 Task: Select Give A Gift Card from Gift Cards. Add to cart AmazonBasics Craft Supplies Gift Card-3. Place order for Daisy Wilson, _x000D_
304 Lower Adkinstown Rd_x000D_
Mc Kee, Kentucky(KY), 40447, Cell Number (606) 287-3572
Action: Mouse moved to (32, 100)
Screenshot: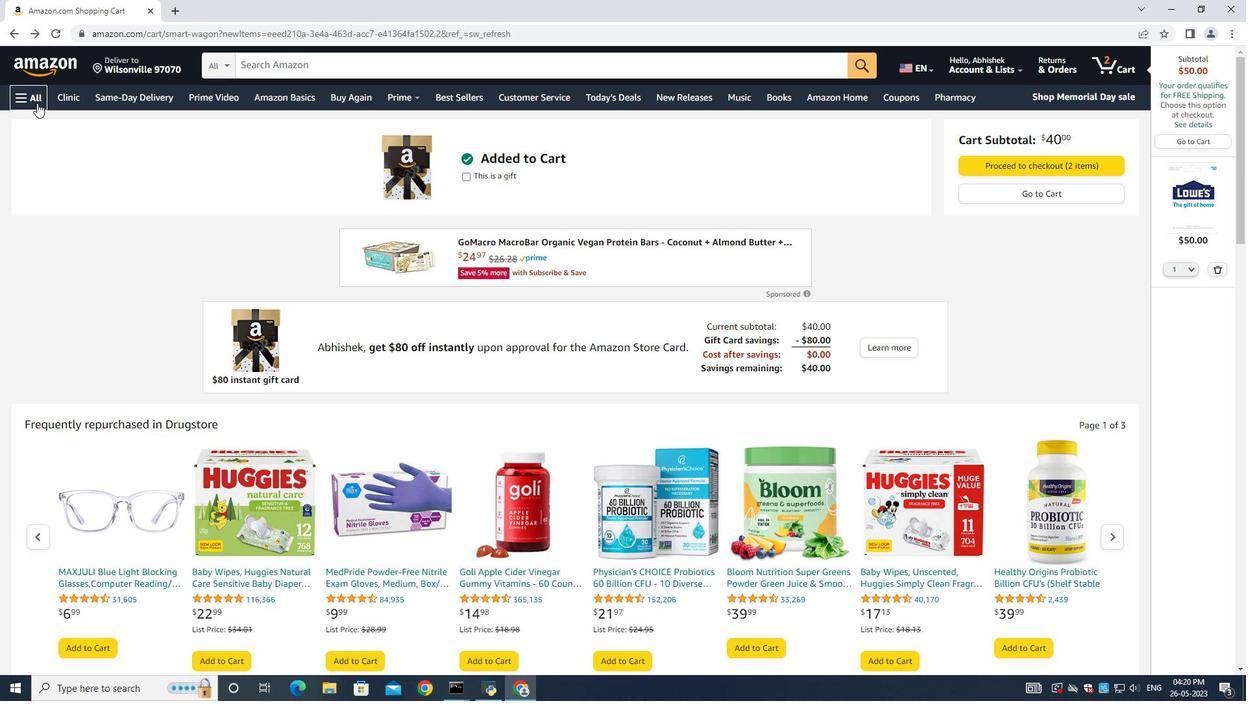 
Action: Mouse pressed left at (32, 100)
Screenshot: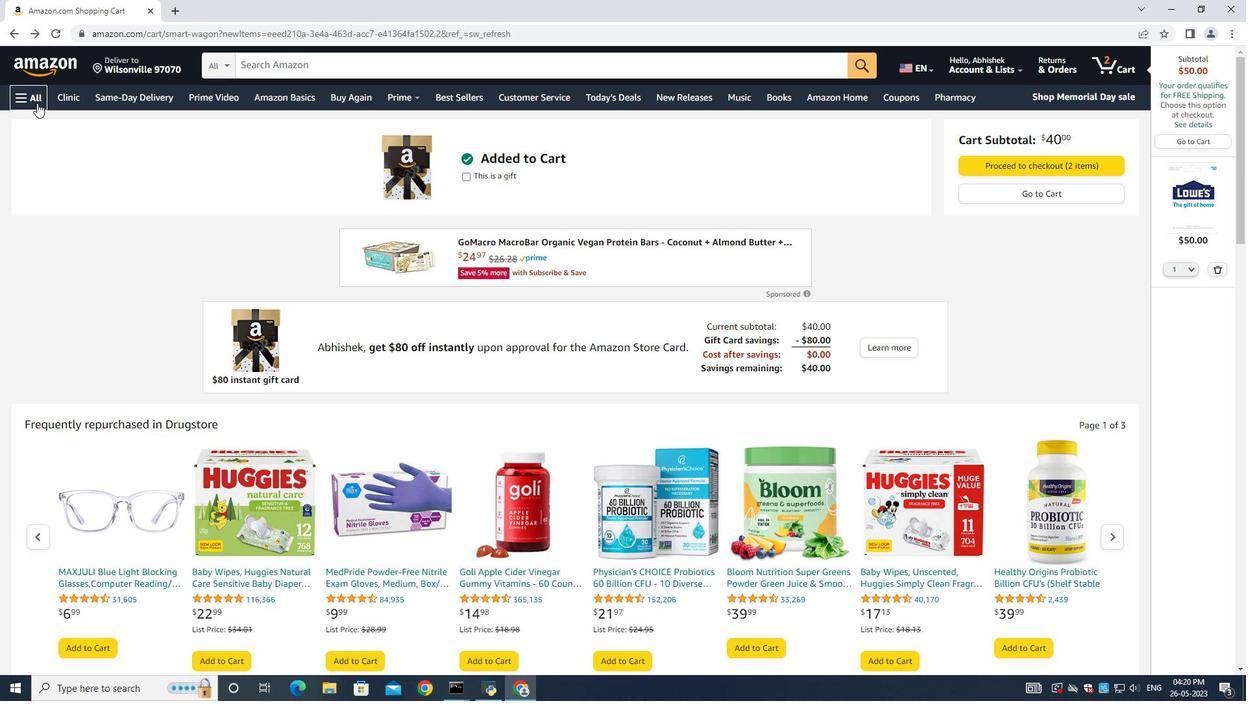 
Action: Mouse moved to (105, 266)
Screenshot: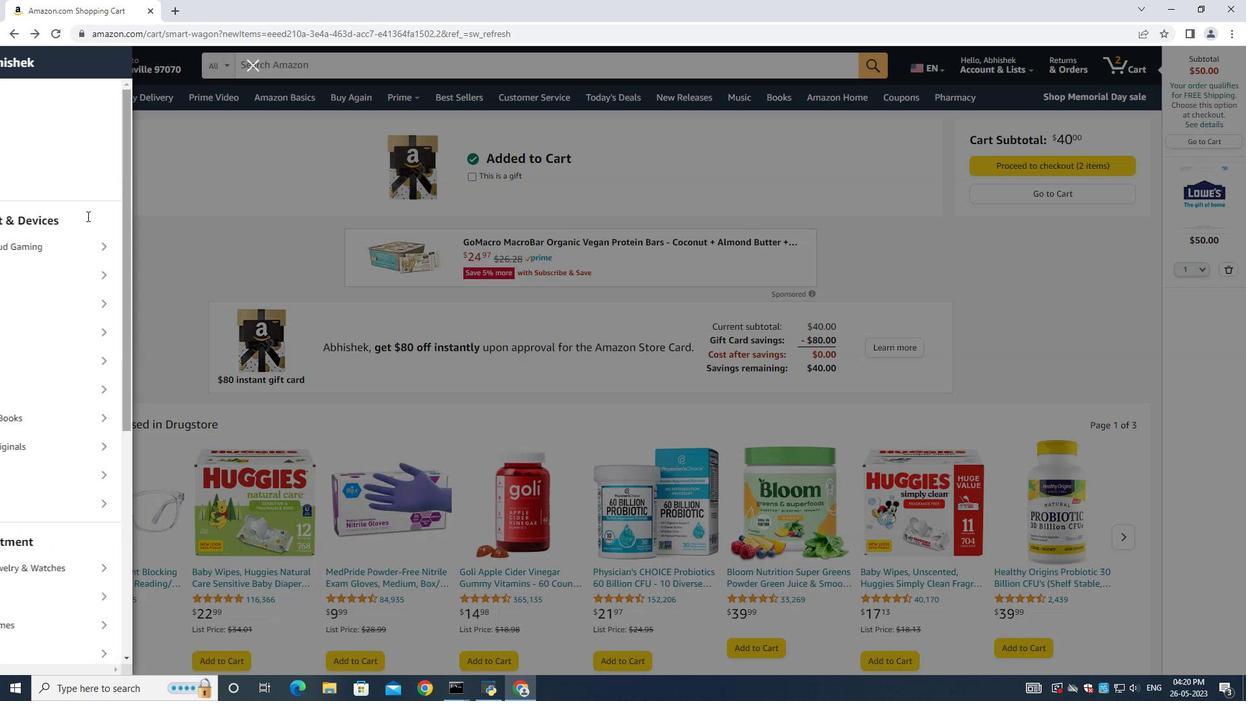 
Action: Mouse scrolled (105, 266) with delta (0, 0)
Screenshot: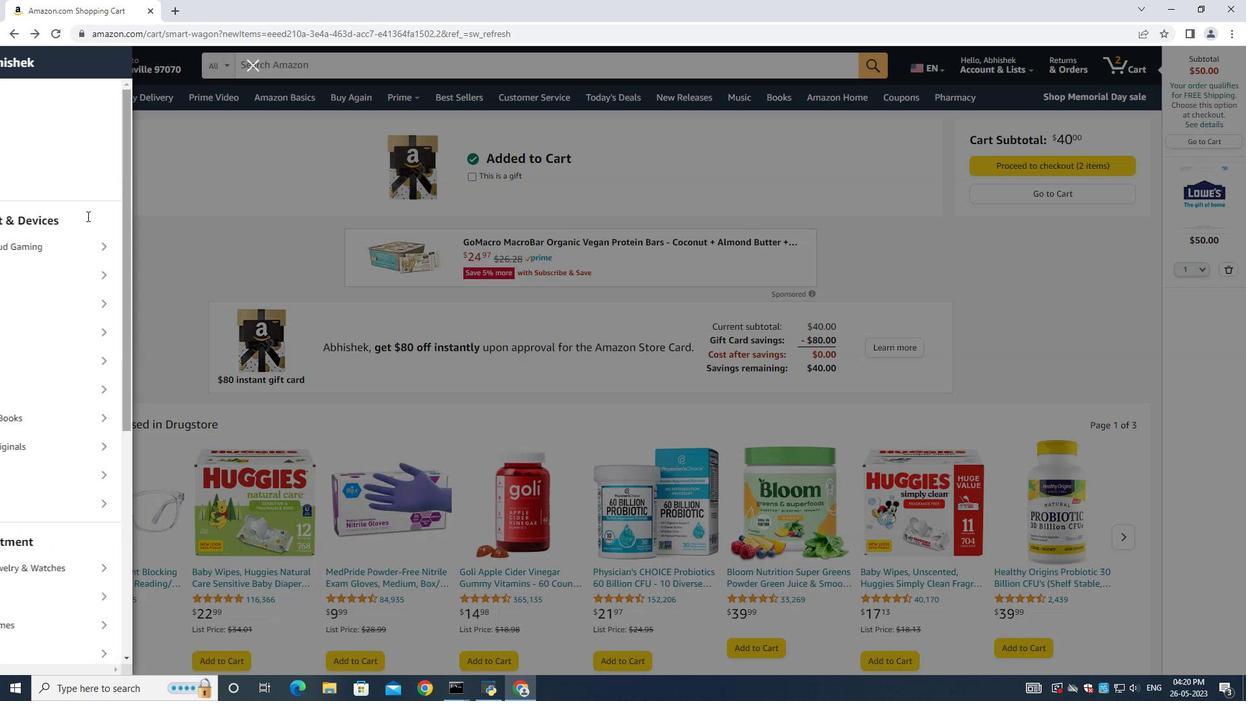 
Action: Mouse moved to (105, 266)
Screenshot: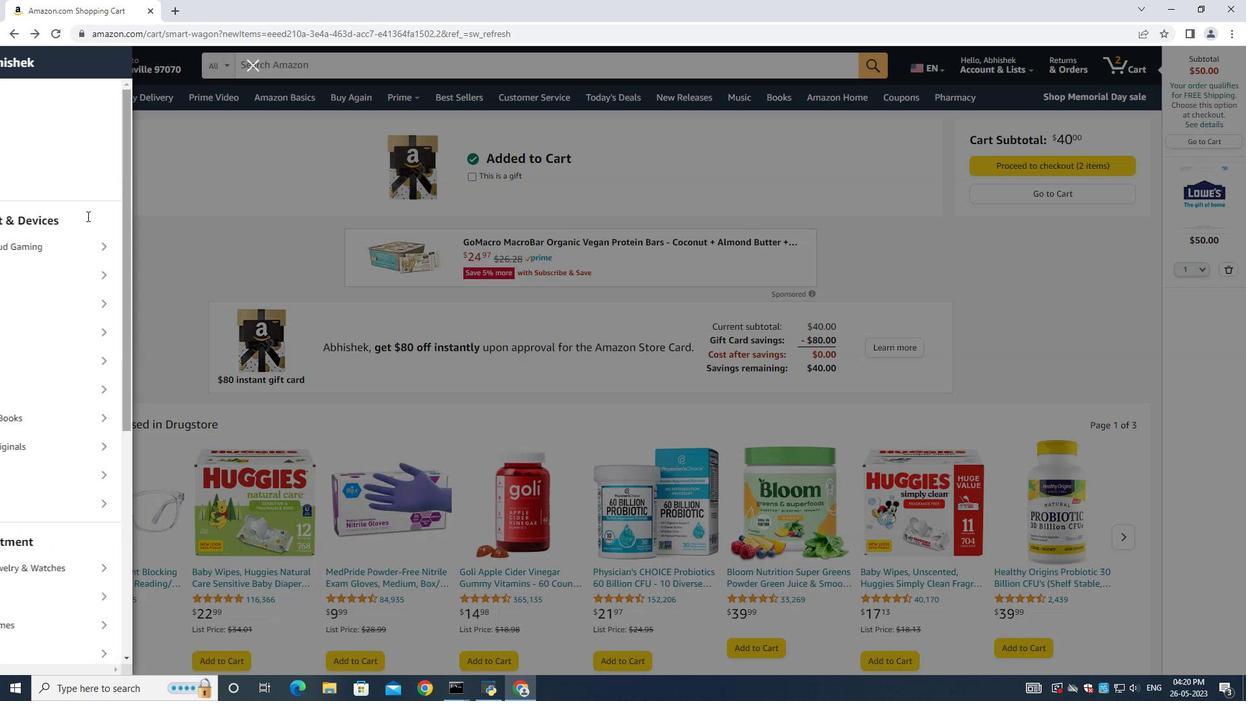 
Action: Mouse scrolled (105, 266) with delta (0, 0)
Screenshot: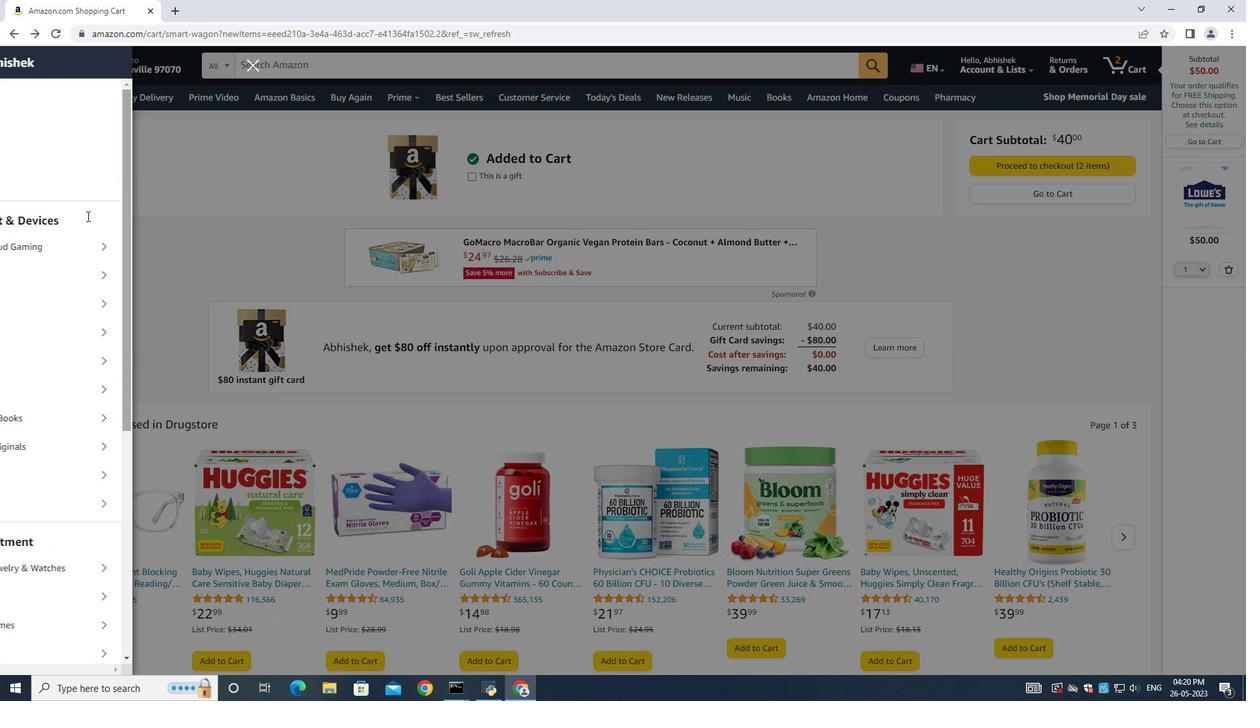 
Action: Mouse scrolled (105, 266) with delta (0, 0)
Screenshot: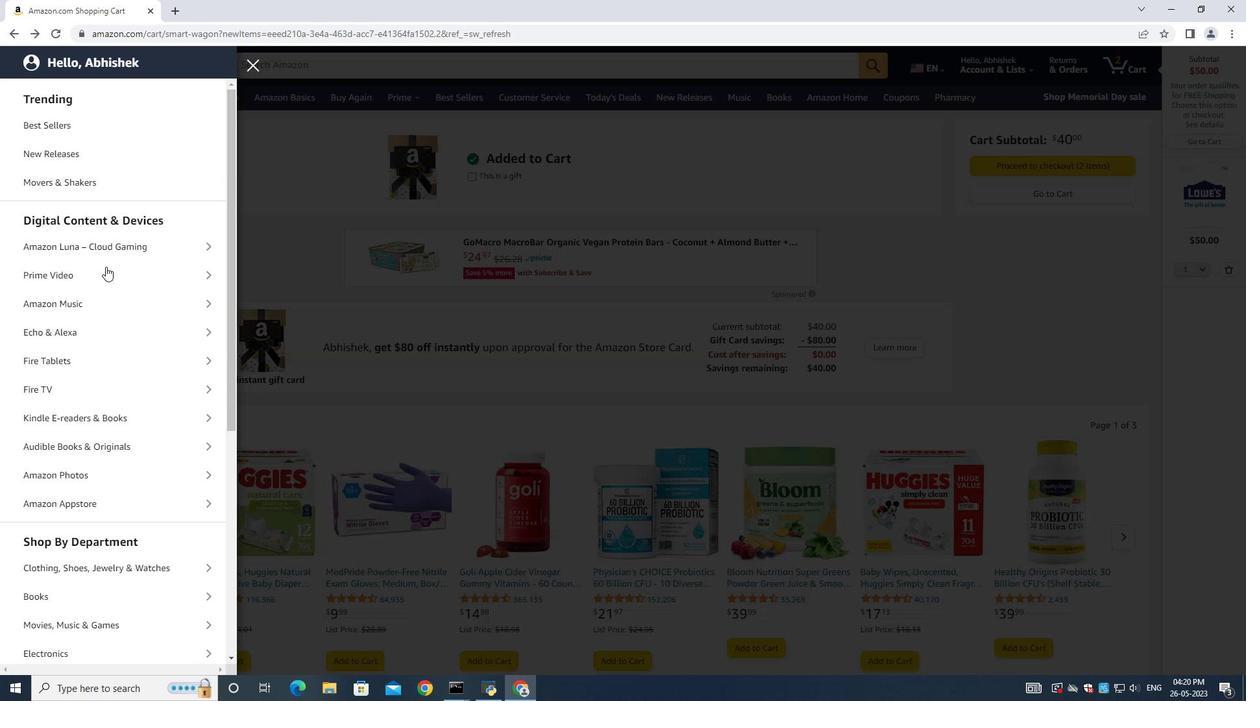 
Action: Mouse scrolled (105, 266) with delta (0, 0)
Screenshot: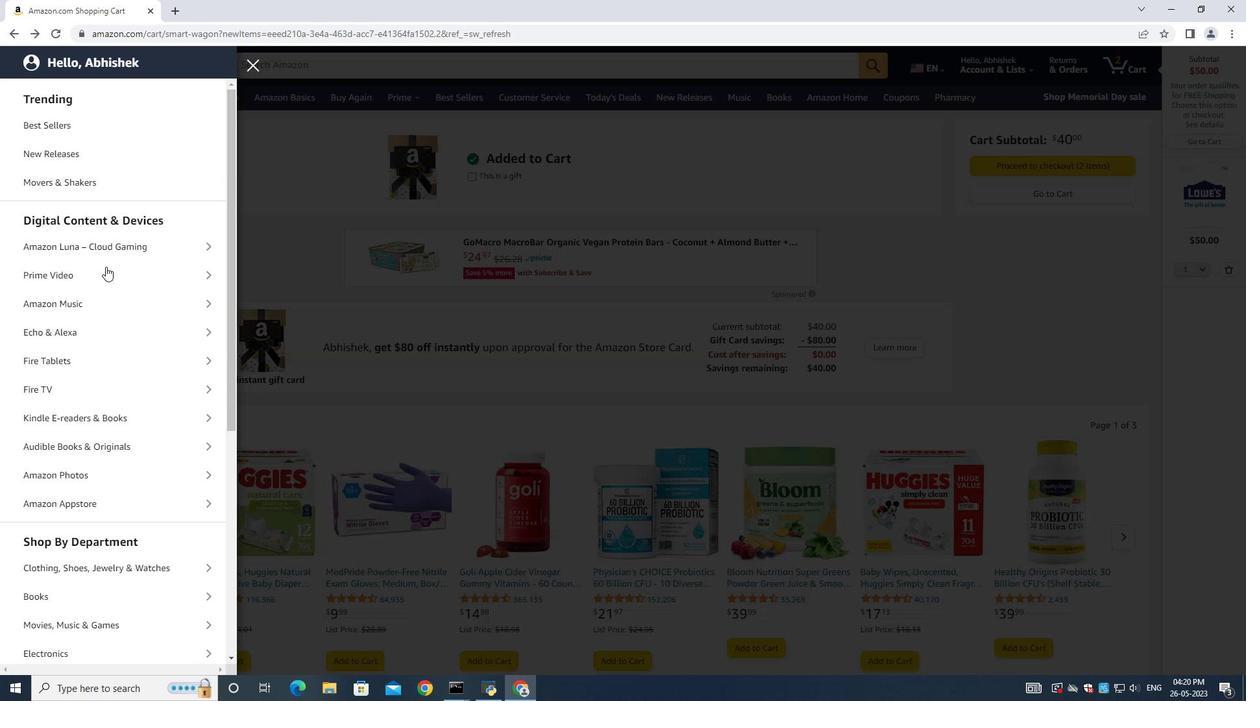 
Action: Mouse moved to (120, 394)
Screenshot: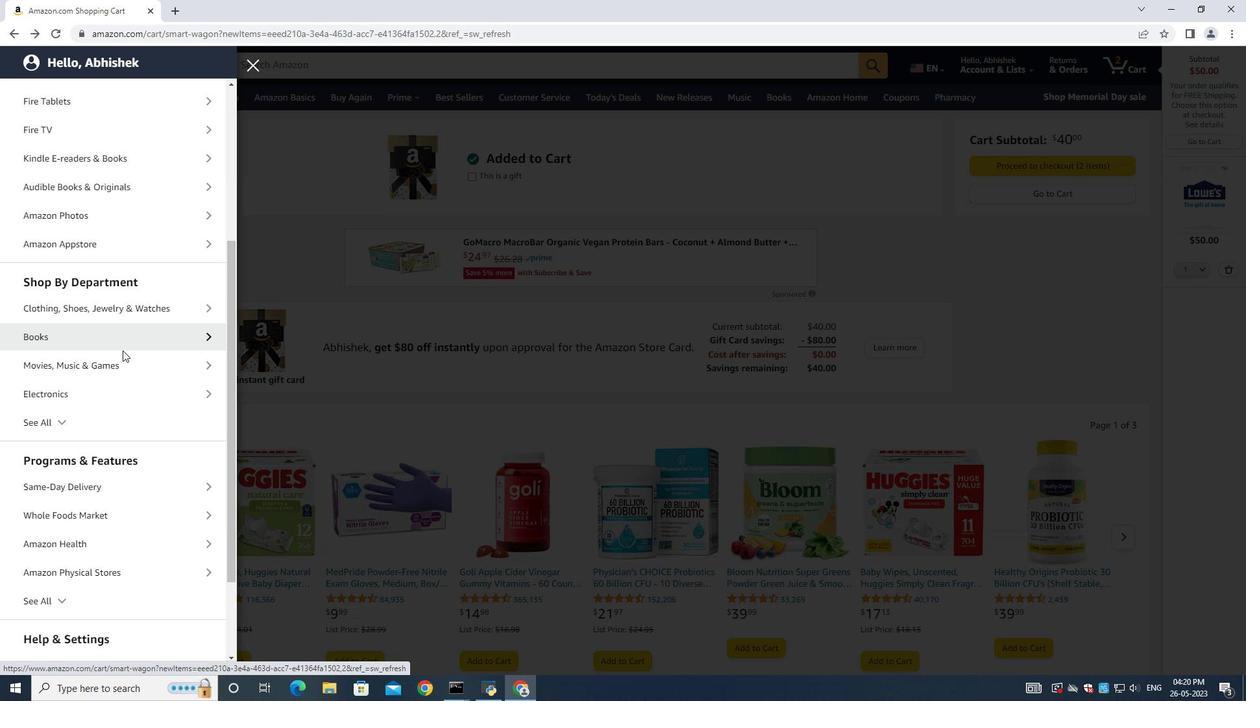 
Action: Mouse scrolled (120, 393) with delta (0, 0)
Screenshot: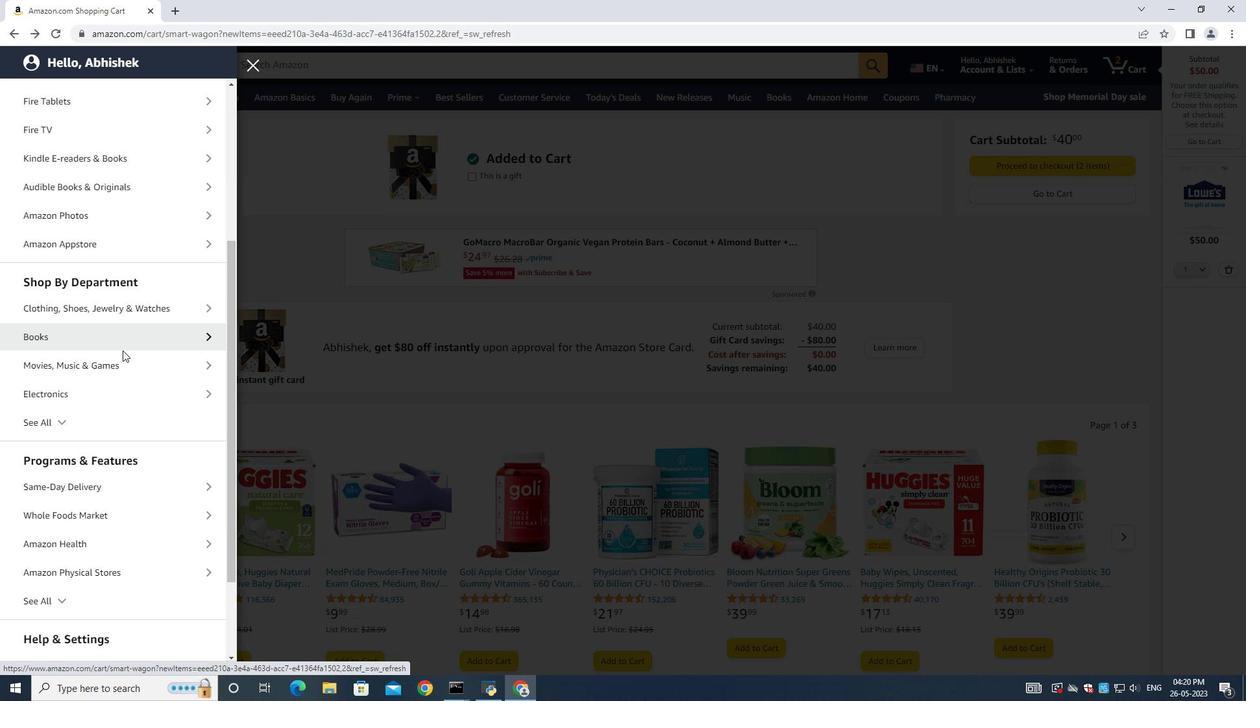 
Action: Mouse moved to (116, 399)
Screenshot: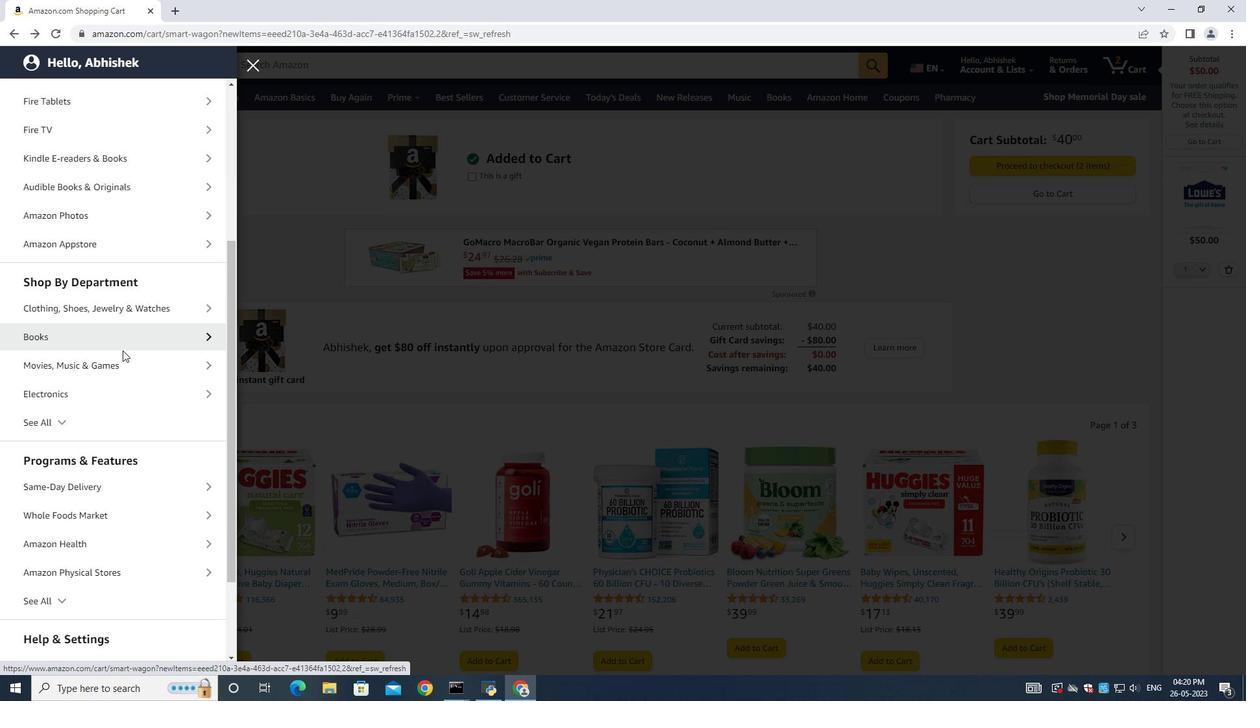 
Action: Mouse scrolled (116, 399) with delta (0, 0)
Screenshot: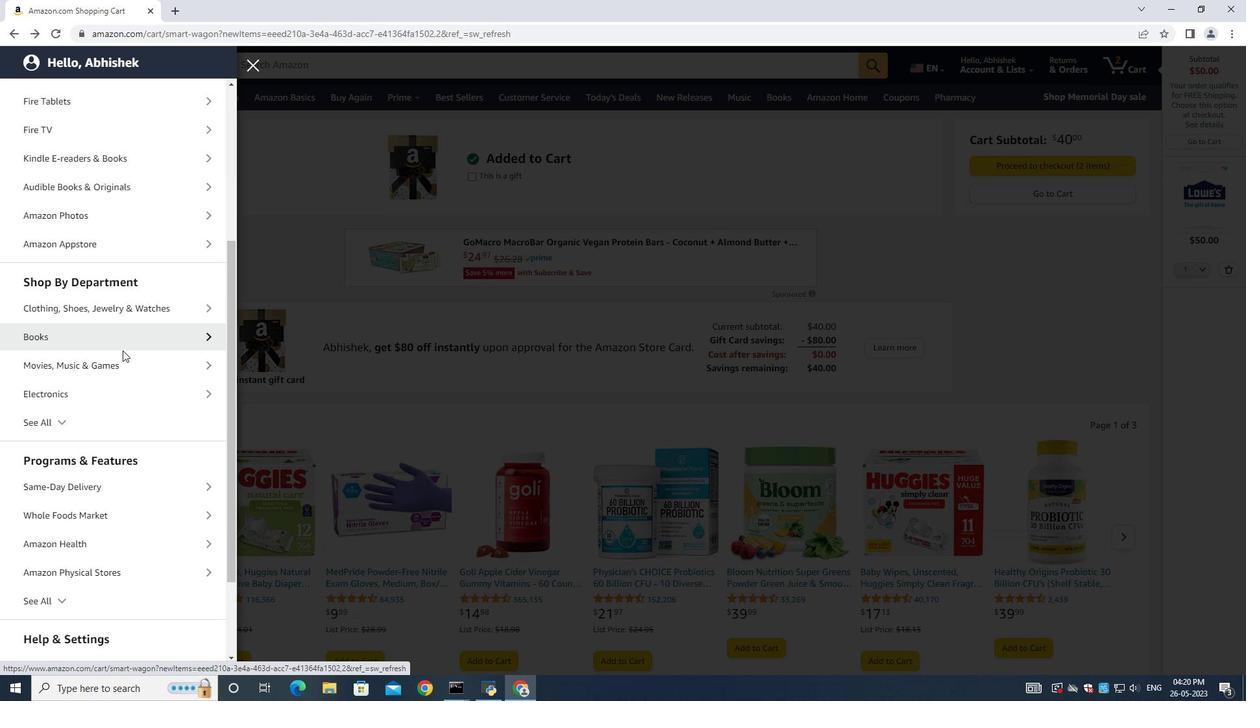 
Action: Mouse moved to (116, 399)
Screenshot: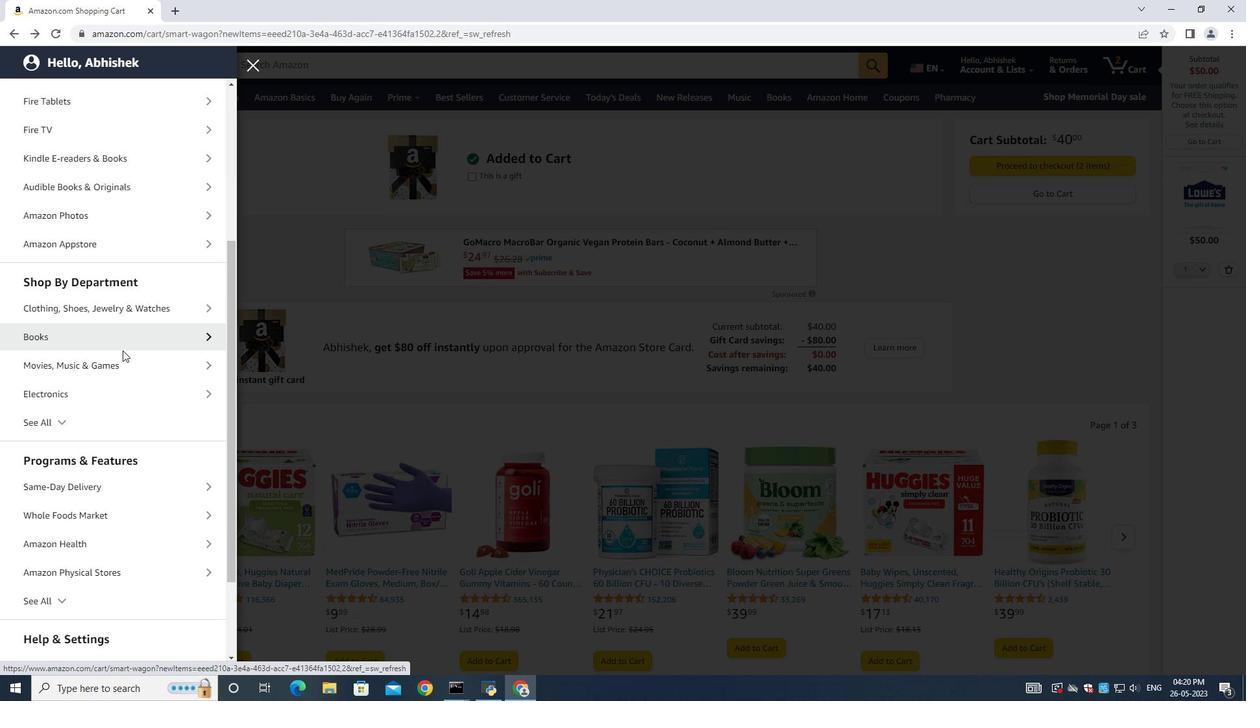
Action: Mouse scrolled (116, 399) with delta (0, 0)
Screenshot: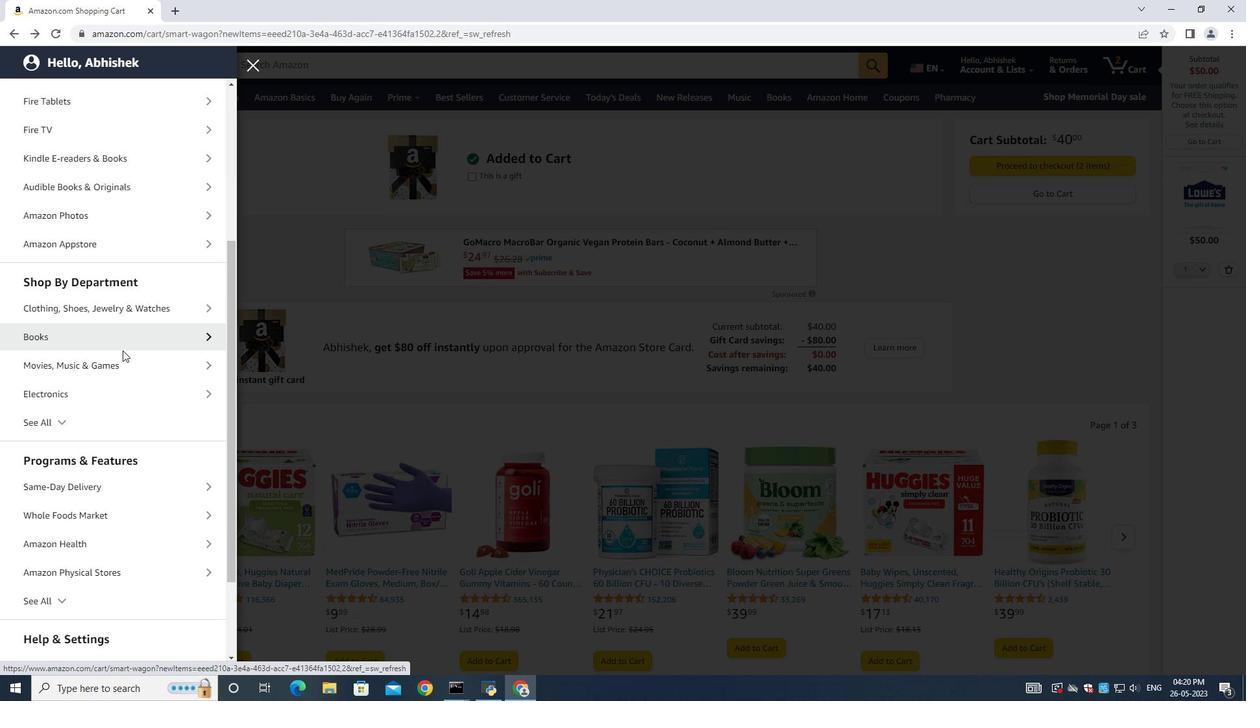 
Action: Mouse moved to (59, 473)
Screenshot: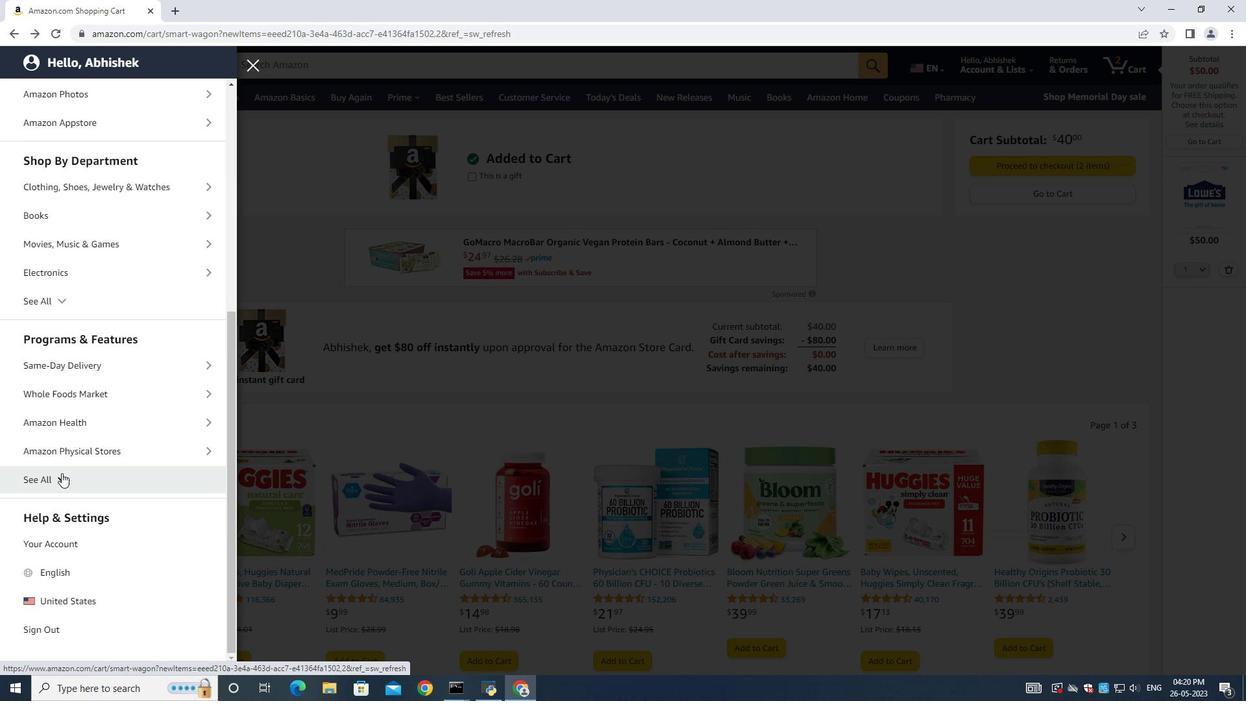 
Action: Mouse pressed left at (59, 473)
Screenshot: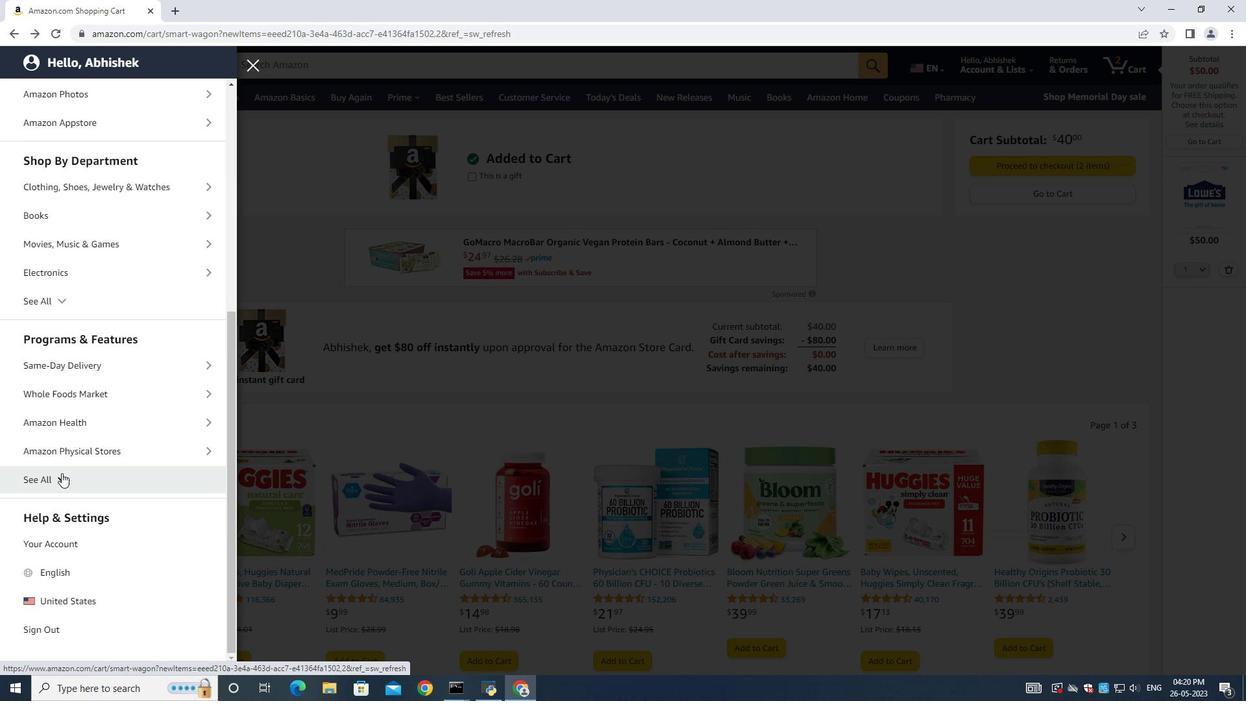 
Action: Mouse moved to (94, 440)
Screenshot: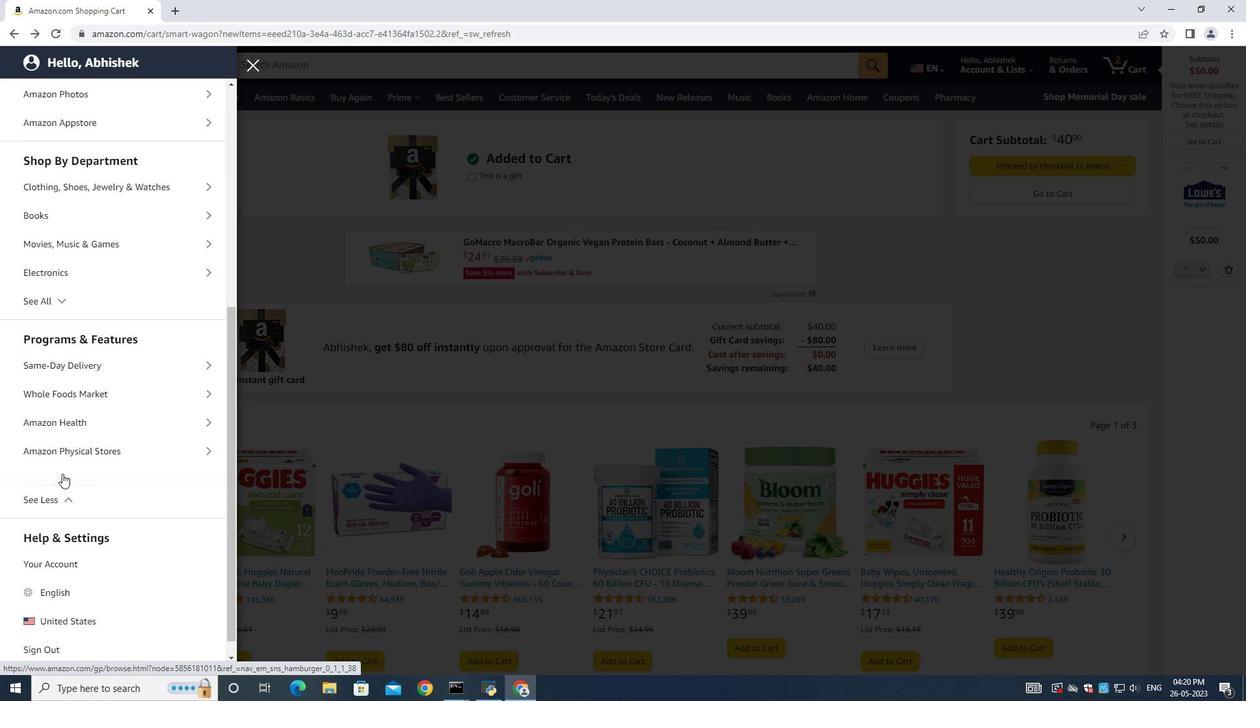
Action: Mouse scrolled (94, 440) with delta (0, 0)
Screenshot: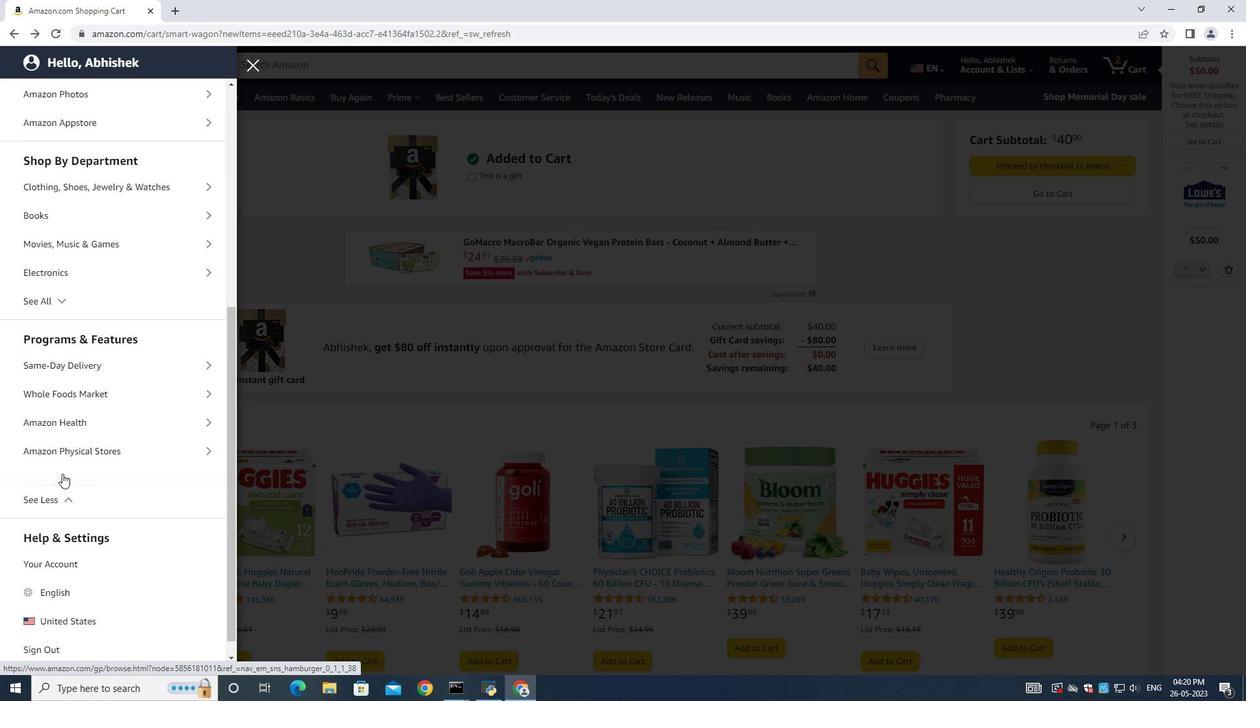 
Action: Mouse moved to (94, 440)
Screenshot: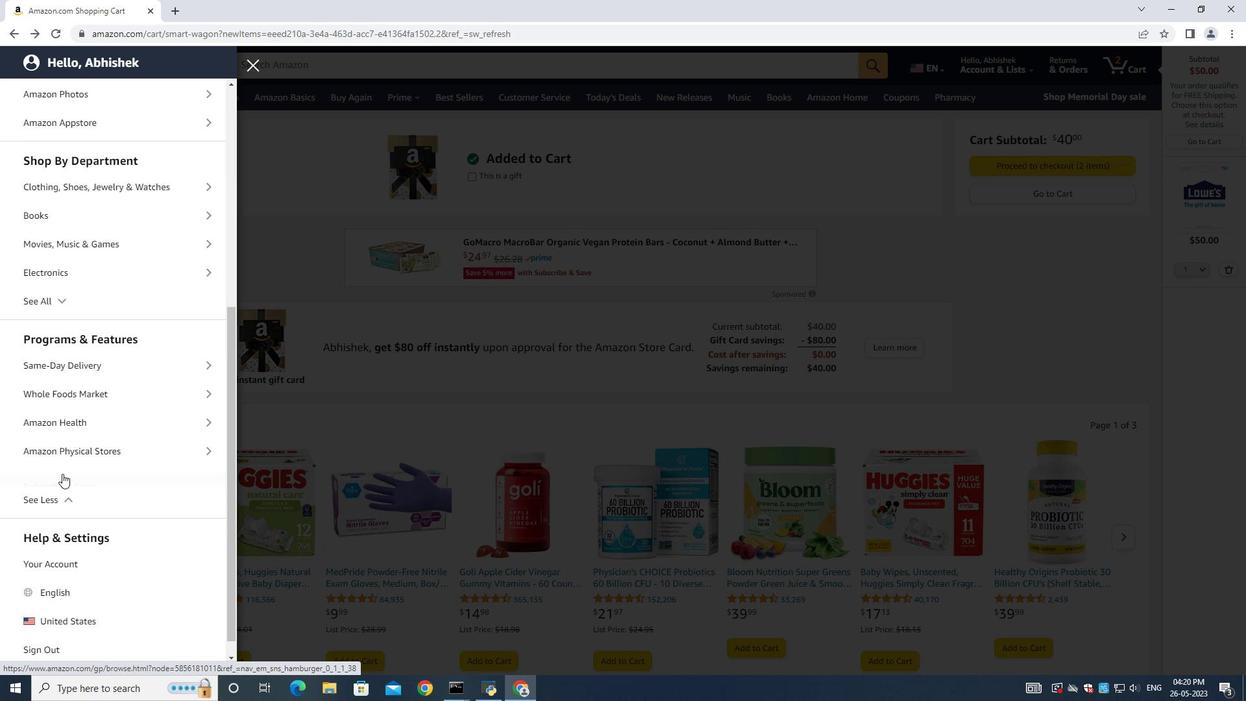 
Action: Mouse scrolled (94, 440) with delta (0, 0)
Screenshot: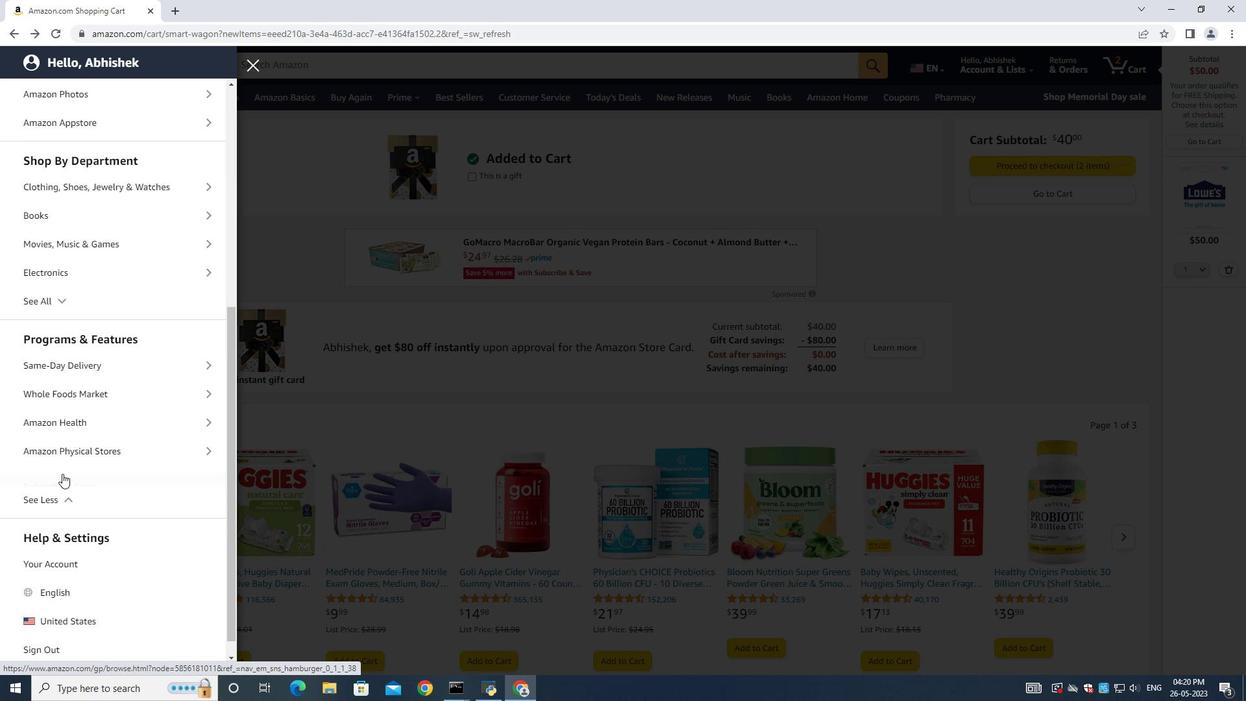 
Action: Mouse scrolled (94, 440) with delta (0, 0)
Screenshot: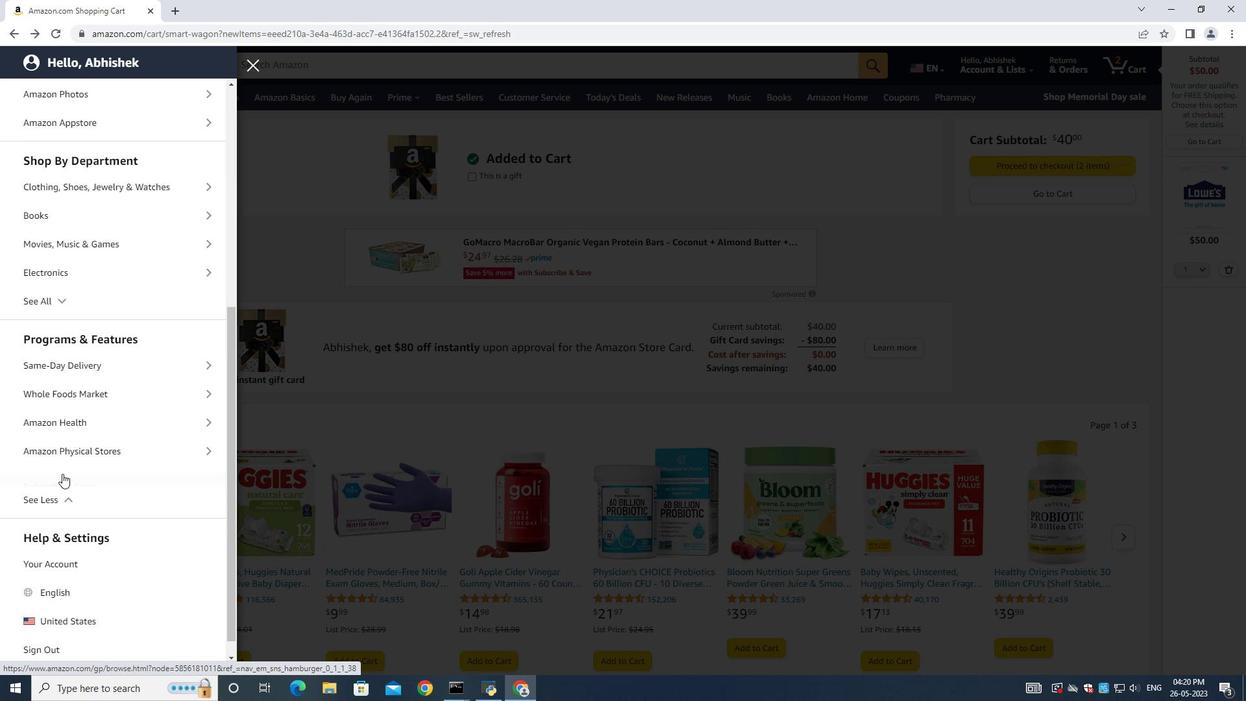 
Action: Mouse scrolled (94, 440) with delta (0, 0)
Screenshot: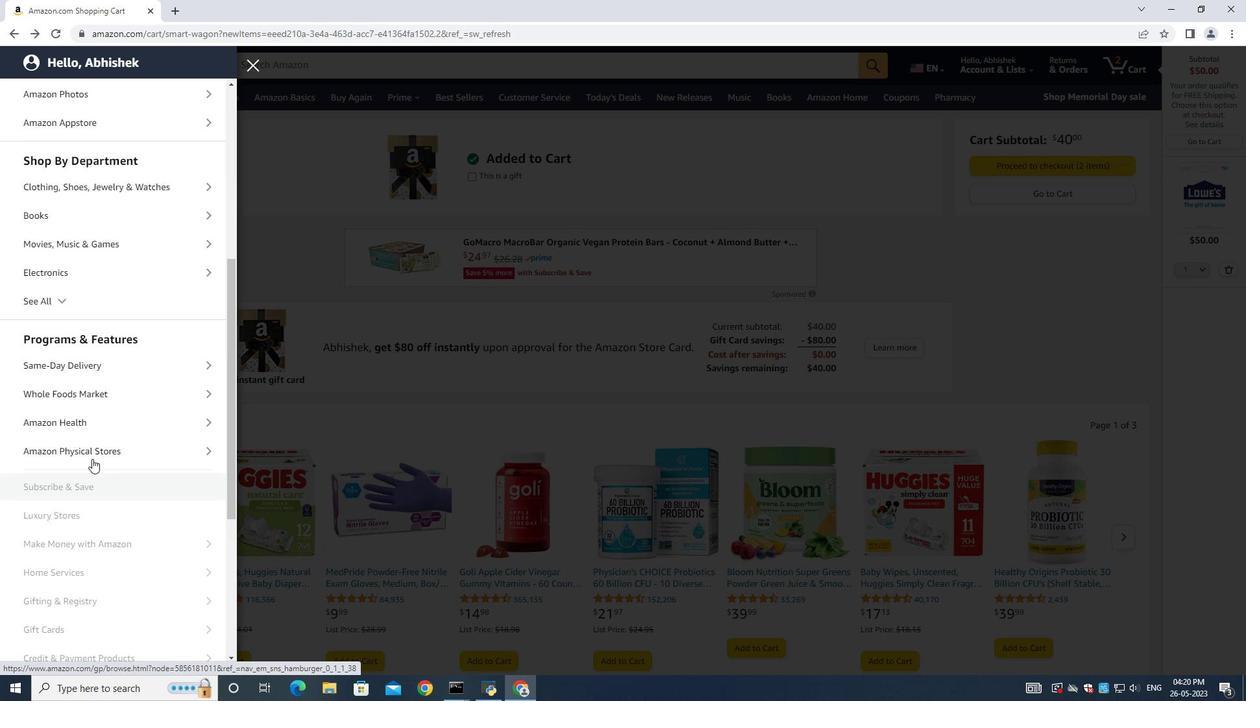 
Action: Mouse moved to (94, 440)
Screenshot: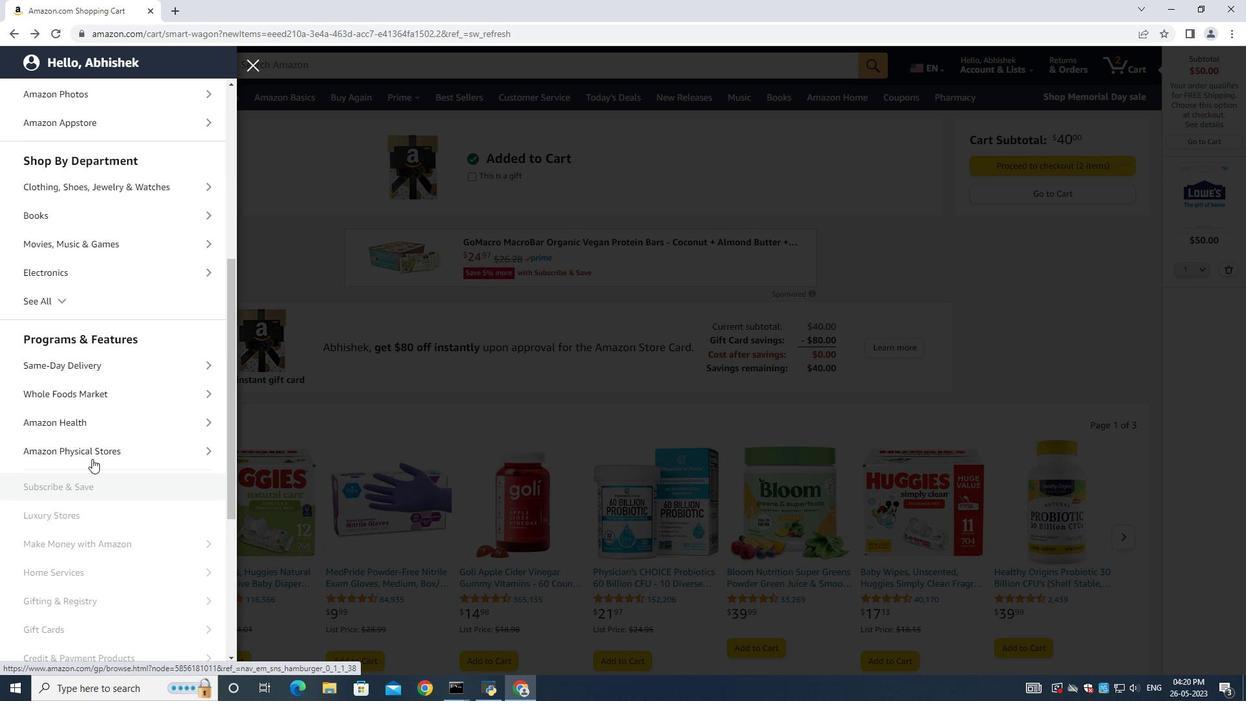 
Action: Mouse scrolled (94, 440) with delta (0, 0)
Screenshot: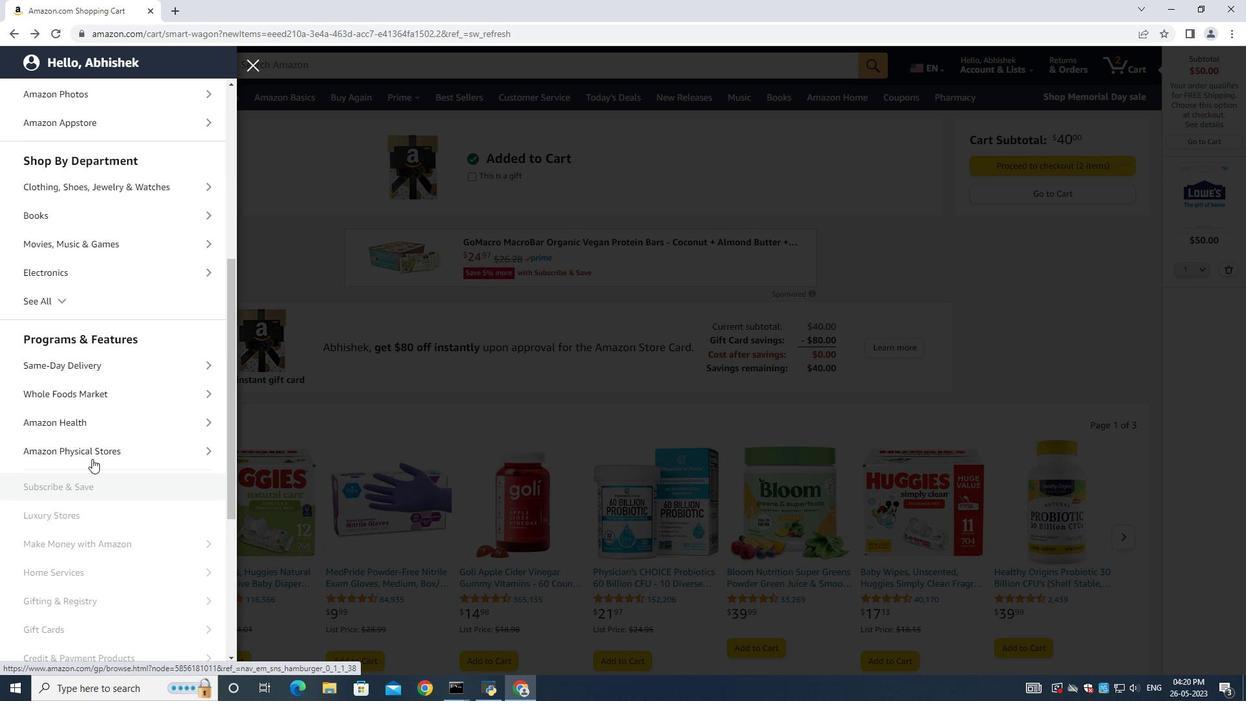 
Action: Mouse moved to (59, 301)
Screenshot: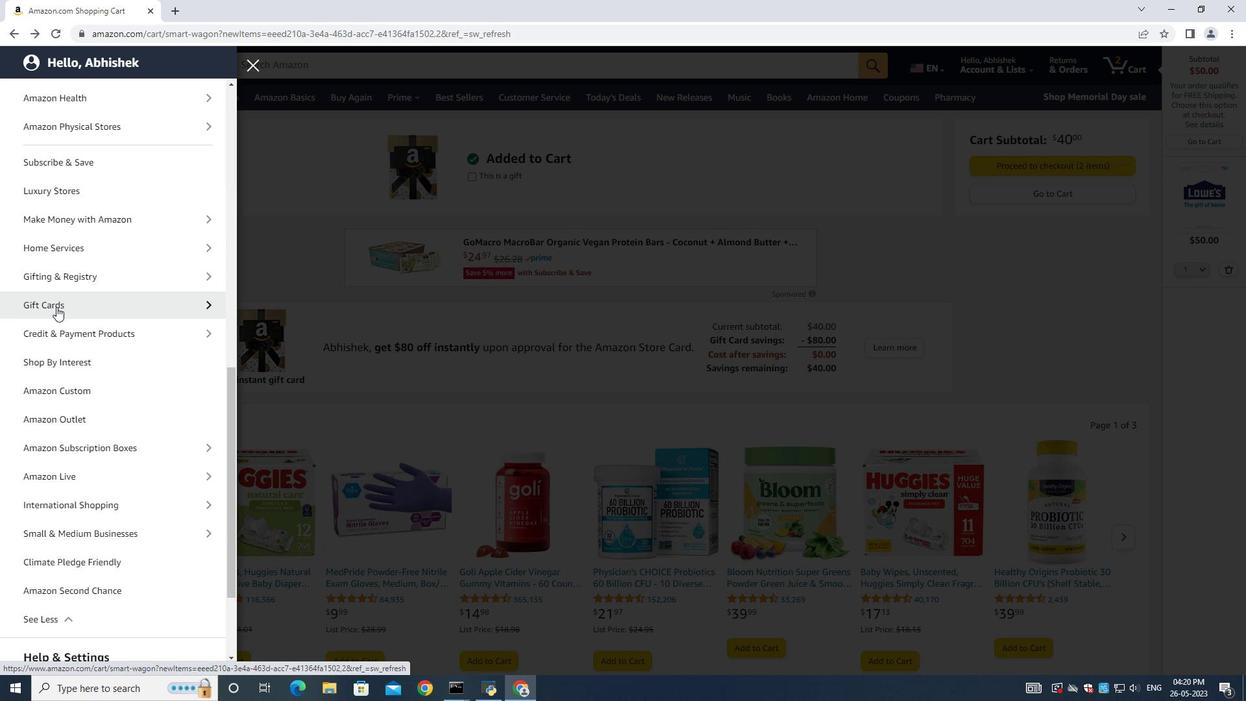 
Action: Mouse pressed left at (59, 301)
Screenshot: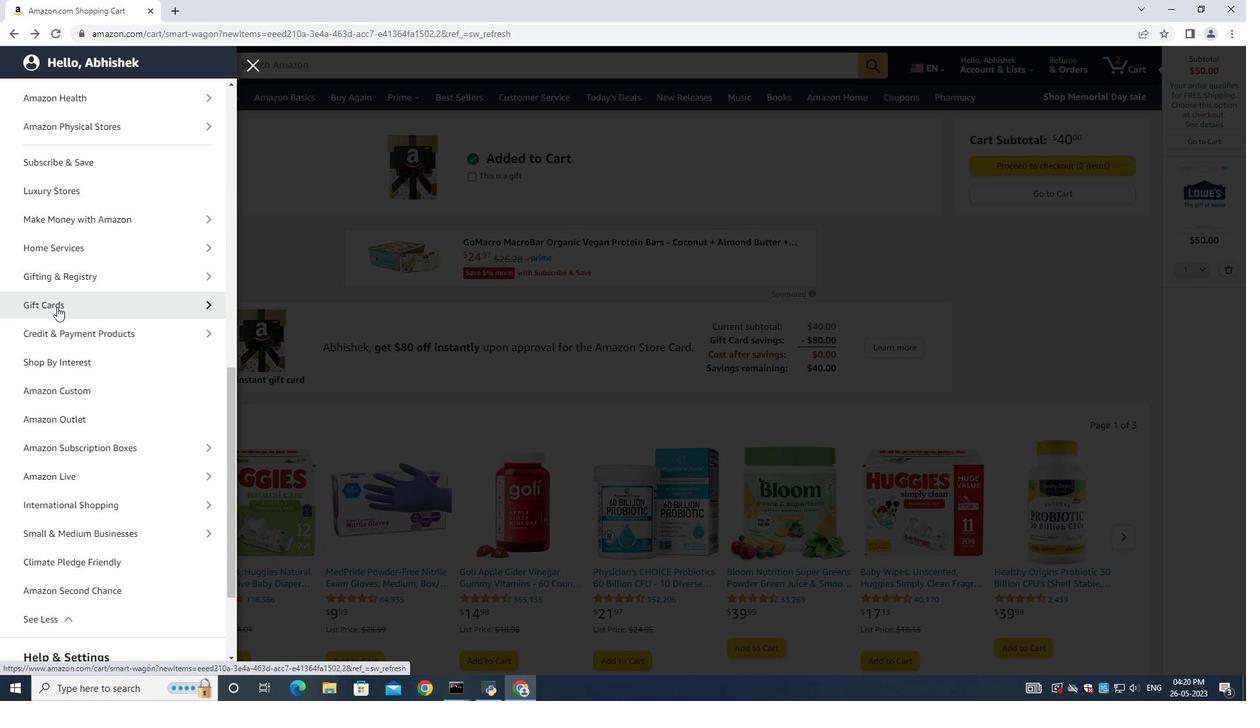
Action: Mouse moved to (74, 157)
Screenshot: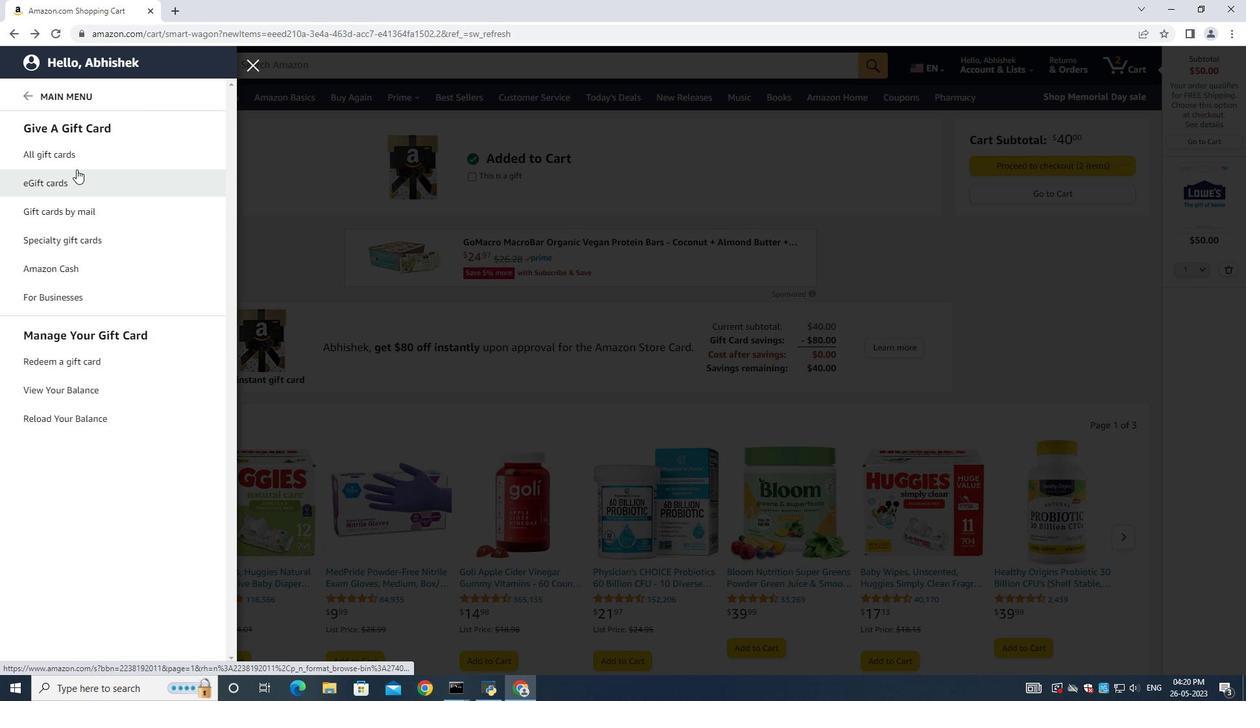 
Action: Mouse pressed left at (74, 157)
Screenshot: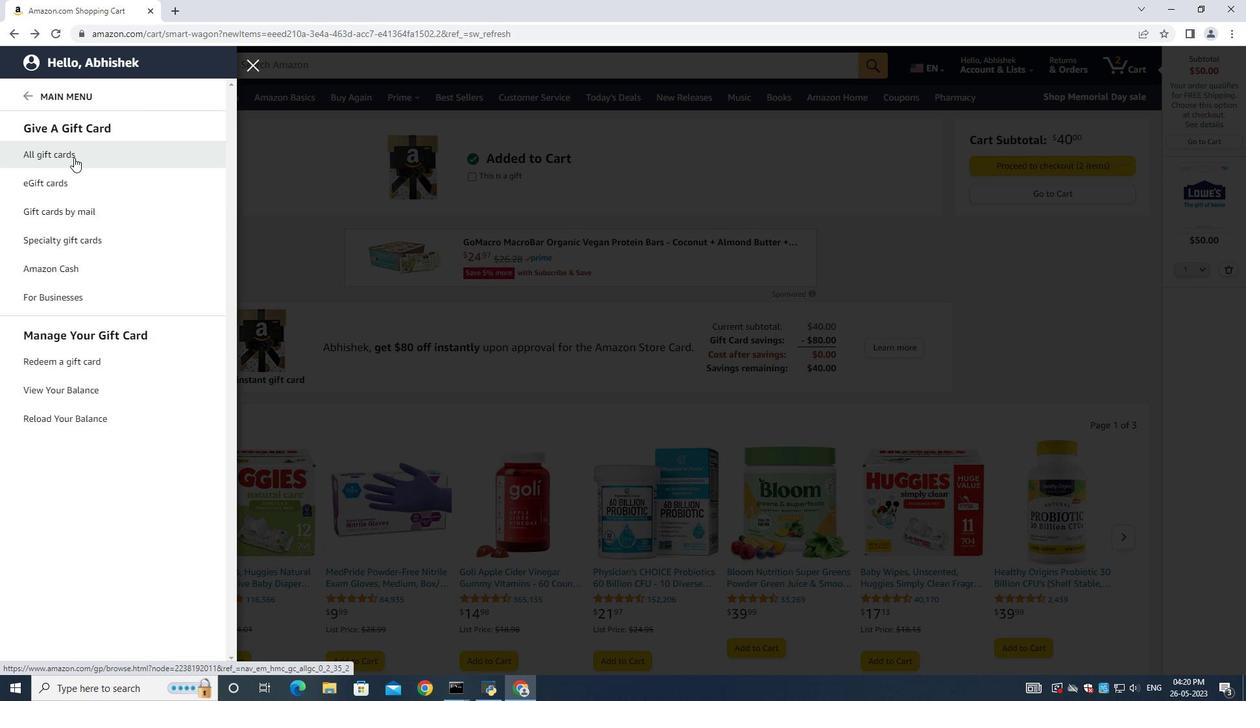 
Action: Mouse moved to (315, 64)
Screenshot: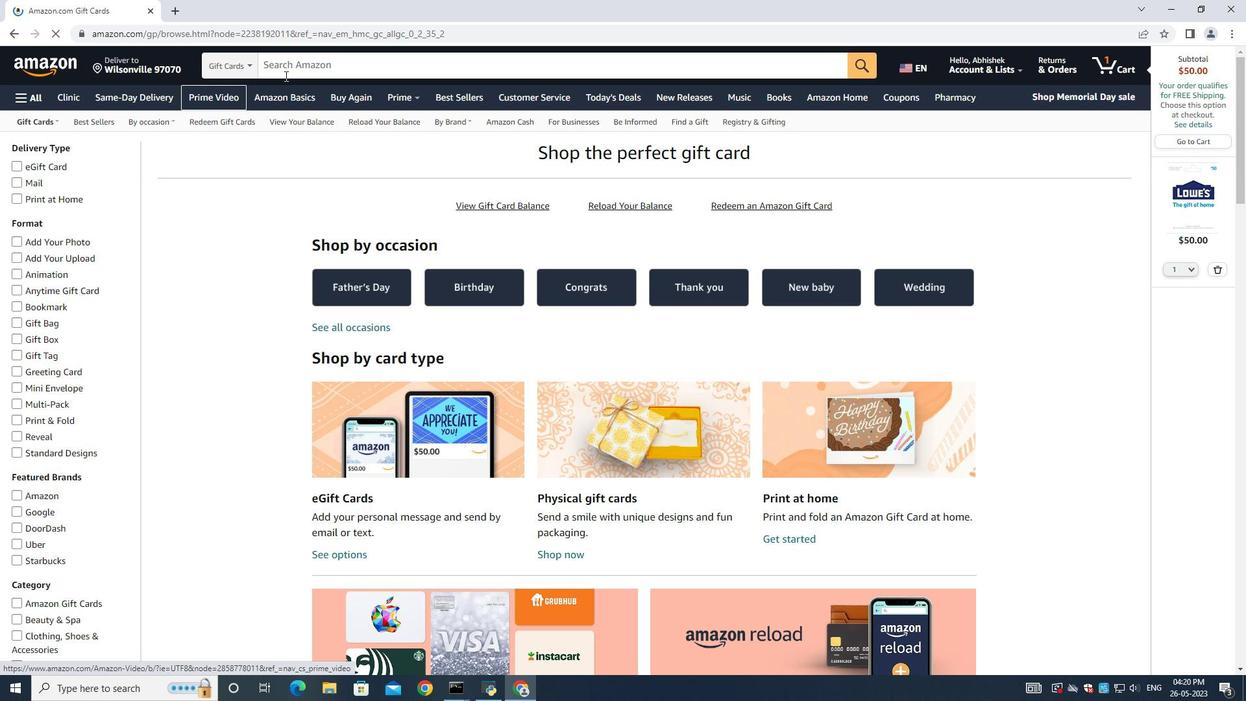 
Action: Mouse pressed left at (315, 64)
Screenshot: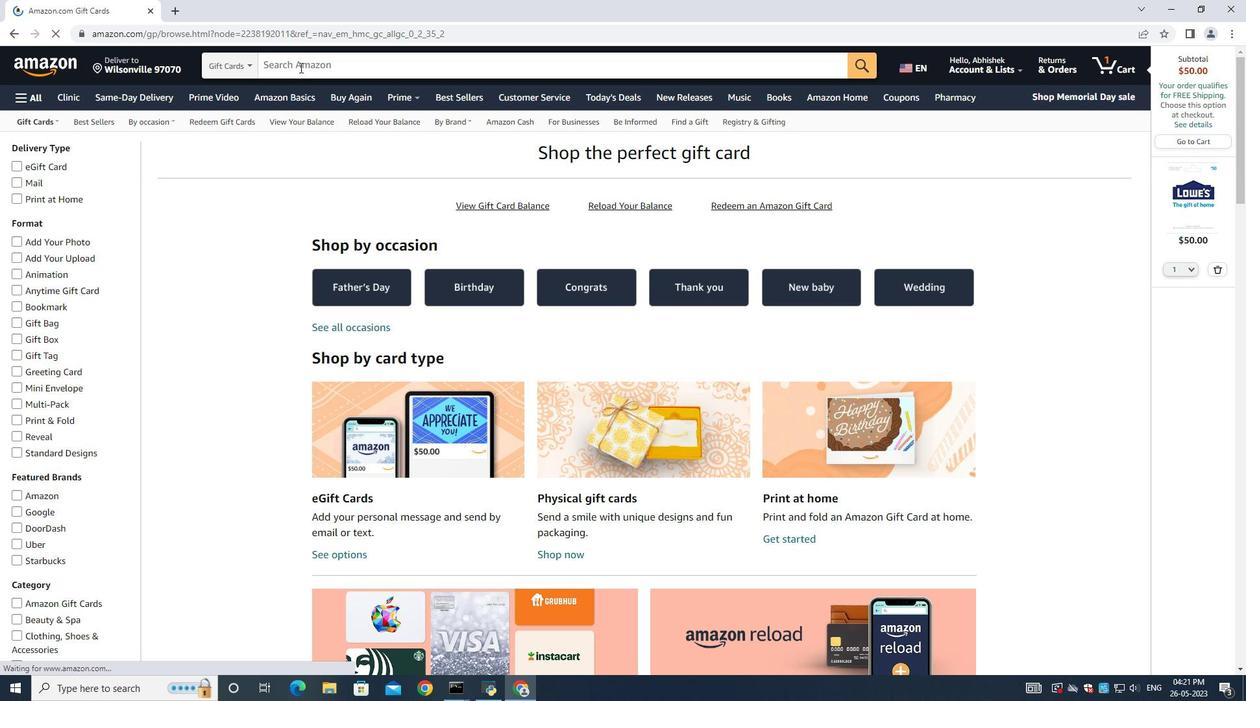 
Action: Mouse moved to (312, 64)
Screenshot: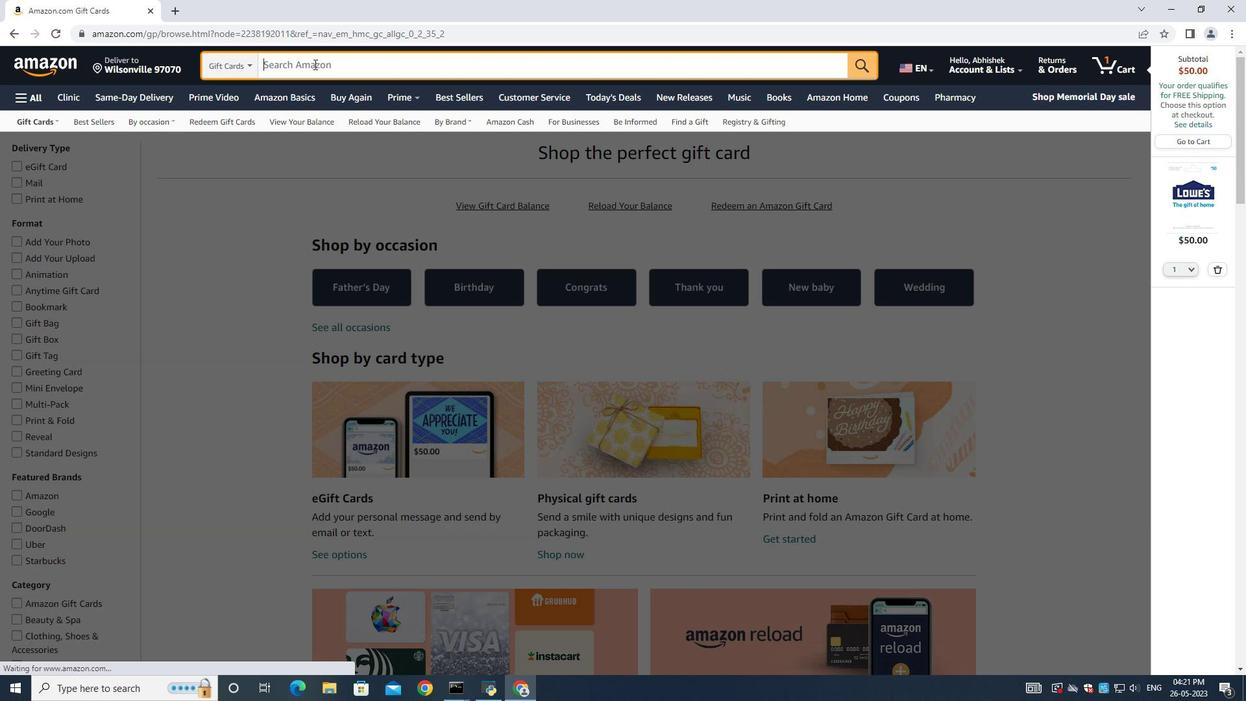
Action: Key pressed <Key.shift>Basics<Key.space><Key.shift>Craft<Key.space><Key.shift>Supplies<Key.space>gift<Key.space>card<Key.enter>
Screenshot: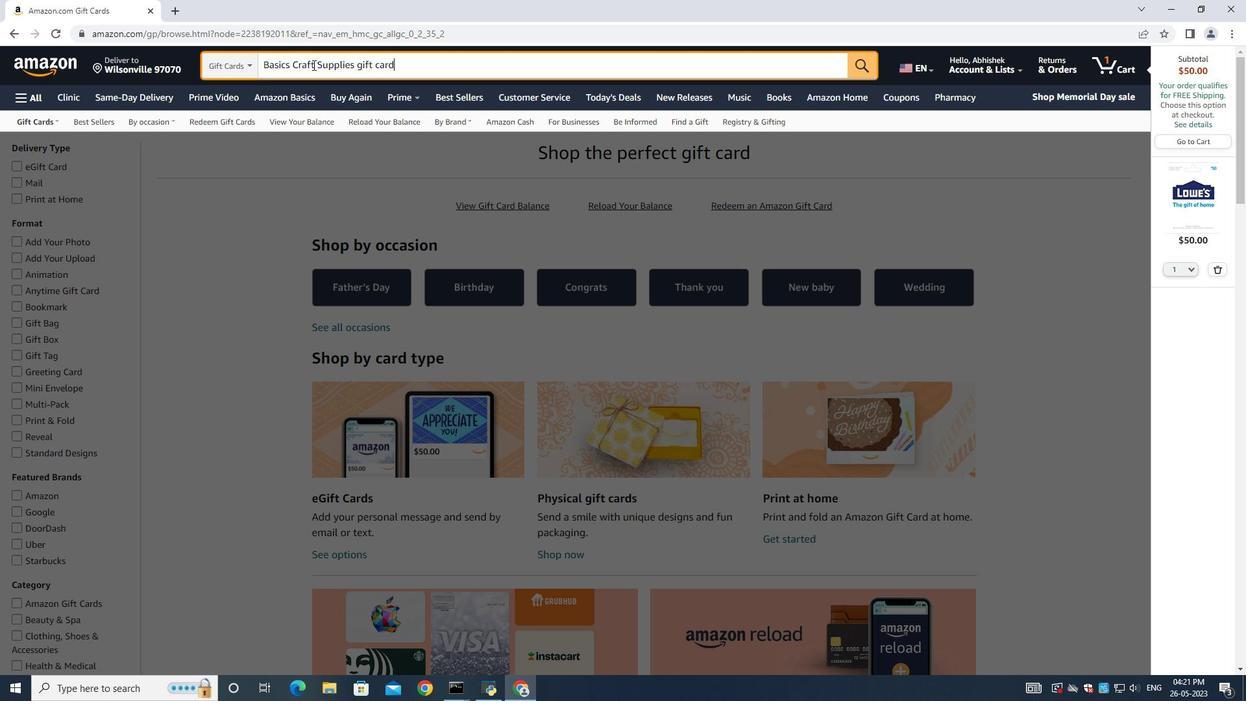 
Action: Mouse moved to (986, 440)
Screenshot: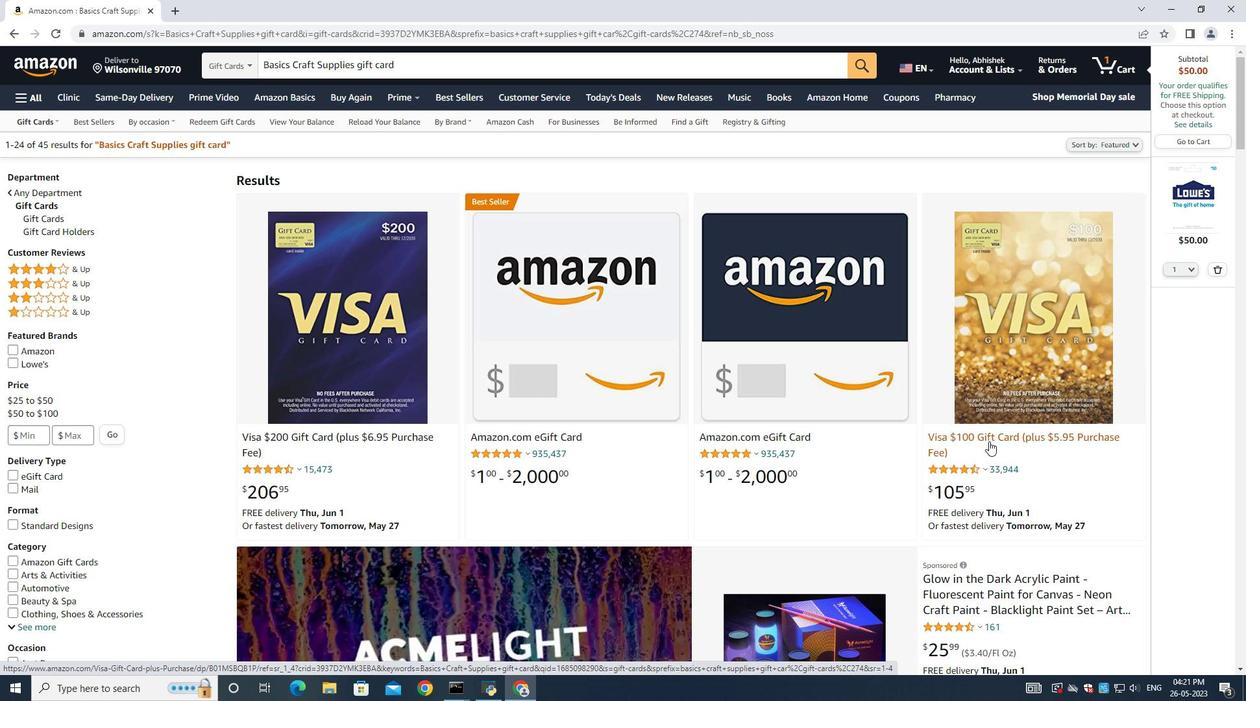 
Action: Mouse scrolled (986, 439) with delta (0, 0)
Screenshot: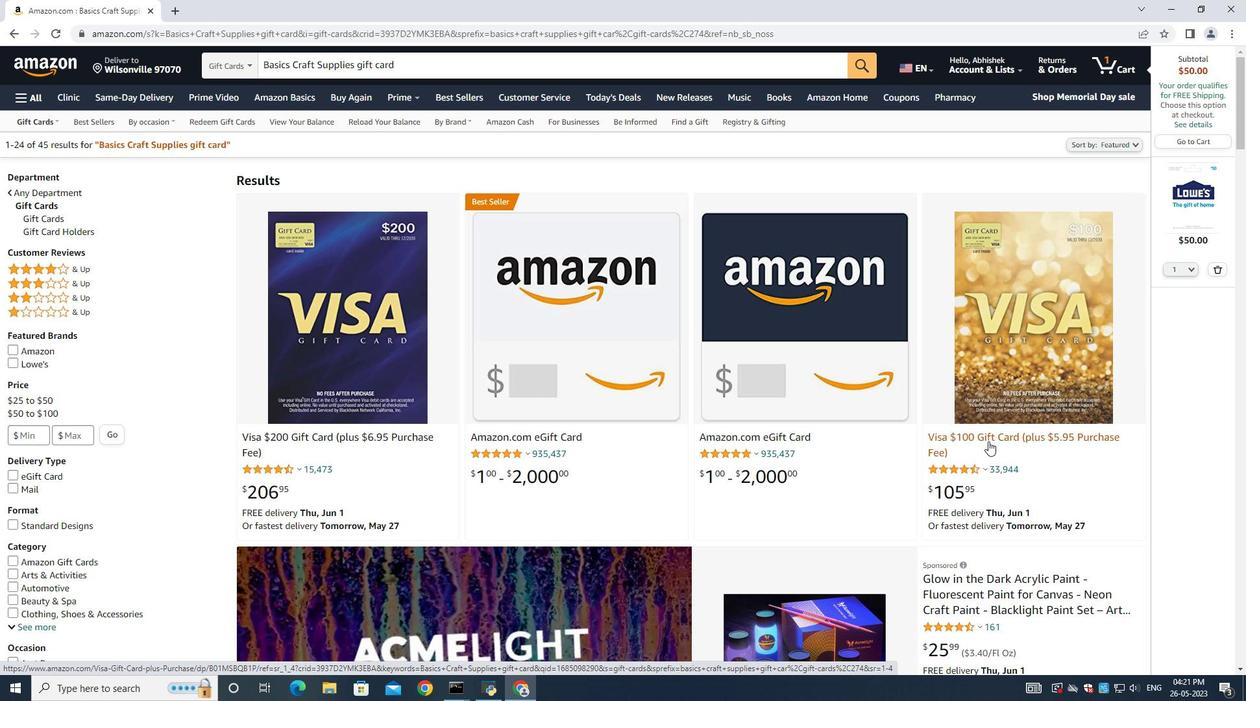 
Action: Mouse moved to (979, 432)
Screenshot: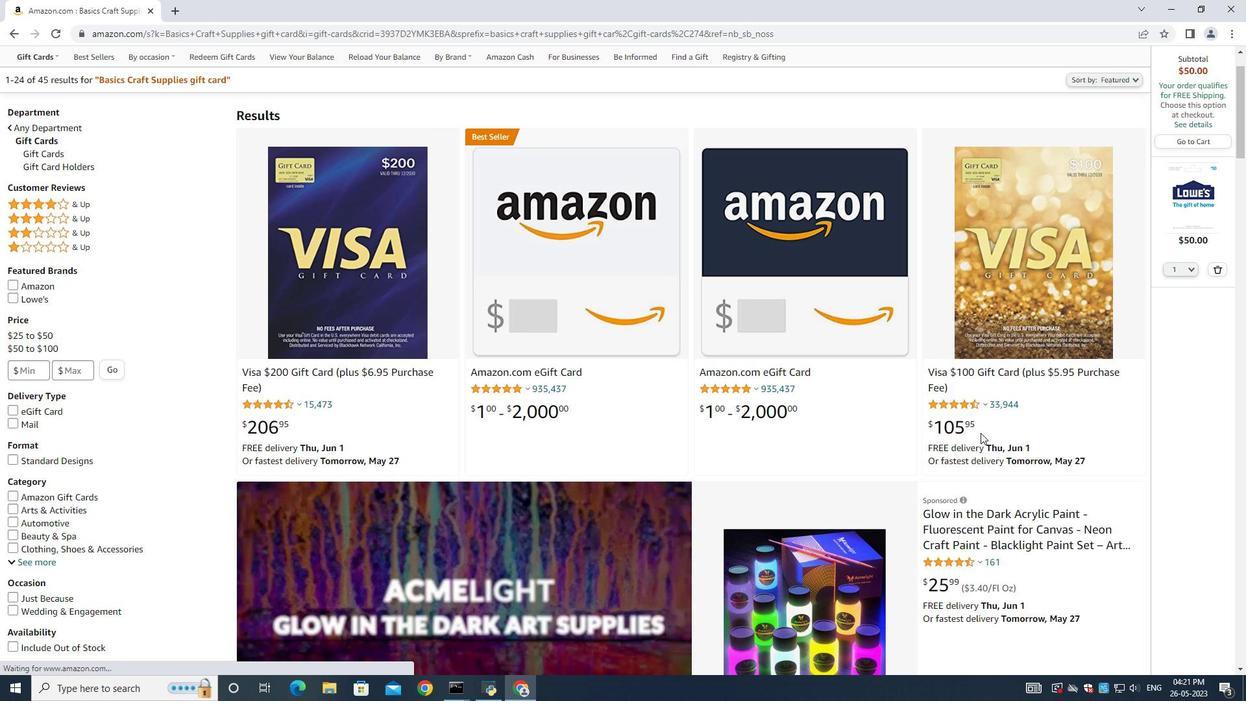 
Action: Mouse scrolled (979, 431) with delta (0, 0)
Screenshot: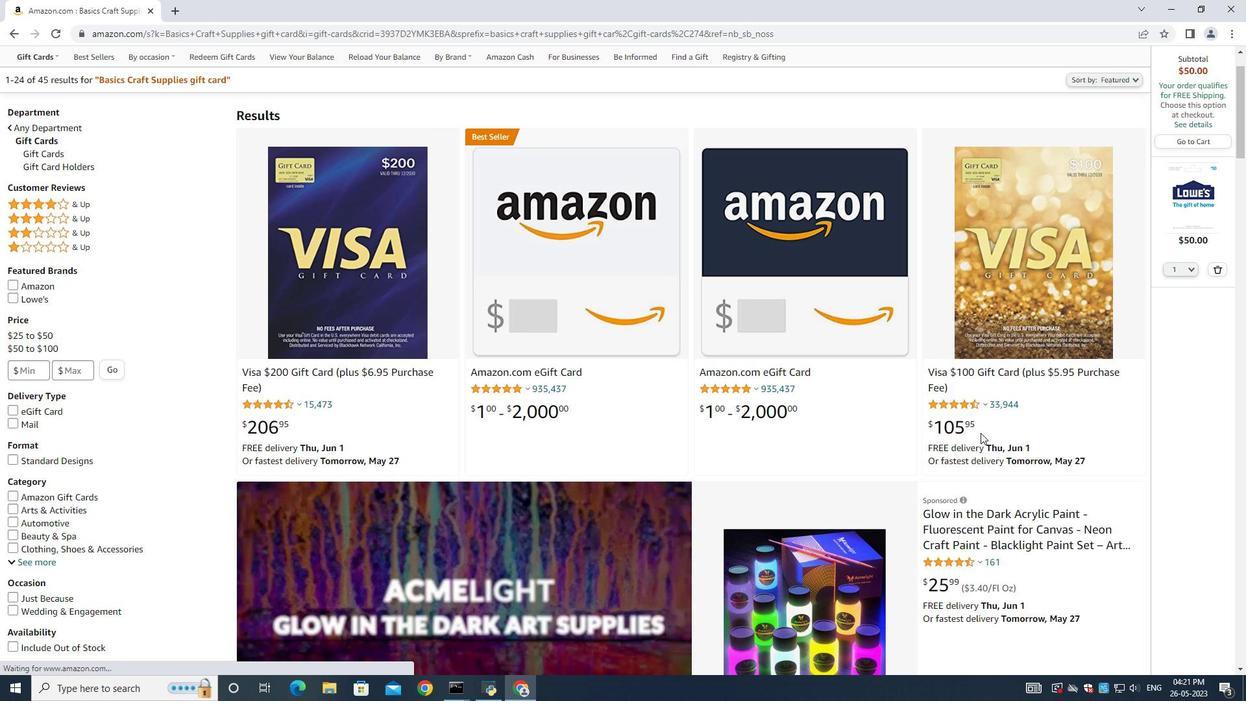 
Action: Mouse scrolled (979, 431) with delta (0, 0)
Screenshot: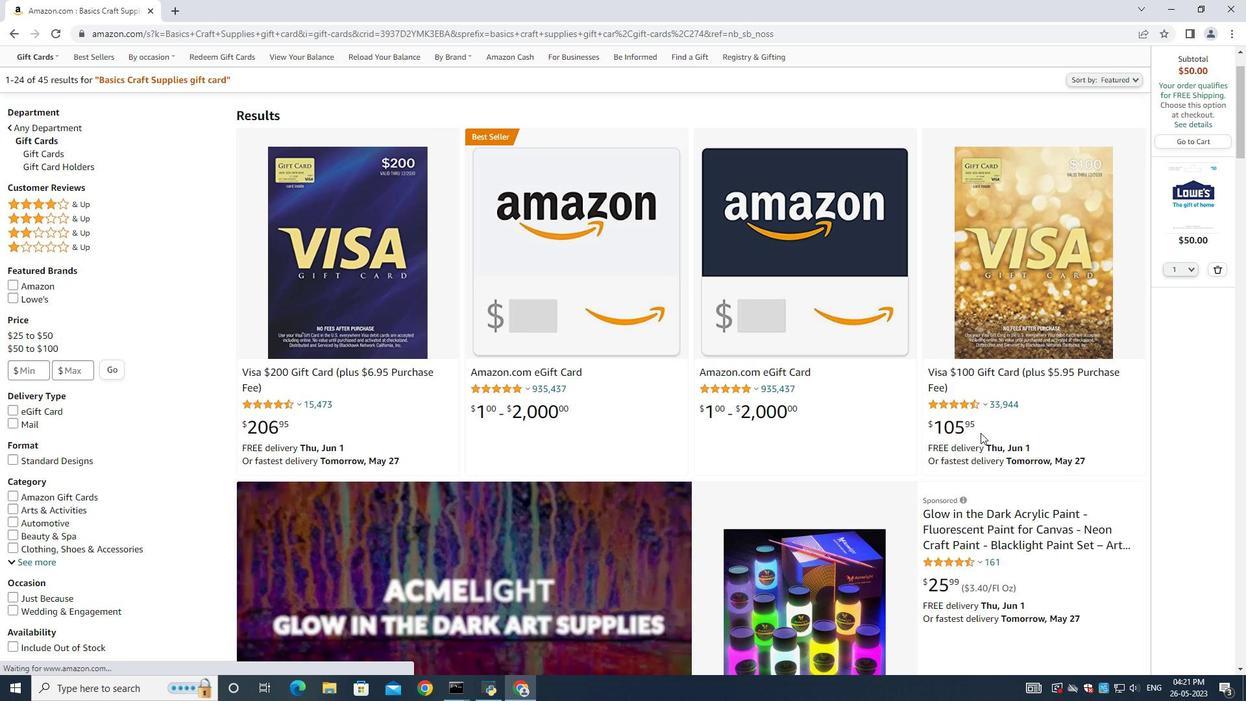 
Action: Mouse moved to (700, 403)
Screenshot: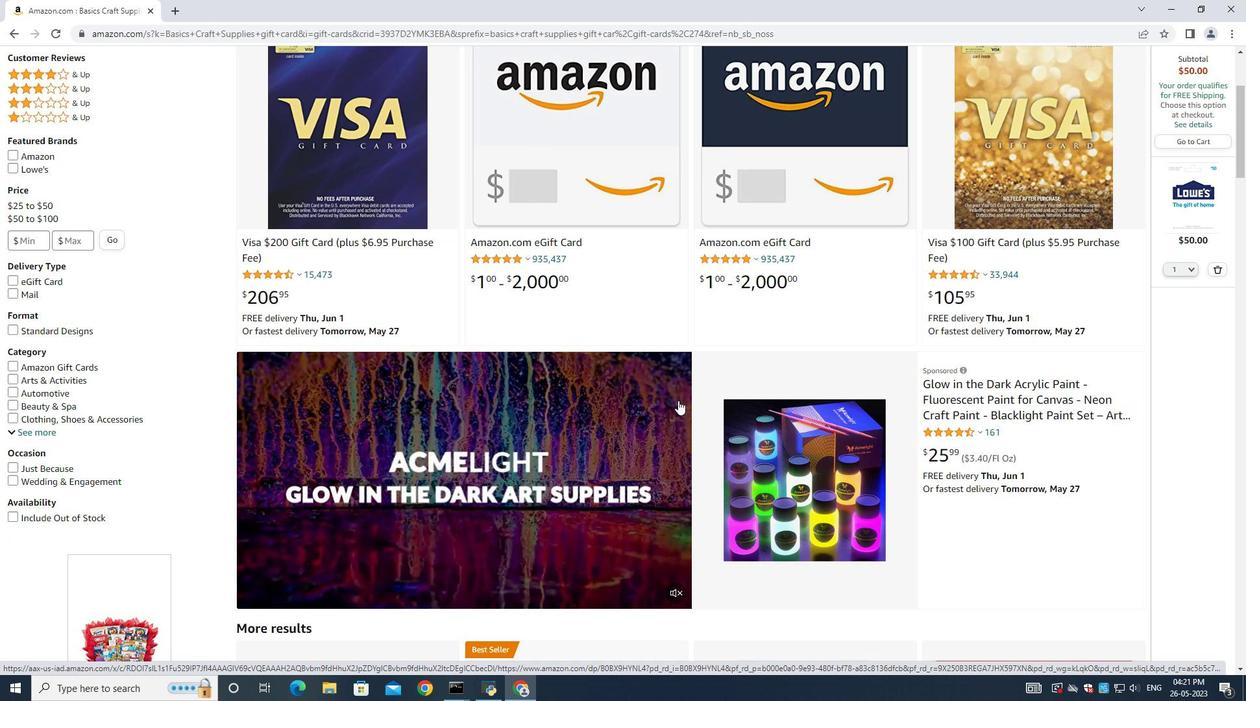 
Action: Mouse scrolled (700, 402) with delta (0, 0)
Screenshot: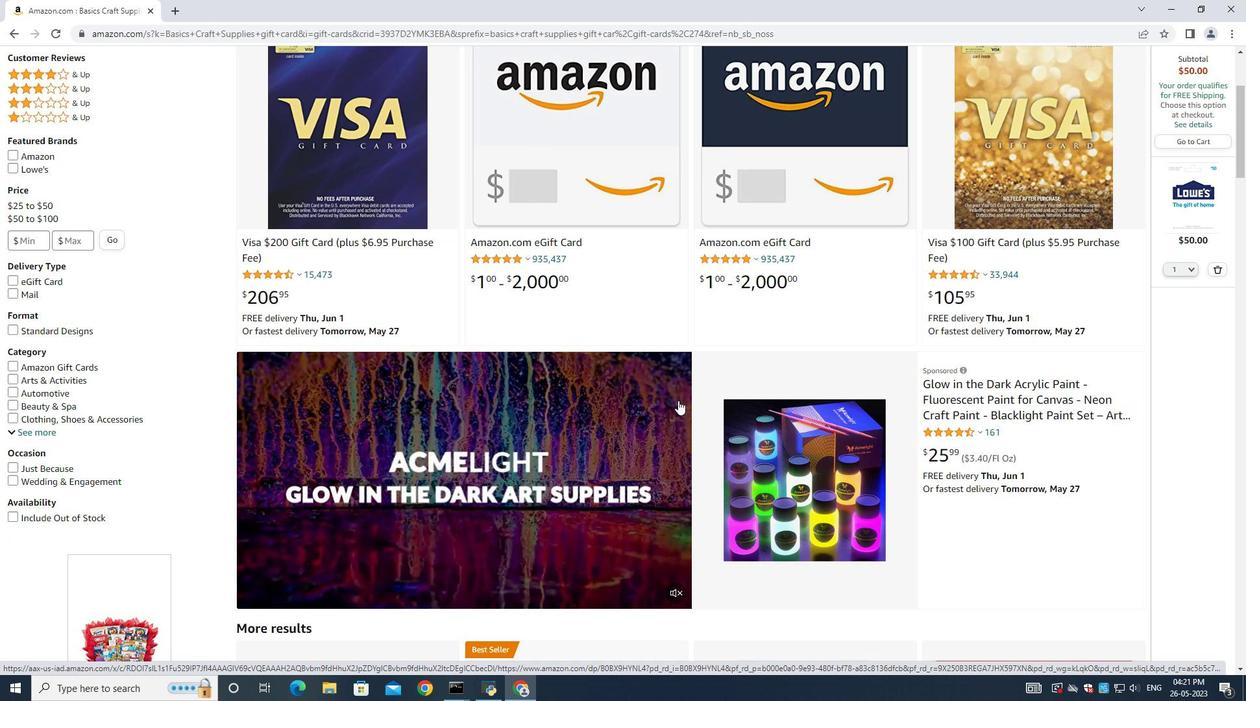 
Action: Mouse moved to (741, 405)
Screenshot: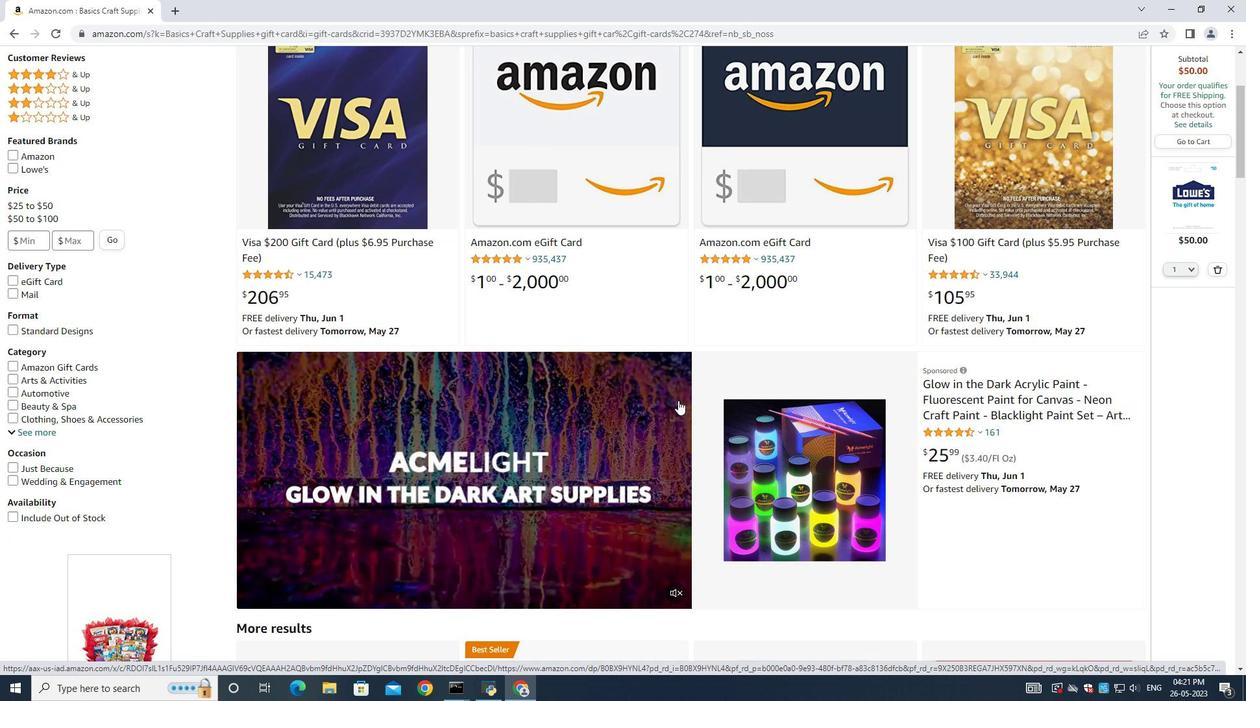
Action: Mouse scrolled (741, 405) with delta (0, 0)
Screenshot: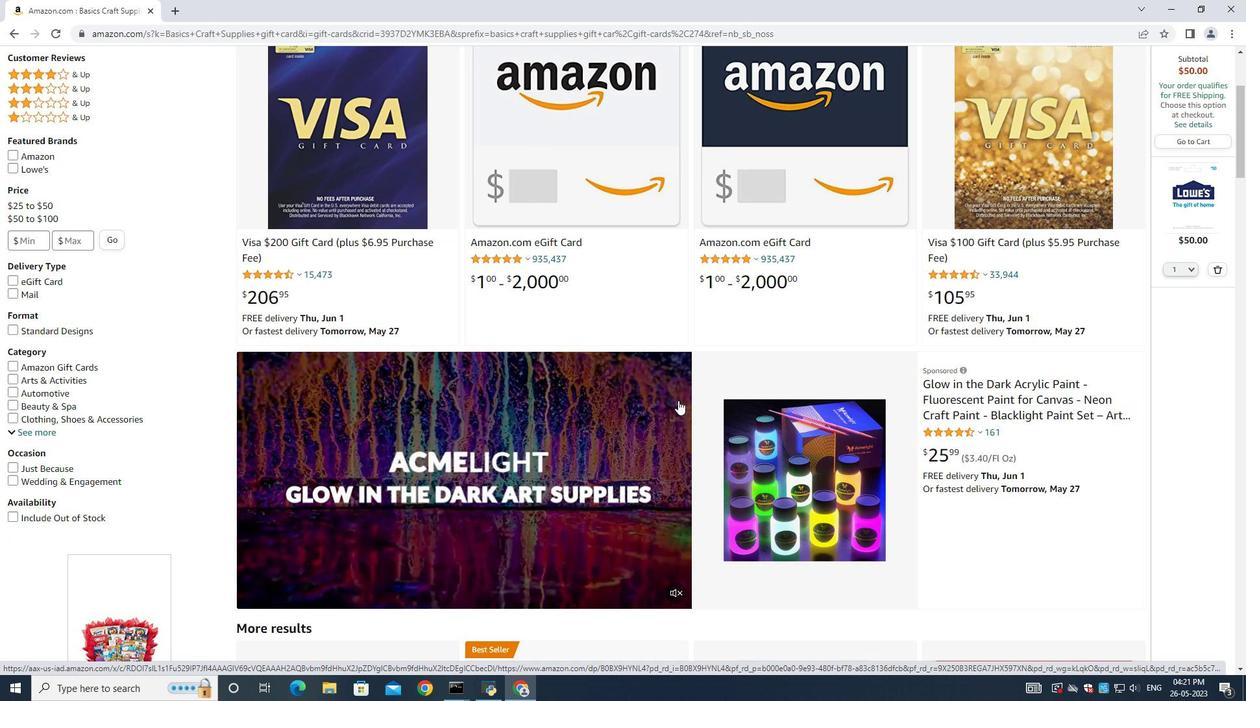 
Action: Mouse moved to (962, 309)
Screenshot: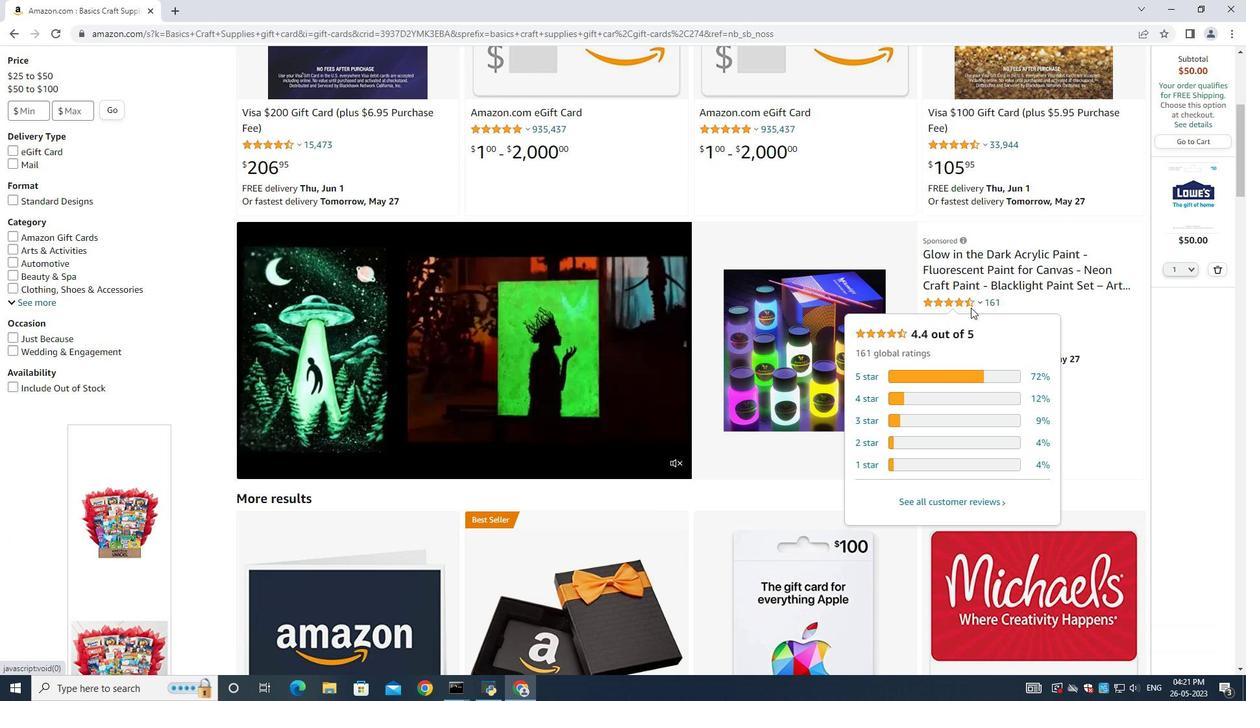 
Action: Mouse scrolled (965, 308) with delta (0, 0)
Screenshot: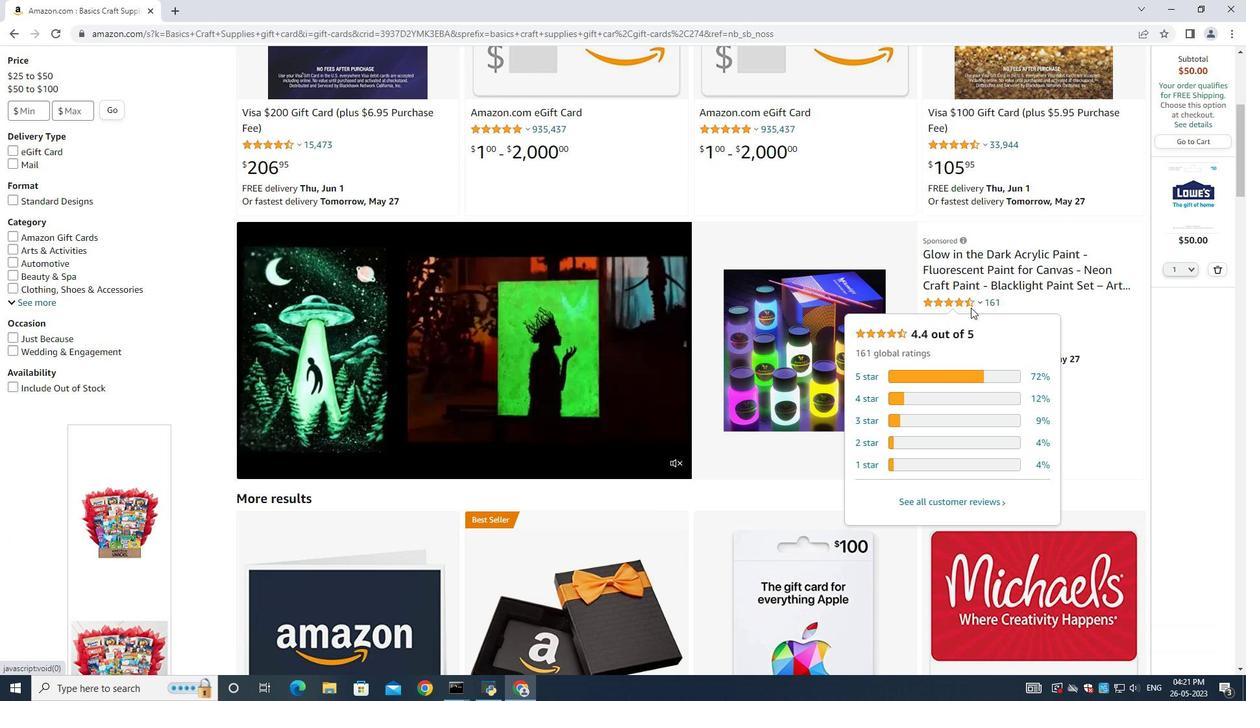 
Action: Mouse moved to (962, 309)
Screenshot: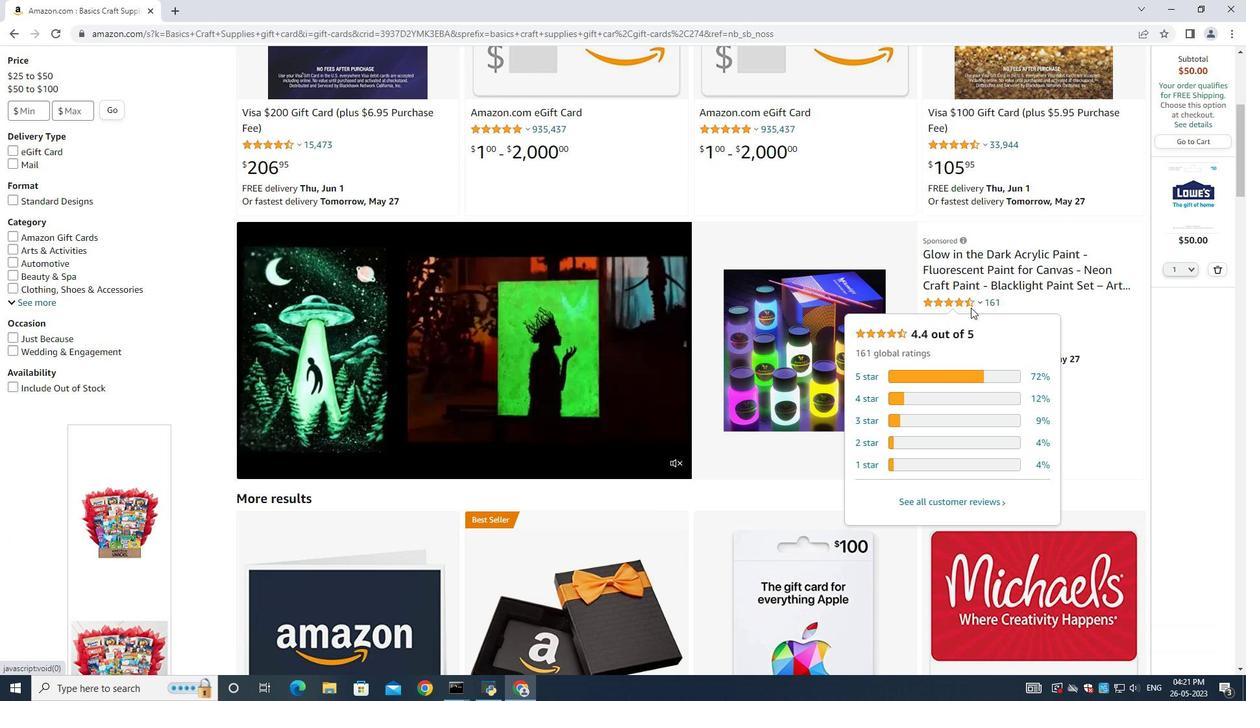 
Action: Mouse scrolled (963, 308) with delta (0, 0)
Screenshot: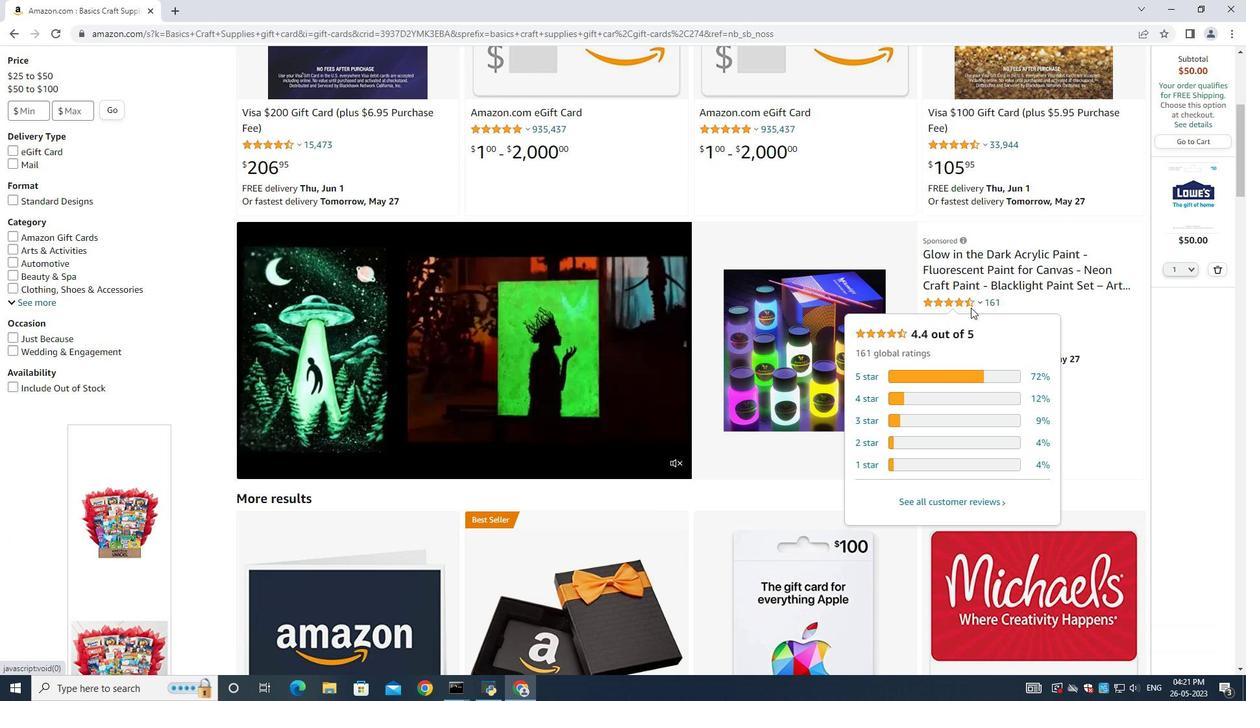 
Action: Mouse moved to (970, 275)
Screenshot: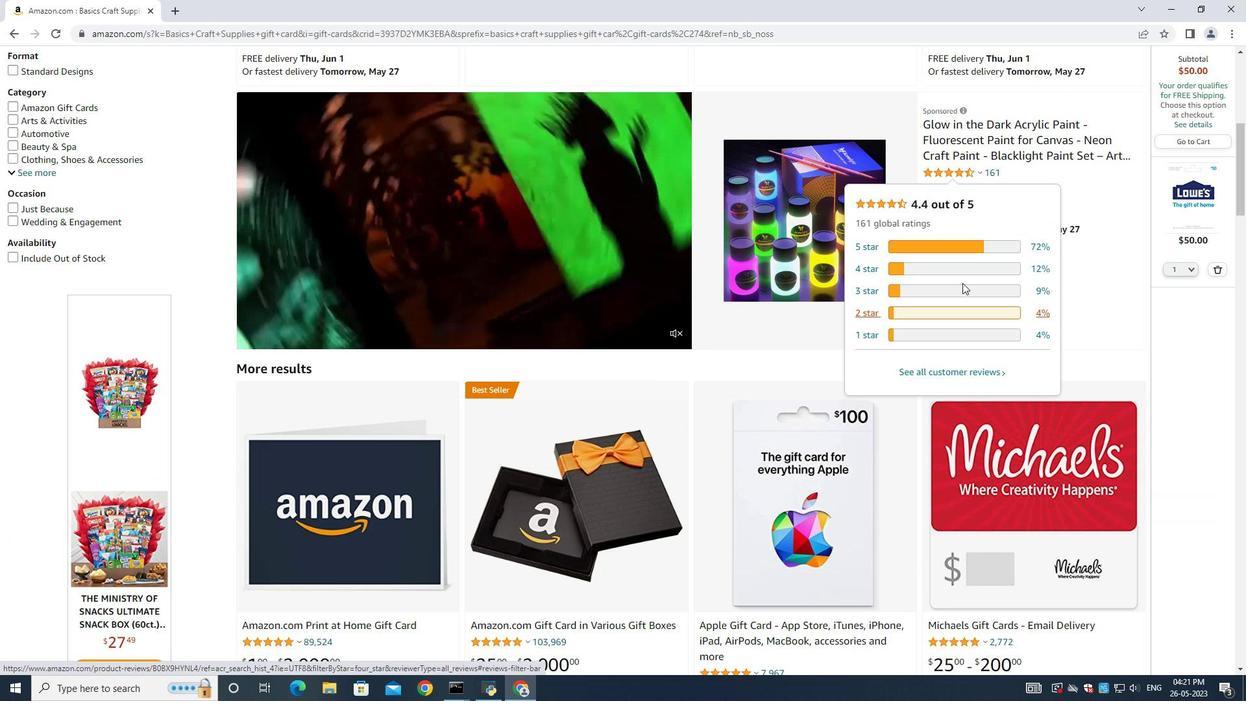
Action: Mouse scrolled (970, 274) with delta (0, 0)
Screenshot: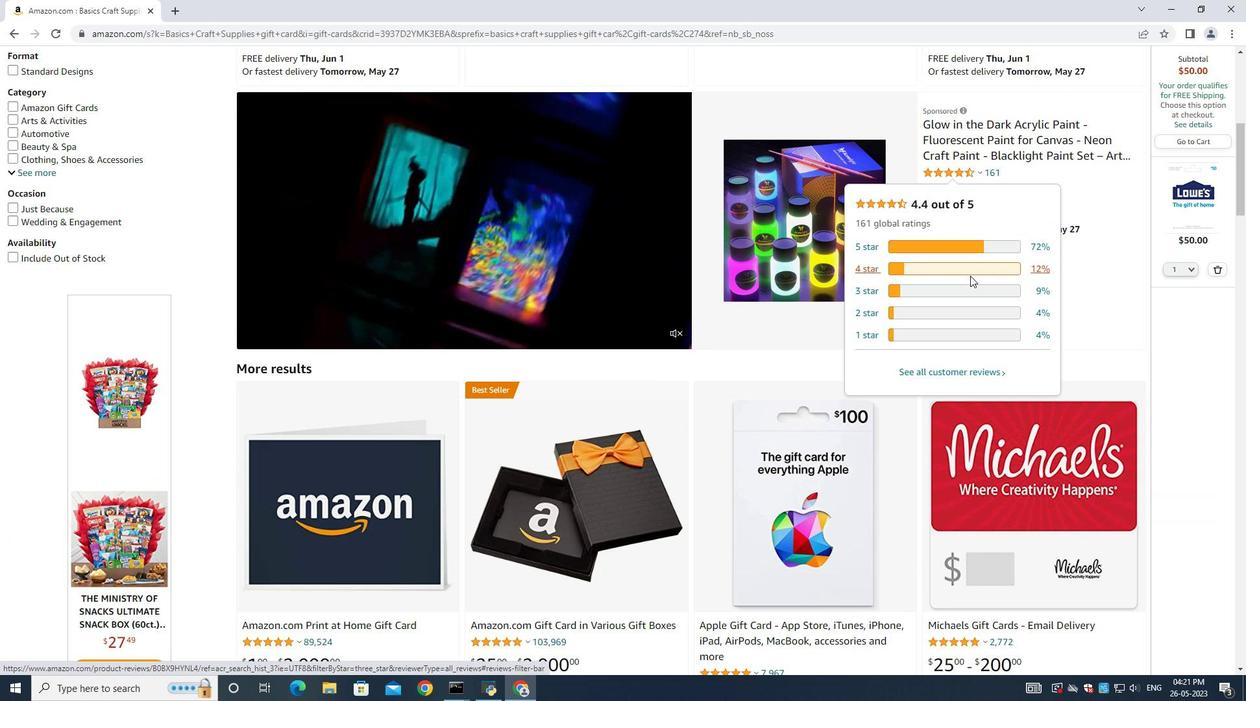 
Action: Mouse scrolled (970, 274) with delta (0, 0)
Screenshot: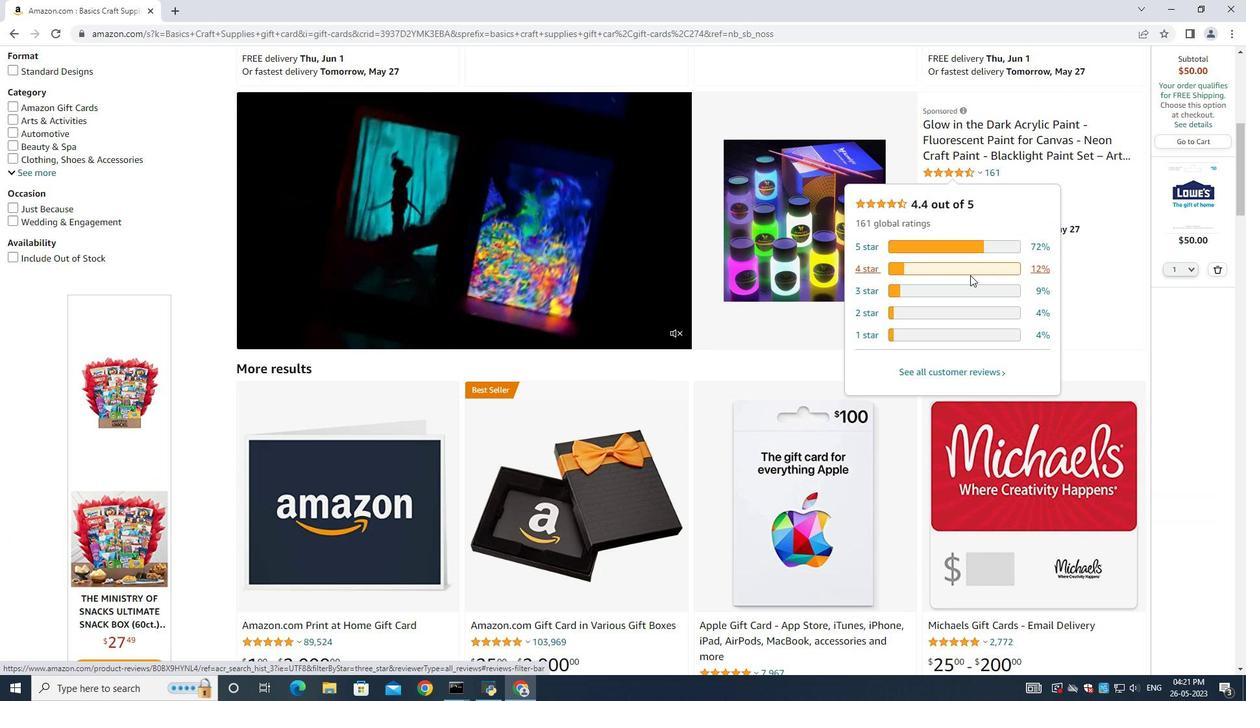 
Action: Mouse moved to (970, 275)
Screenshot: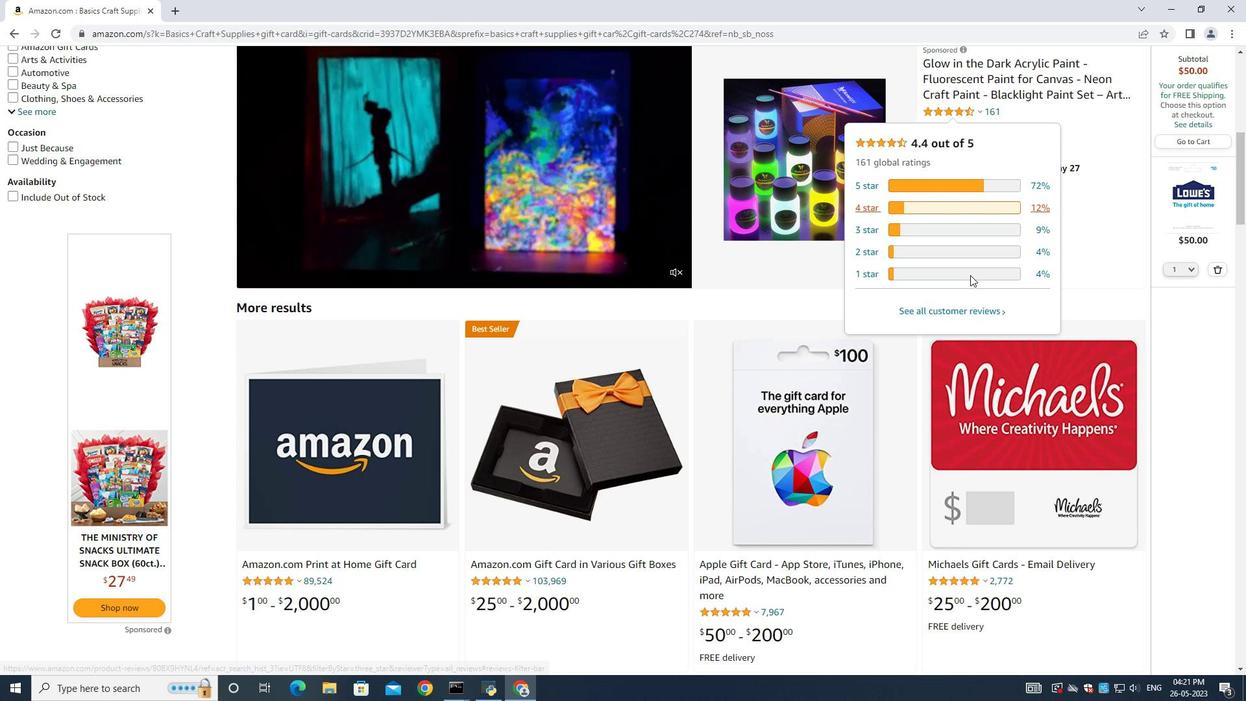
Action: Mouse scrolled (970, 274) with delta (0, 0)
Screenshot: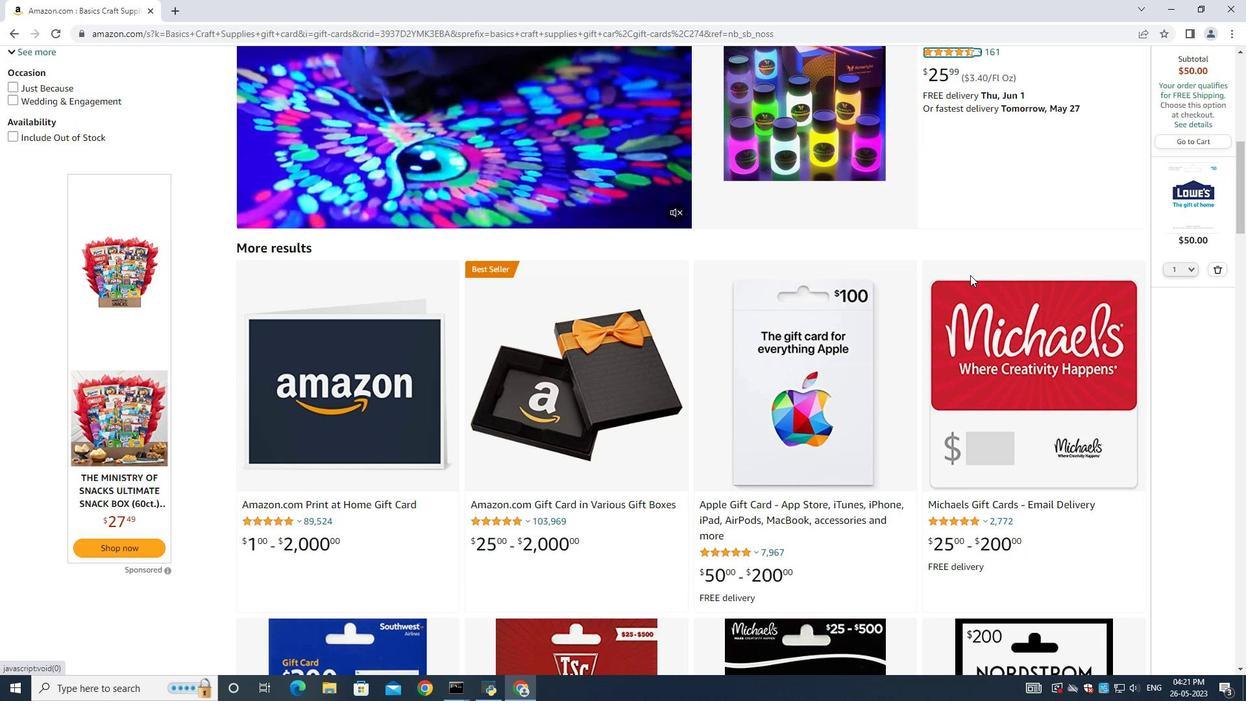 
Action: Mouse scrolled (970, 274) with delta (0, 0)
Screenshot: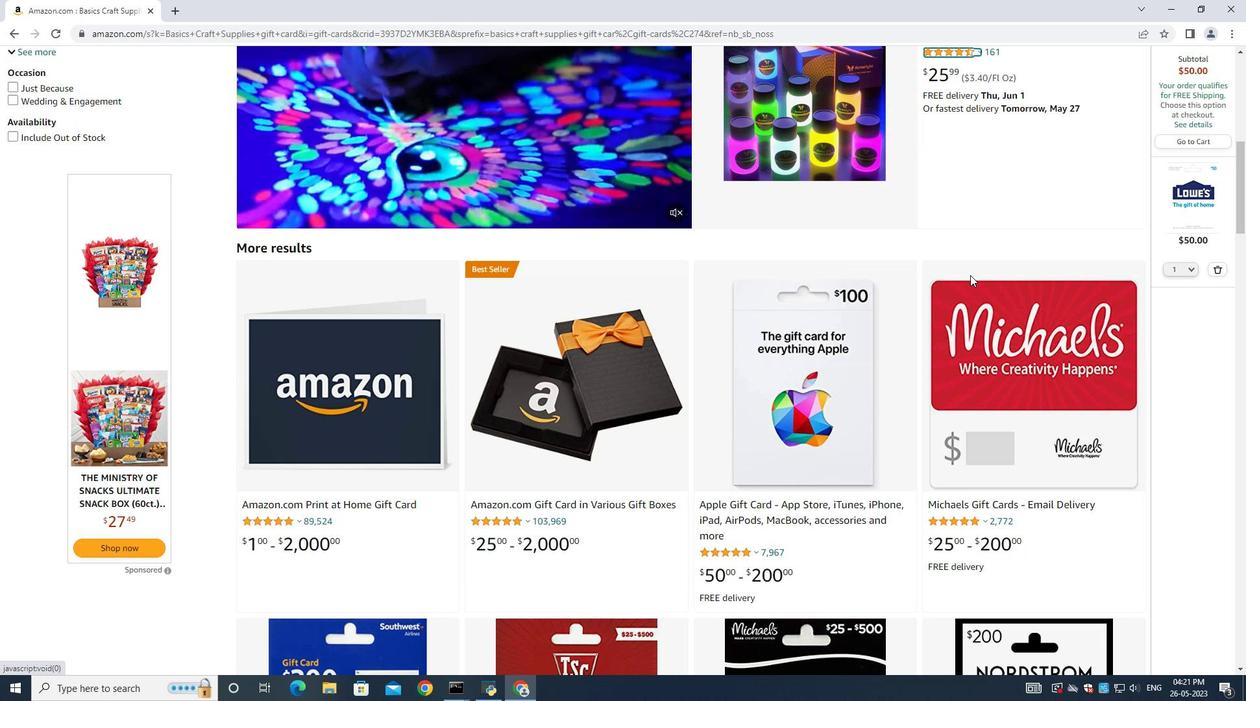 
Action: Mouse moved to (970, 275)
Screenshot: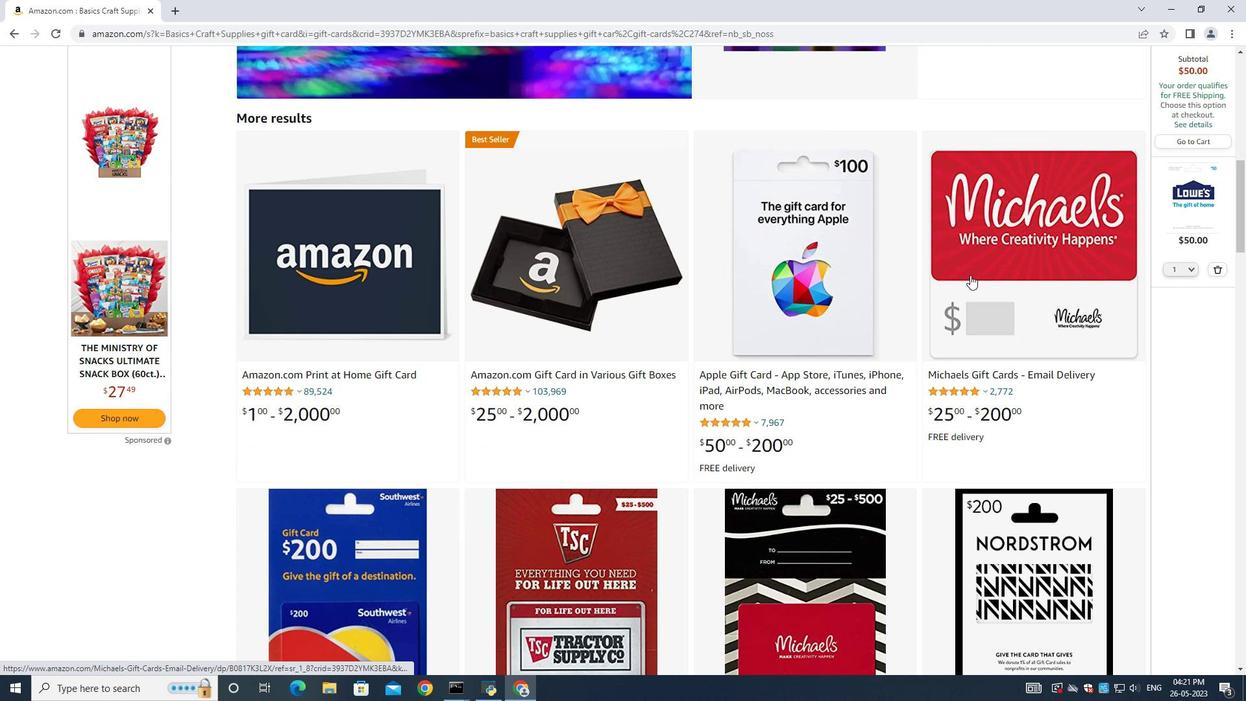 
Action: Mouse scrolled (970, 274) with delta (0, 0)
Screenshot: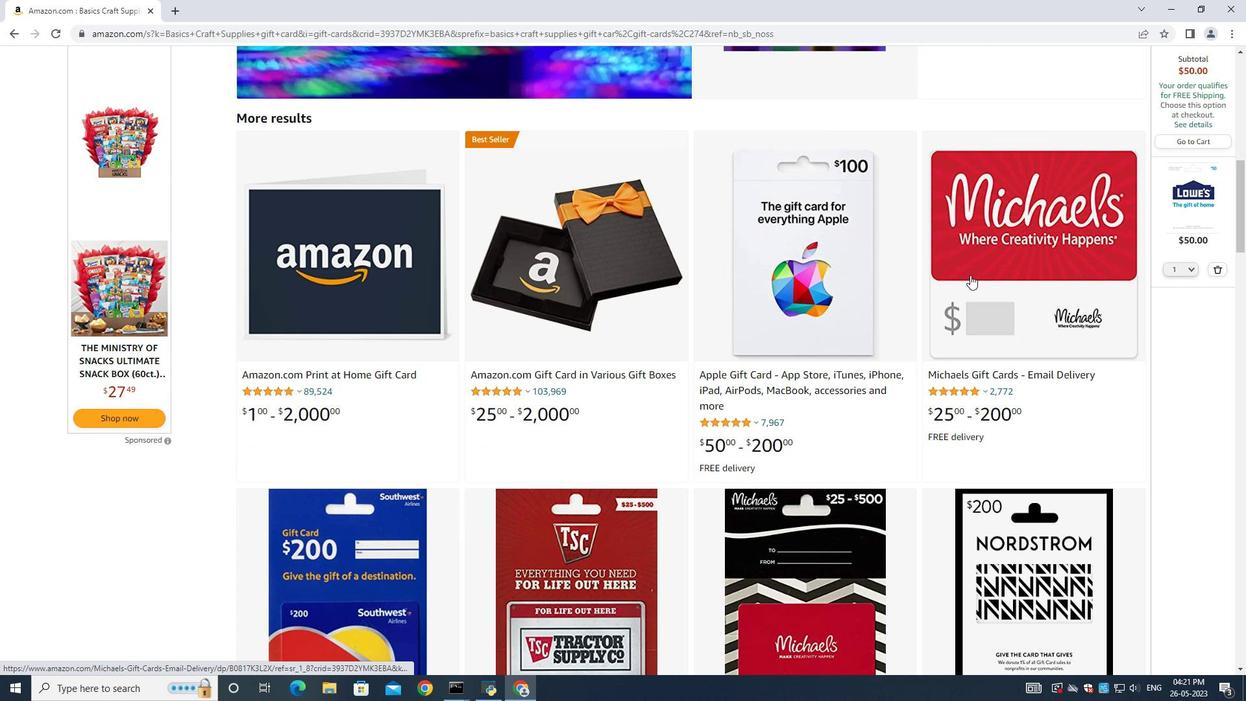 
Action: Mouse moved to (969, 272)
Screenshot: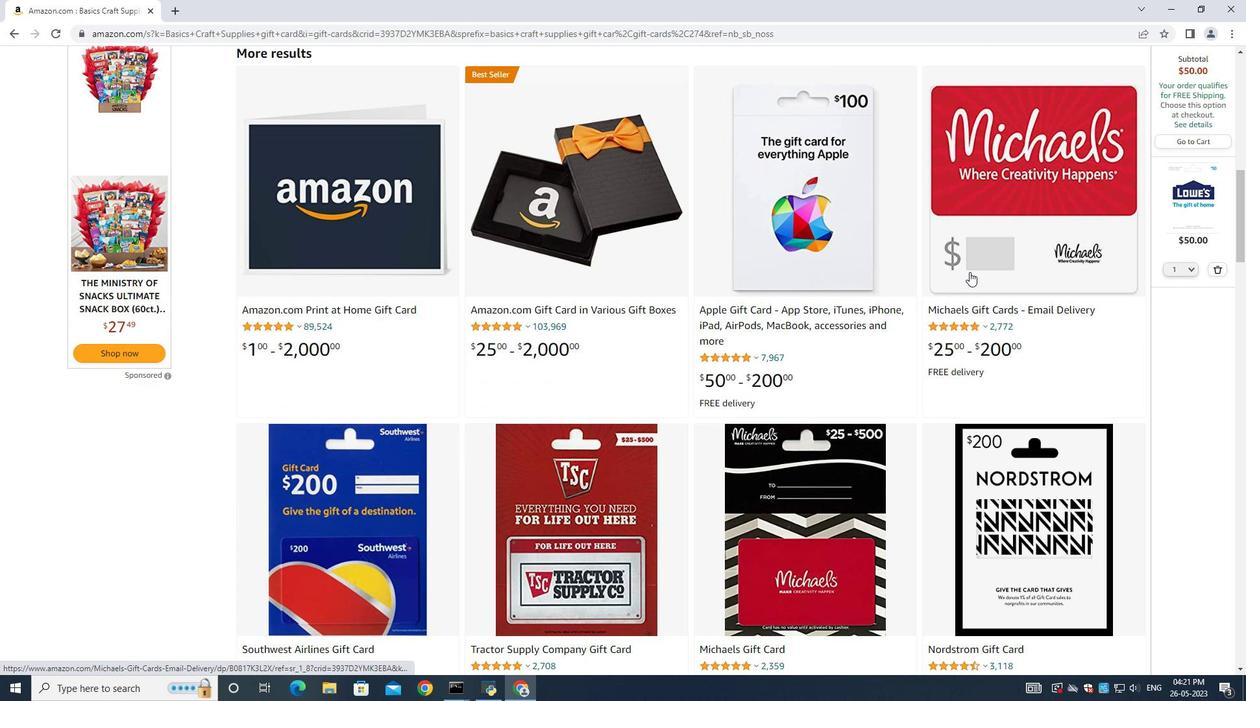 
Action: Mouse scrolled (969, 272) with delta (0, 0)
Screenshot: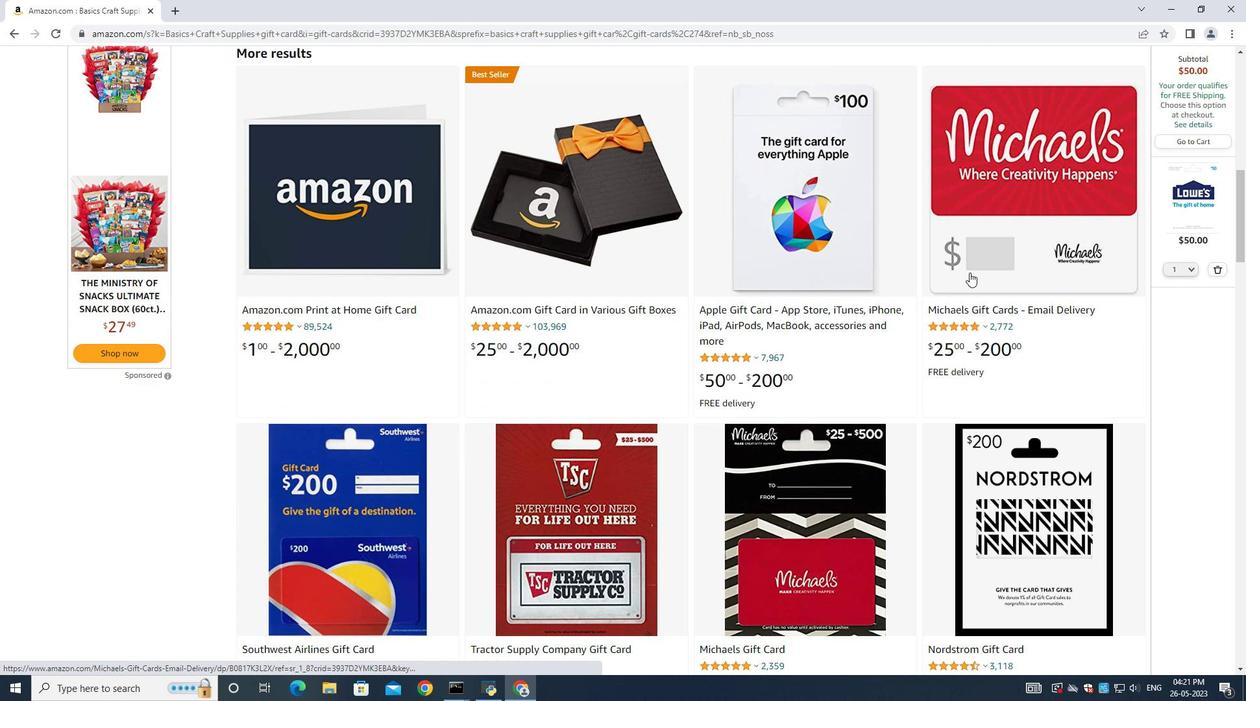 
Action: Mouse scrolled (969, 272) with delta (0, 0)
Screenshot: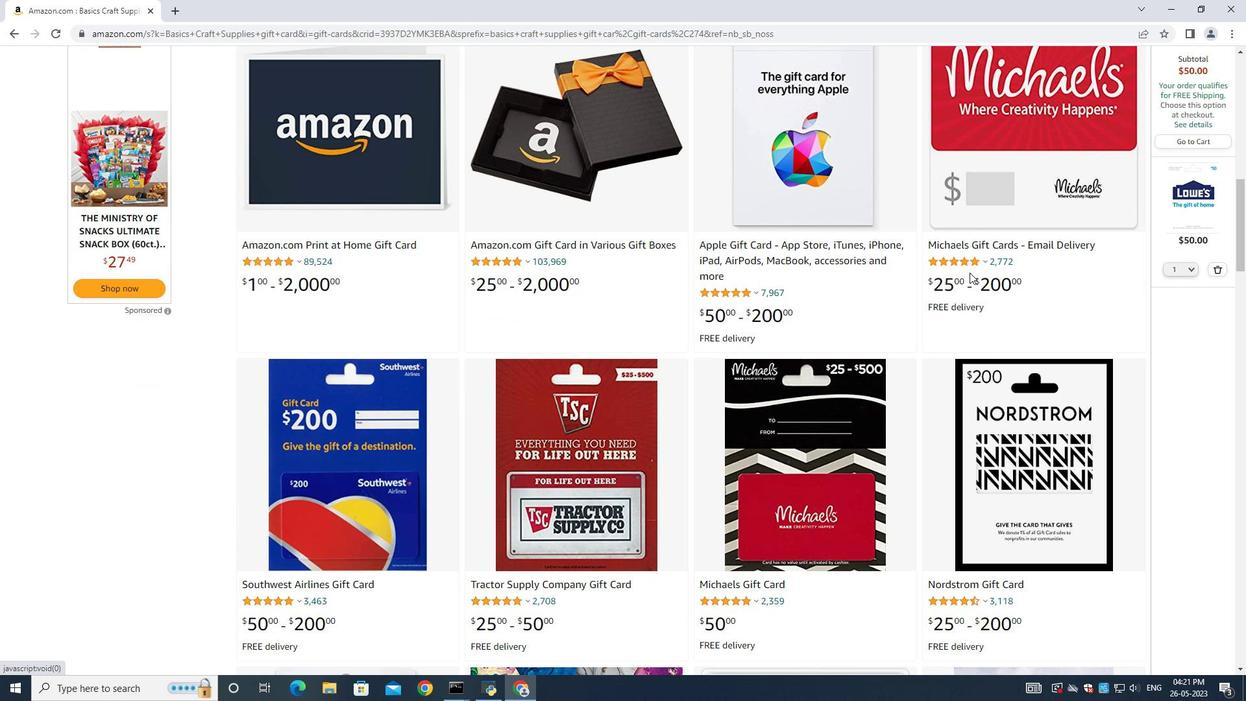 
Action: Mouse moved to (969, 273)
Screenshot: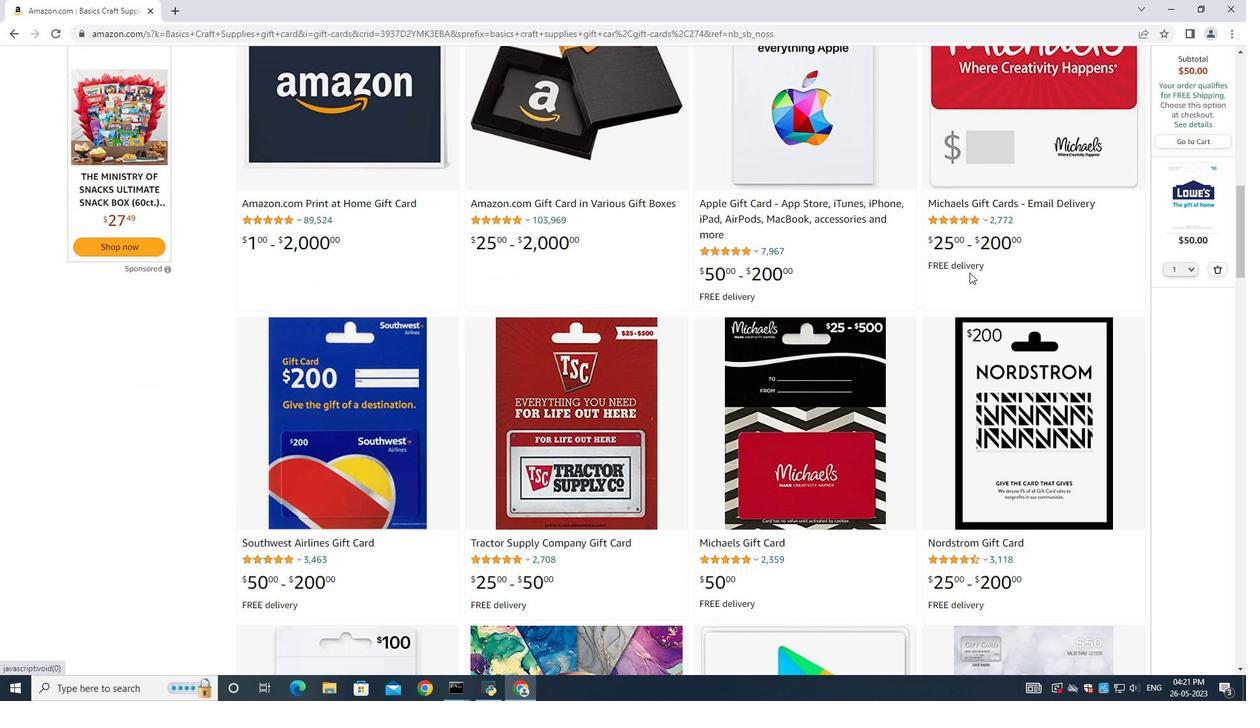 
Action: Mouse scrolled (969, 272) with delta (0, 0)
Screenshot: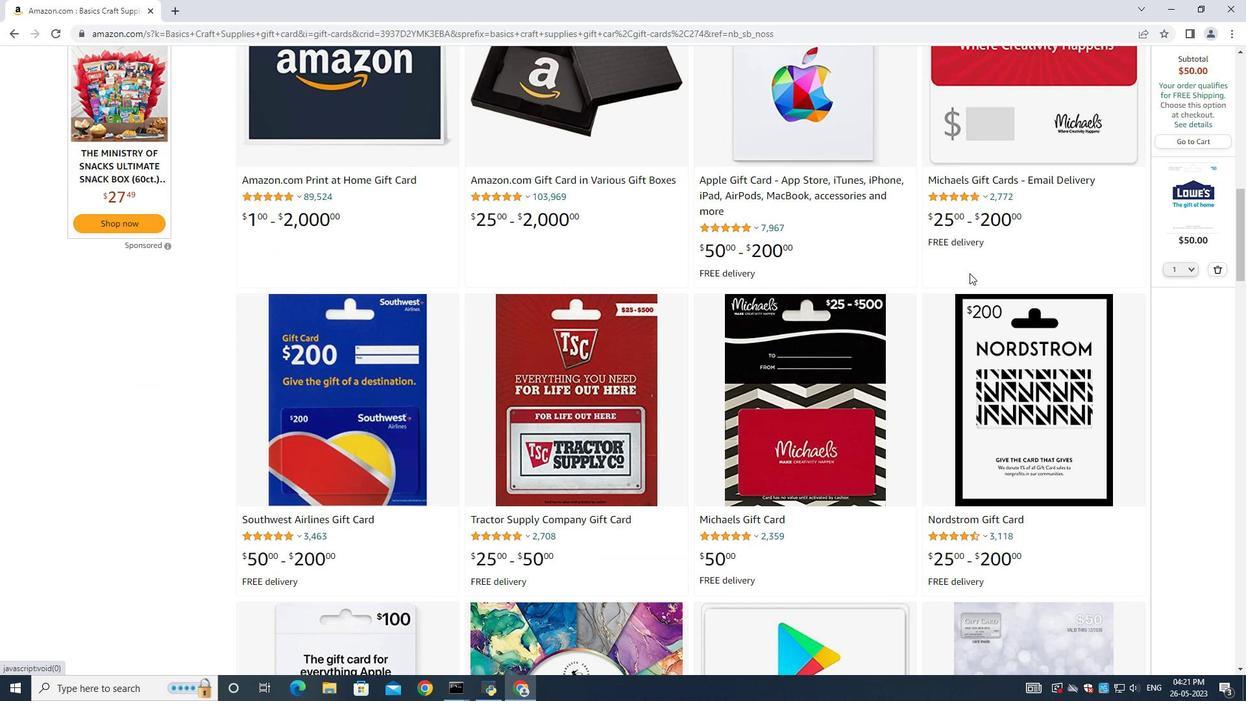 
Action: Mouse moved to (969, 273)
Screenshot: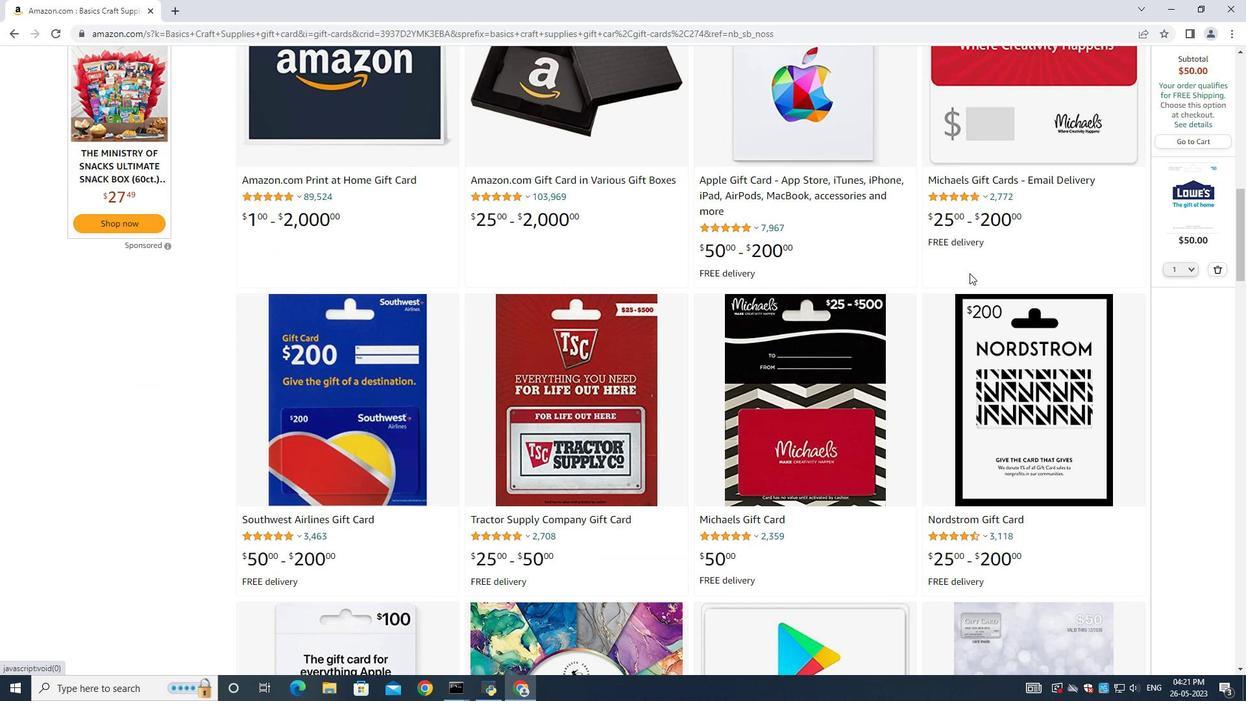 
Action: Mouse scrolled (969, 273) with delta (0, 0)
Screenshot: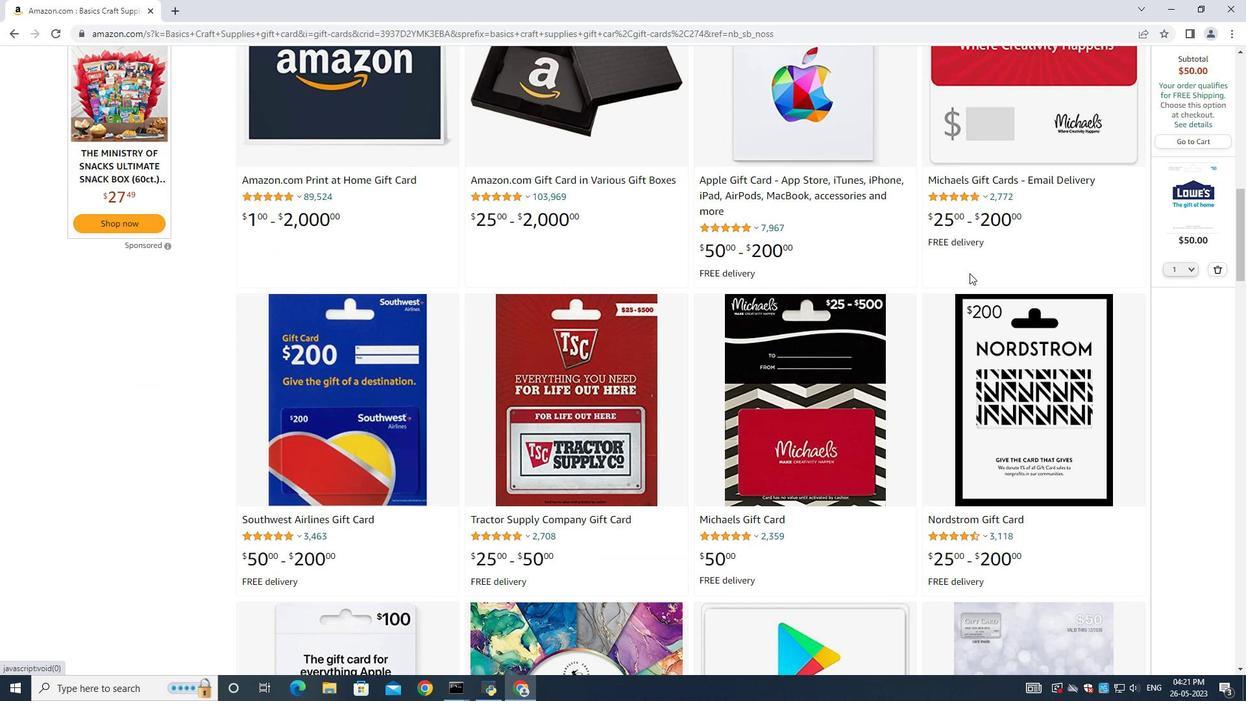 
Action: Mouse moved to (705, 284)
Screenshot: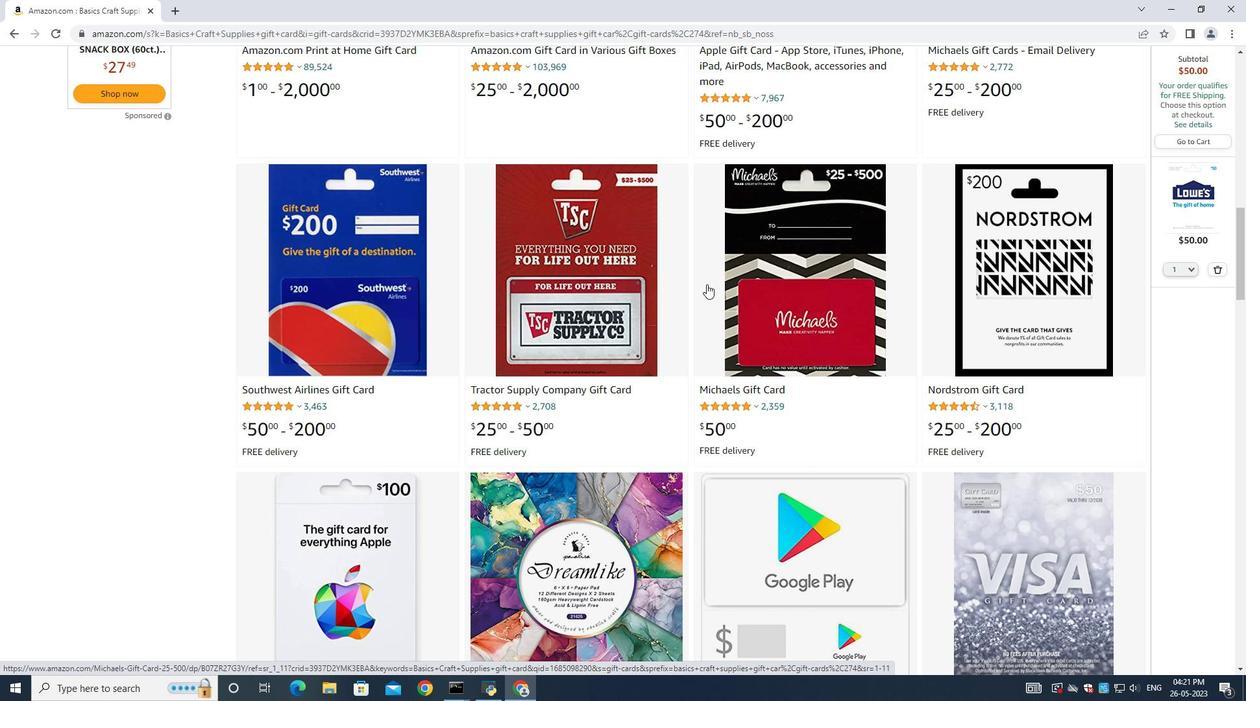 
Action: Mouse scrolled (705, 283) with delta (0, 0)
Screenshot: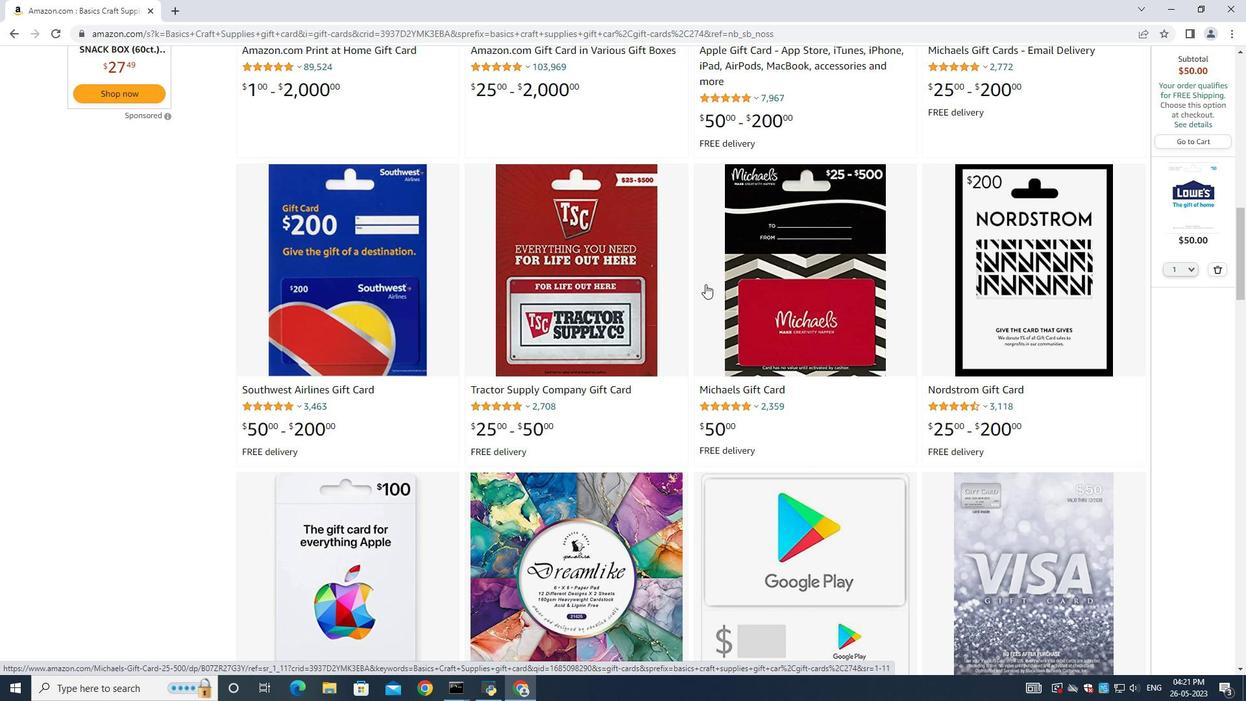 
Action: Mouse scrolled (705, 283) with delta (0, 0)
Screenshot: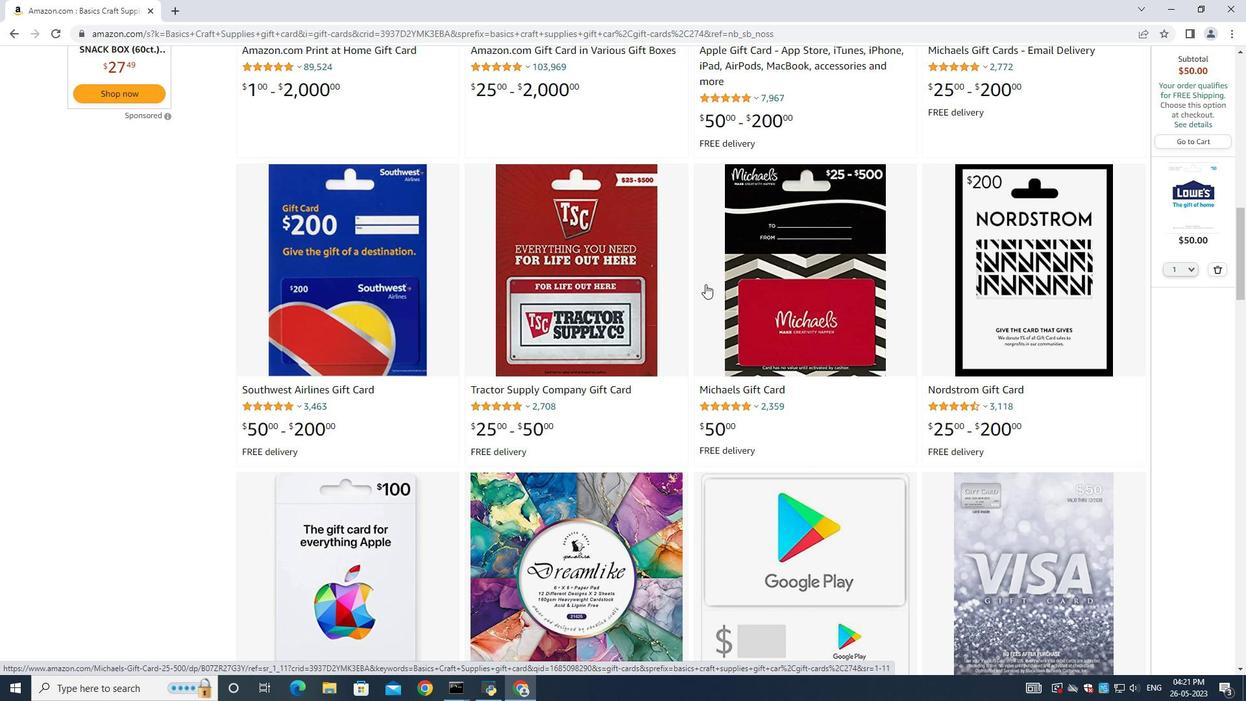 
Action: Mouse moved to (710, 289)
Screenshot: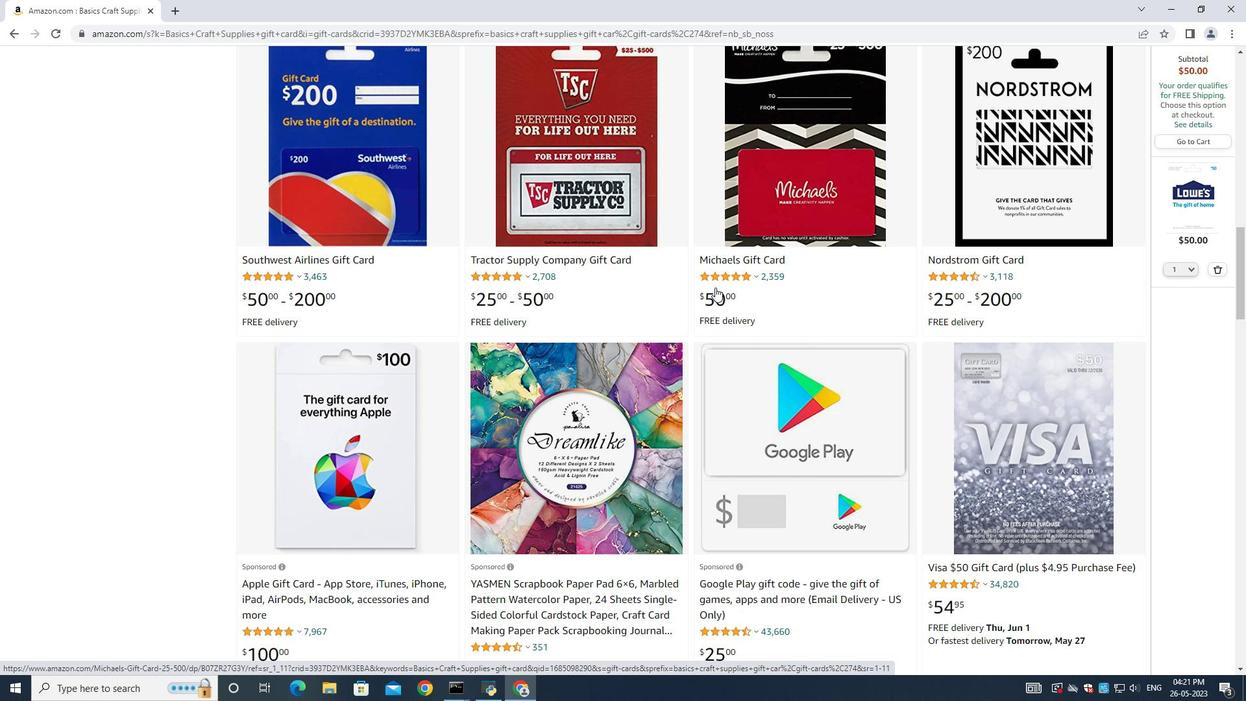 
Action: Mouse scrolled (710, 288) with delta (0, 0)
Screenshot: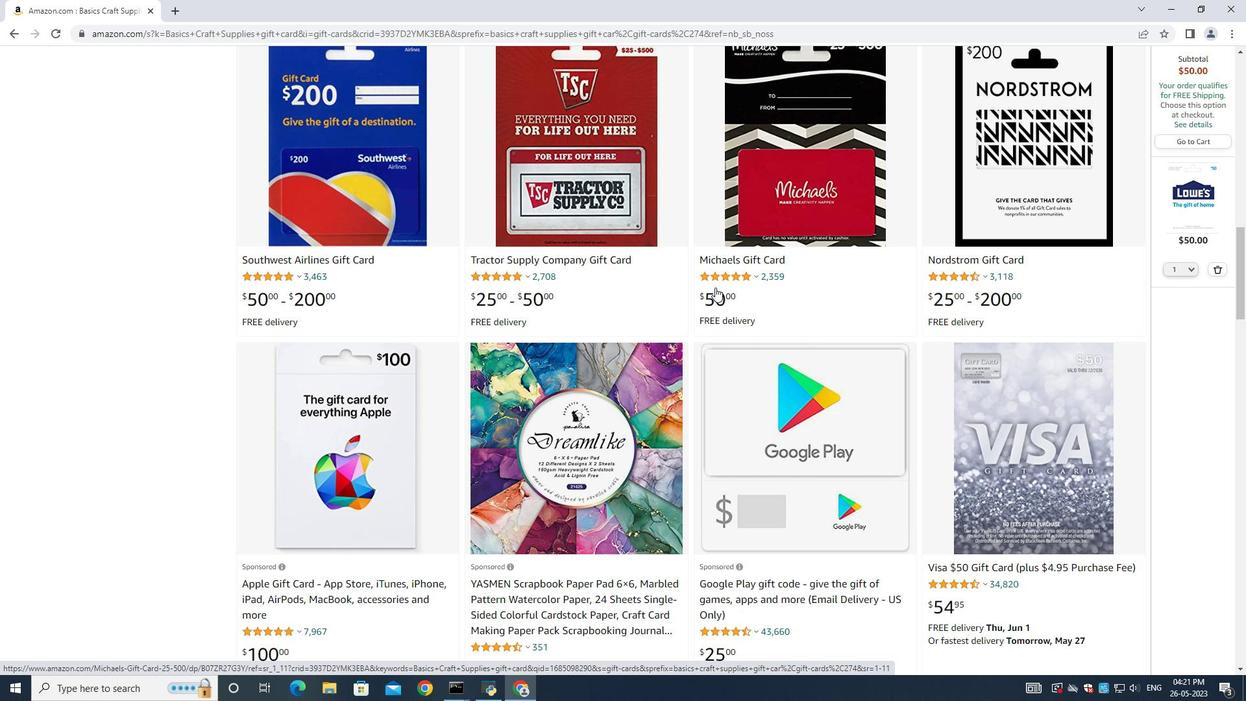 
Action: Mouse moved to (710, 290)
Screenshot: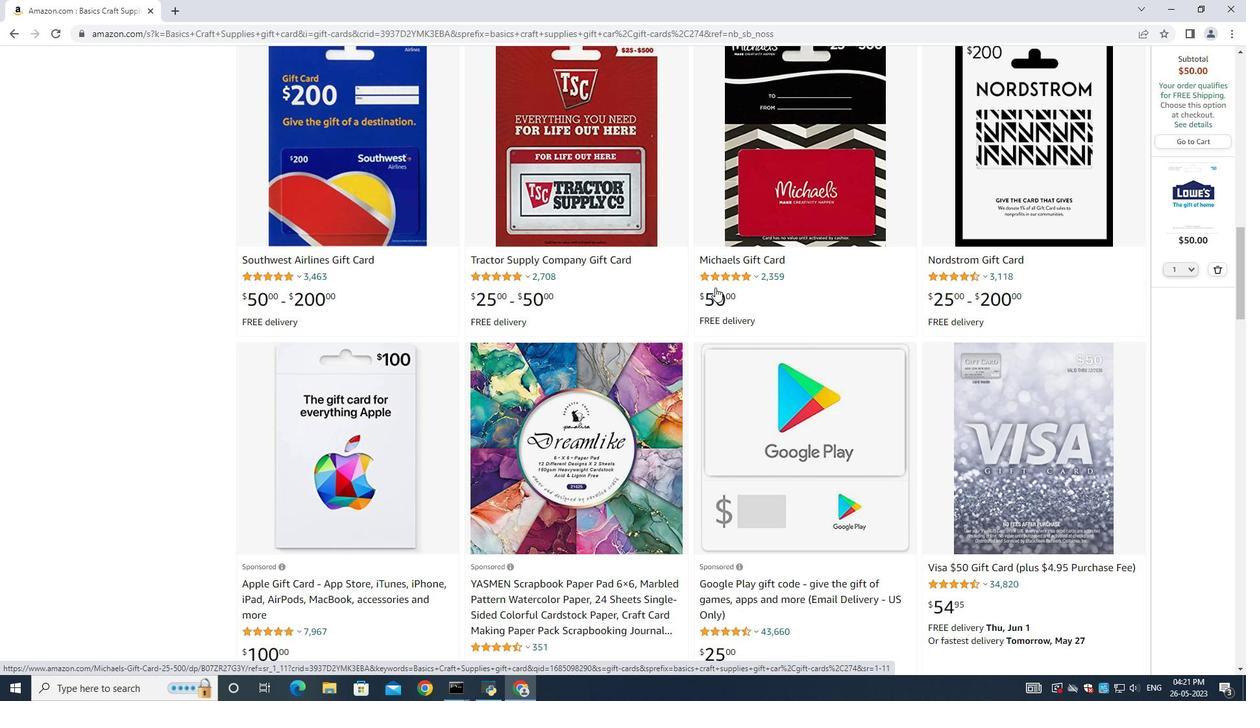 
Action: Mouse scrolled (710, 289) with delta (0, 0)
Screenshot: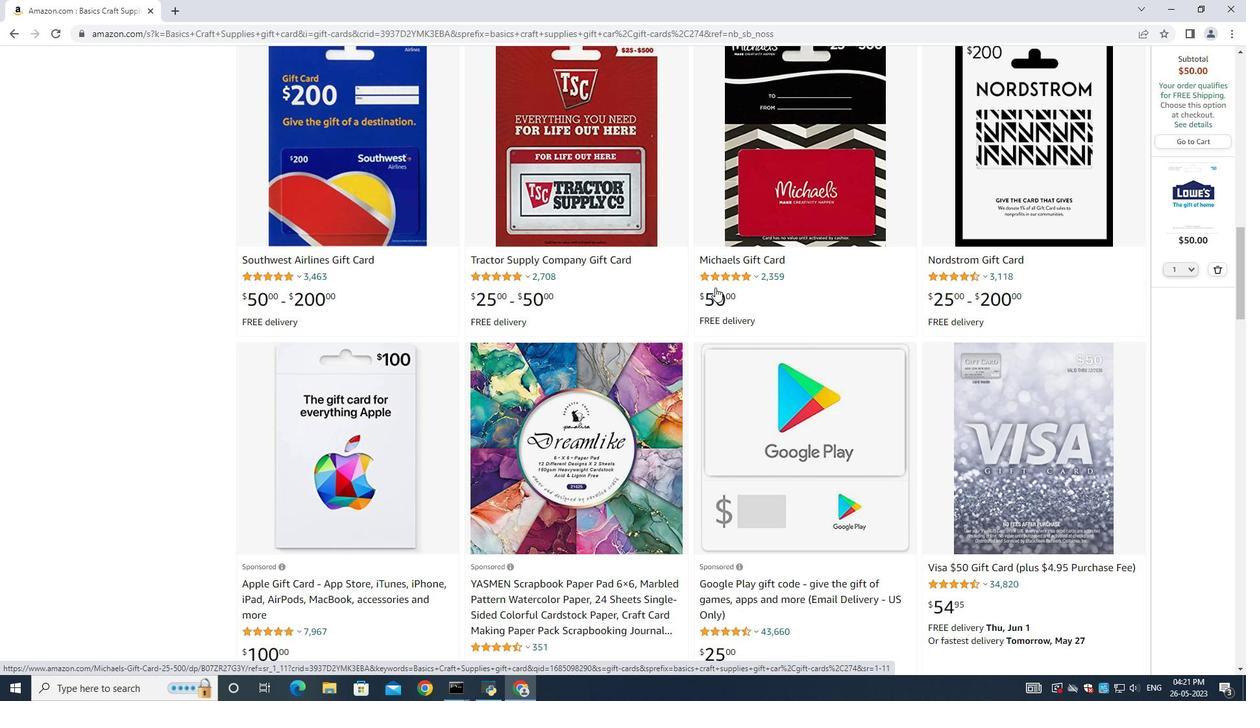 
Action: Mouse moved to (710, 290)
Screenshot: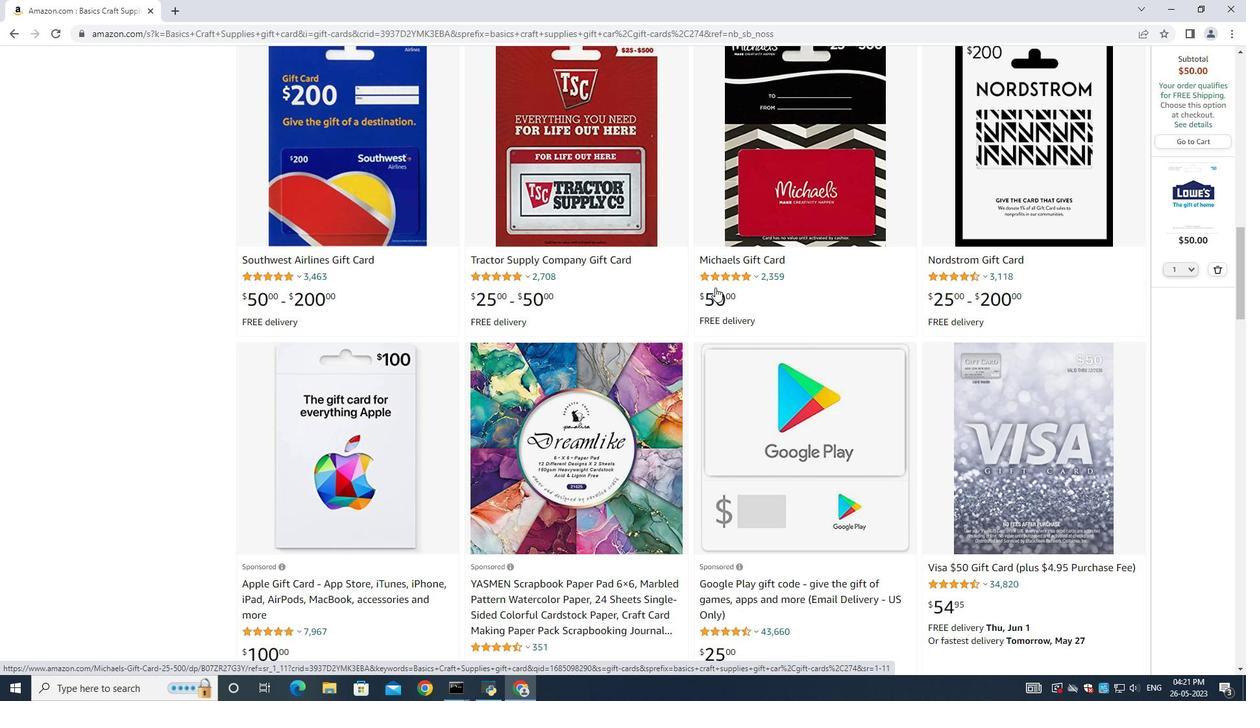 
Action: Mouse scrolled (710, 289) with delta (0, 0)
Screenshot: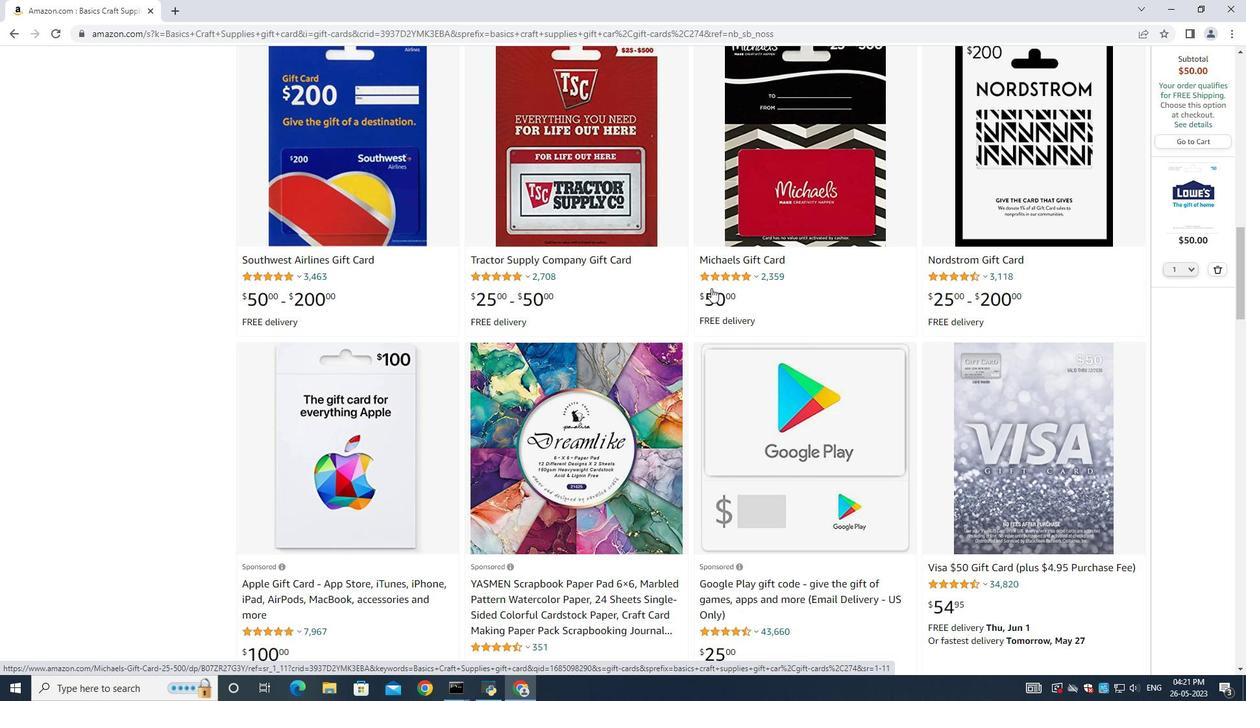 
Action: Mouse moved to (710, 291)
Screenshot: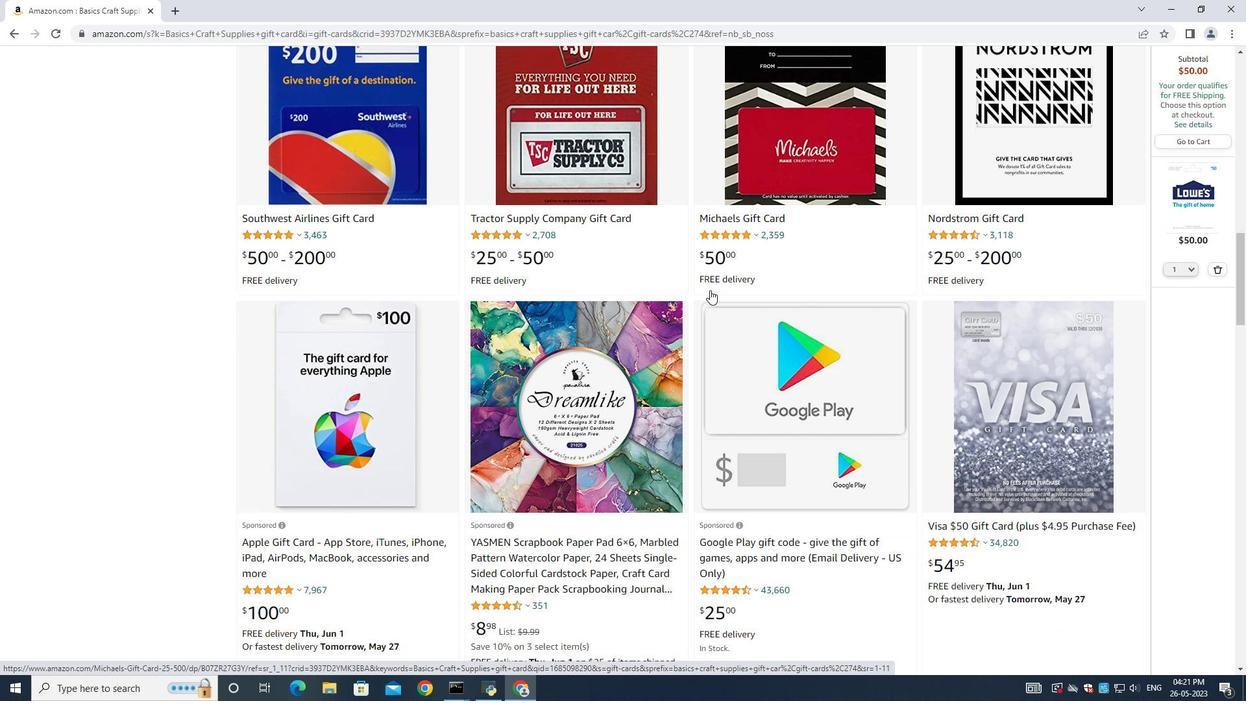
Action: Mouse scrolled (710, 290) with delta (0, 0)
Screenshot: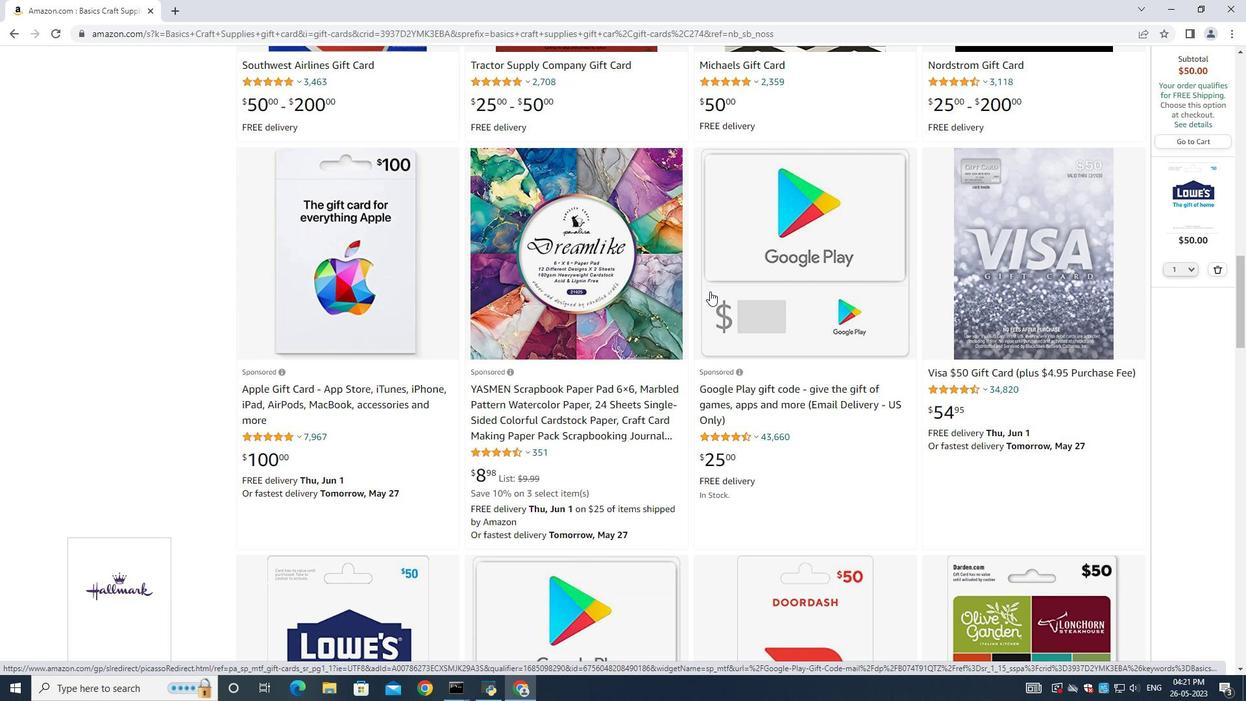 
Action: Mouse scrolled (710, 290) with delta (0, 0)
Screenshot: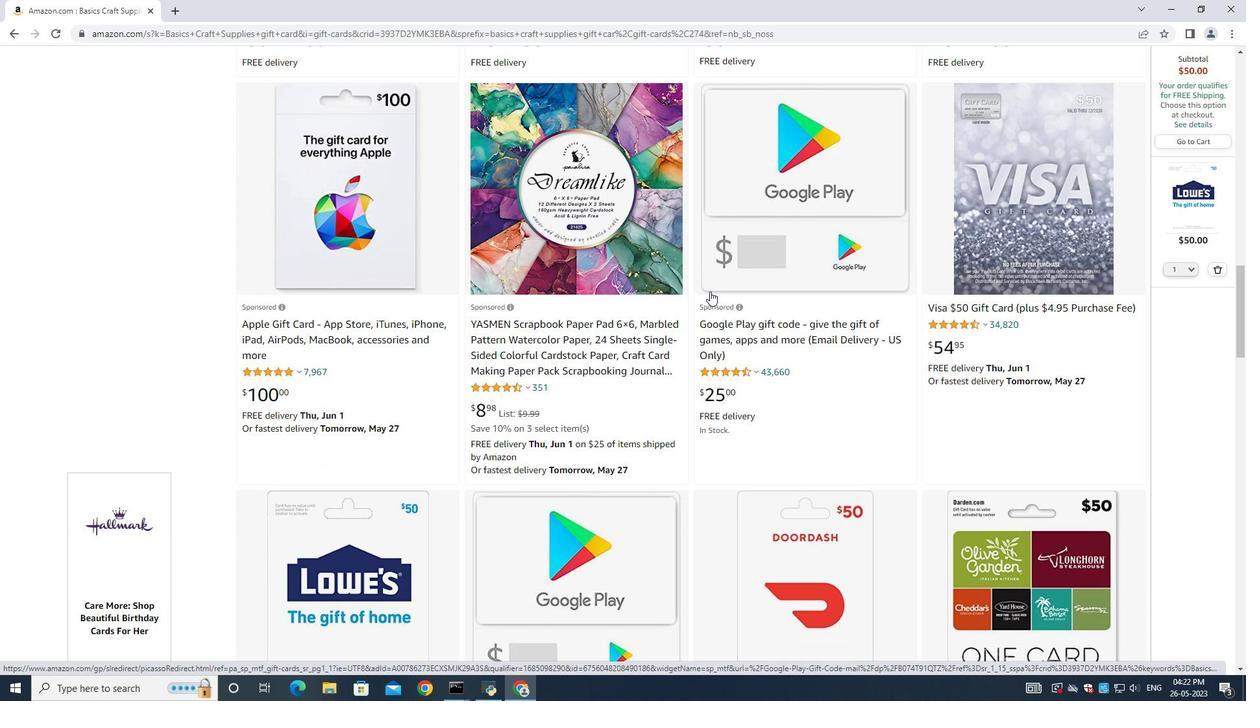 
Action: Mouse scrolled (710, 290) with delta (0, 0)
Screenshot: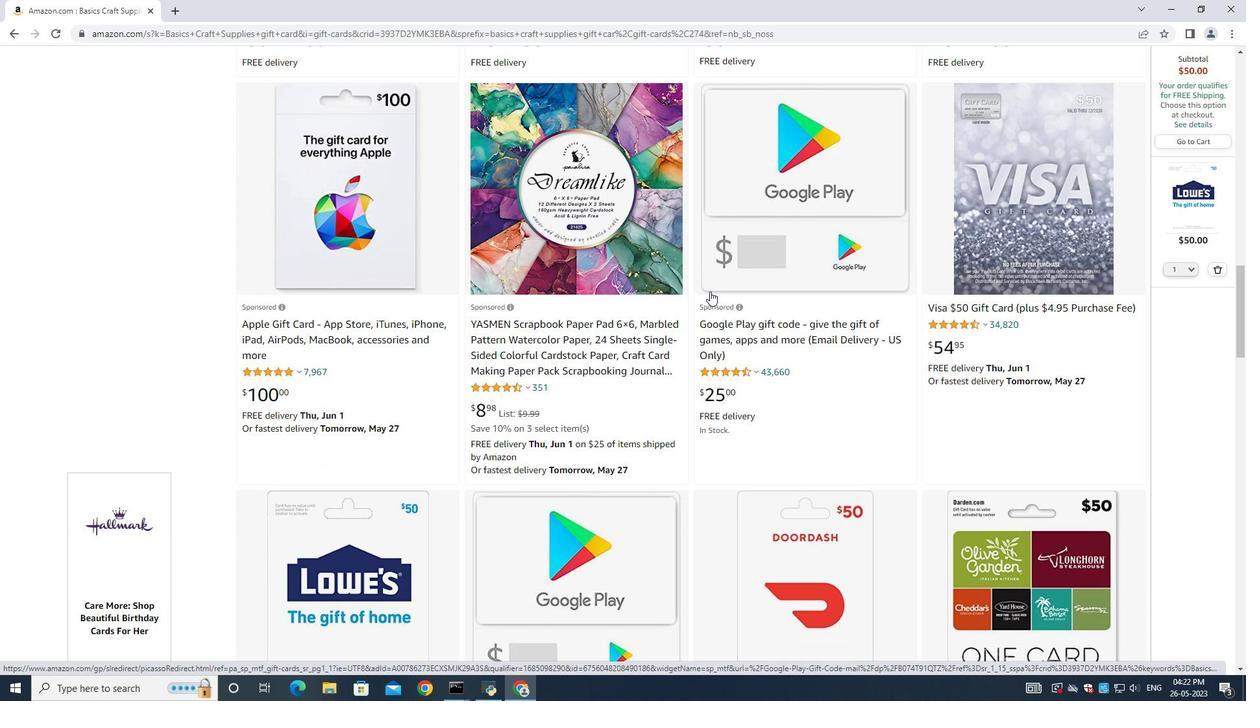 
Action: Mouse scrolled (710, 290) with delta (0, 0)
Screenshot: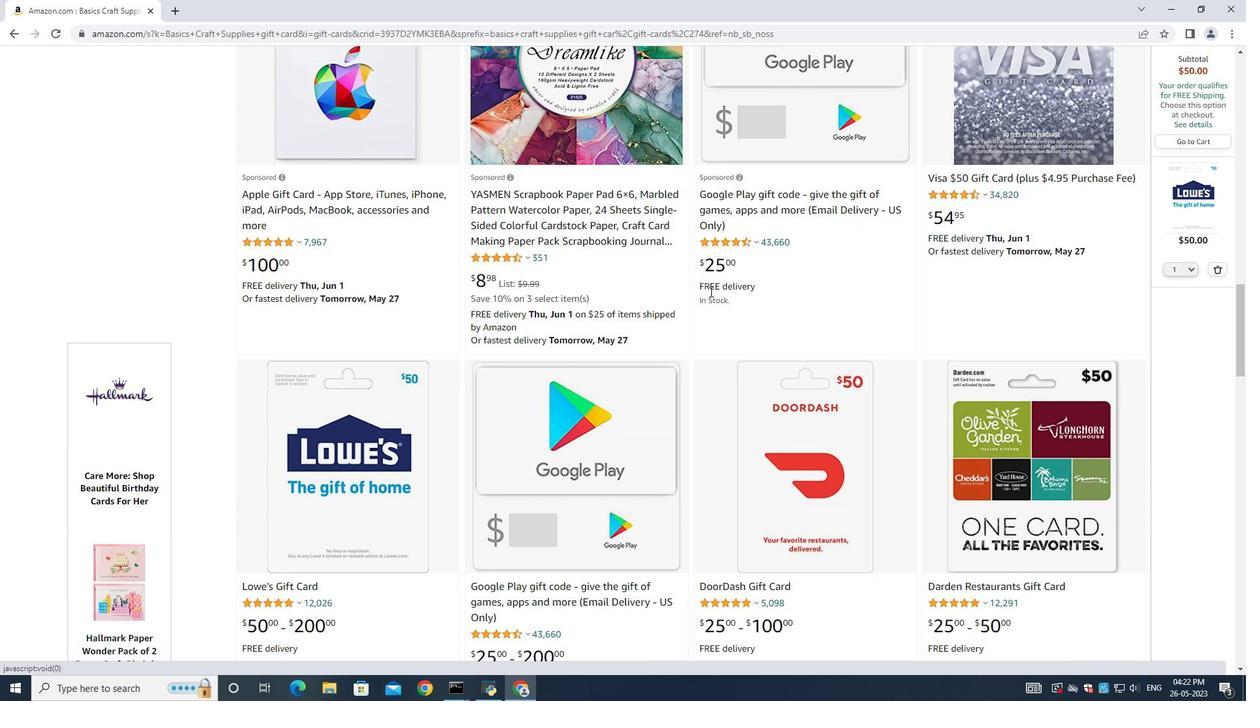 
Action: Mouse scrolled (710, 290) with delta (0, 0)
Screenshot: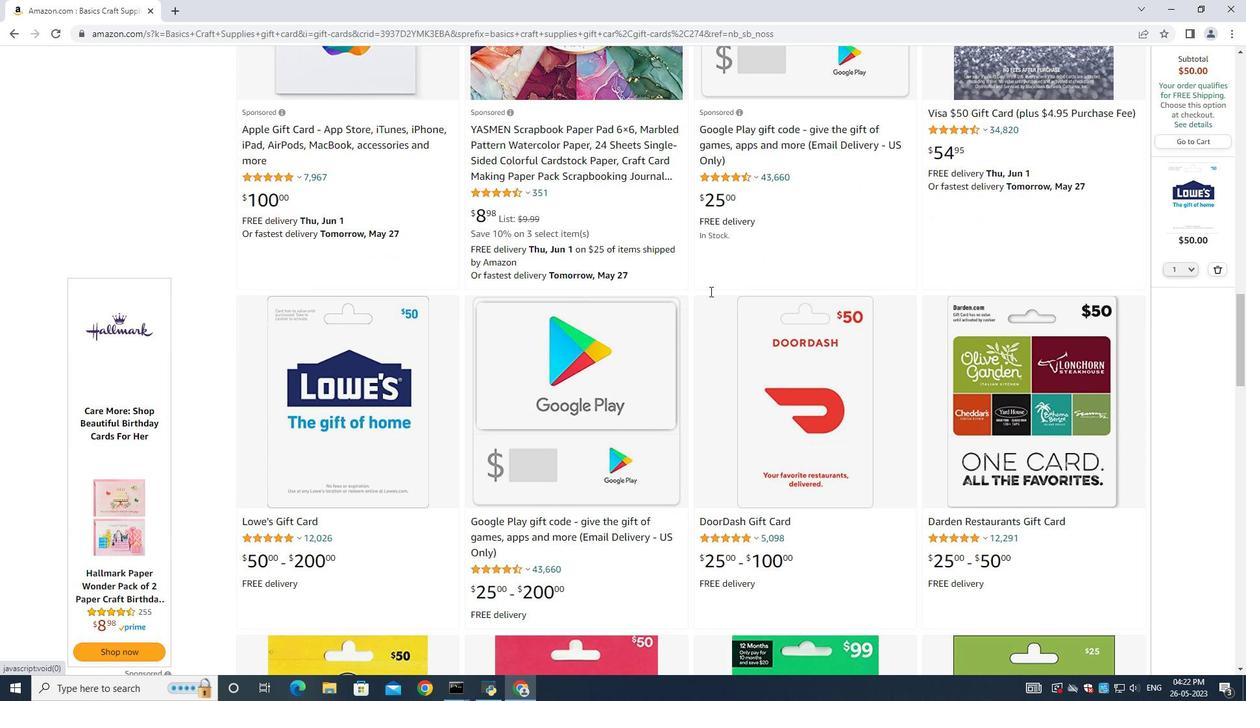 
Action: Mouse scrolled (710, 290) with delta (0, 0)
Screenshot: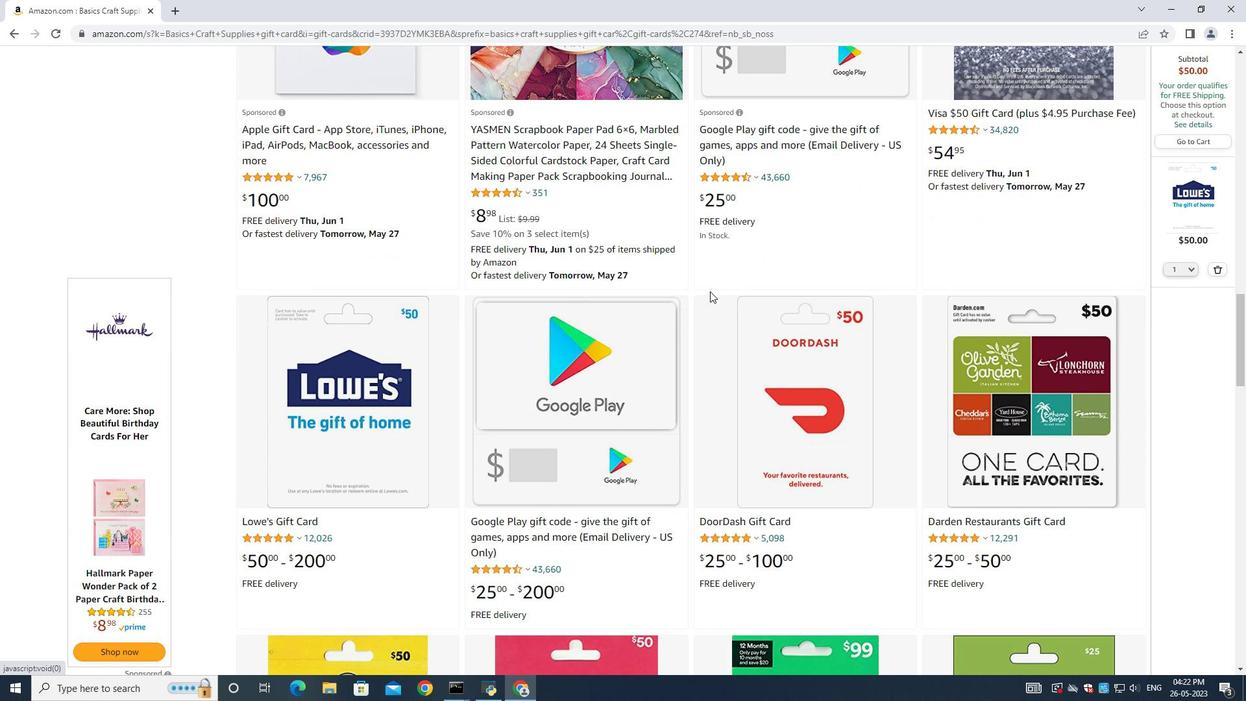 
Action: Mouse scrolled (710, 290) with delta (0, 0)
Screenshot: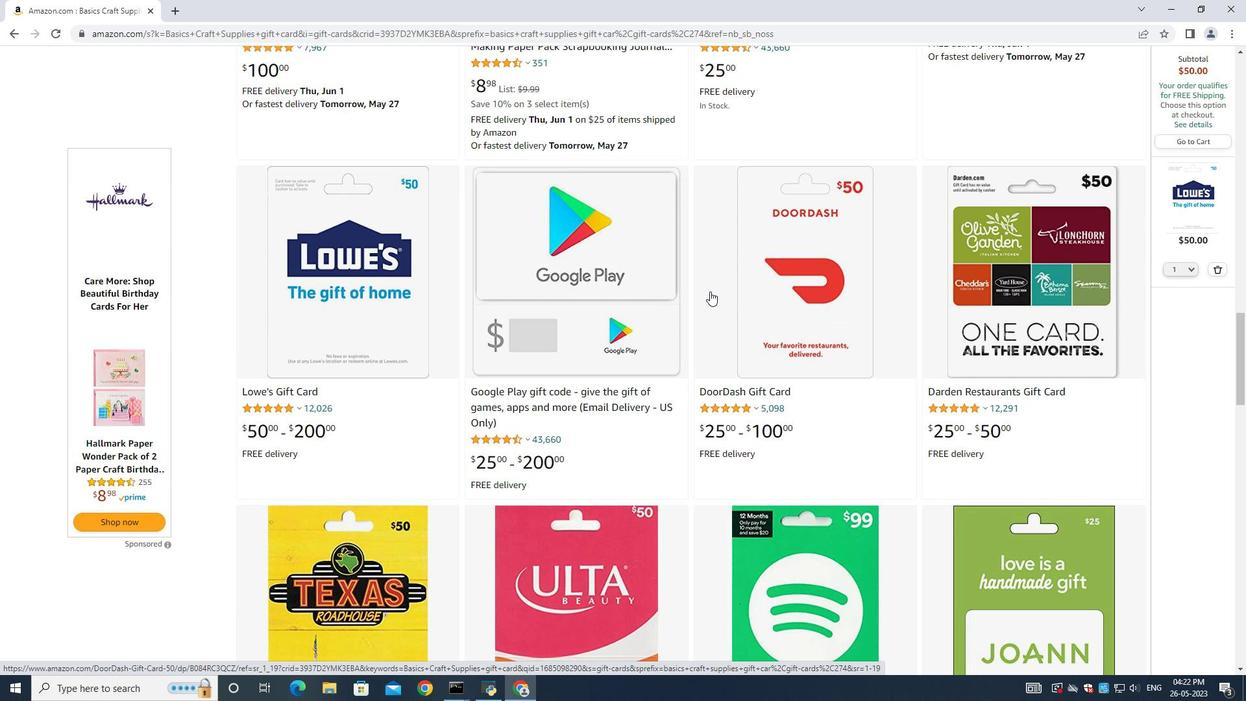 
Action: Mouse scrolled (710, 290) with delta (0, 0)
Screenshot: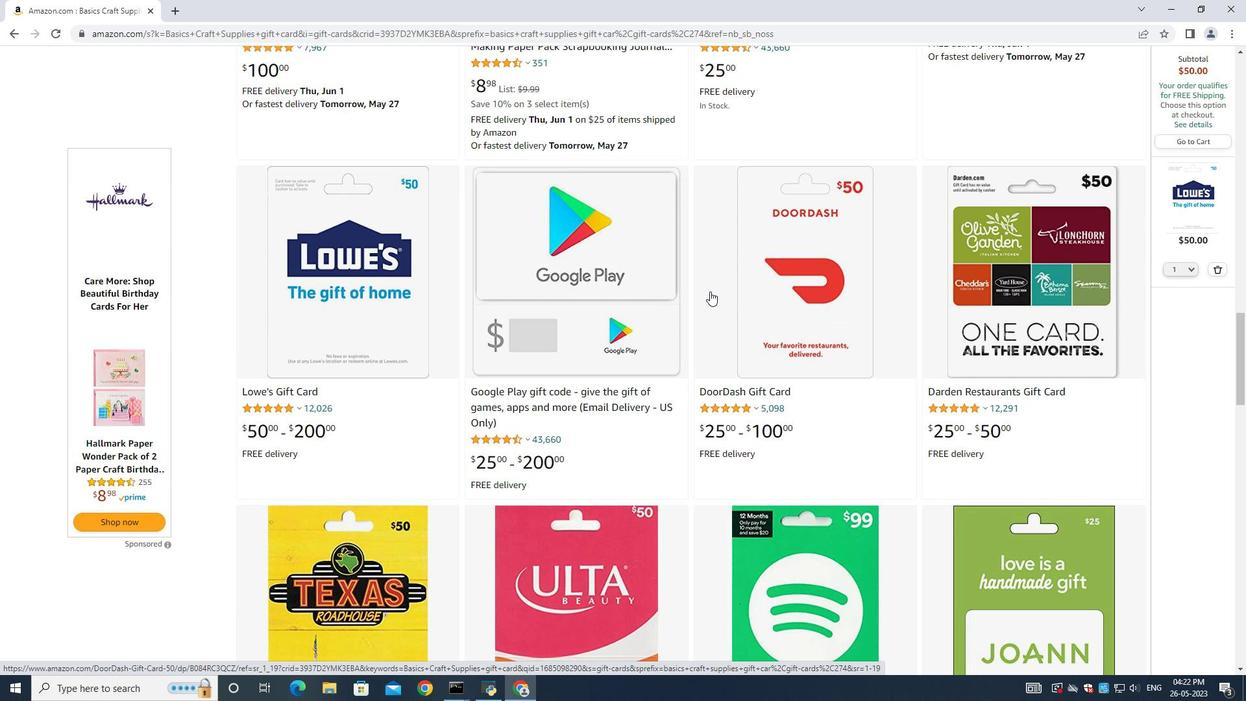 
Action: Mouse moved to (710, 291)
Screenshot: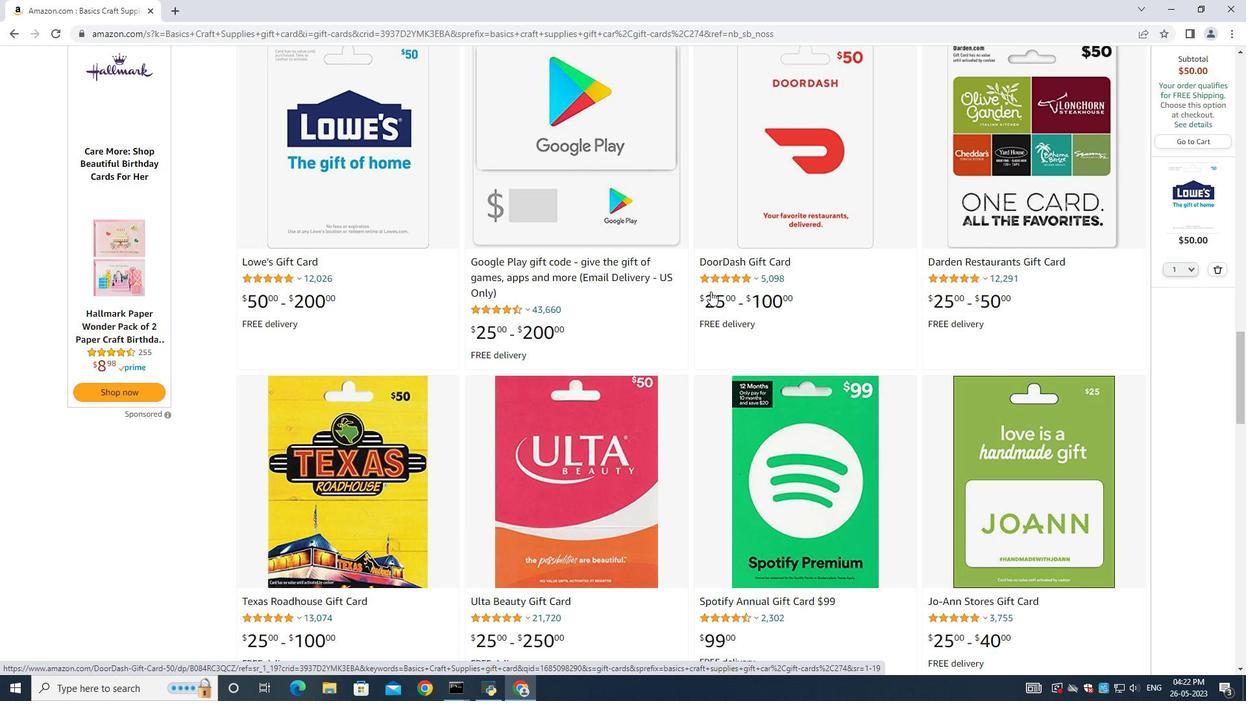 
Action: Mouse scrolled (710, 292) with delta (0, 0)
Screenshot: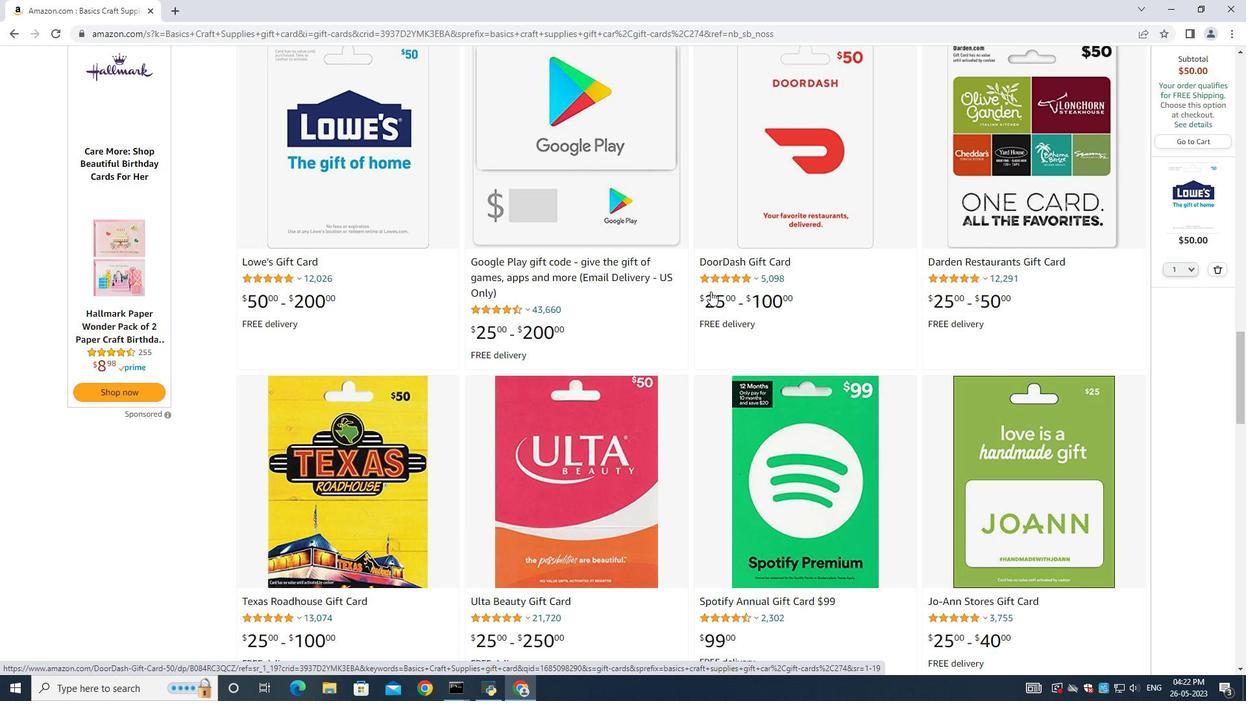 
Action: Mouse scrolled (710, 292) with delta (0, 0)
Screenshot: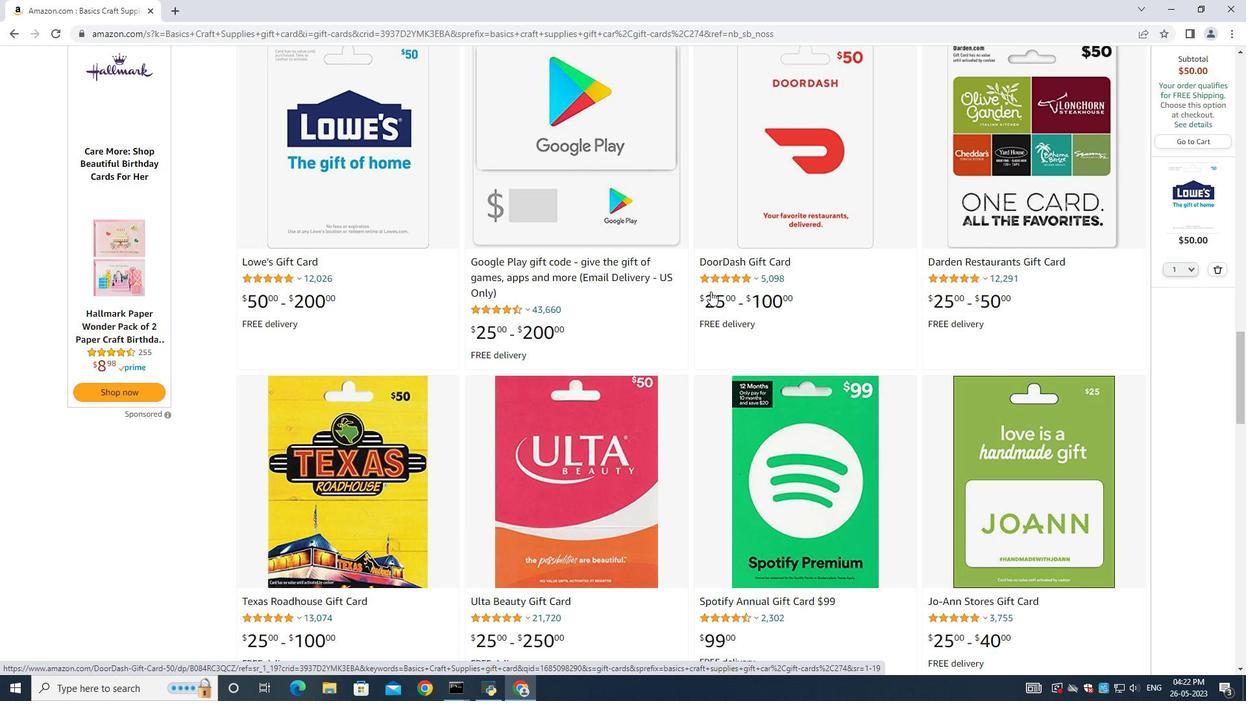 
Action: Mouse scrolled (710, 292) with delta (0, 0)
Screenshot: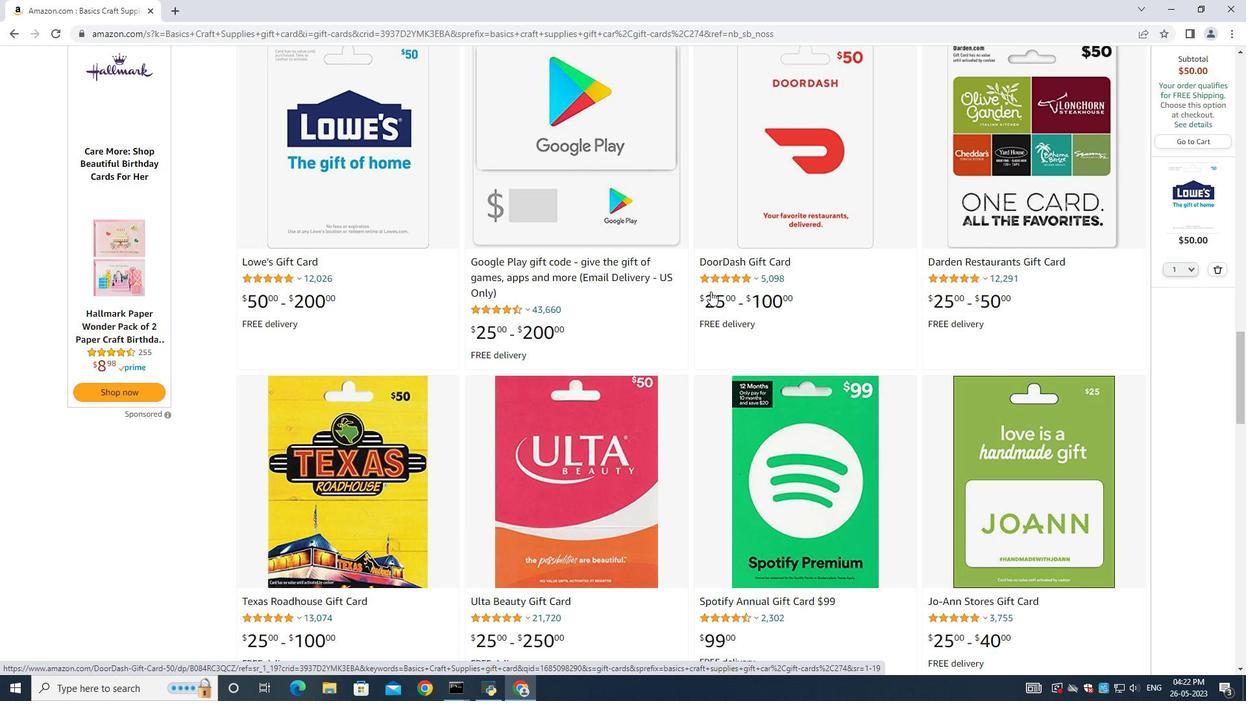 
Action: Mouse scrolled (710, 292) with delta (0, 0)
Screenshot: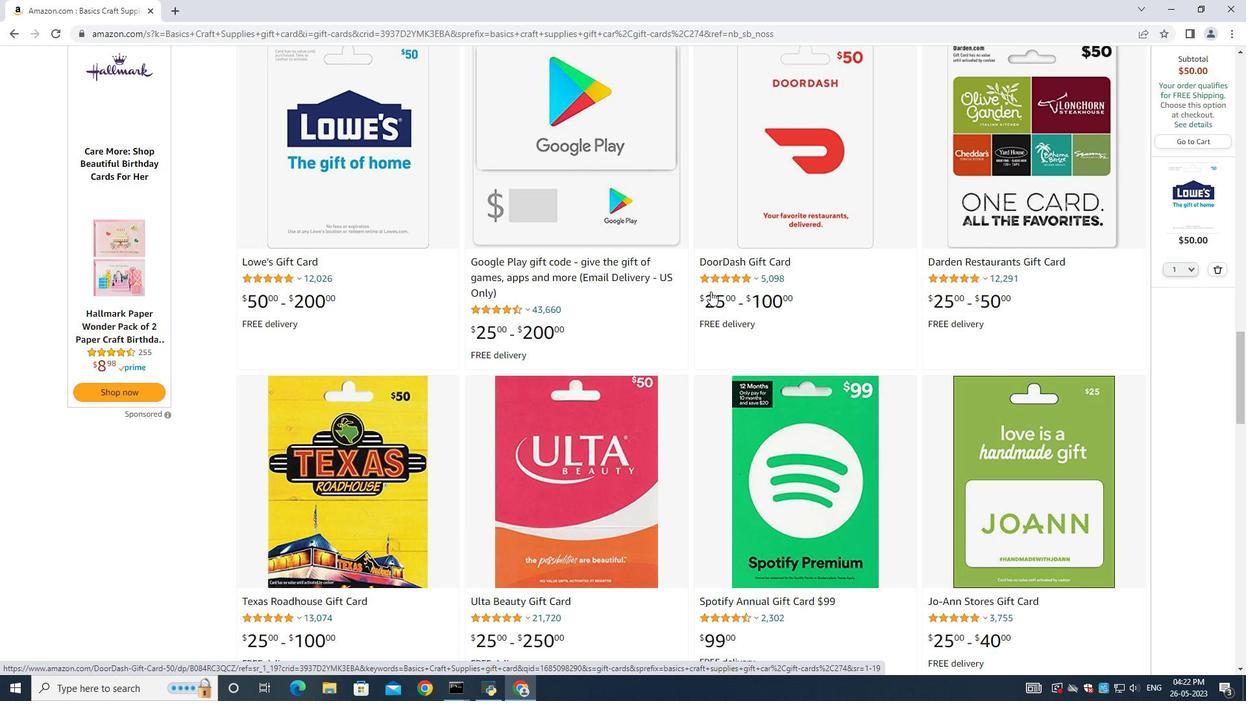 
Action: Mouse scrolled (710, 292) with delta (0, 0)
Screenshot: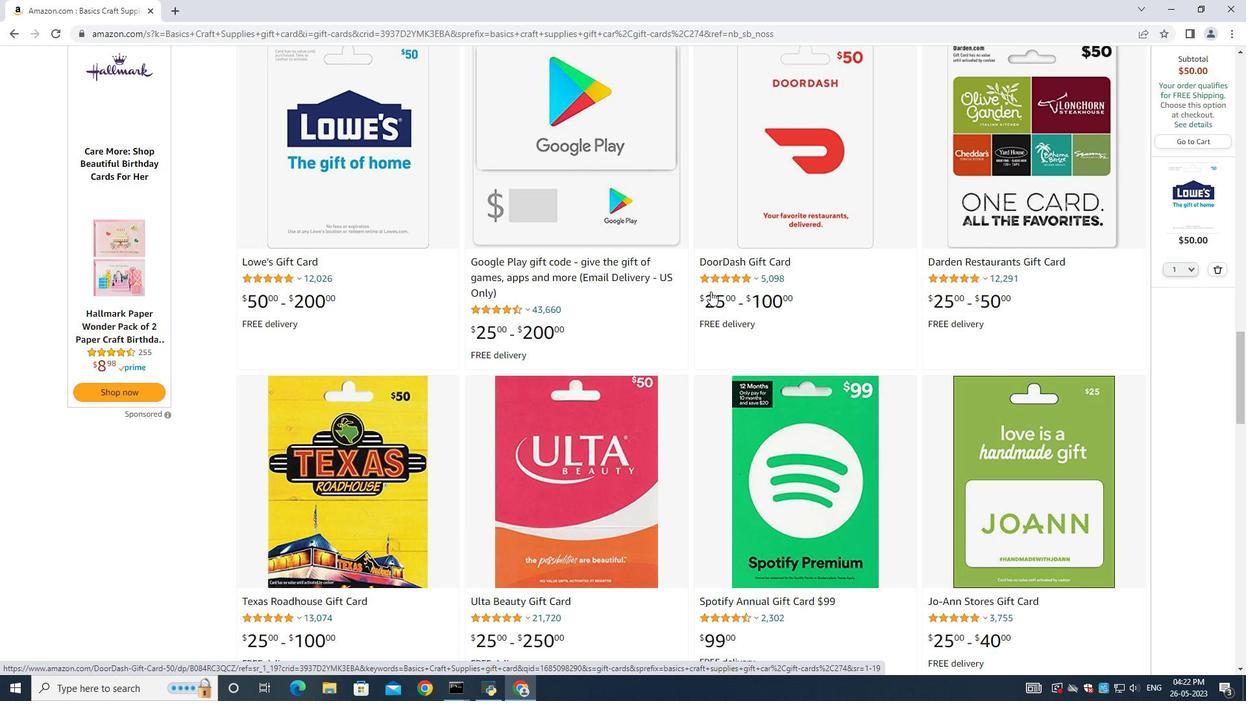 
Action: Mouse scrolled (710, 292) with delta (0, 0)
Screenshot: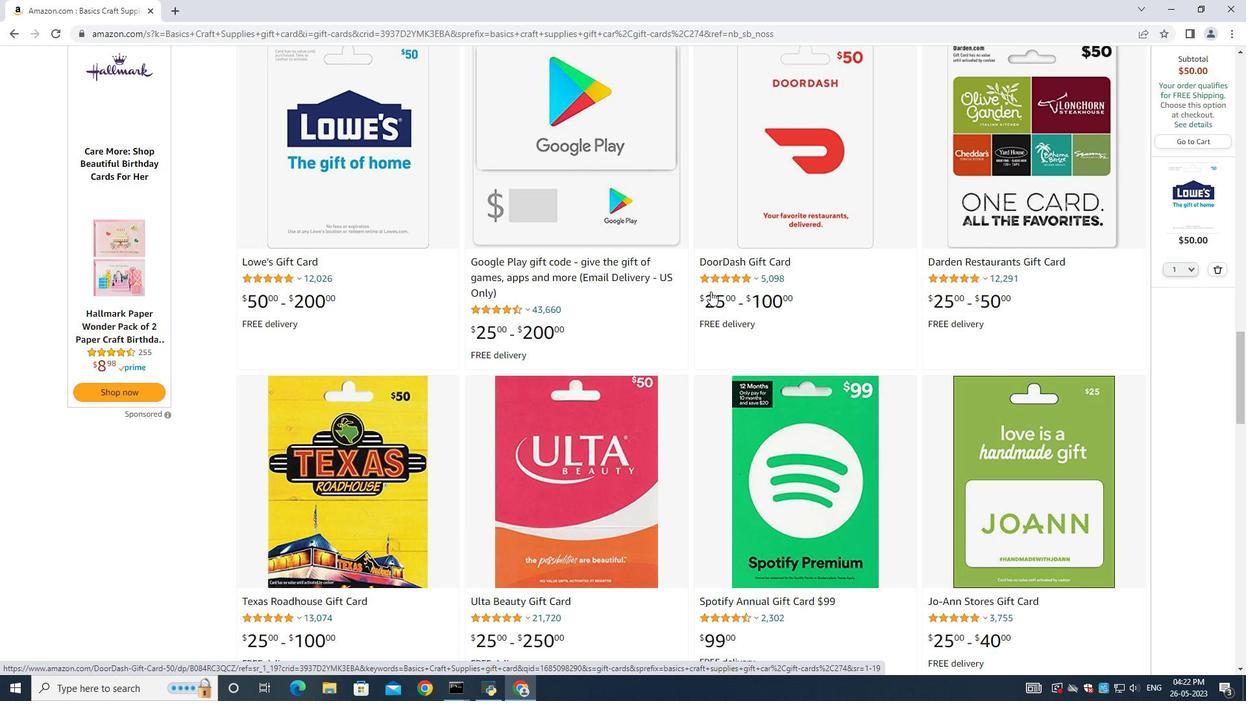 
Action: Mouse scrolled (710, 292) with delta (0, 0)
Screenshot: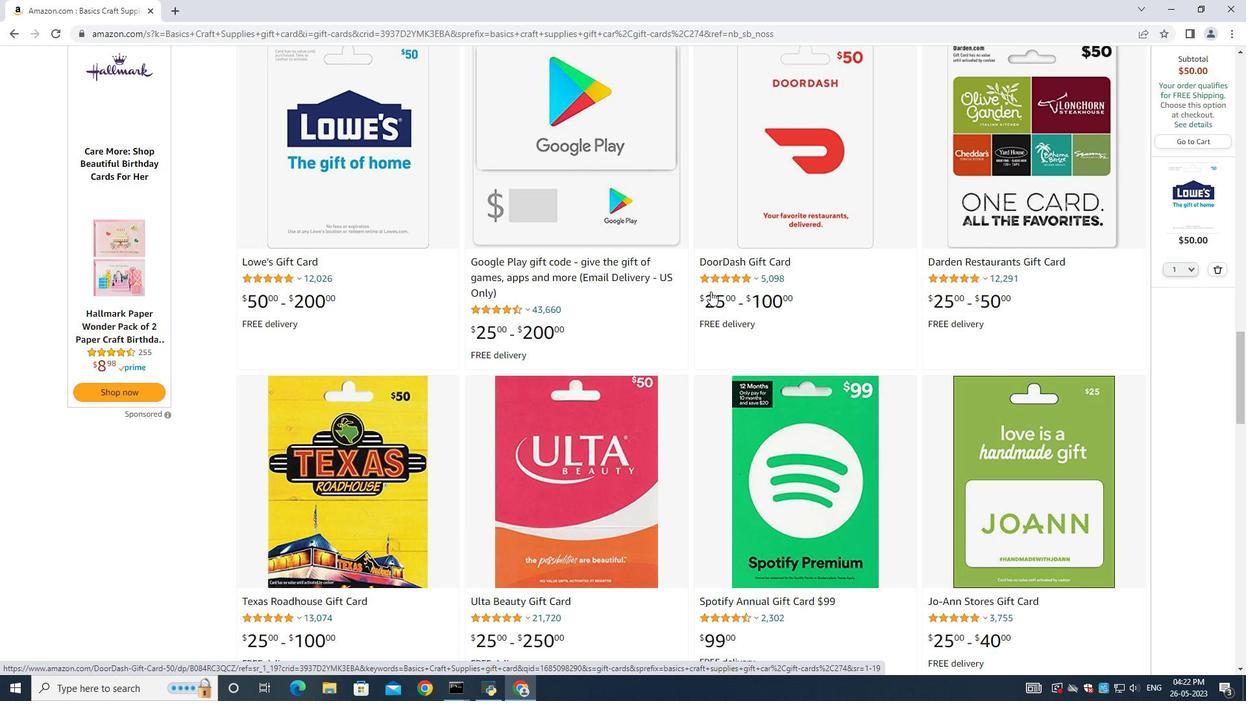 
Action: Mouse moved to (711, 291)
Screenshot: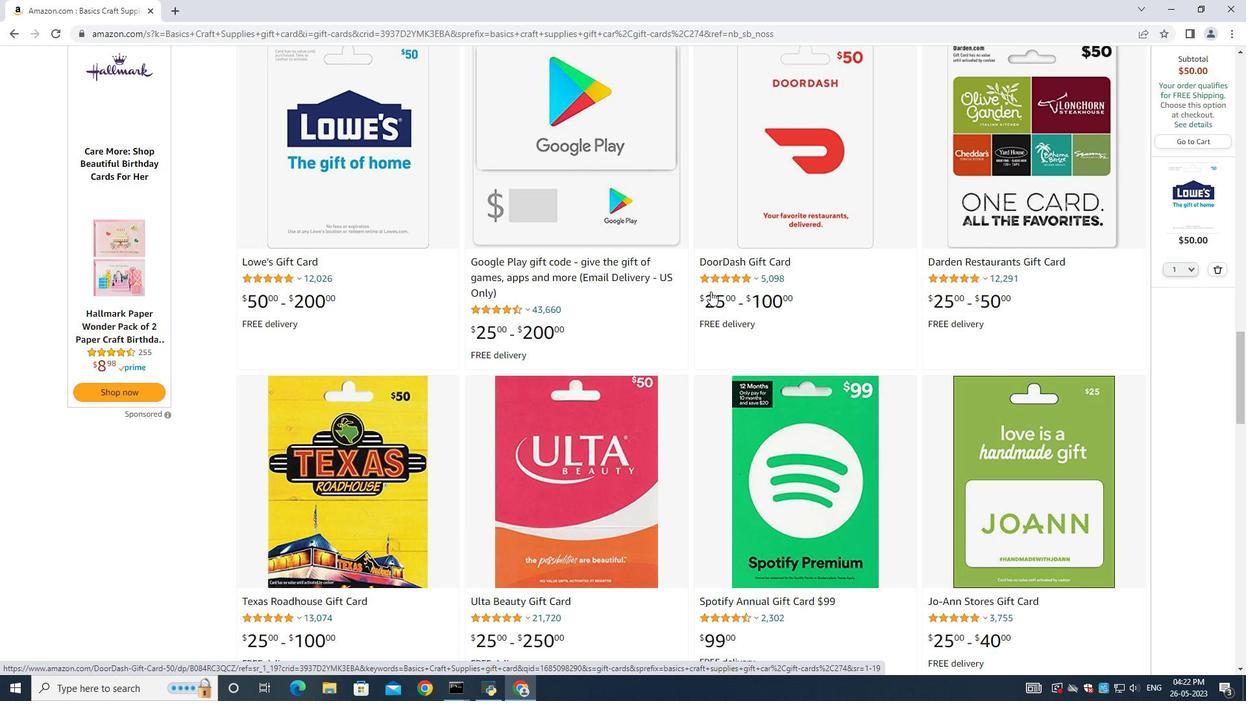 
Action: Mouse scrolled (711, 292) with delta (0, 0)
Screenshot: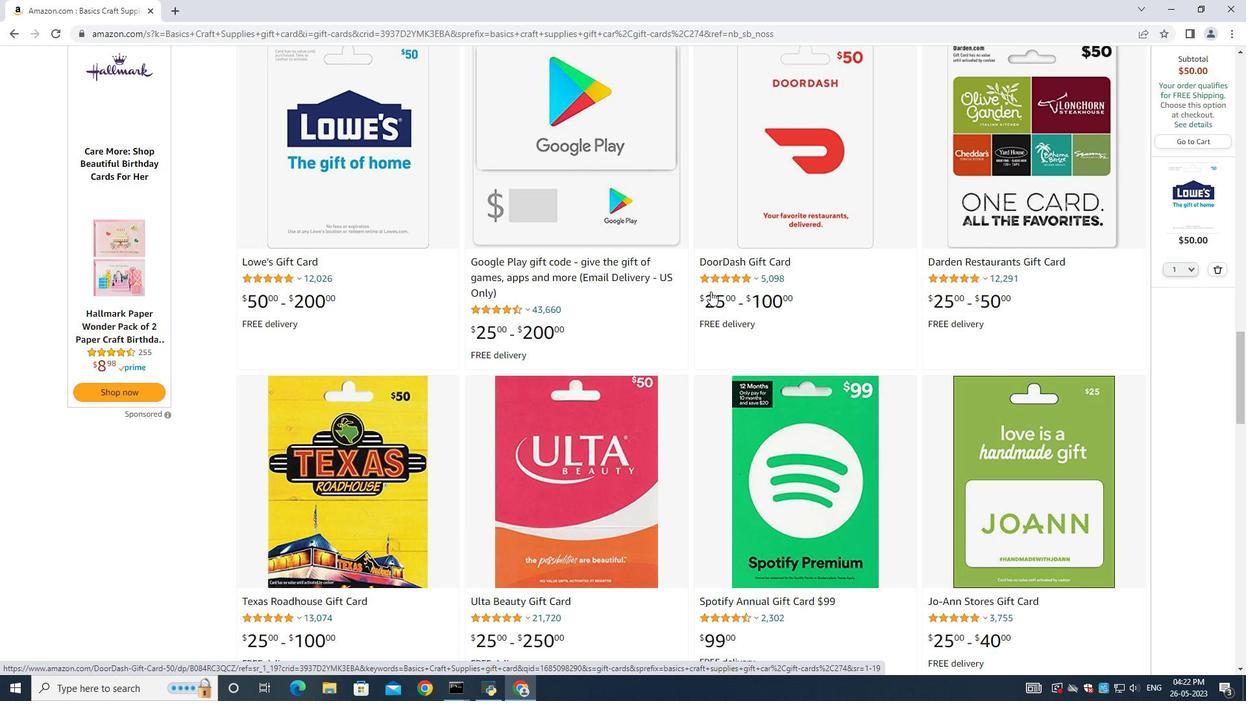 
Action: Mouse moved to (714, 291)
Screenshot: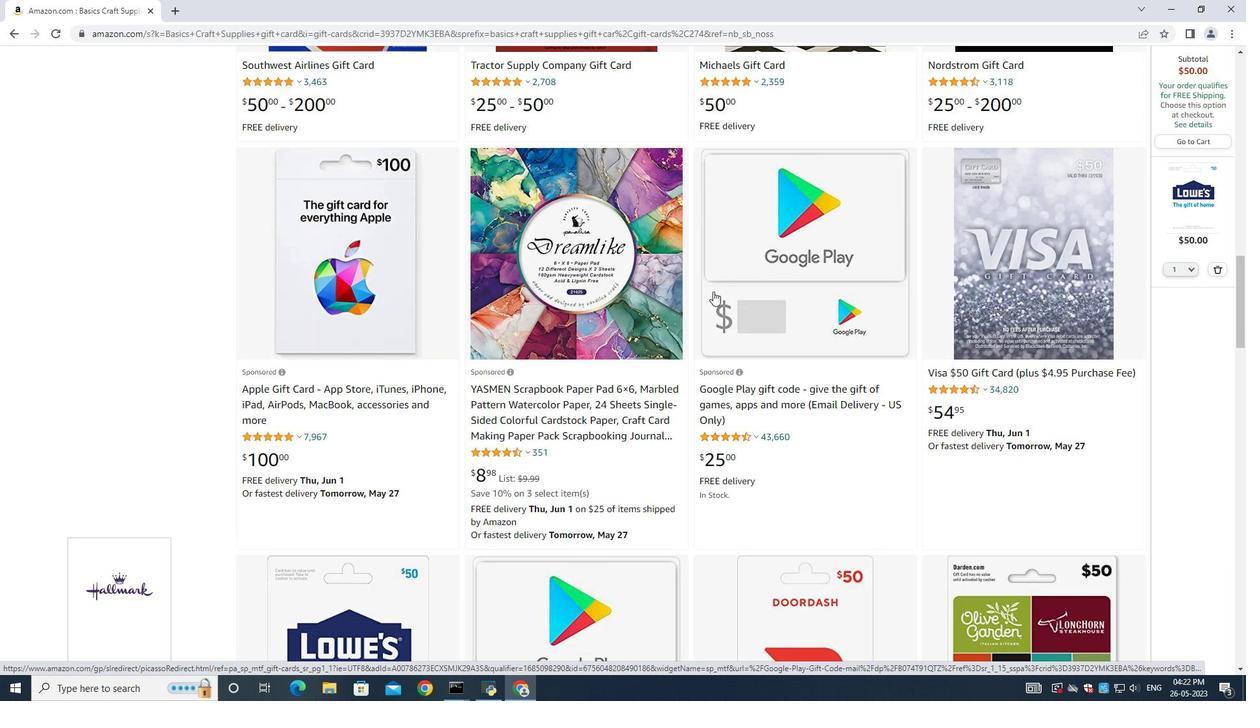 
Action: Mouse scrolled (714, 292) with delta (0, 0)
Screenshot: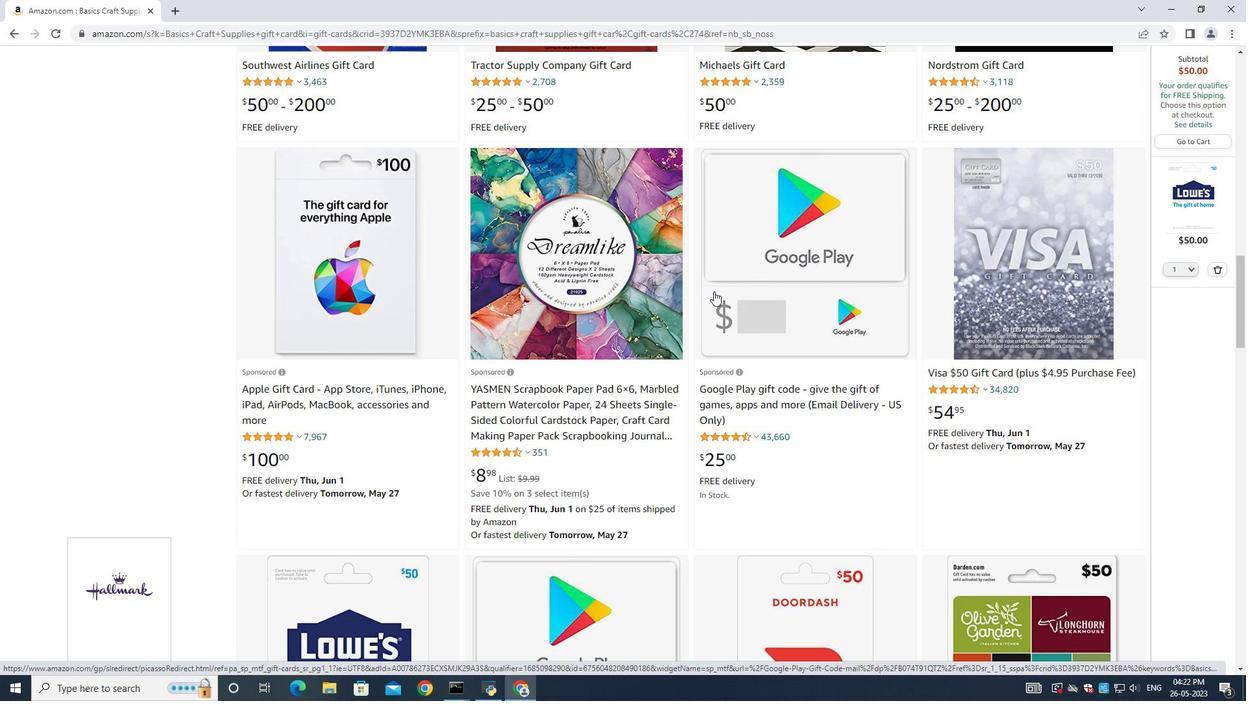 
Action: Mouse scrolled (714, 292) with delta (0, 0)
Screenshot: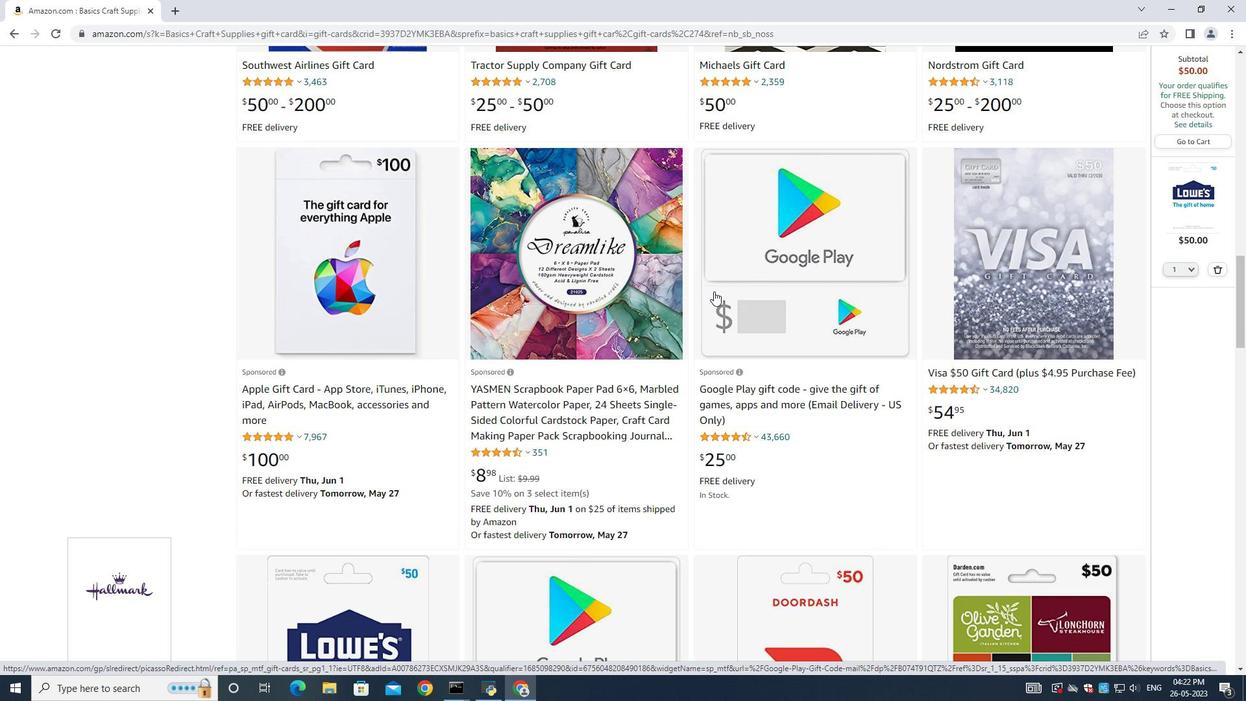 
Action: Mouse scrolled (714, 292) with delta (0, 0)
Screenshot: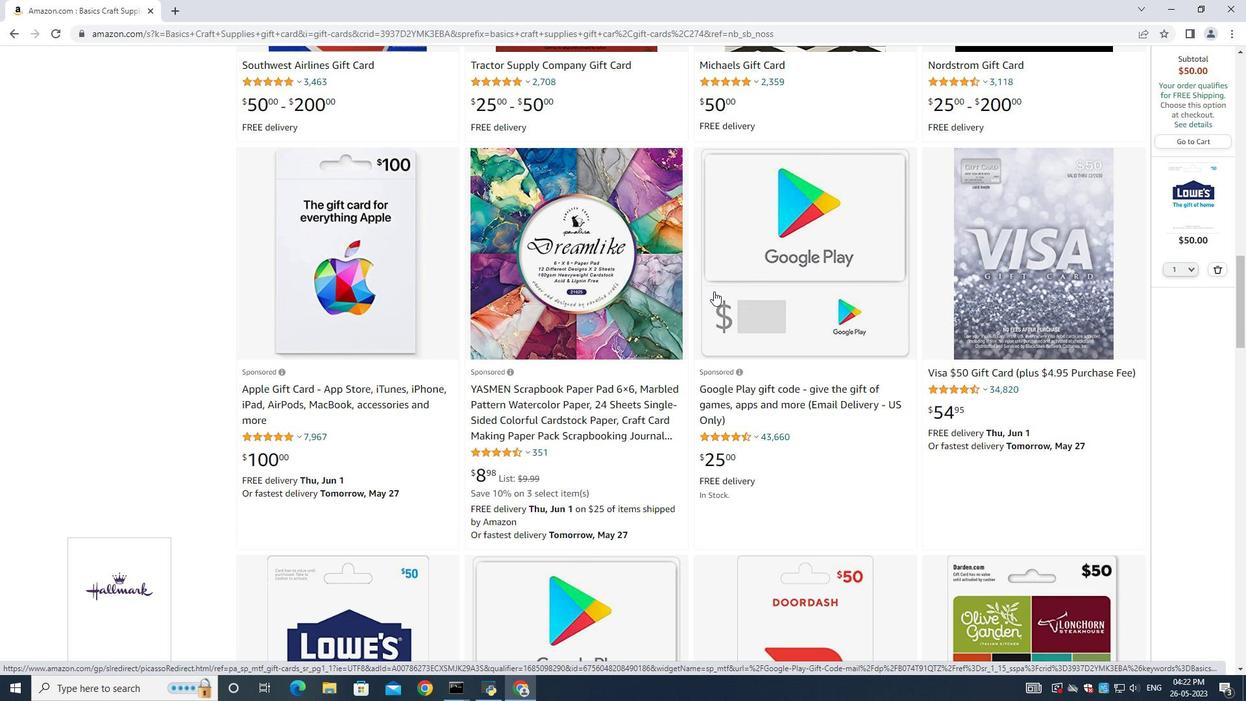 
Action: Mouse scrolled (714, 292) with delta (0, 0)
Screenshot: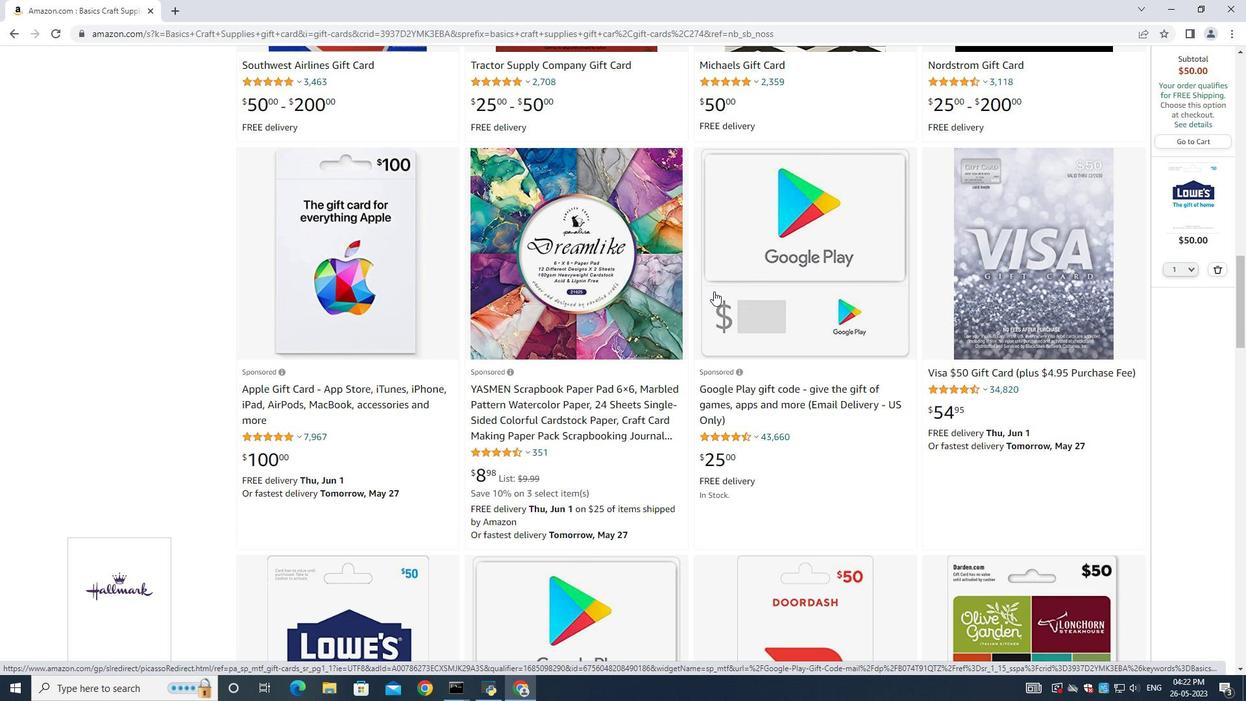 
Action: Mouse scrolled (714, 292) with delta (0, 0)
Screenshot: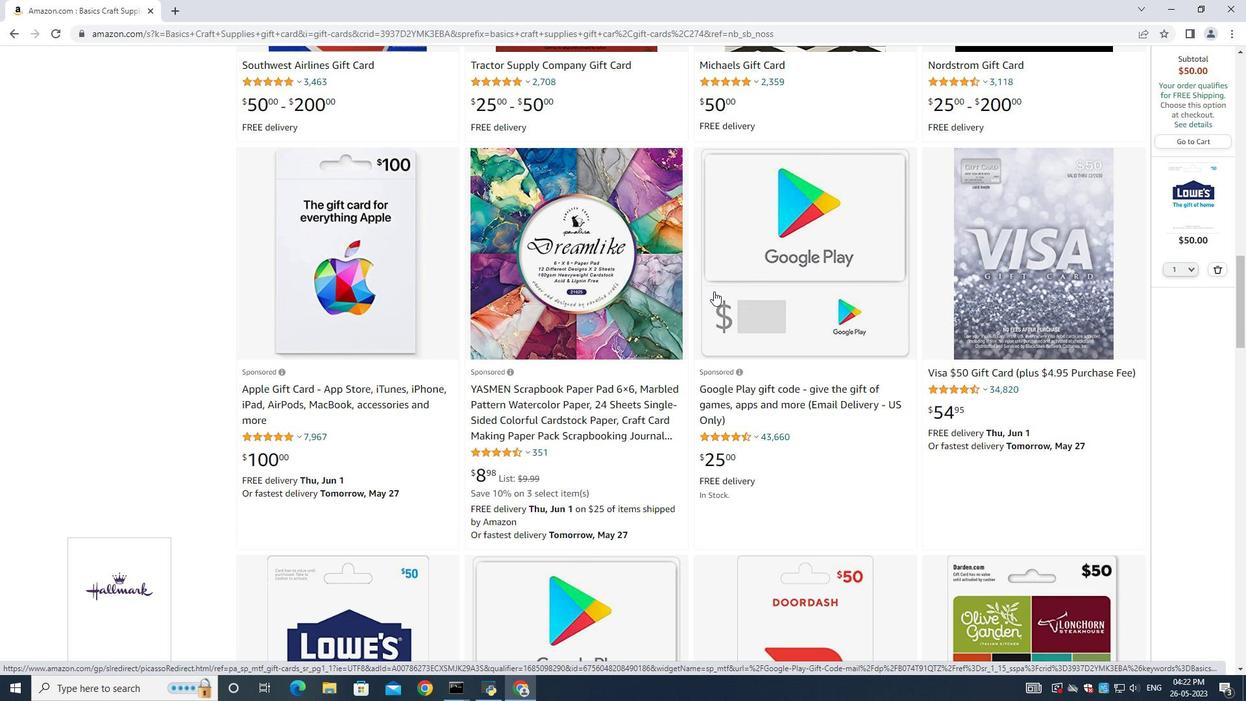 
Action: Mouse scrolled (714, 292) with delta (0, 0)
Screenshot: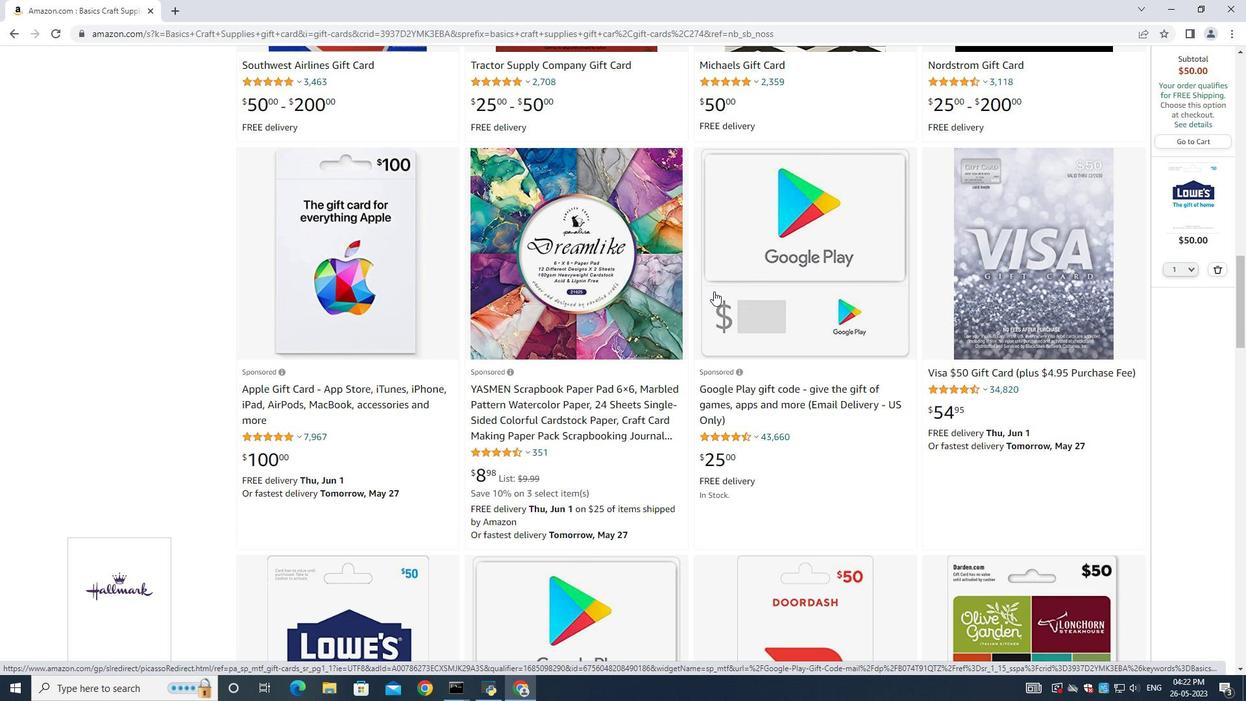 
Action: Mouse scrolled (714, 292) with delta (0, 0)
Screenshot: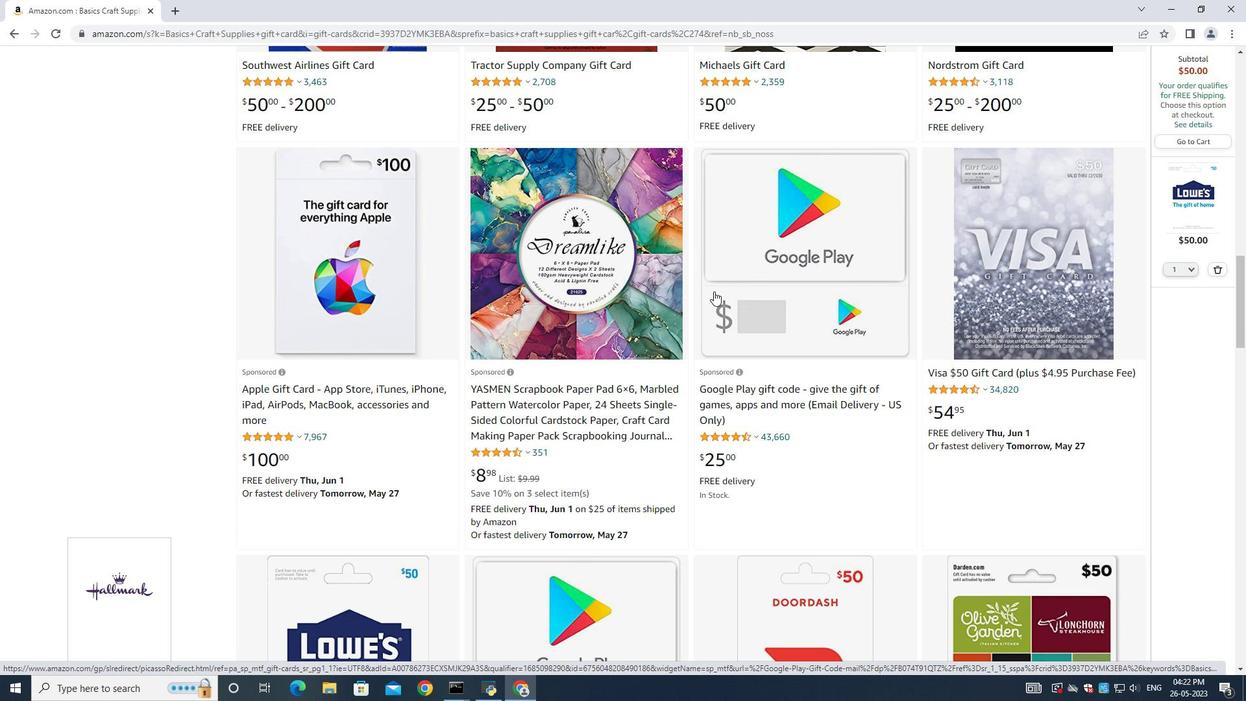 
Action: Mouse scrolled (714, 290) with delta (0, 0)
Screenshot: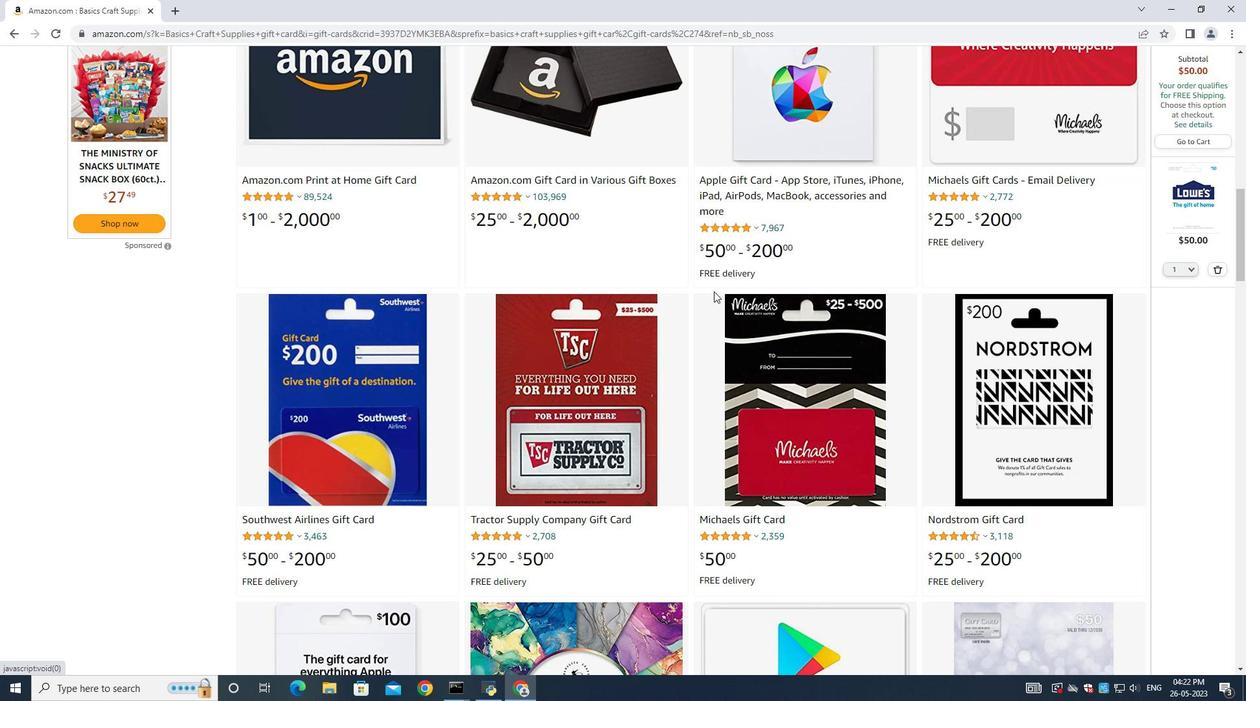 
Action: Mouse scrolled (714, 290) with delta (0, 0)
Screenshot: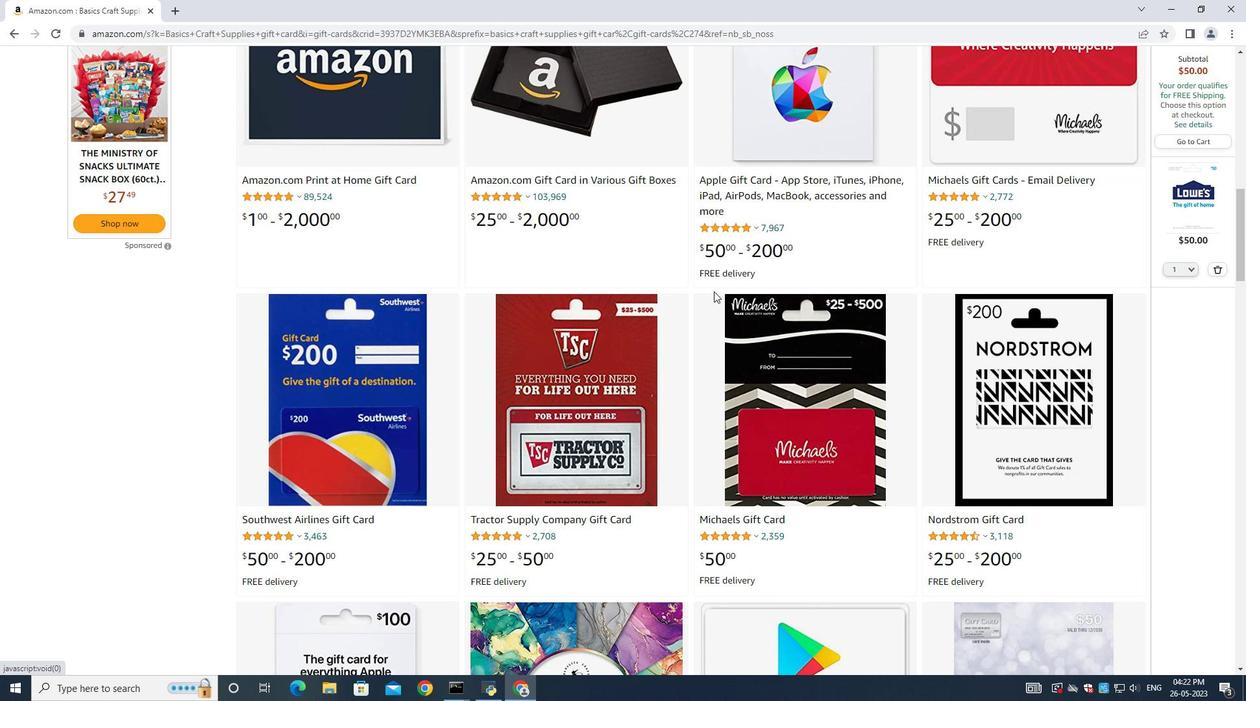 
Action: Mouse scrolled (714, 290) with delta (0, 0)
Screenshot: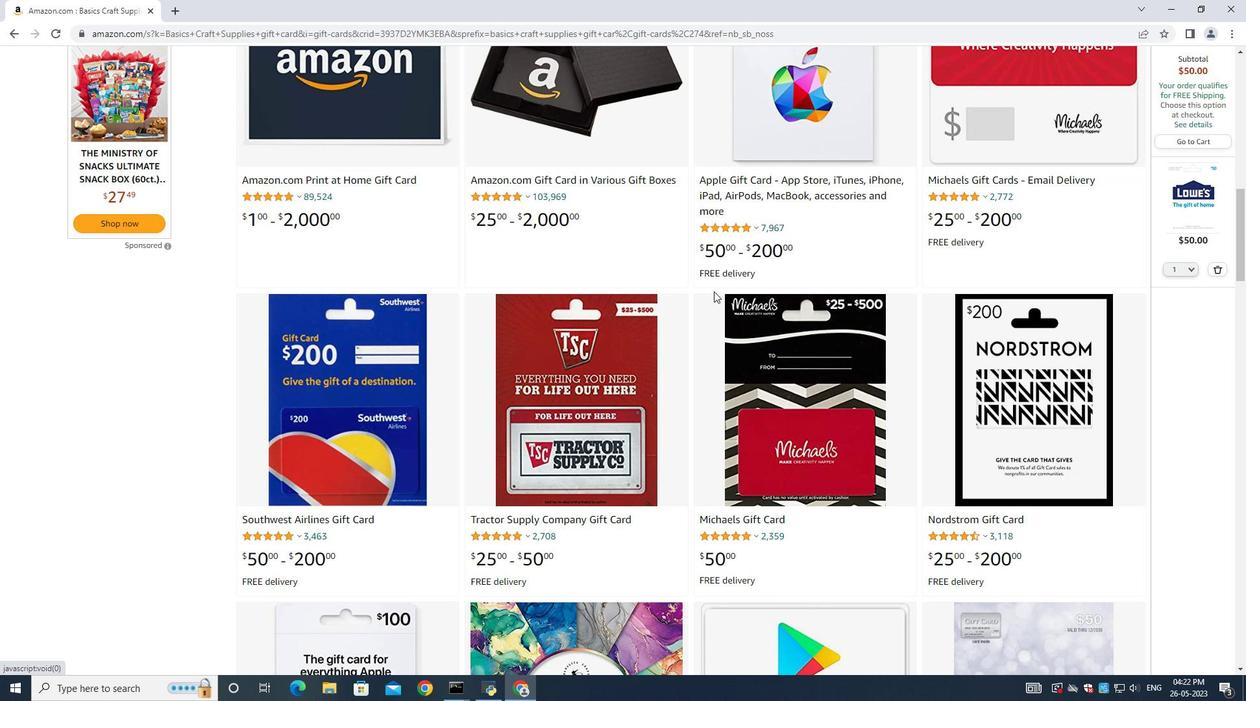 
Action: Mouse scrolled (714, 290) with delta (0, 0)
Screenshot: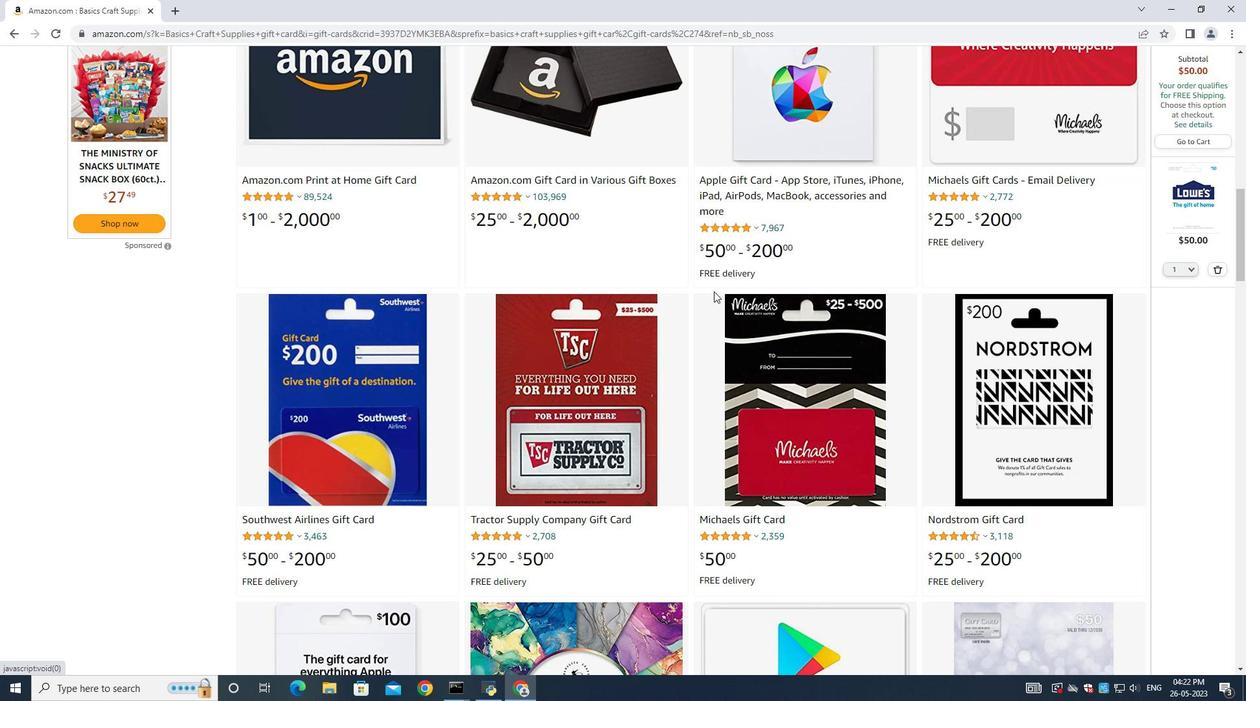 
Action: Mouse scrolled (714, 290) with delta (0, 0)
Screenshot: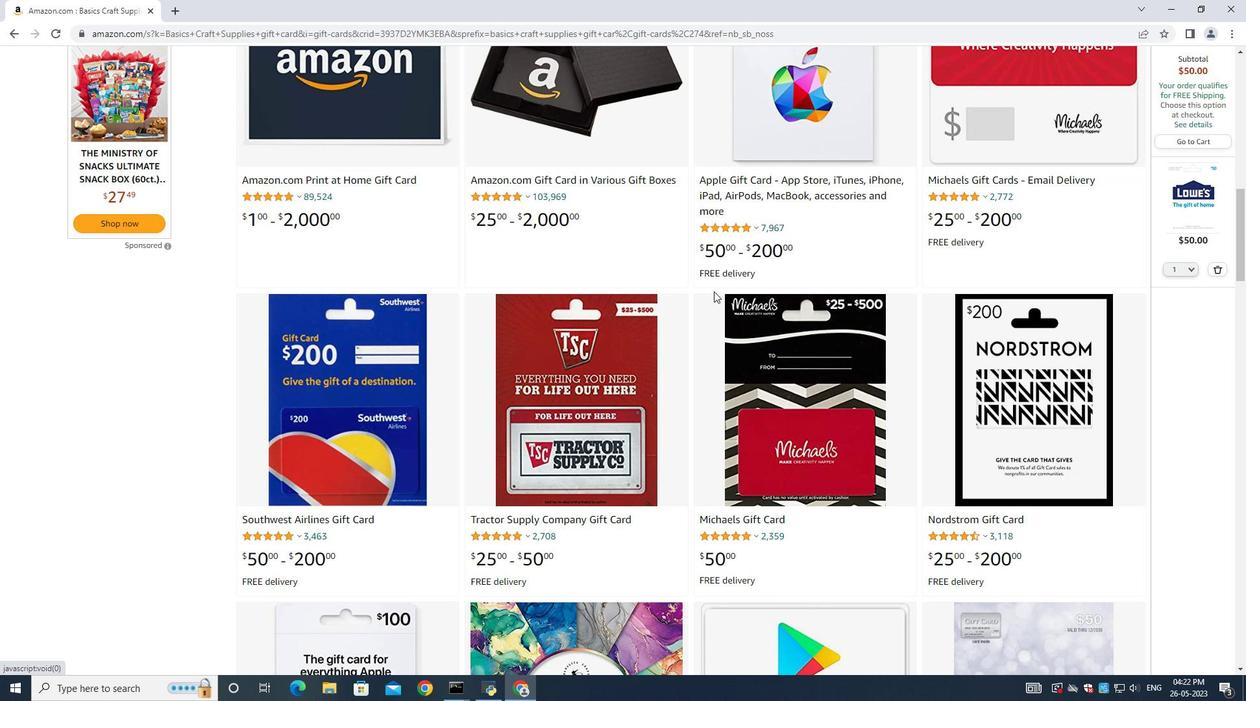 
Action: Mouse scrolled (714, 290) with delta (0, 0)
Screenshot: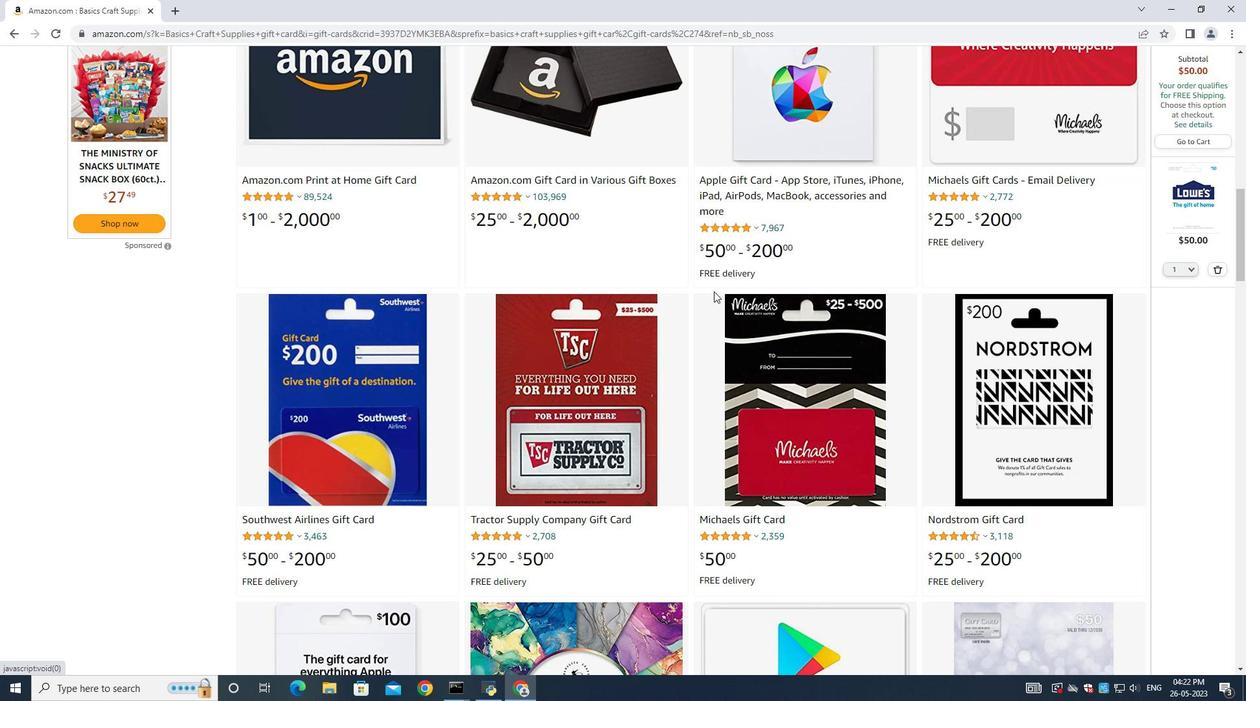
Action: Mouse scrolled (714, 290) with delta (0, 0)
Screenshot: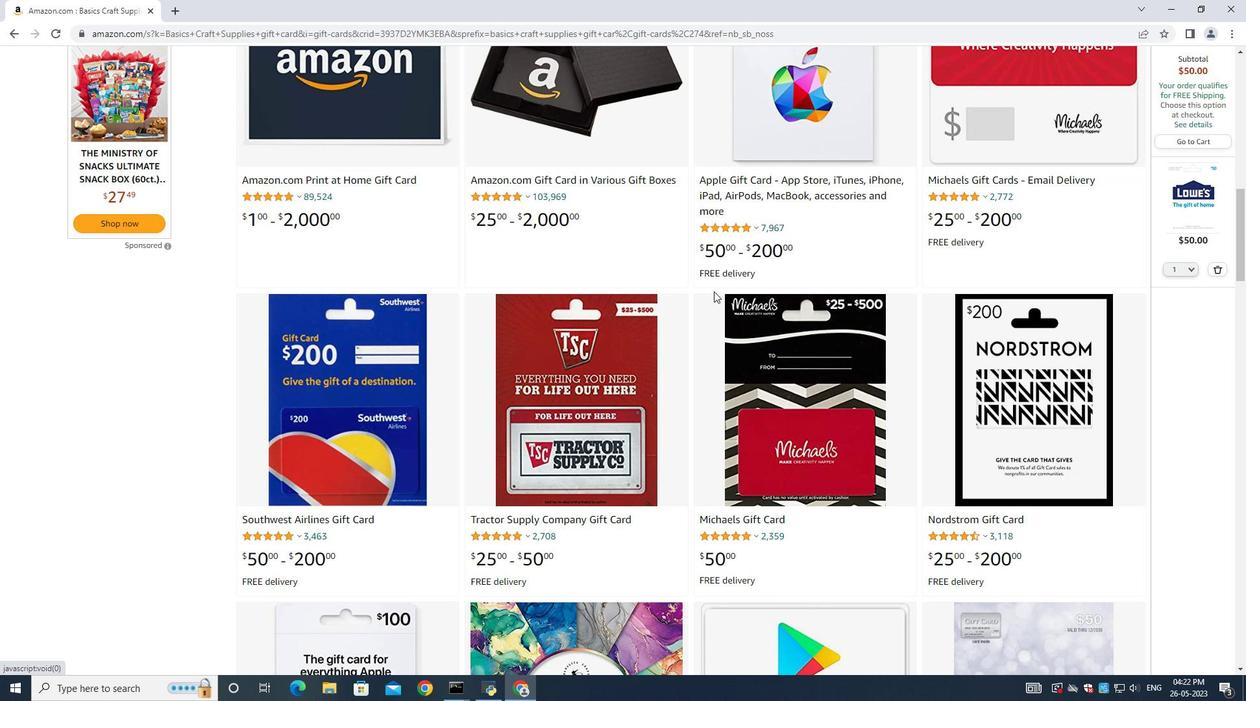 
Action: Mouse moved to (716, 294)
Screenshot: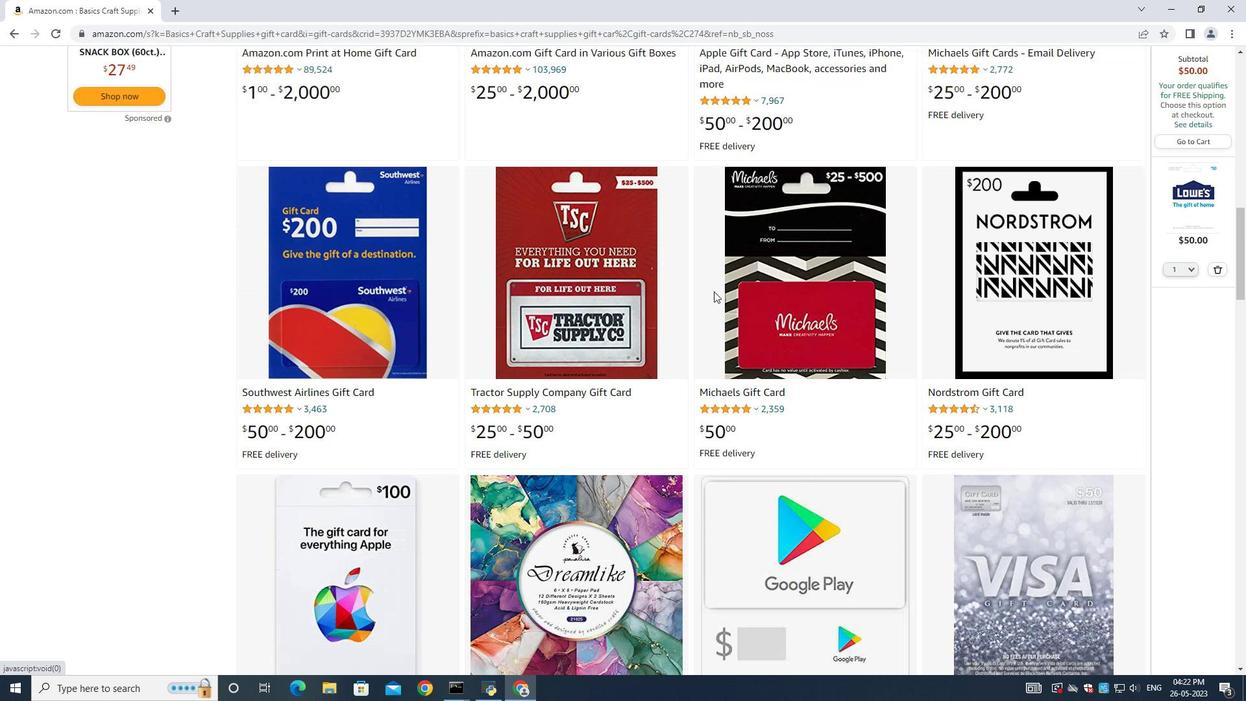 
Action: Mouse scrolled (716, 293) with delta (0, 0)
Screenshot: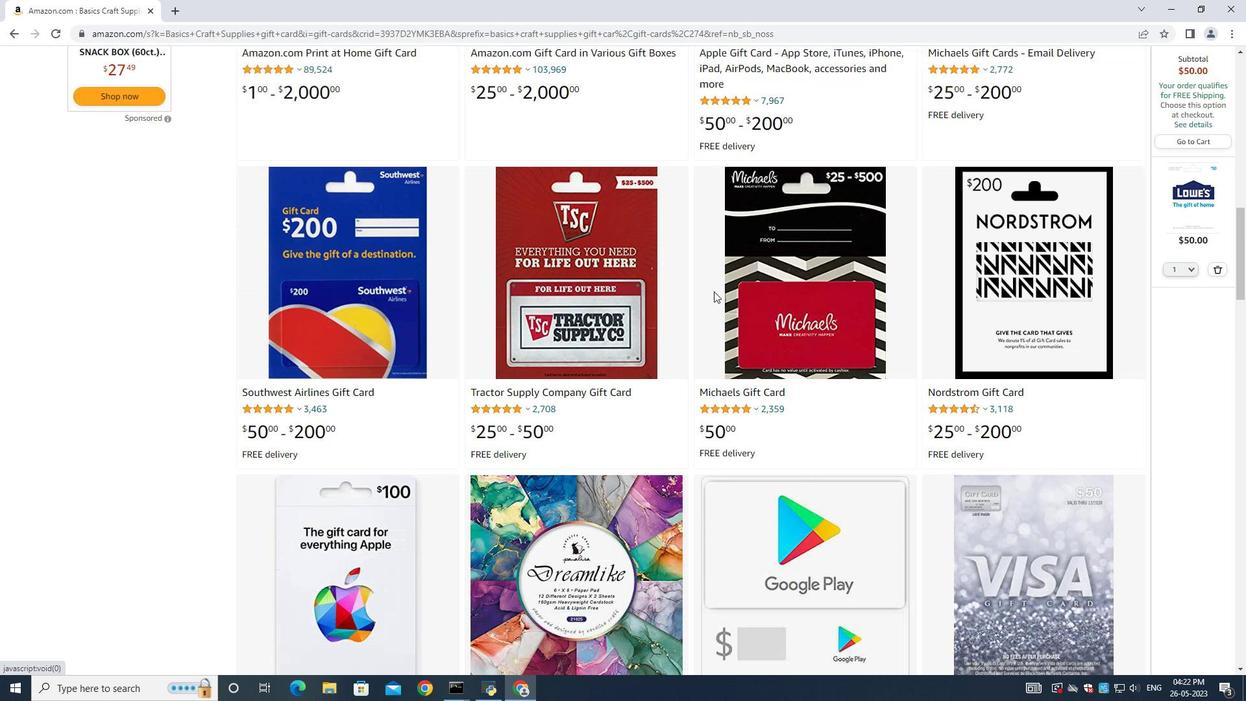 
Action: Mouse moved to (716, 294)
Screenshot: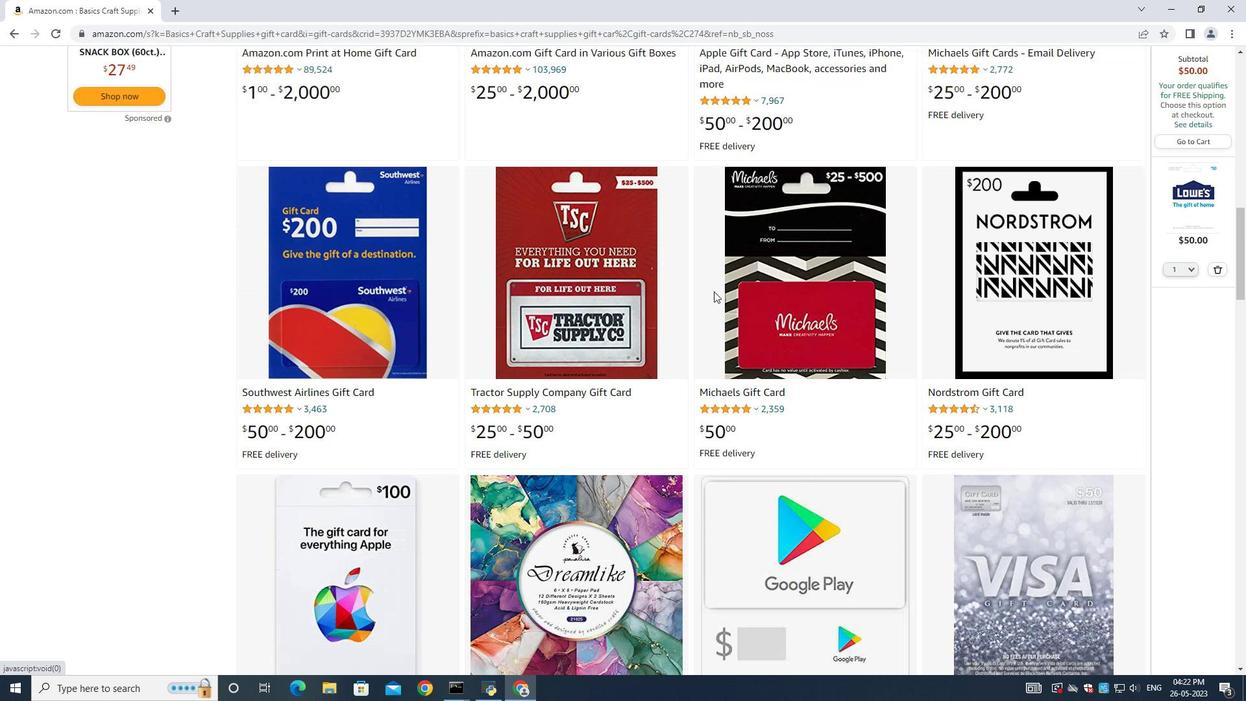 
Action: Mouse scrolled (716, 294) with delta (0, 0)
Screenshot: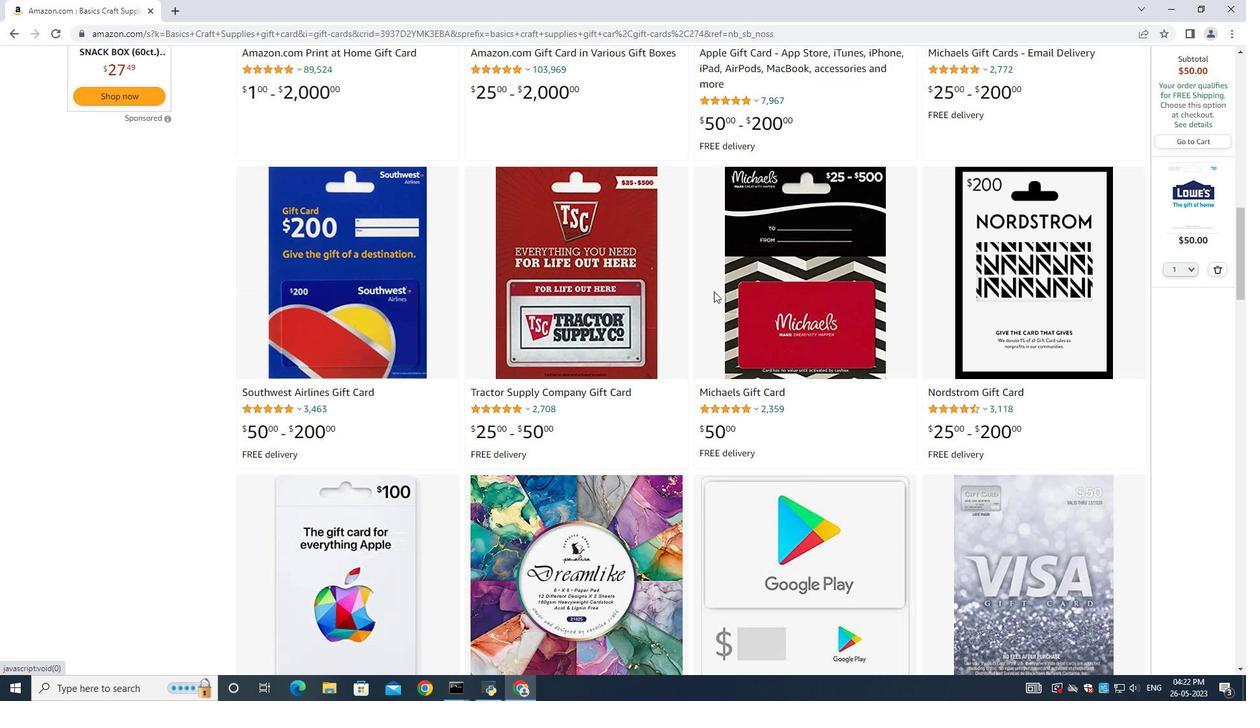 
Action: Mouse scrolled (716, 294) with delta (0, 0)
Screenshot: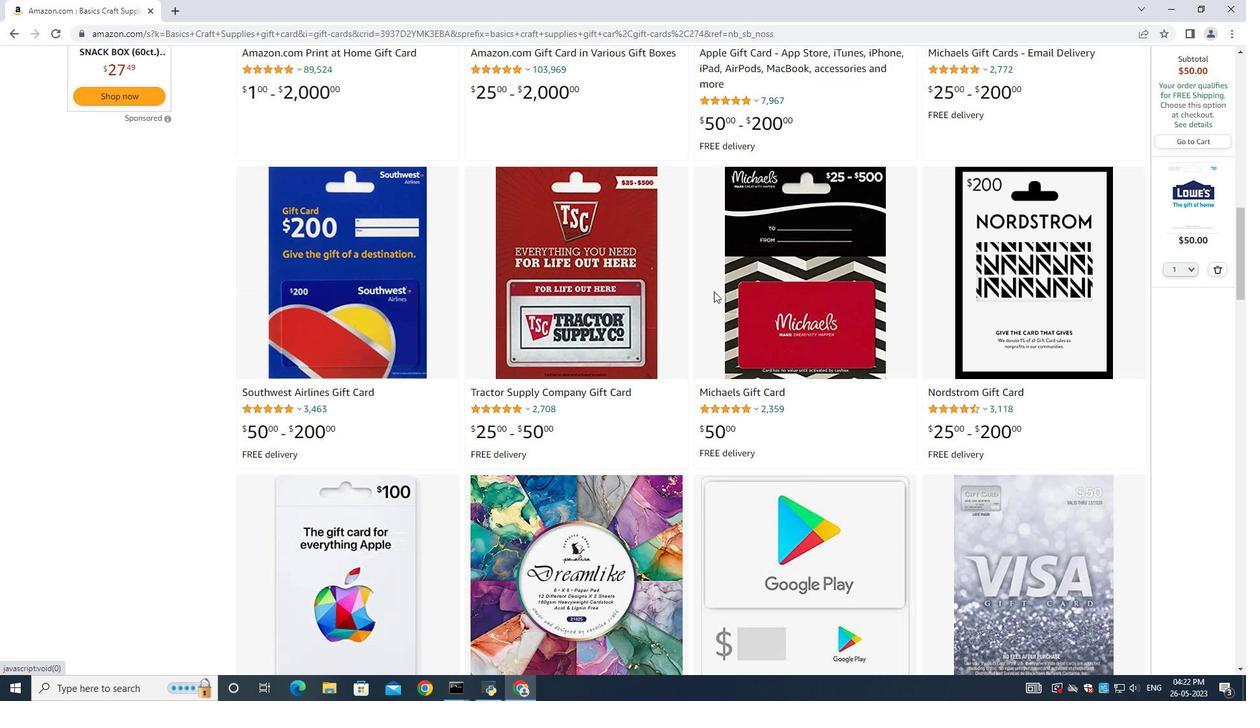 
Action: Mouse scrolled (716, 294) with delta (0, 0)
Screenshot: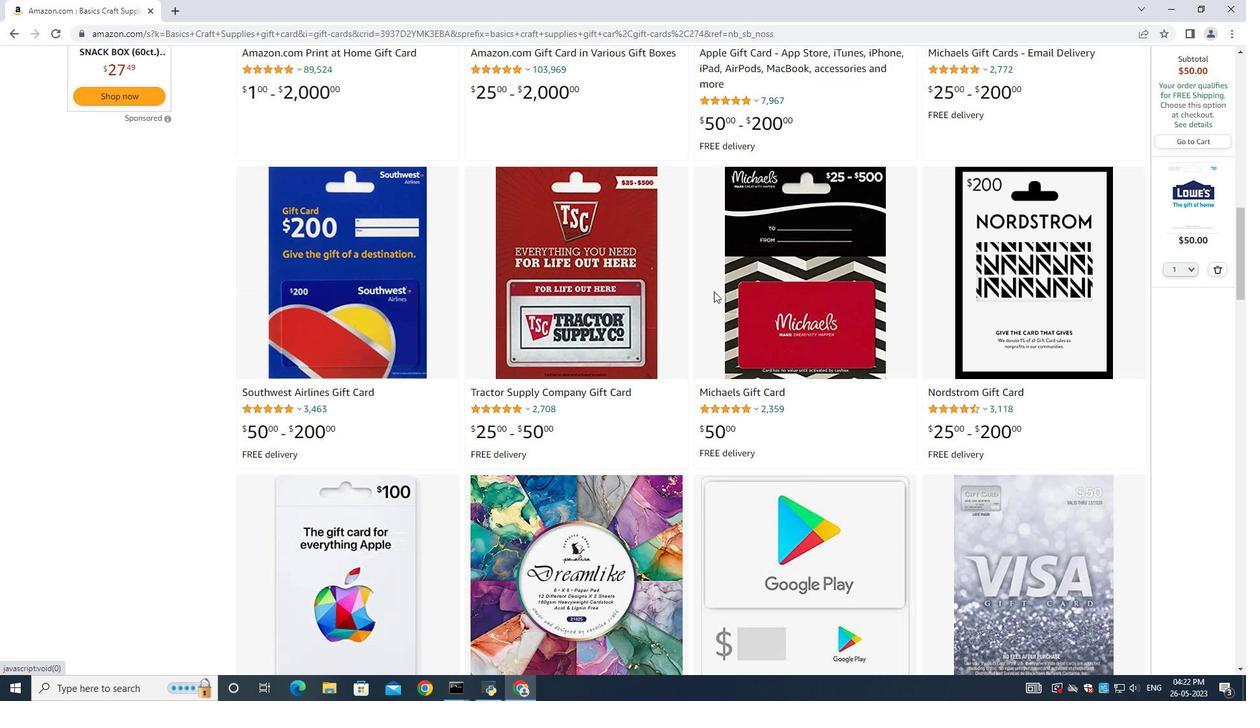 
Action: Mouse scrolled (716, 294) with delta (0, 0)
Screenshot: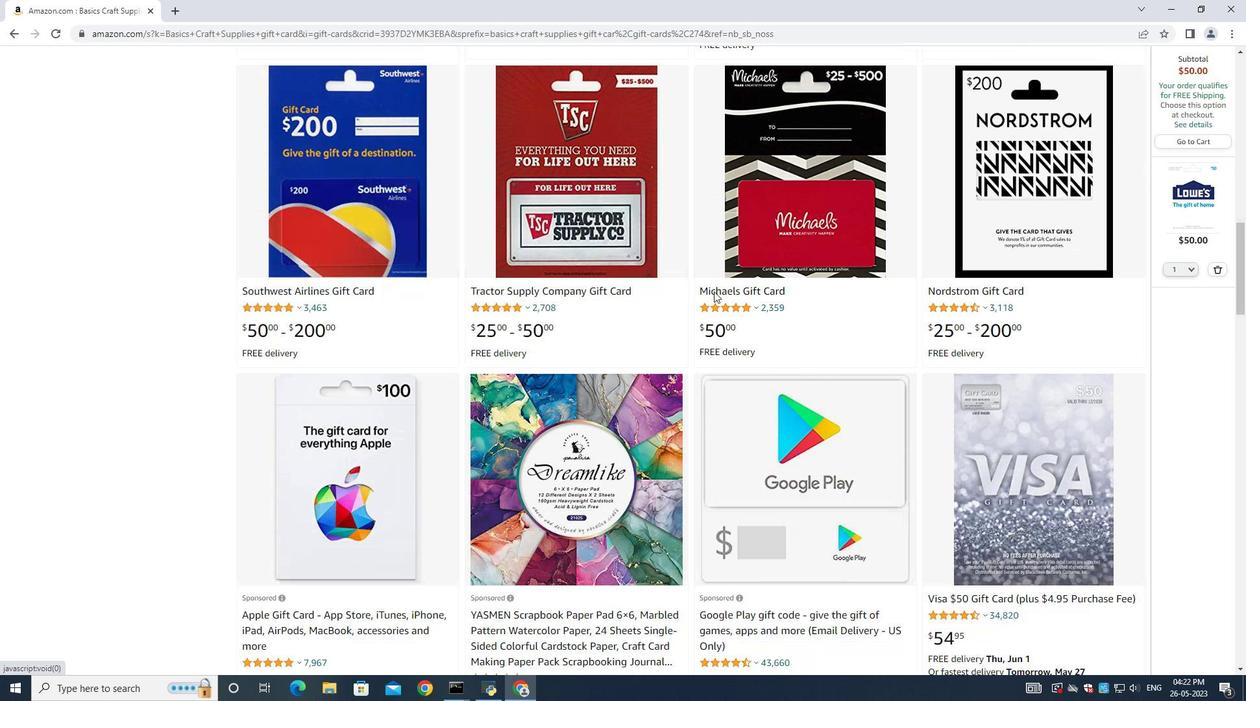 
Action: Mouse scrolled (716, 294) with delta (0, 0)
Screenshot: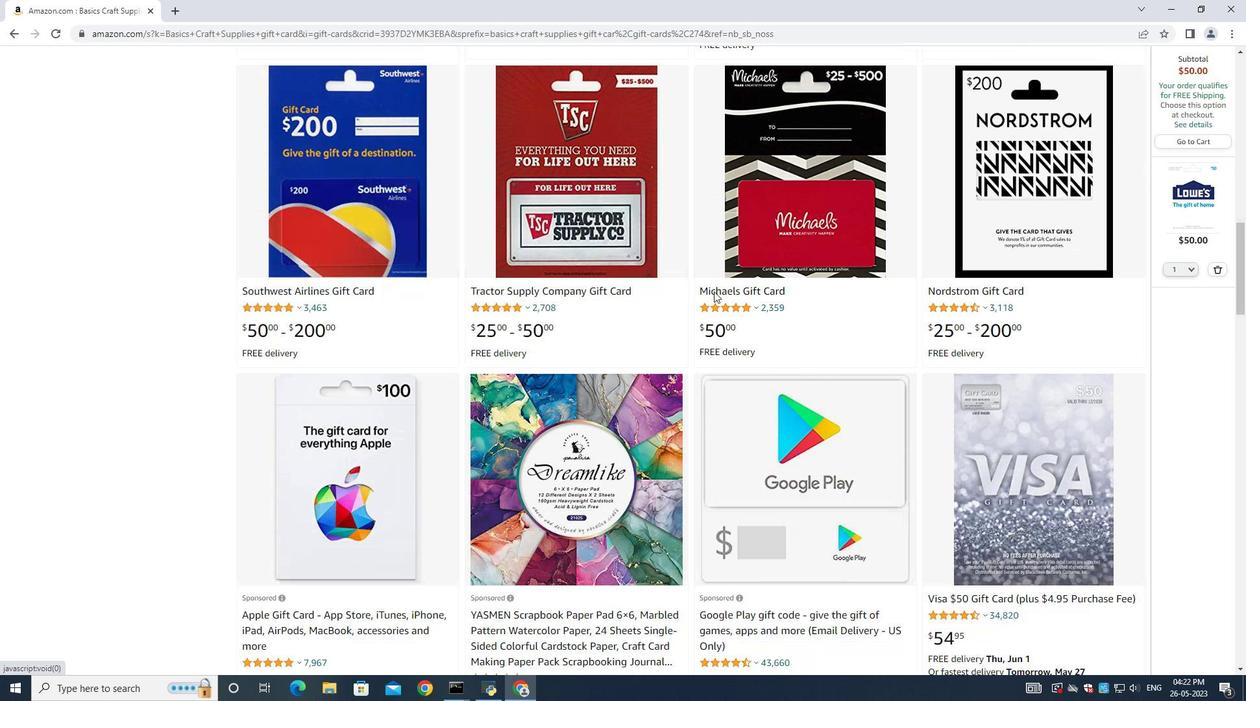
Action: Mouse moved to (716, 294)
Screenshot: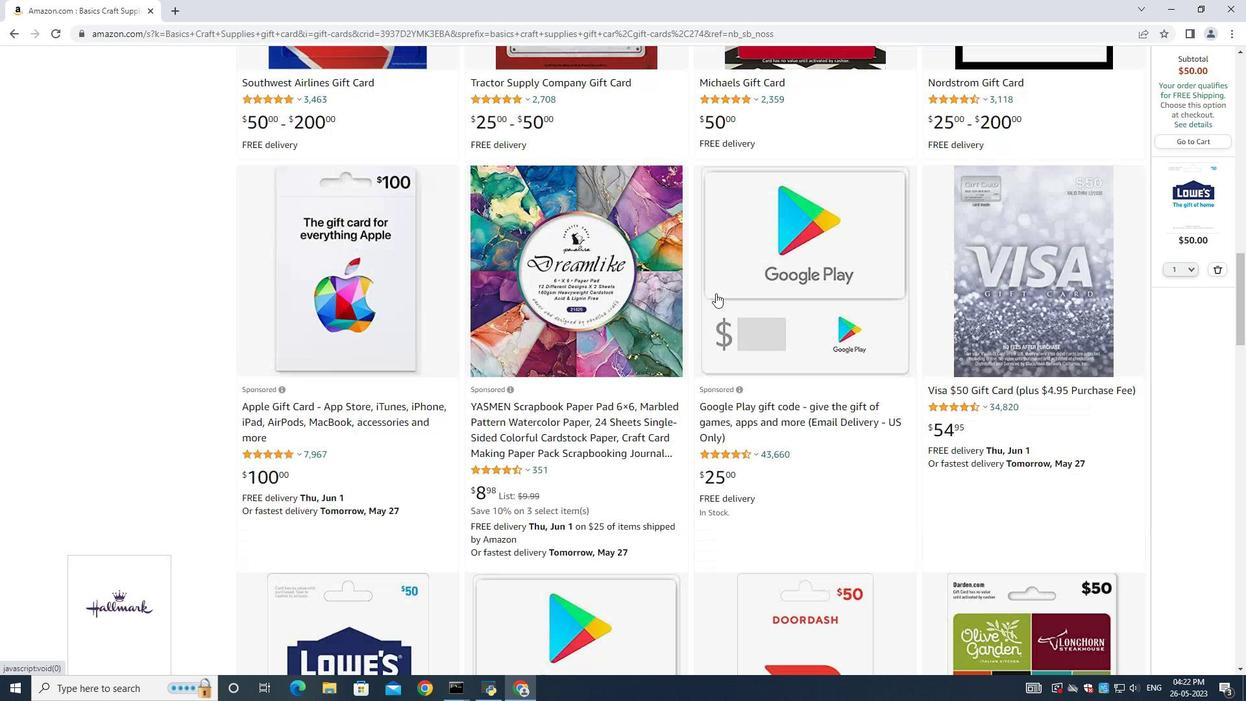
Action: Mouse scrolled (716, 293) with delta (0, 0)
Screenshot: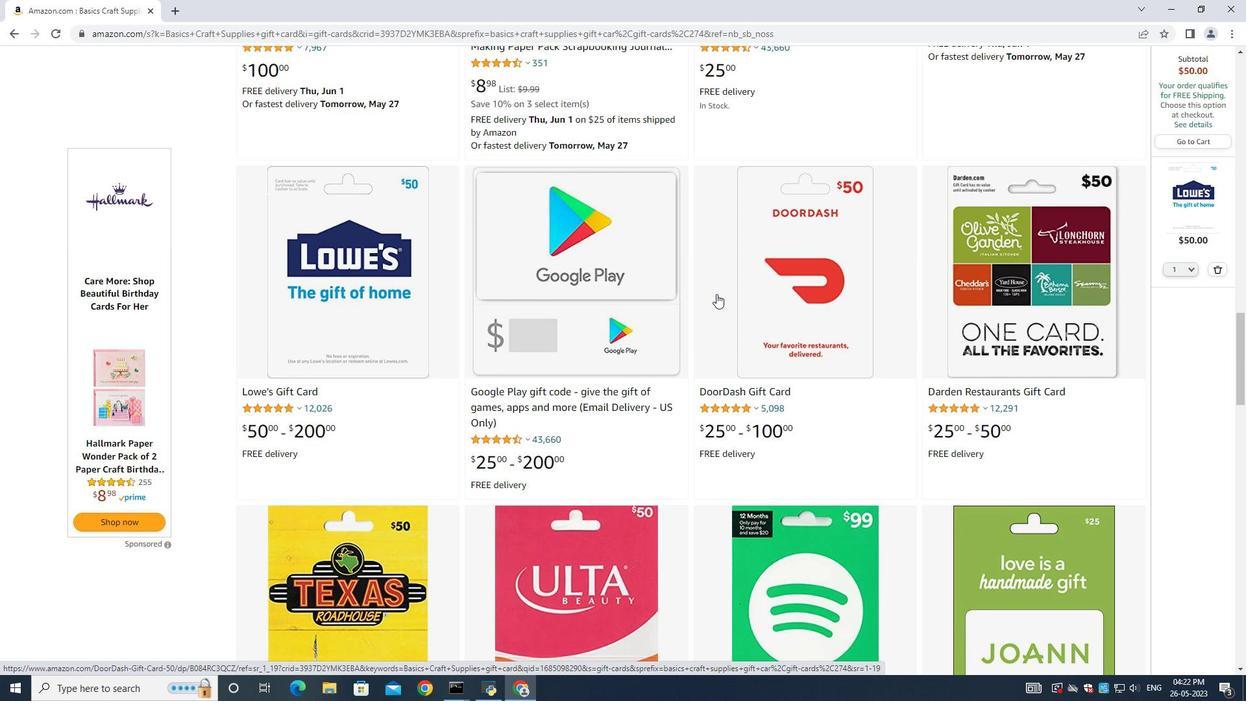 
Action: Mouse moved to (717, 295)
Screenshot: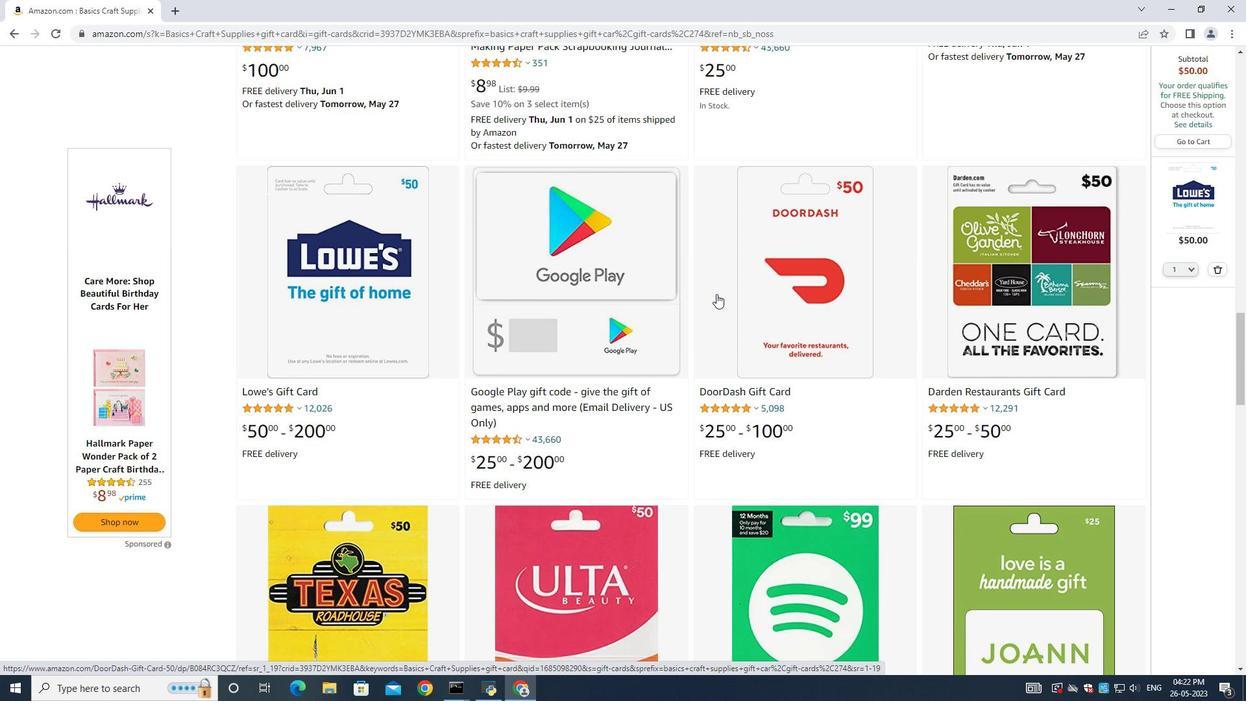 
Action: Mouse scrolled (717, 294) with delta (0, 0)
Screenshot: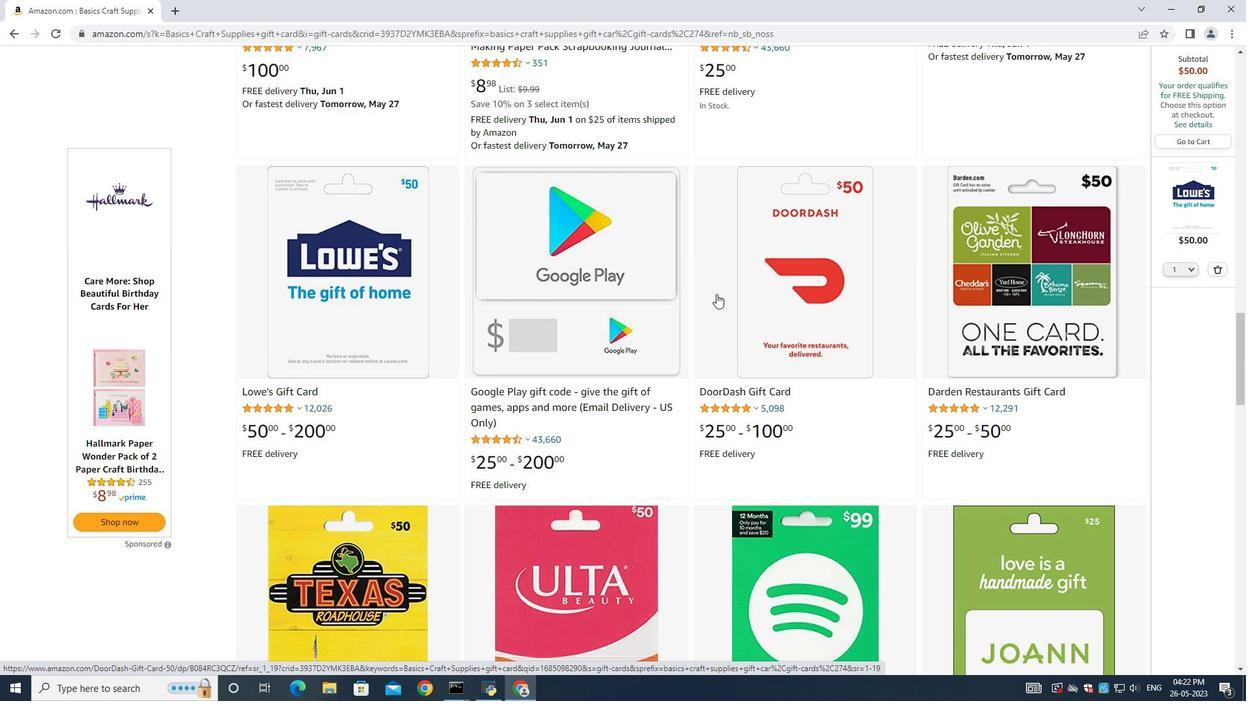 
Action: Mouse moved to (717, 296)
Screenshot: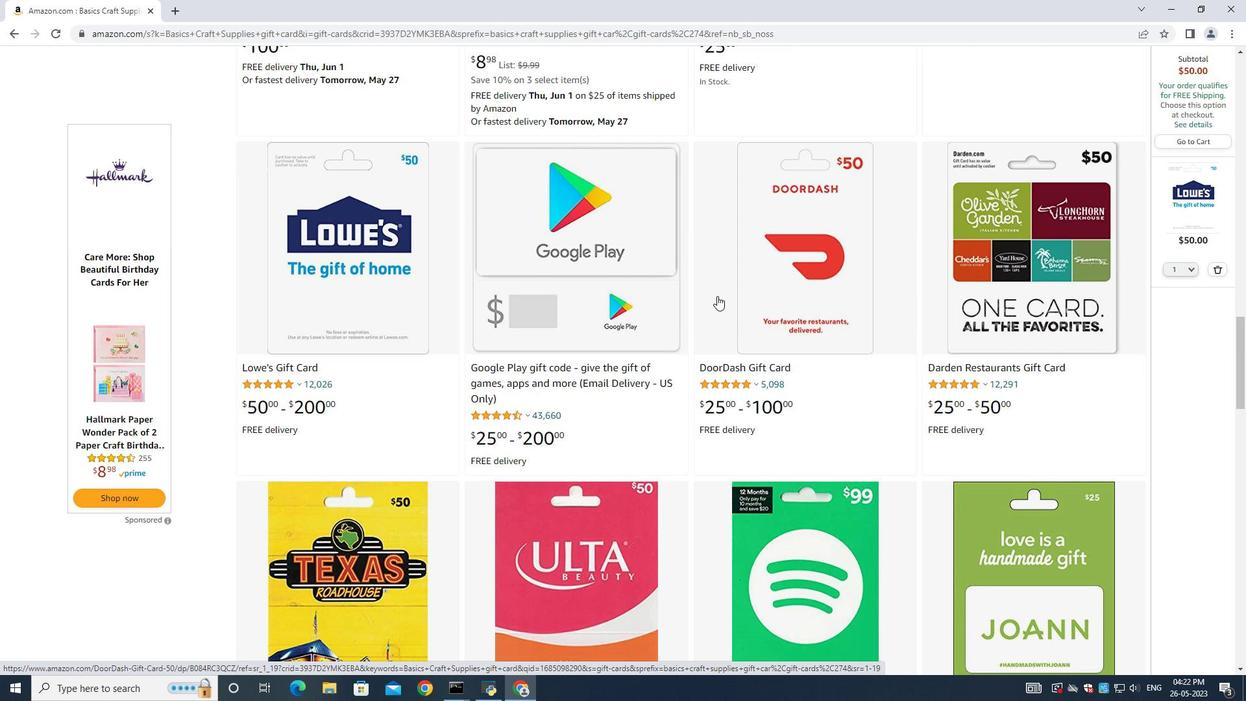 
Action: Mouse scrolled (717, 295) with delta (0, 0)
Screenshot: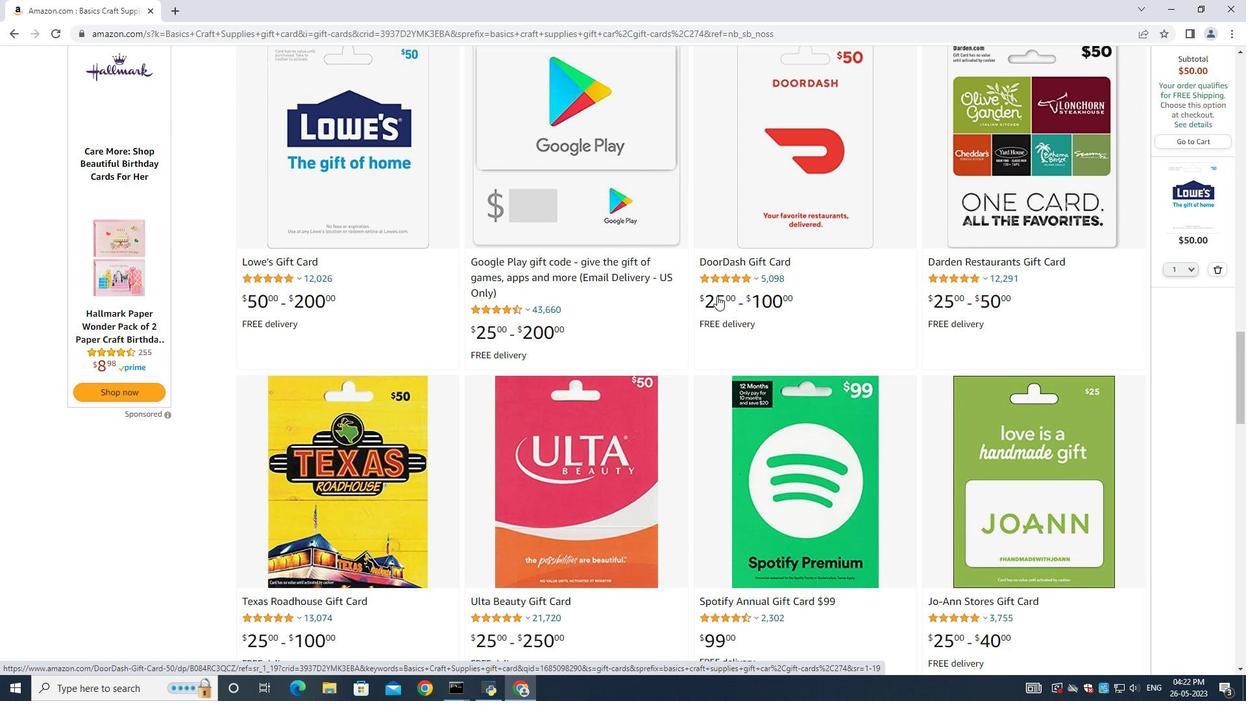 
Action: Mouse scrolled (717, 295) with delta (0, 0)
Screenshot: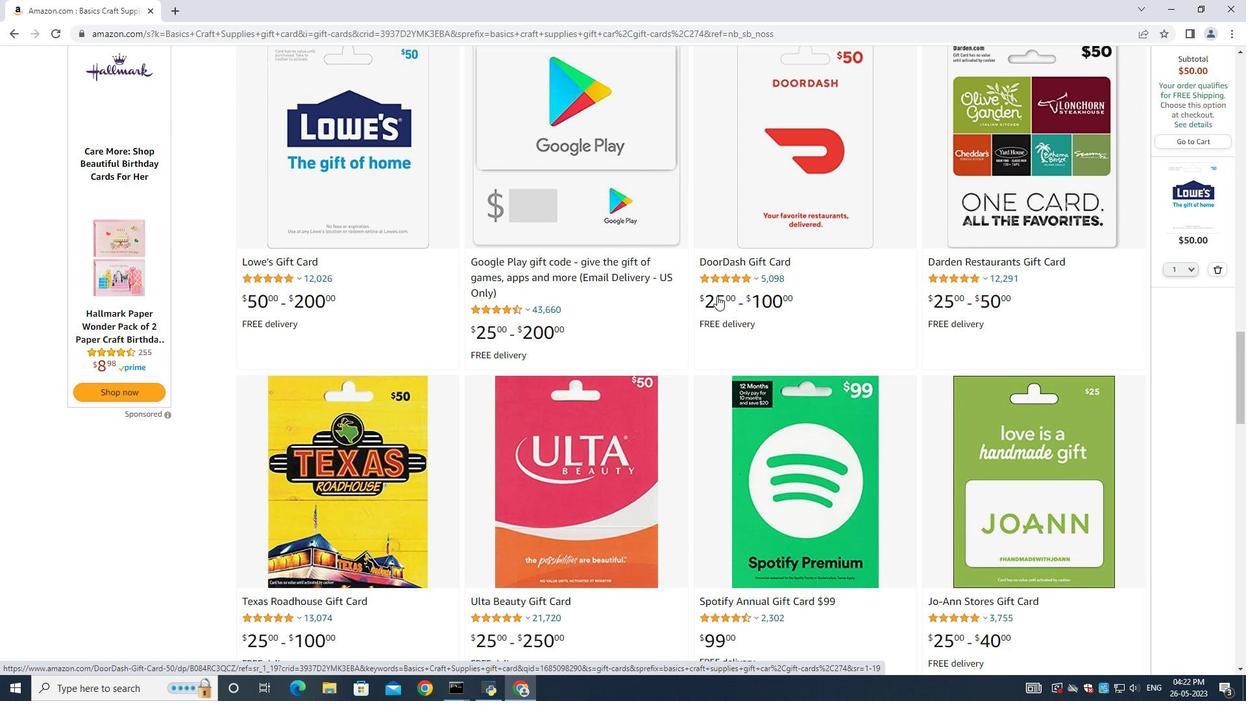 
Action: Mouse scrolled (717, 295) with delta (0, 0)
Screenshot: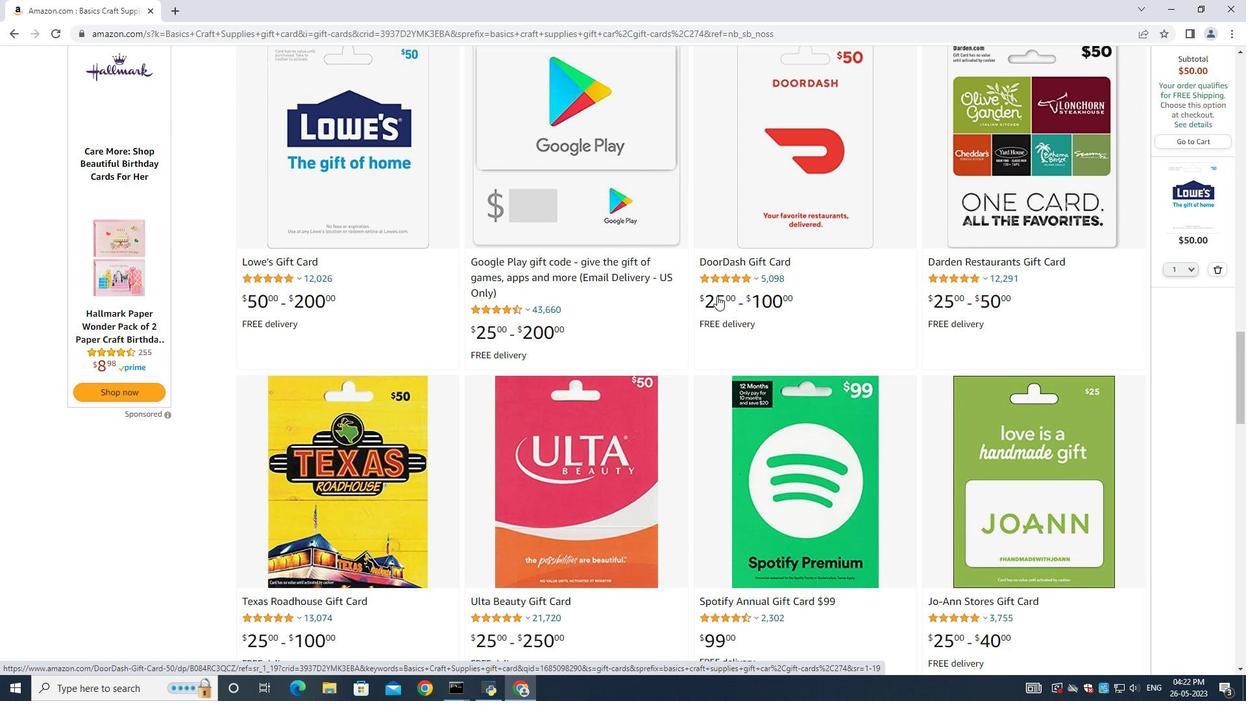 
Action: Mouse scrolled (717, 295) with delta (0, 0)
Screenshot: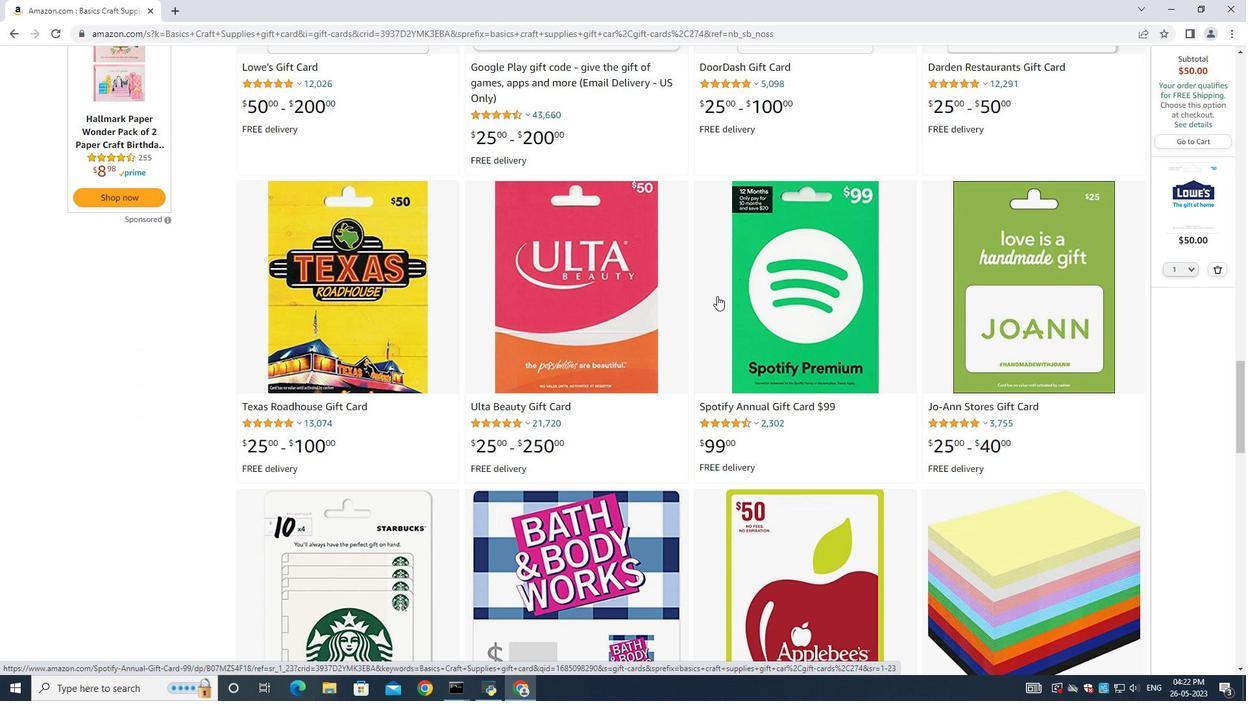 
Action: Mouse scrolled (717, 295) with delta (0, 0)
Screenshot: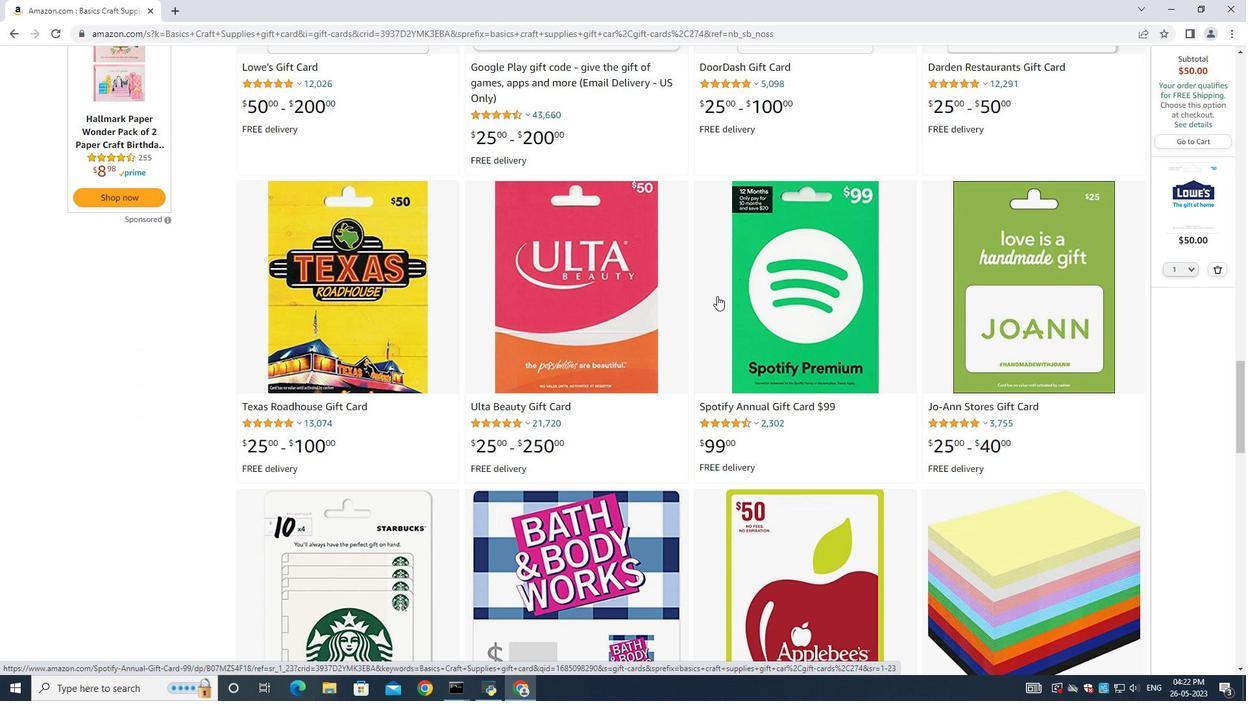 
Action: Mouse scrolled (717, 295) with delta (0, 0)
Screenshot: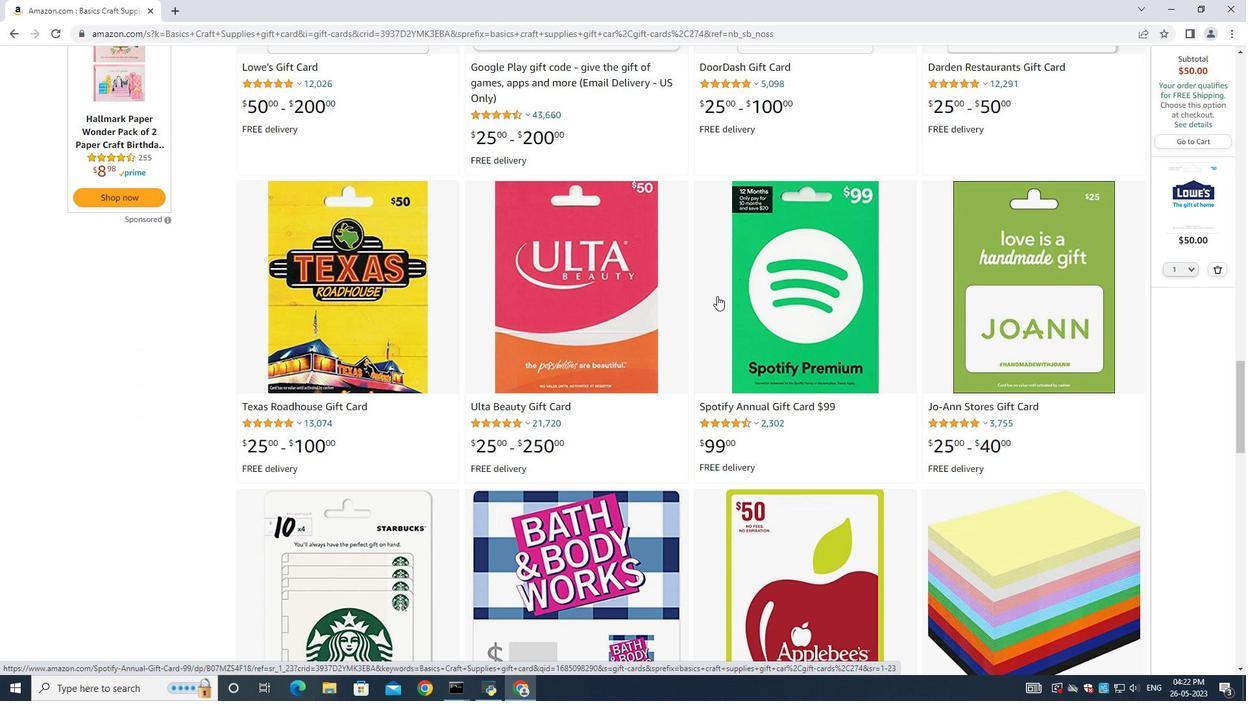 
Action: Mouse scrolled (717, 296) with delta (0, 0)
Screenshot: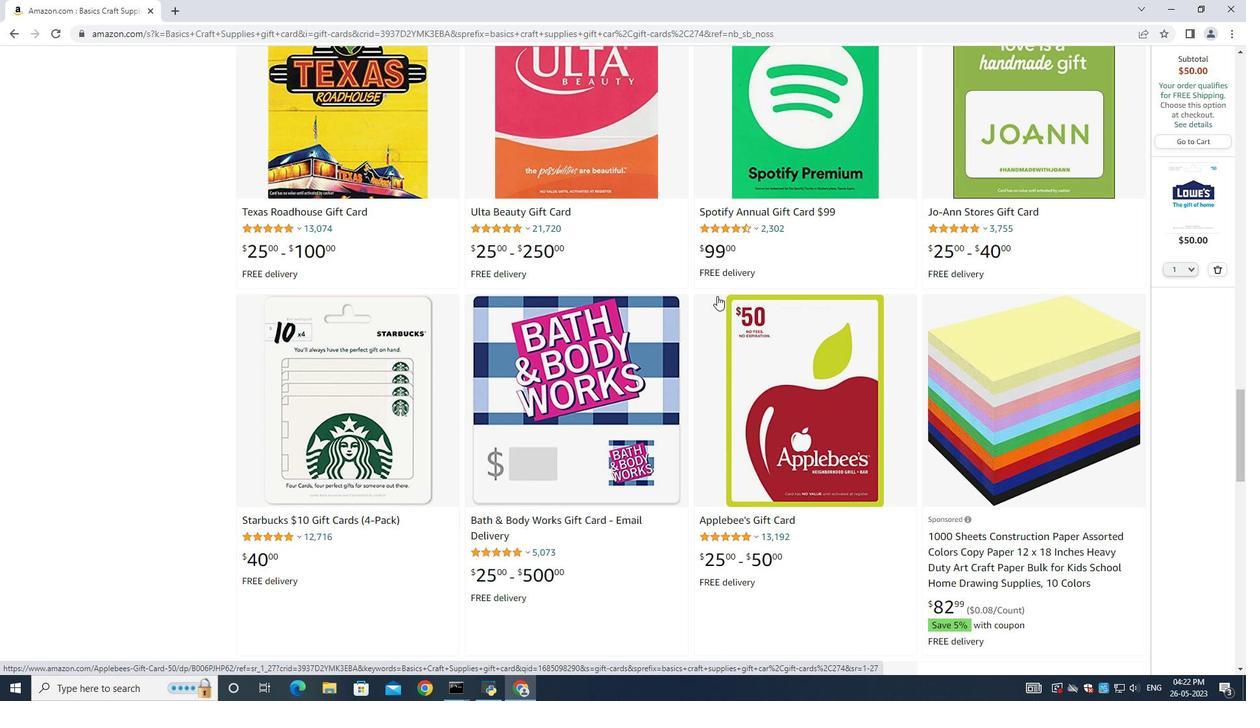 
Action: Mouse scrolled (717, 296) with delta (0, 0)
Screenshot: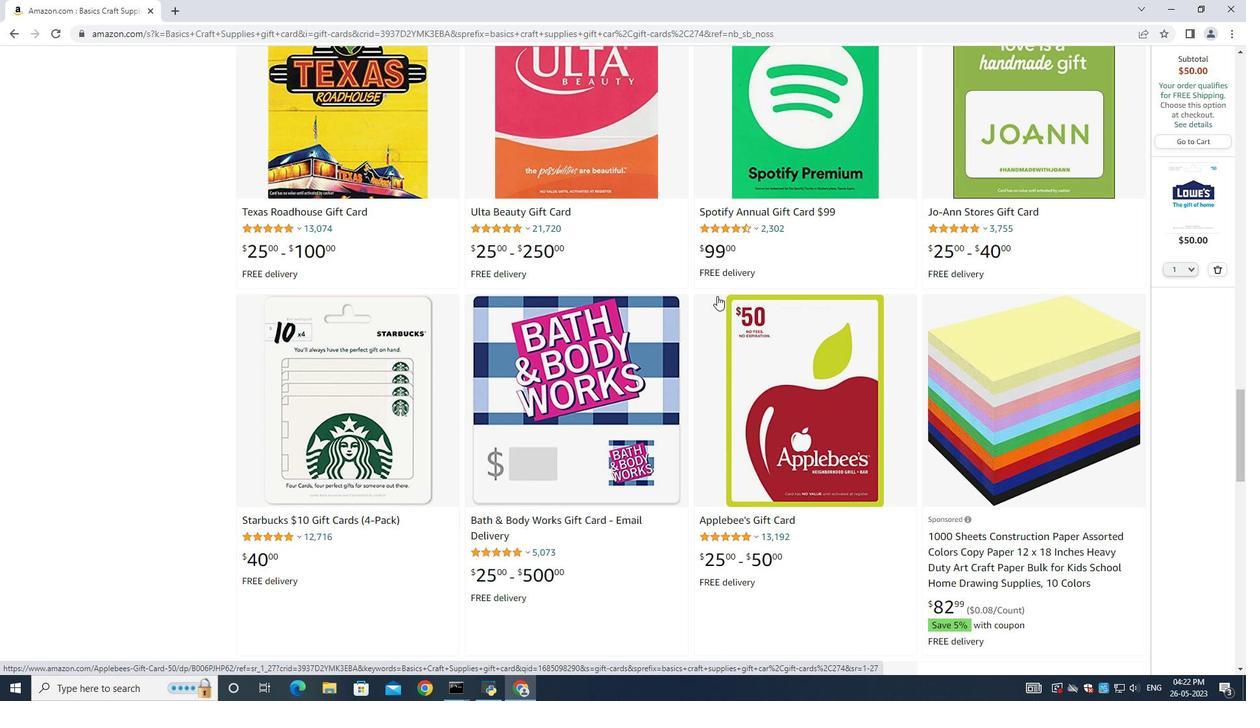 
Action: Mouse scrolled (717, 296) with delta (0, 0)
Screenshot: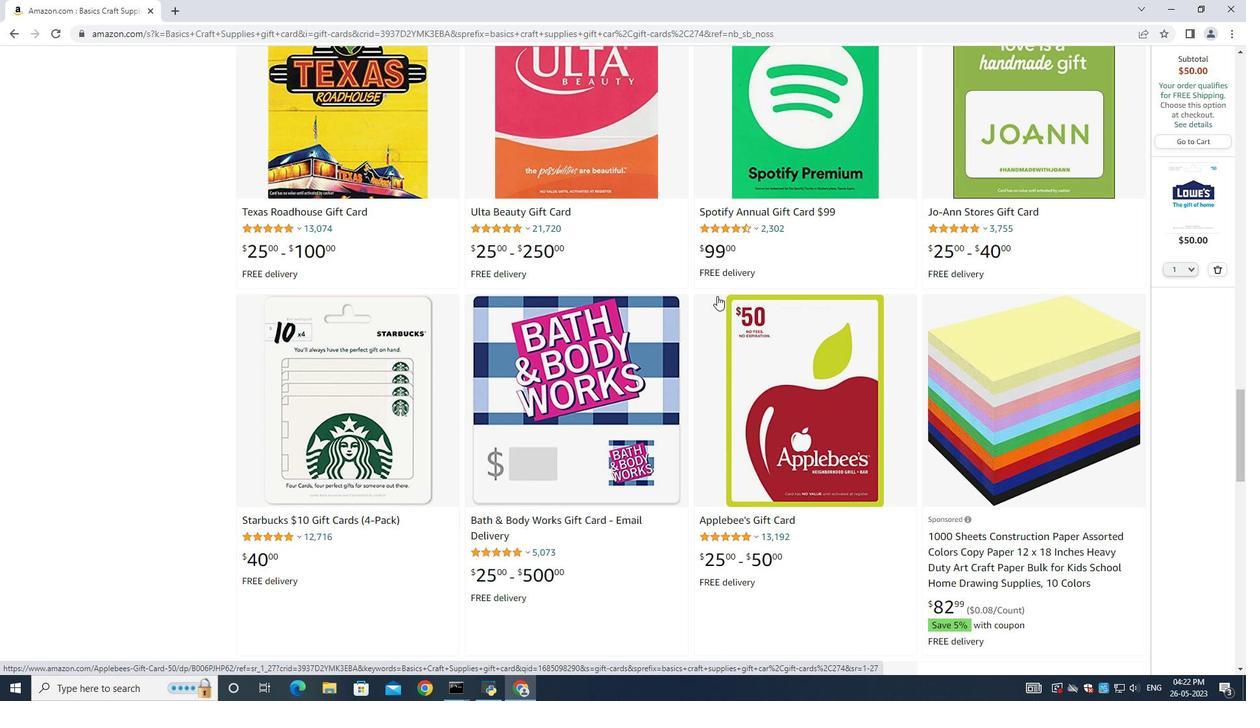 
Action: Mouse scrolled (717, 296) with delta (0, 0)
Screenshot: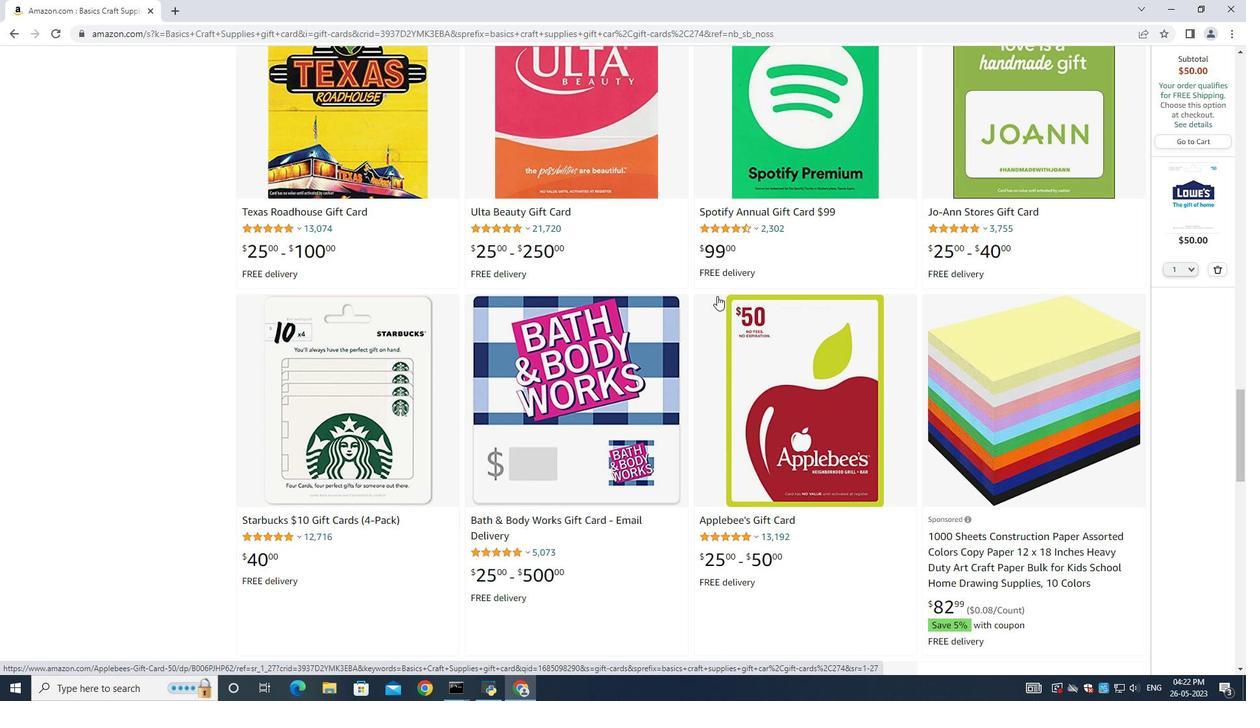 
Action: Mouse scrolled (717, 296) with delta (0, 0)
Screenshot: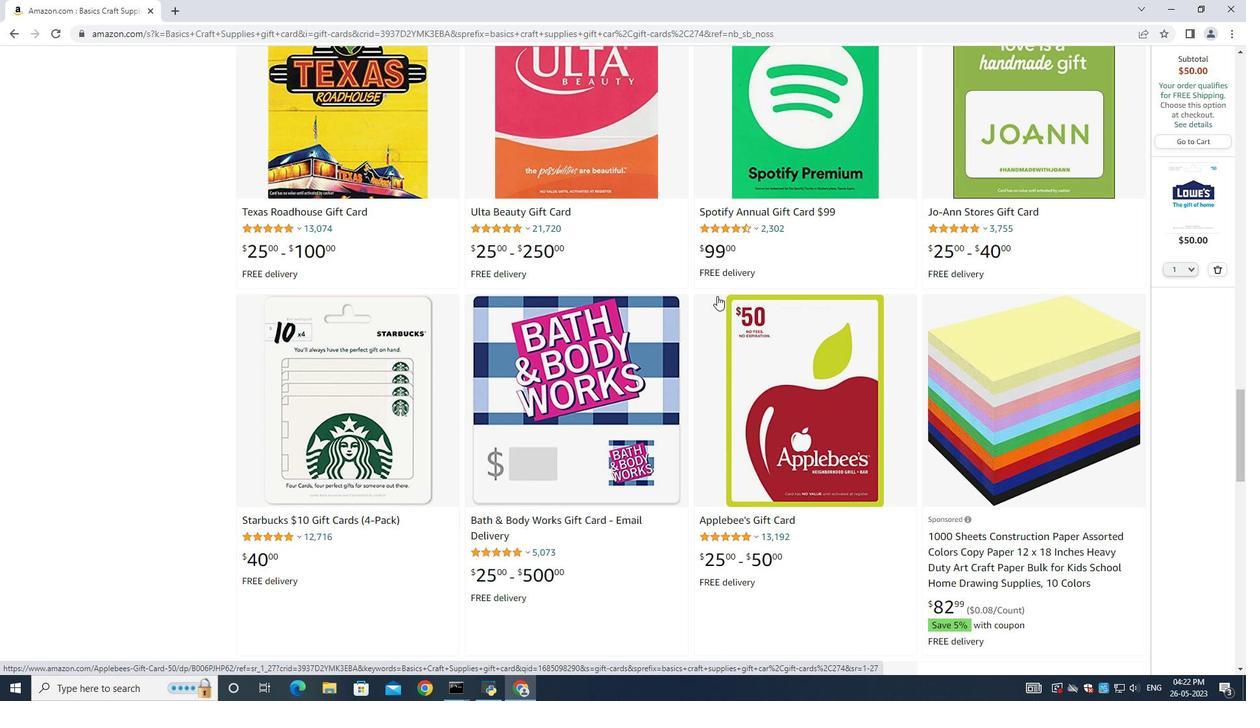 
Action: Mouse scrolled (717, 296) with delta (0, 0)
Screenshot: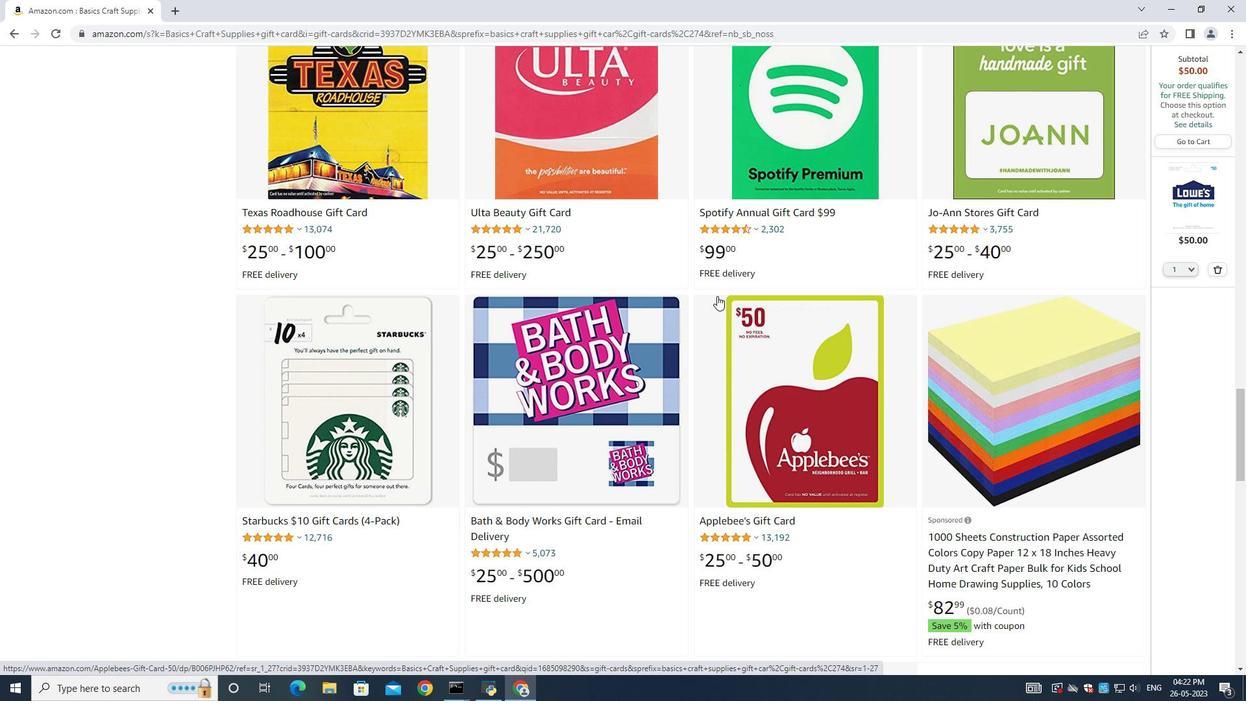 
Action: Mouse scrolled (717, 296) with delta (0, 0)
Screenshot: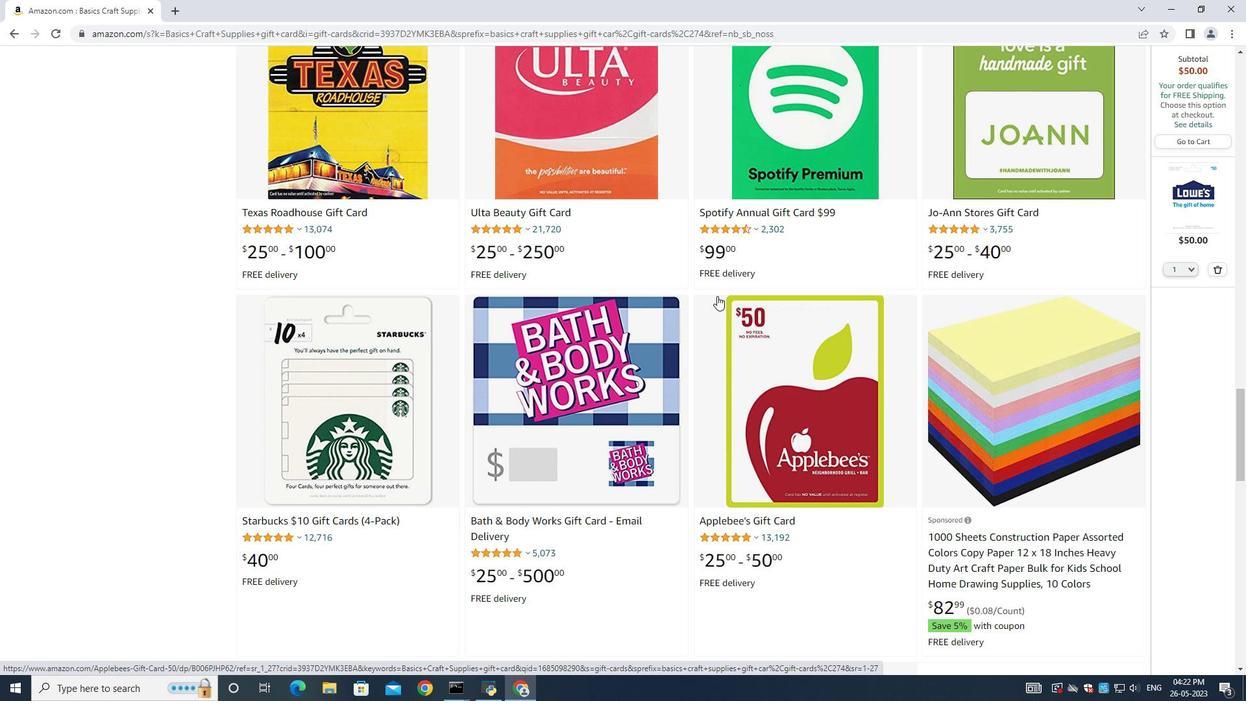 
Action: Mouse moved to (717, 296)
Screenshot: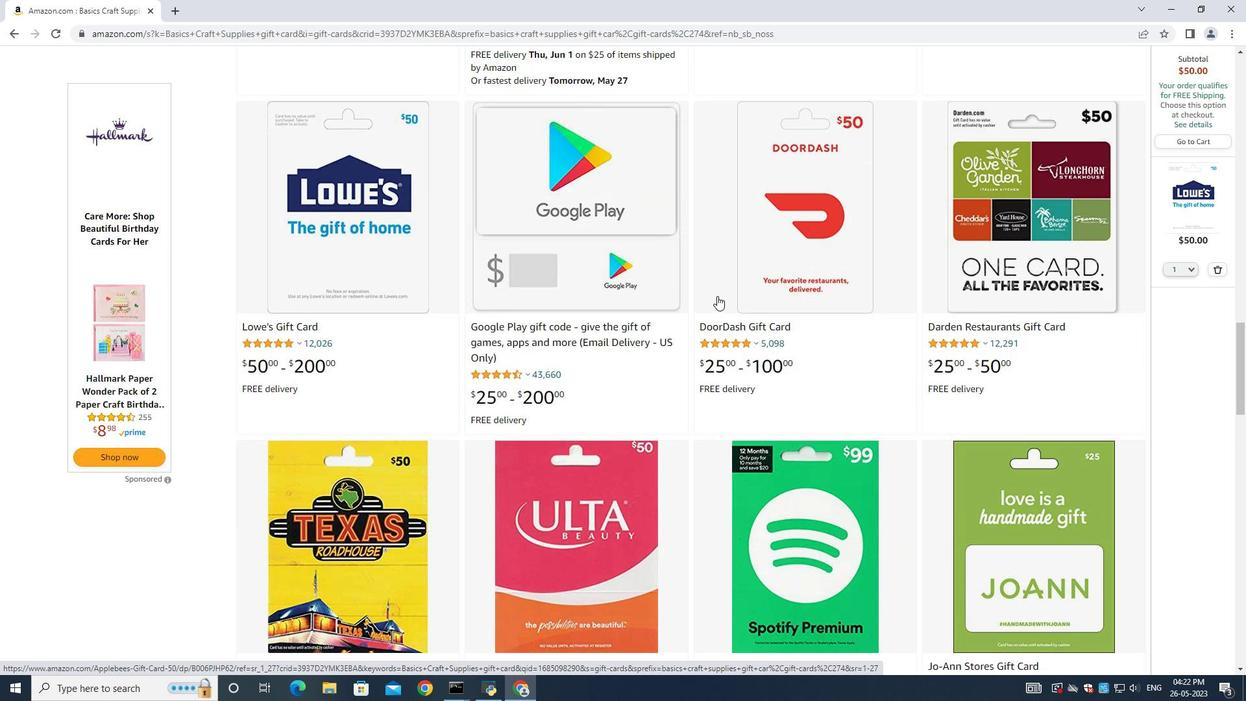 
Action: Mouse scrolled (717, 296) with delta (0, 0)
Screenshot: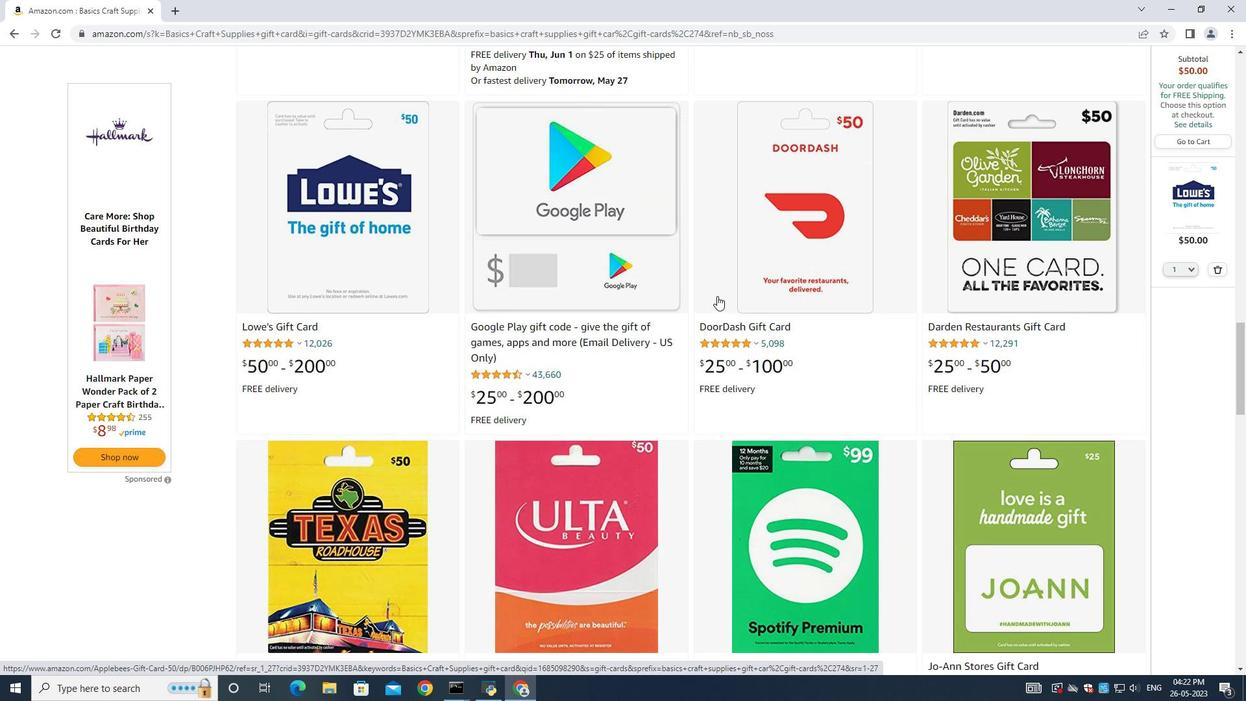 
Action: Mouse moved to (717, 297)
Screenshot: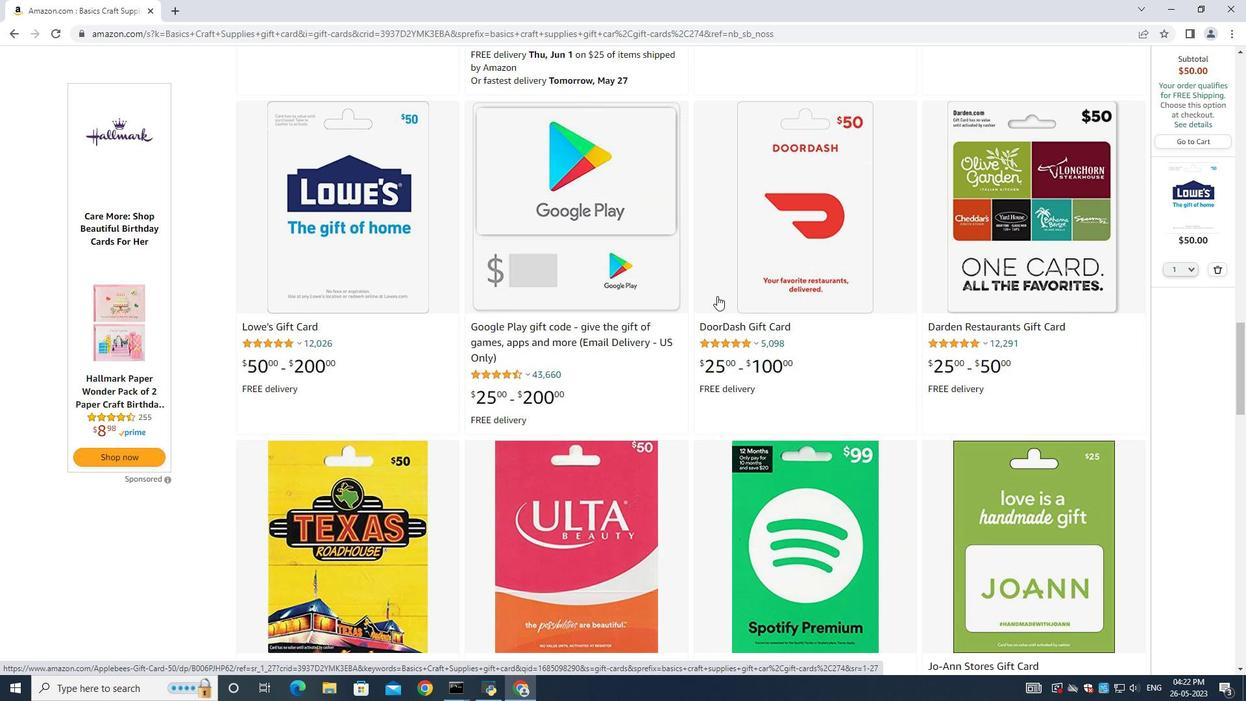 
Action: Mouse scrolled (717, 296) with delta (0, 0)
Screenshot: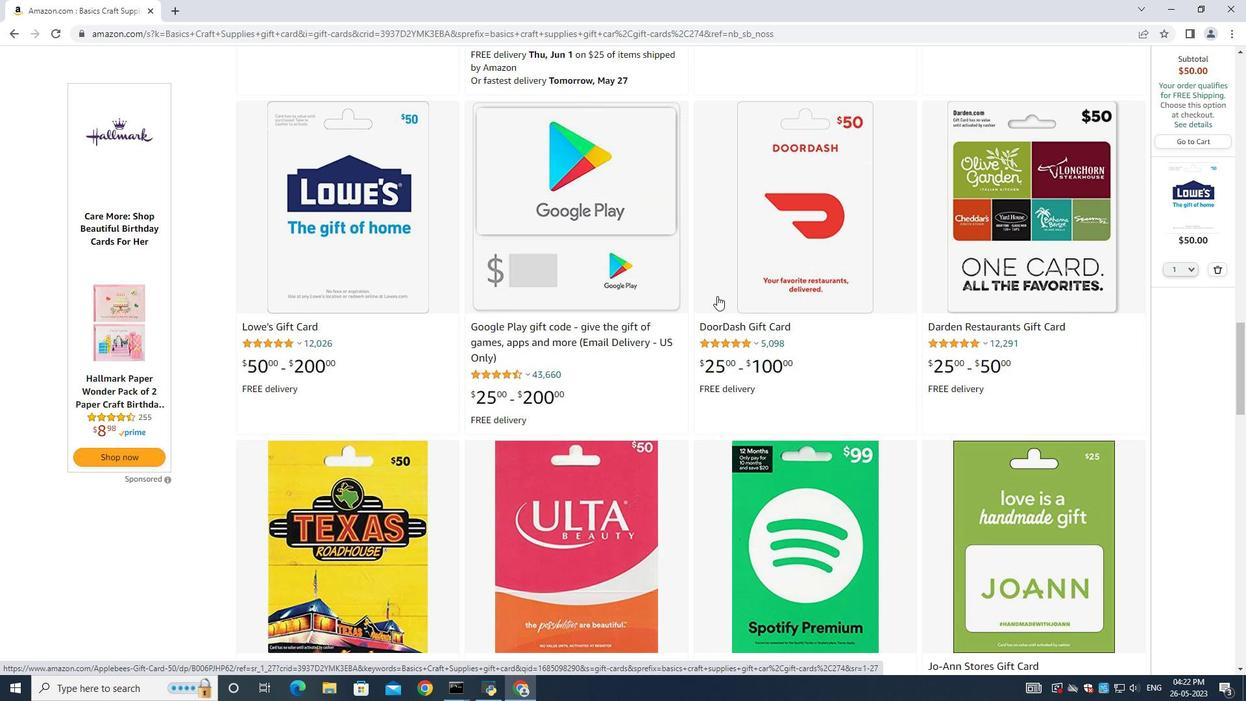 
Action: Mouse scrolled (717, 296) with delta (0, 0)
Screenshot: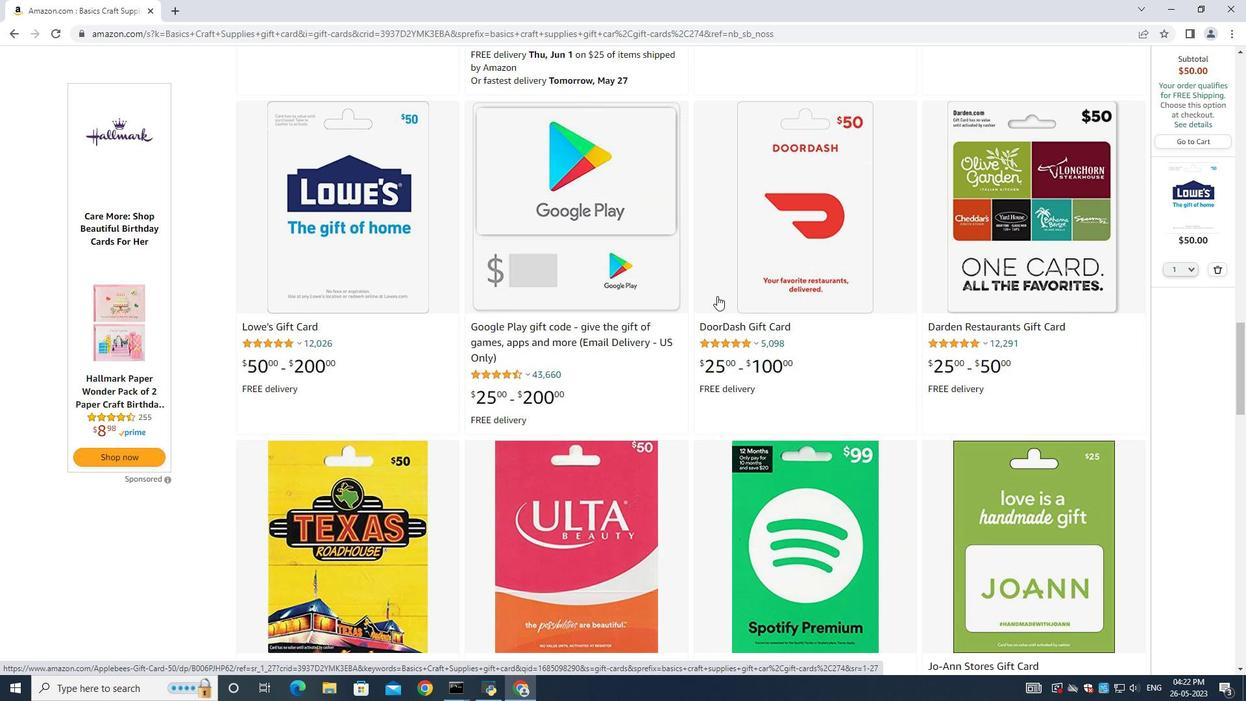 
Action: Mouse scrolled (717, 296) with delta (0, 0)
Screenshot: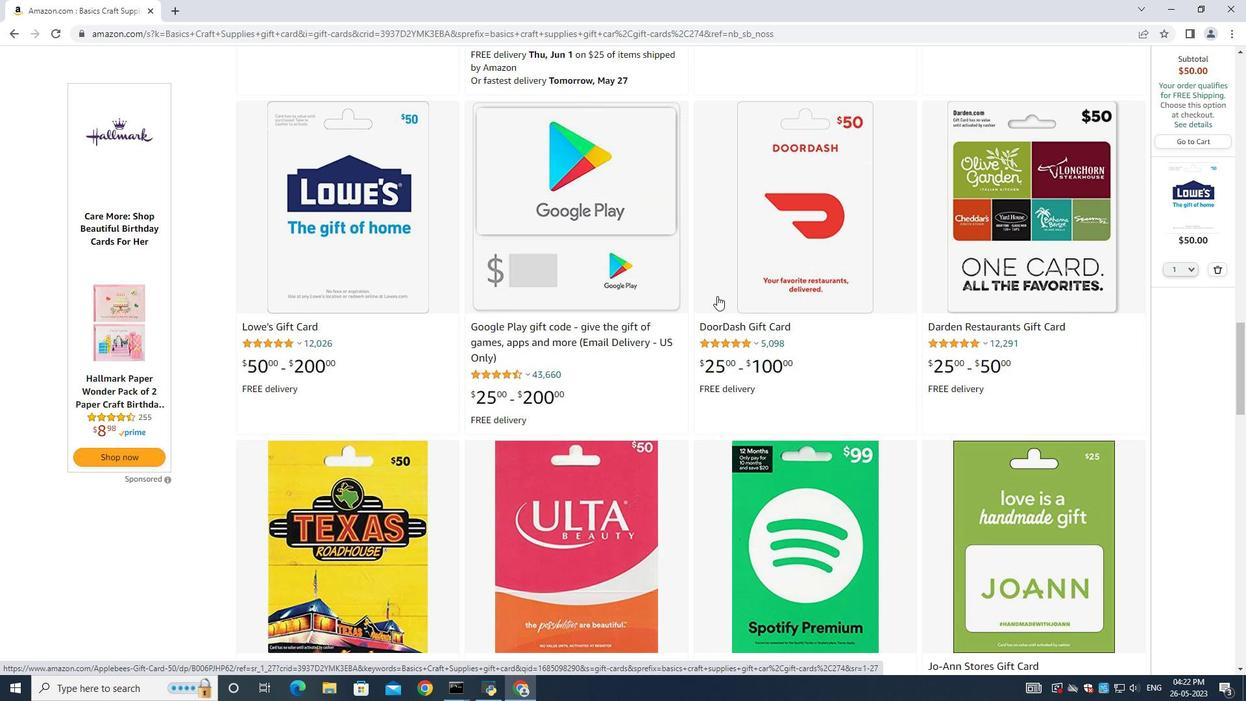 
Action: Mouse scrolled (717, 296) with delta (0, 0)
Screenshot: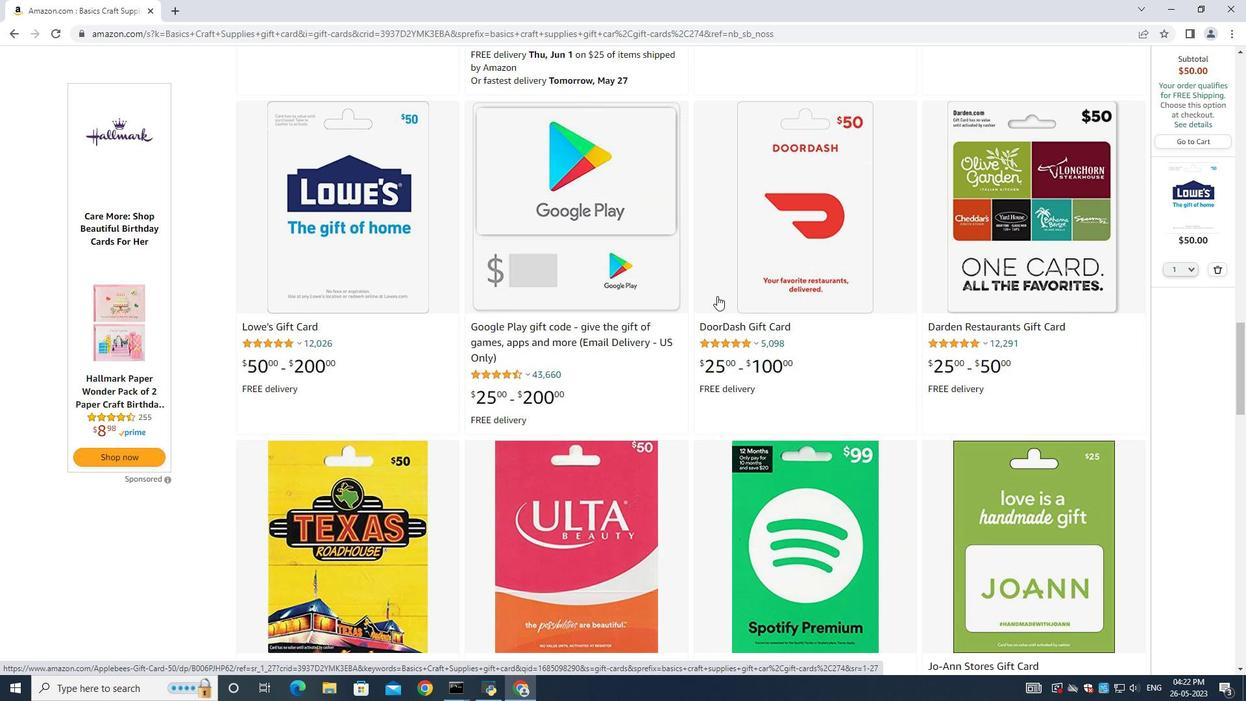 
Action: Mouse scrolled (717, 296) with delta (0, 0)
Screenshot: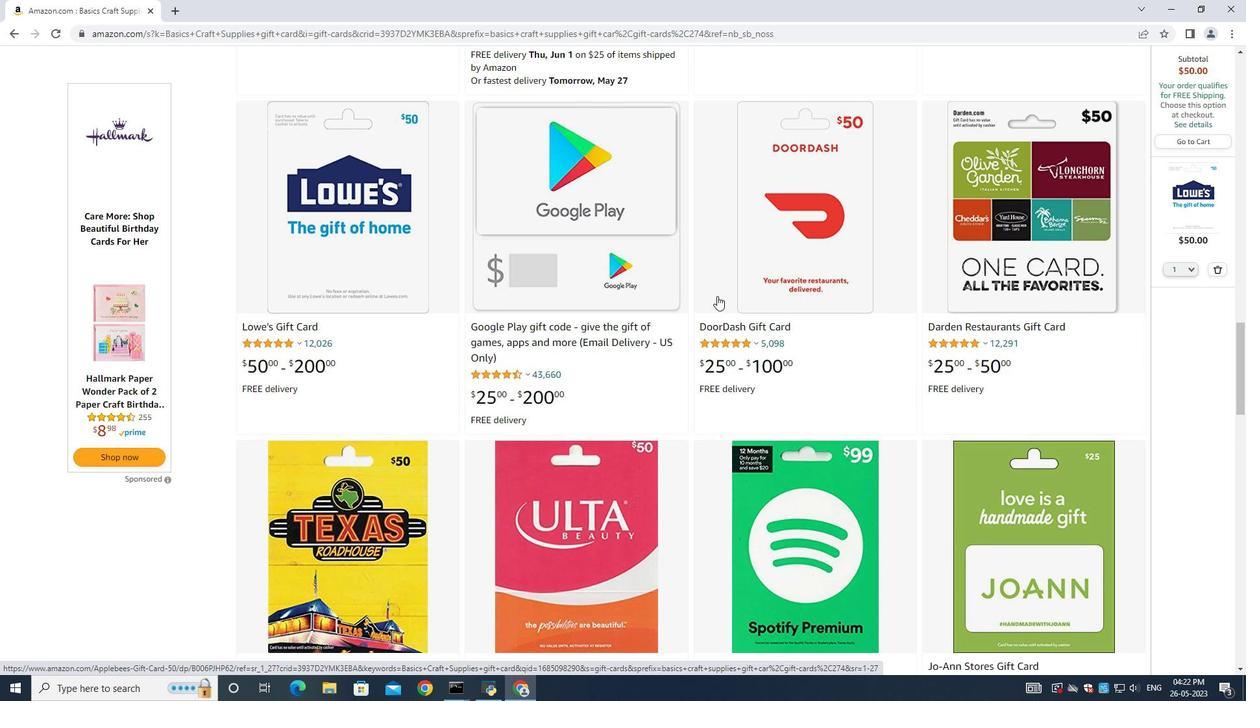 
Action: Mouse scrolled (717, 296) with delta (0, 0)
Screenshot: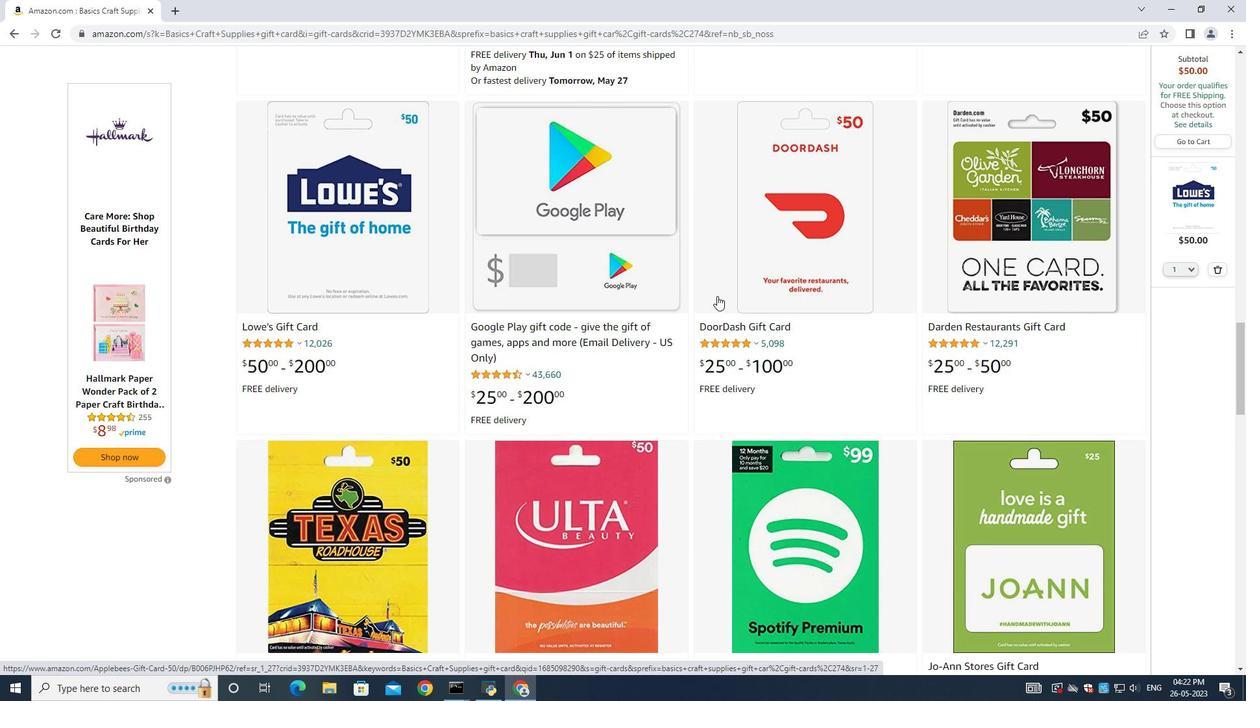 
Action: Mouse scrolled (717, 297) with delta (0, 0)
Screenshot: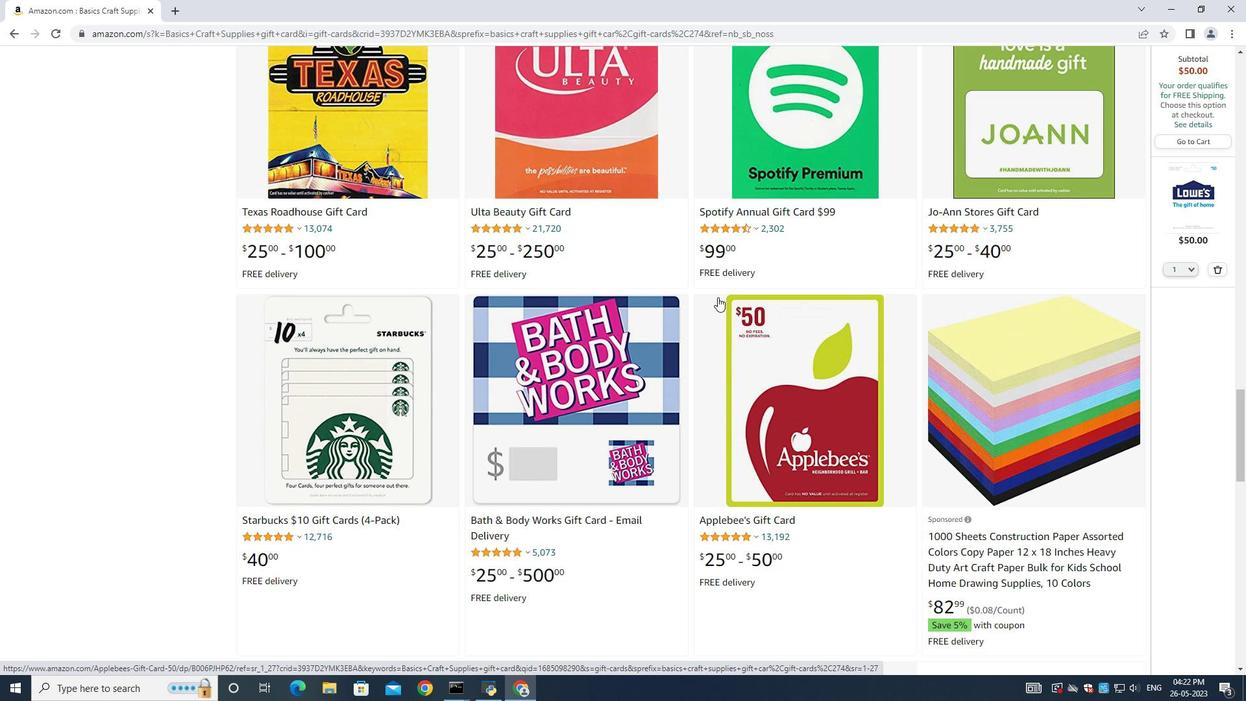 
Action: Mouse scrolled (717, 297) with delta (0, 0)
Screenshot: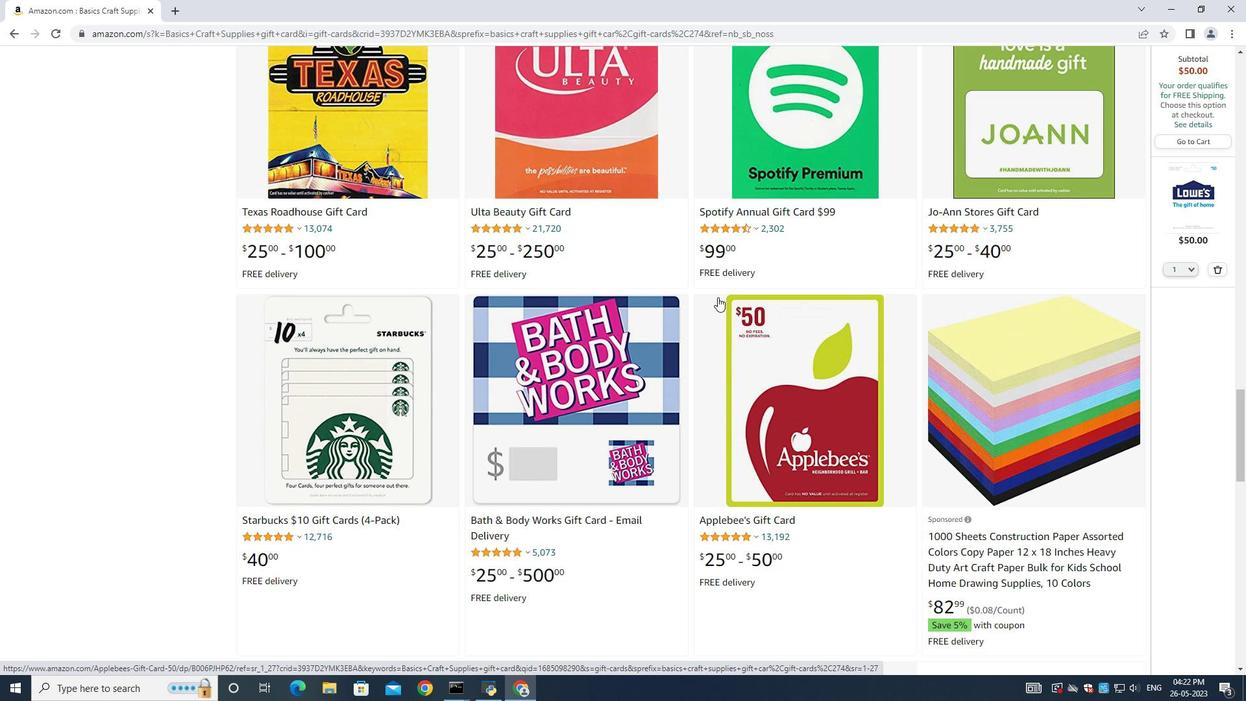 
Action: Mouse scrolled (717, 297) with delta (0, 0)
Screenshot: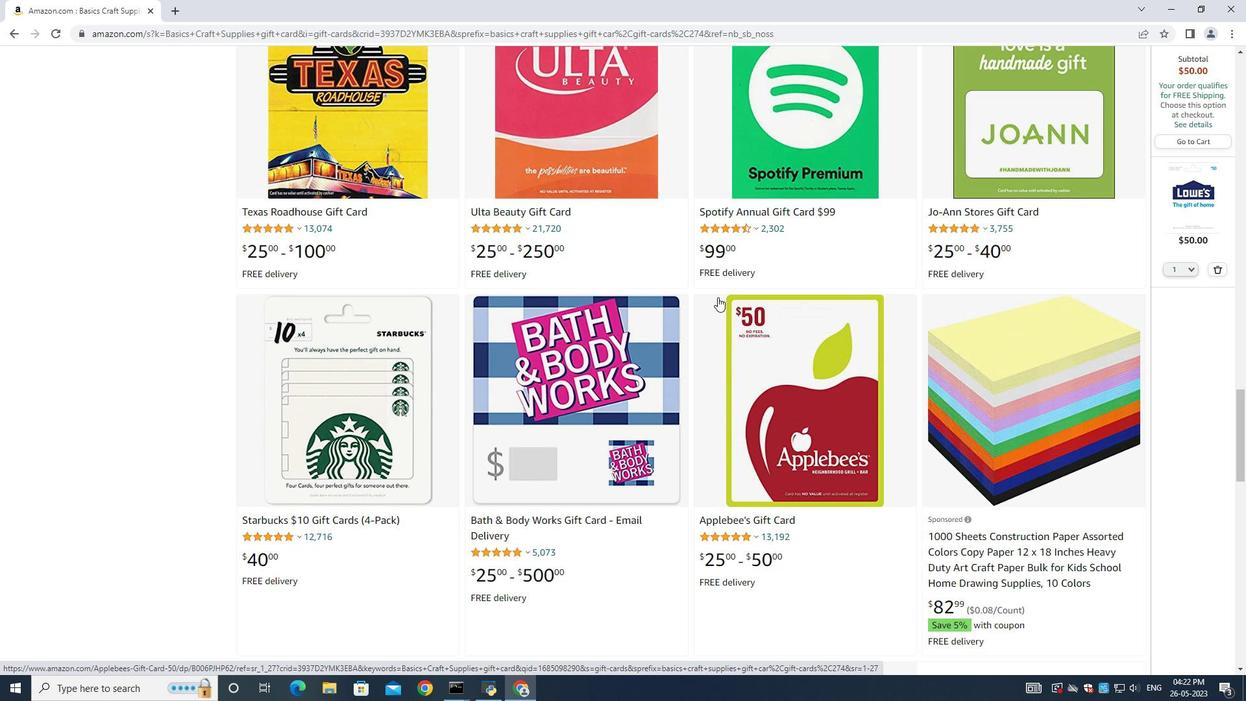 
Action: Mouse scrolled (717, 297) with delta (0, 0)
Screenshot: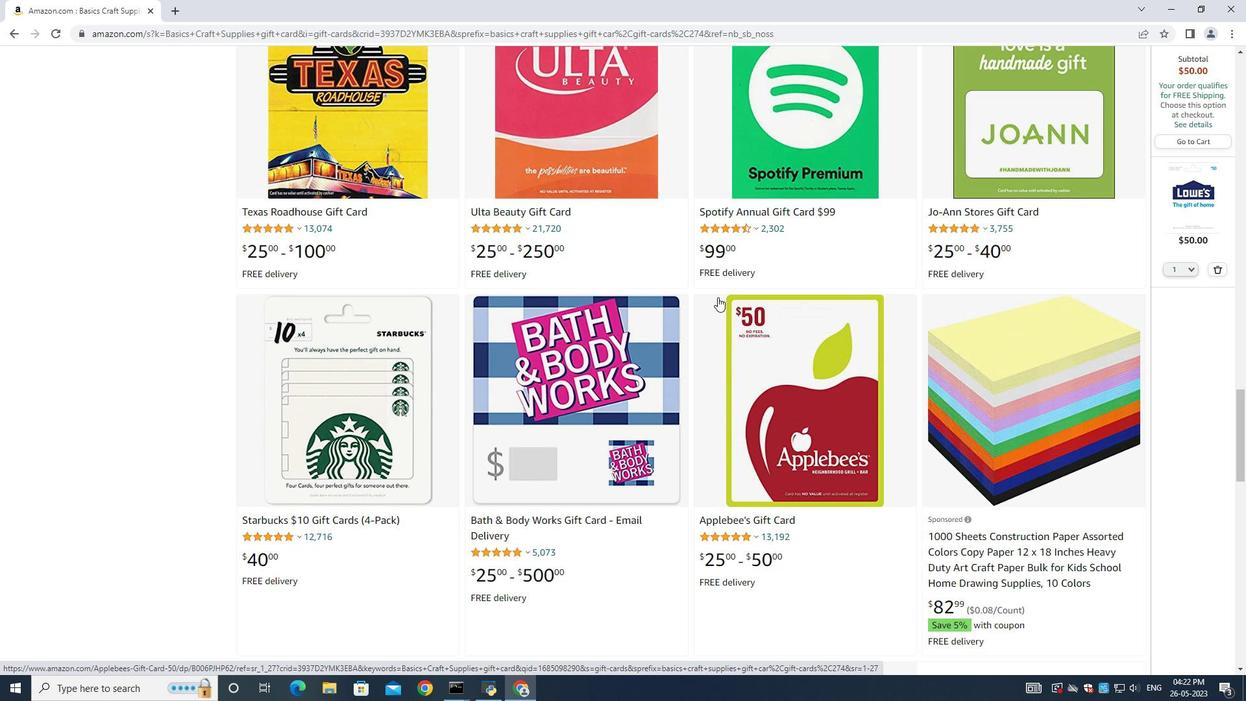 
Action: Mouse scrolled (717, 297) with delta (0, 0)
Screenshot: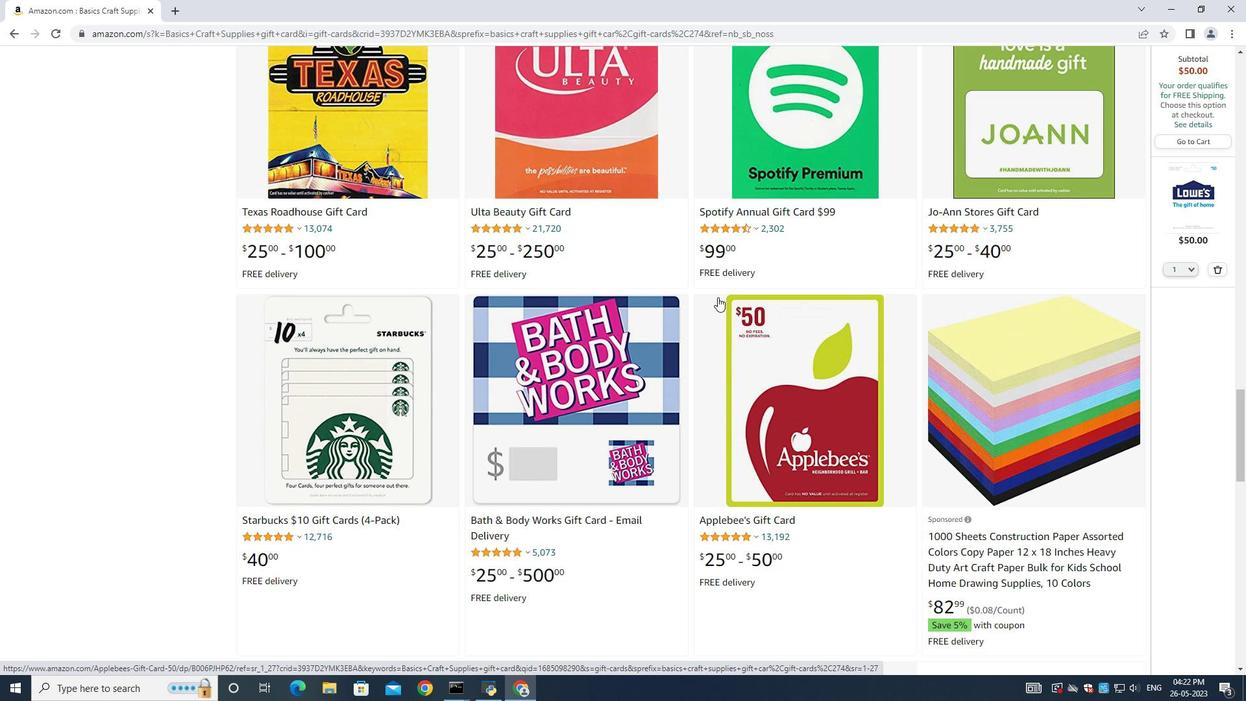 
Action: Mouse scrolled (717, 297) with delta (0, 0)
Screenshot: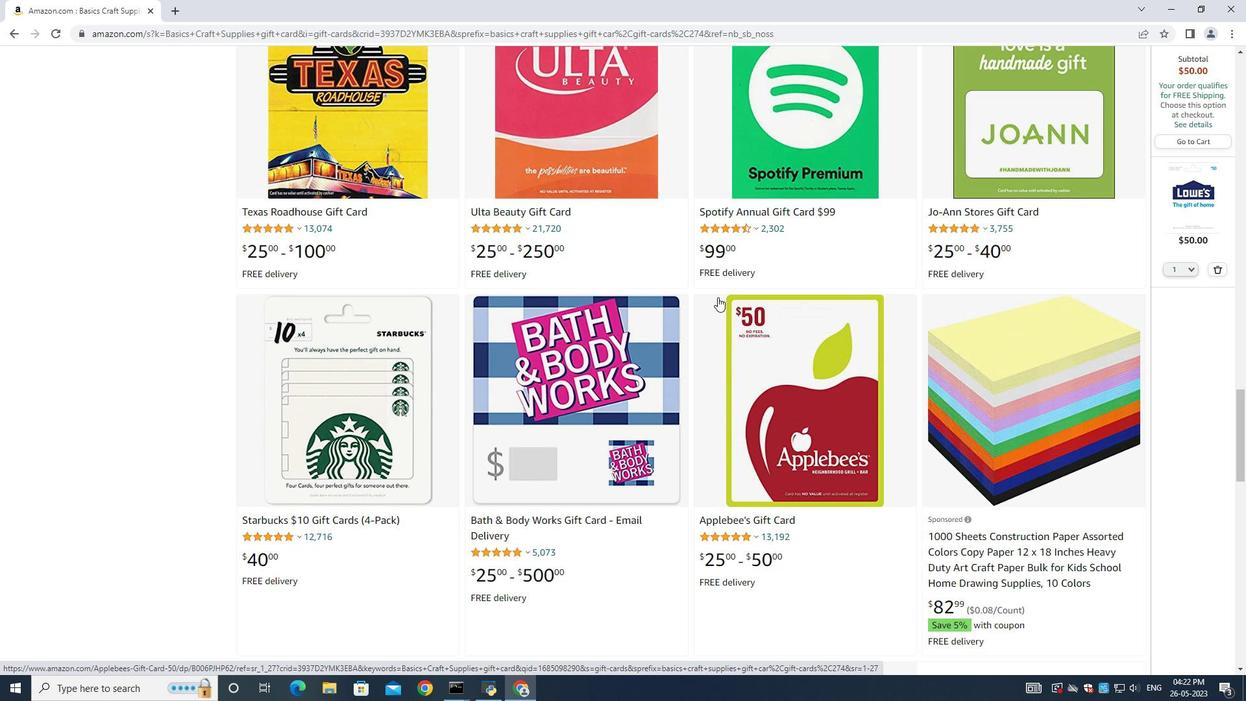 
Action: Mouse scrolled (717, 297) with delta (0, 0)
Screenshot: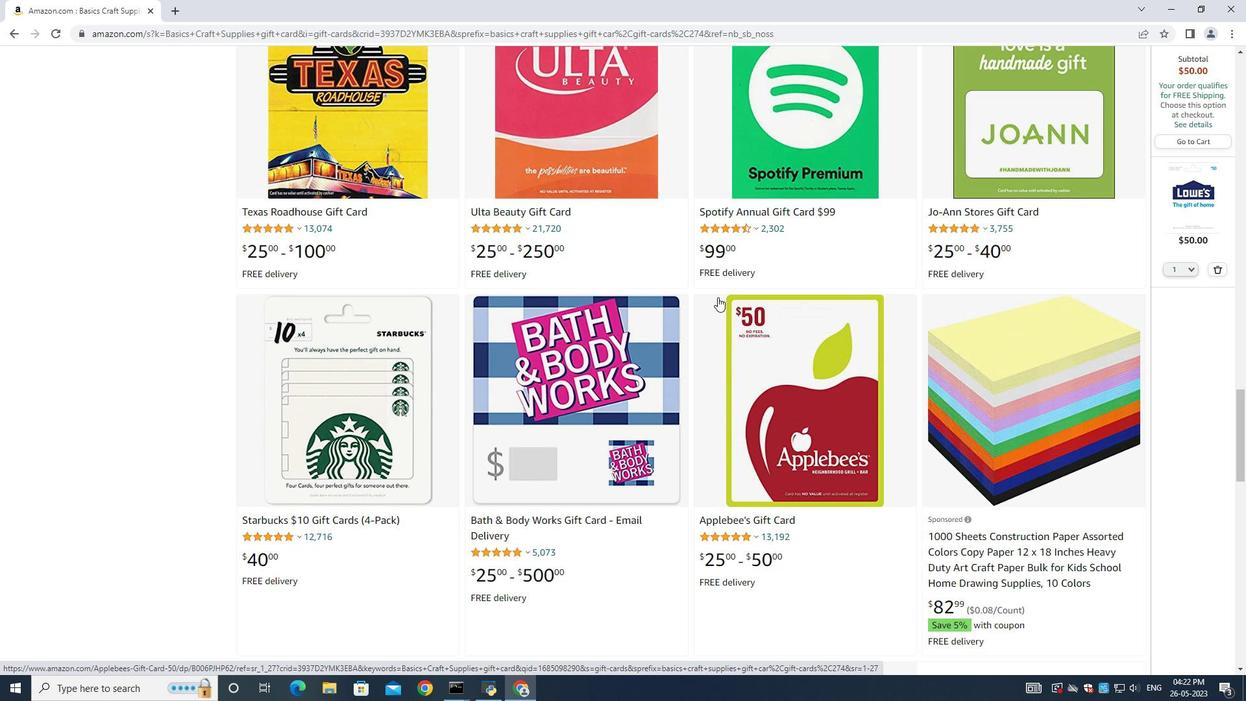 
Action: Mouse scrolled (717, 297) with delta (0, 0)
Screenshot: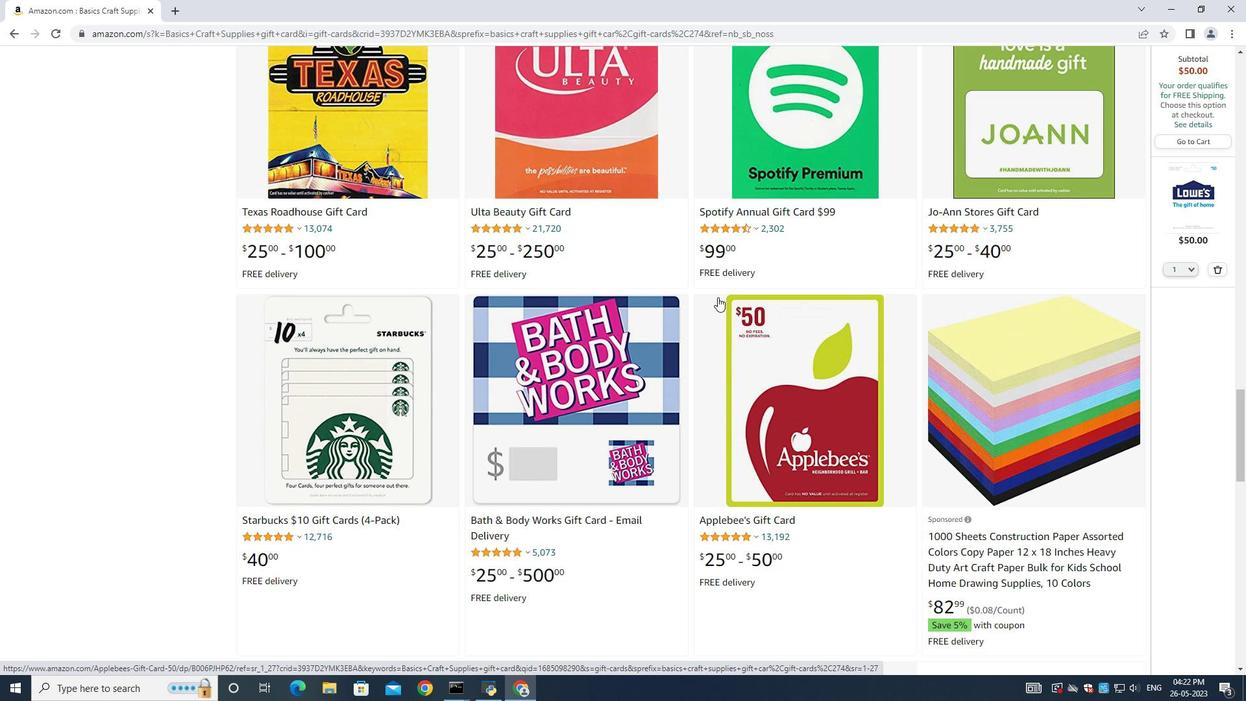 
Action: Mouse moved to (717, 297)
Screenshot: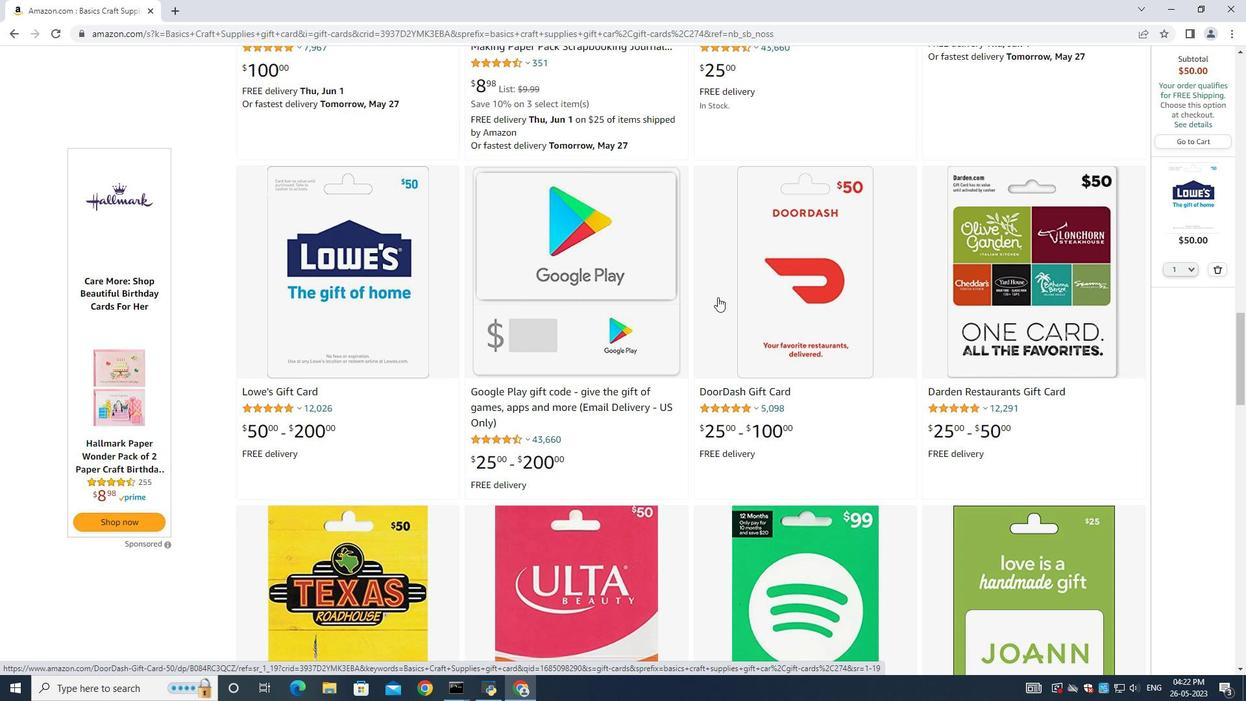 
Action: Mouse scrolled (717, 298) with delta (0, 0)
Screenshot: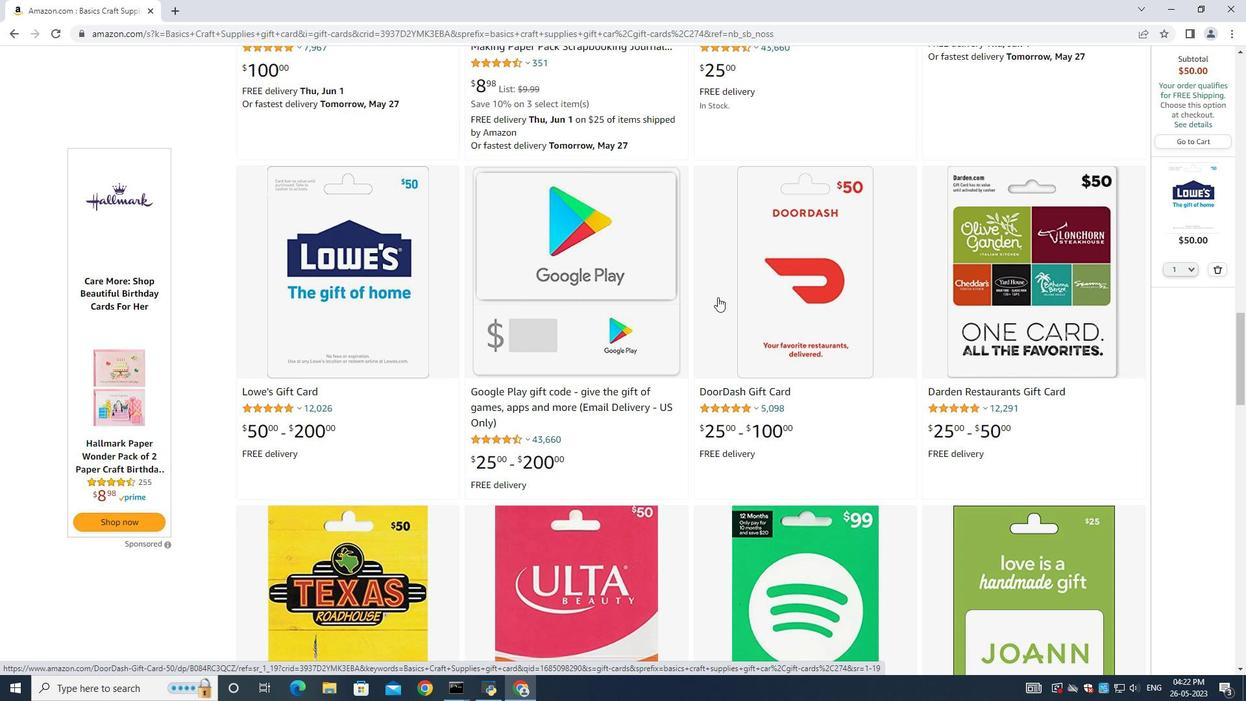 
Action: Mouse moved to (717, 297)
Screenshot: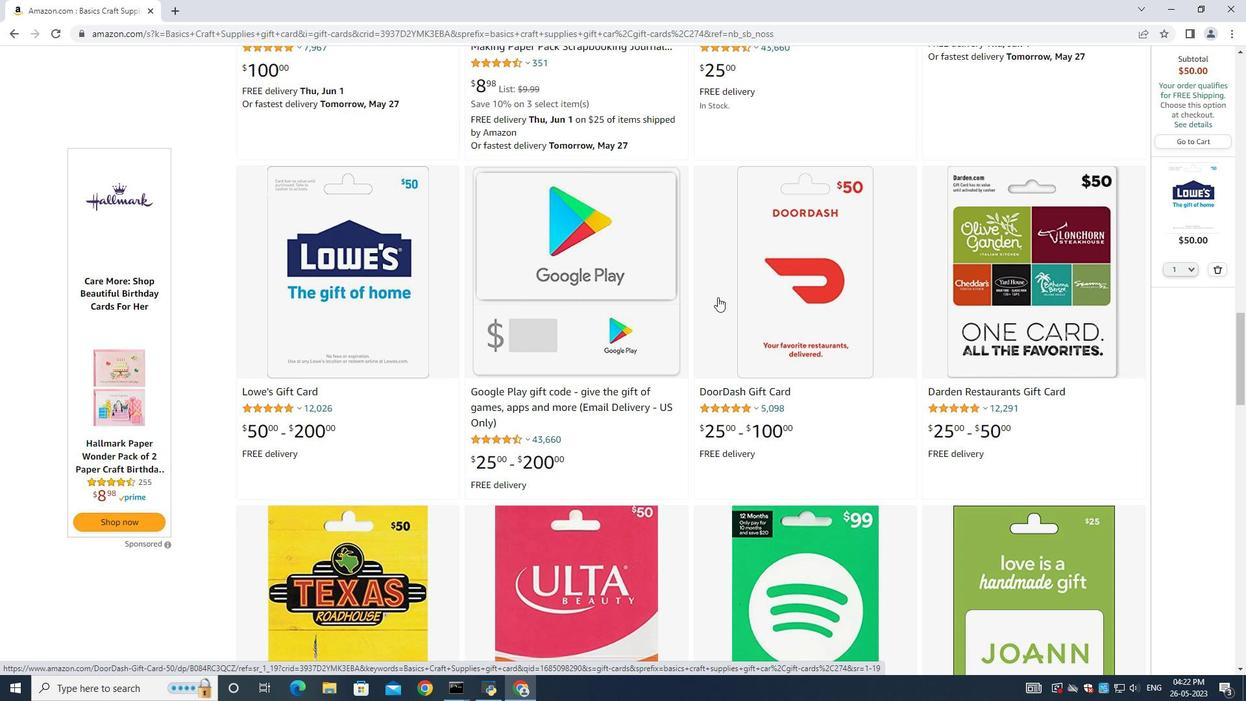 
Action: Mouse scrolled (717, 298) with delta (0, 0)
Screenshot: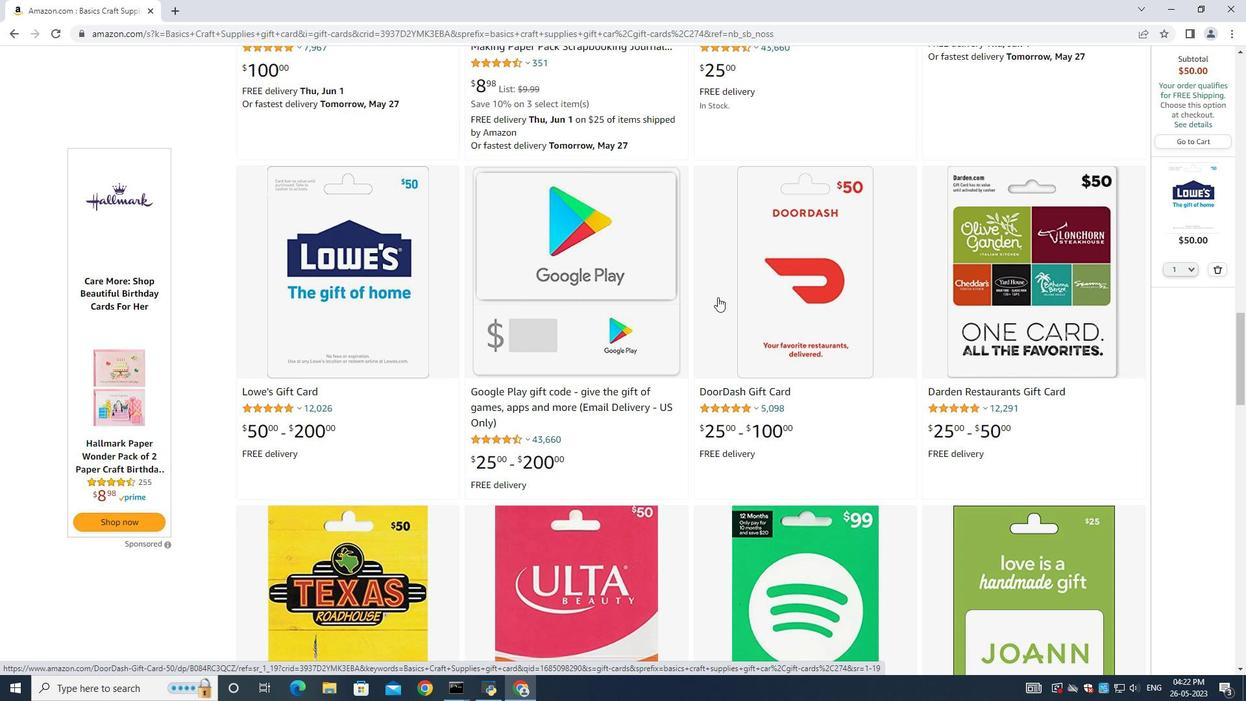 
Action: Mouse scrolled (717, 298) with delta (0, 0)
Screenshot: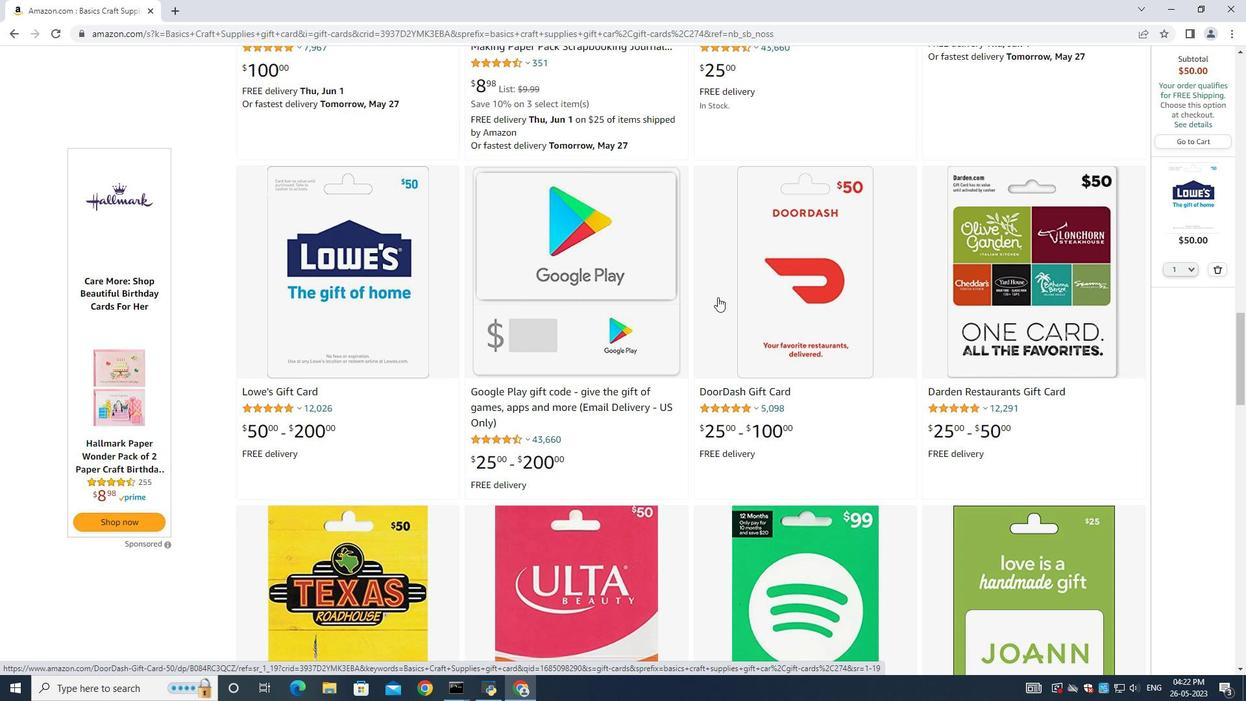 
Action: Mouse scrolled (717, 298) with delta (0, 0)
Screenshot: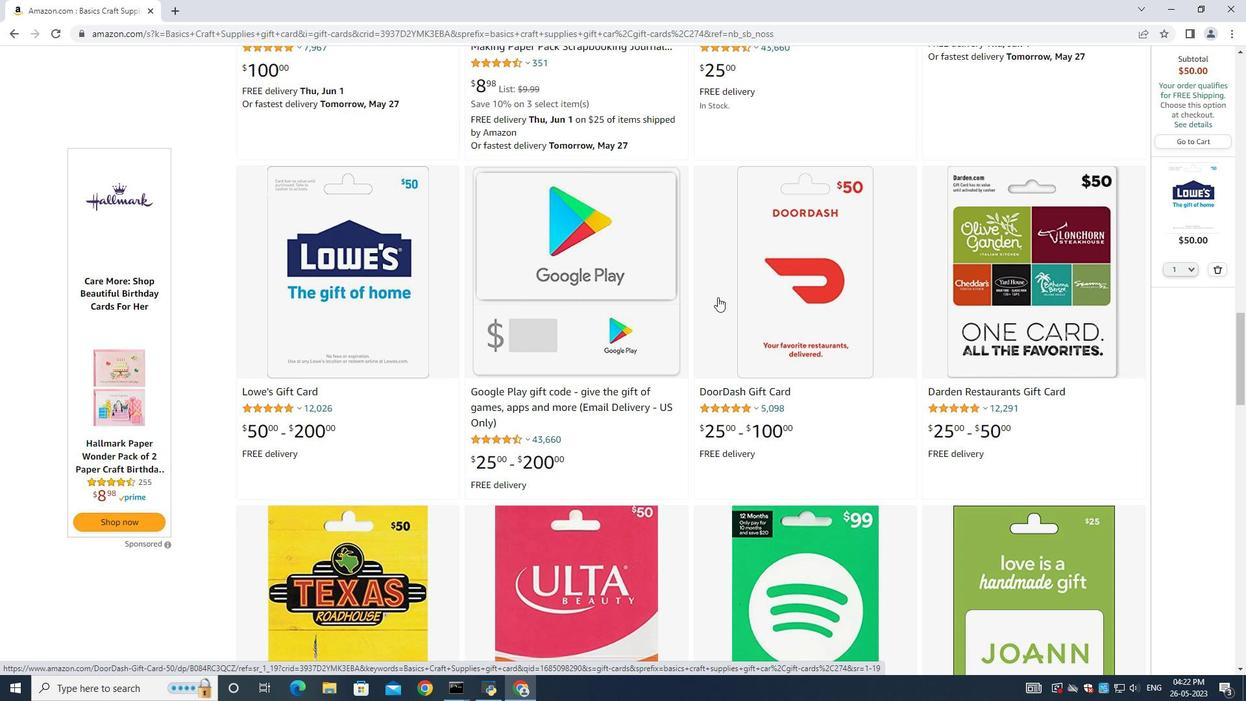 
Action: Mouse scrolled (717, 298) with delta (0, 0)
Screenshot: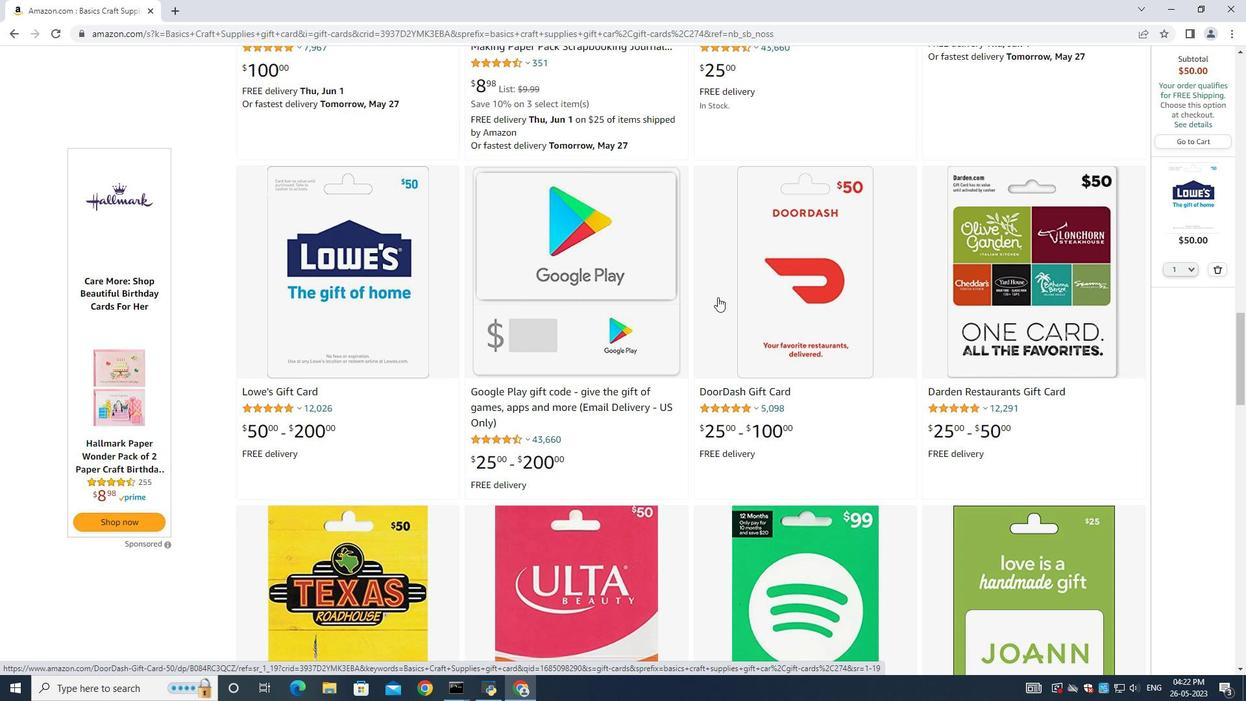 
Action: Mouse moved to (743, 294)
Screenshot: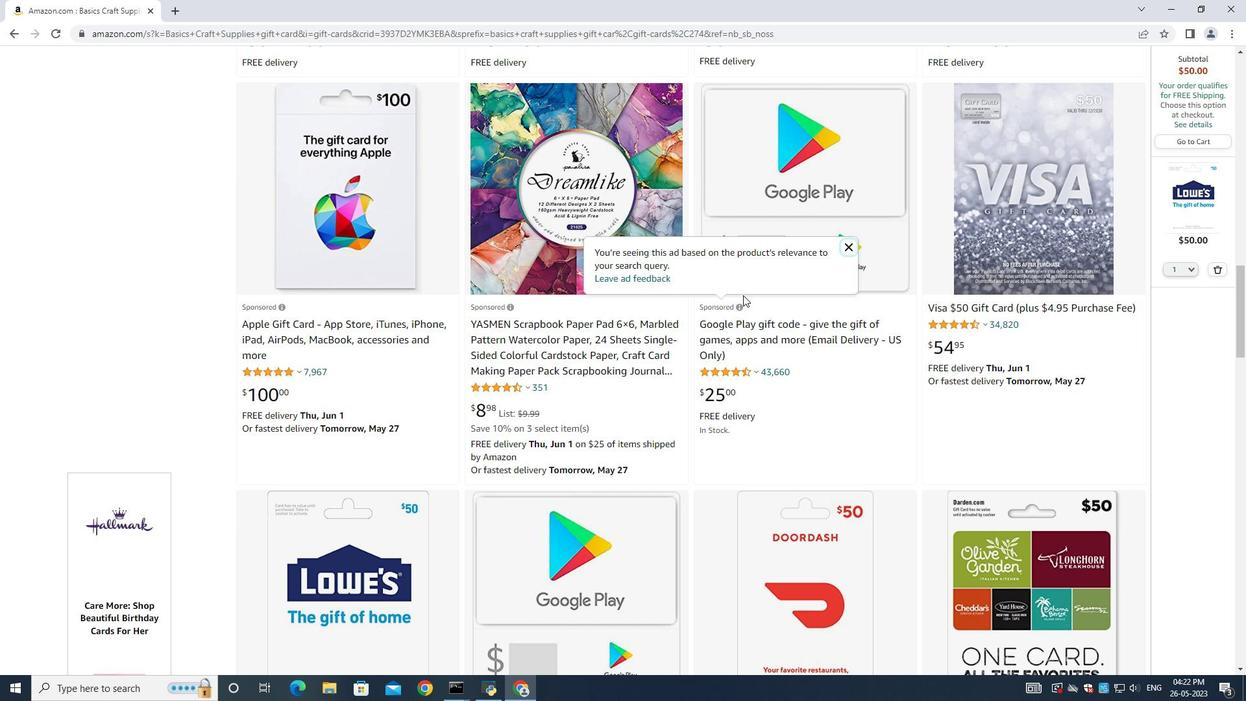 
Action: Mouse scrolled (743, 294) with delta (0, 0)
Screenshot: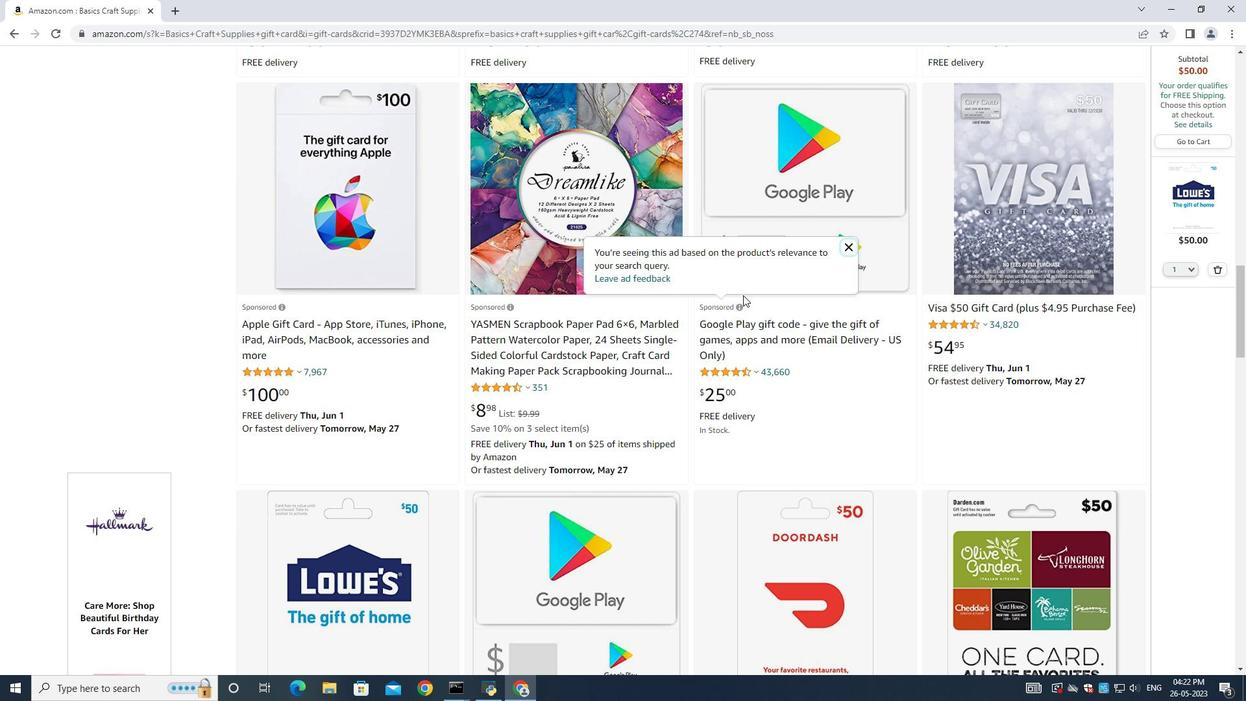
Action: Mouse scrolled (743, 294) with delta (0, 0)
Screenshot: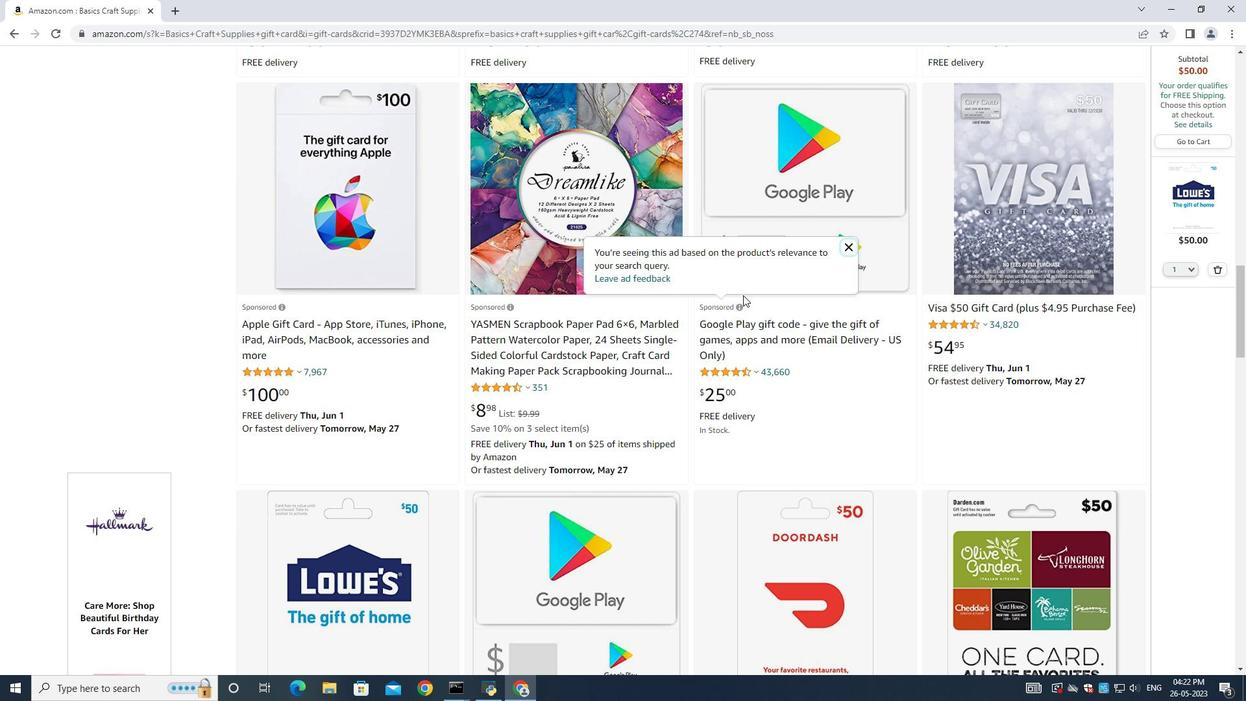 
Action: Mouse scrolled (743, 294) with delta (0, 0)
Screenshot: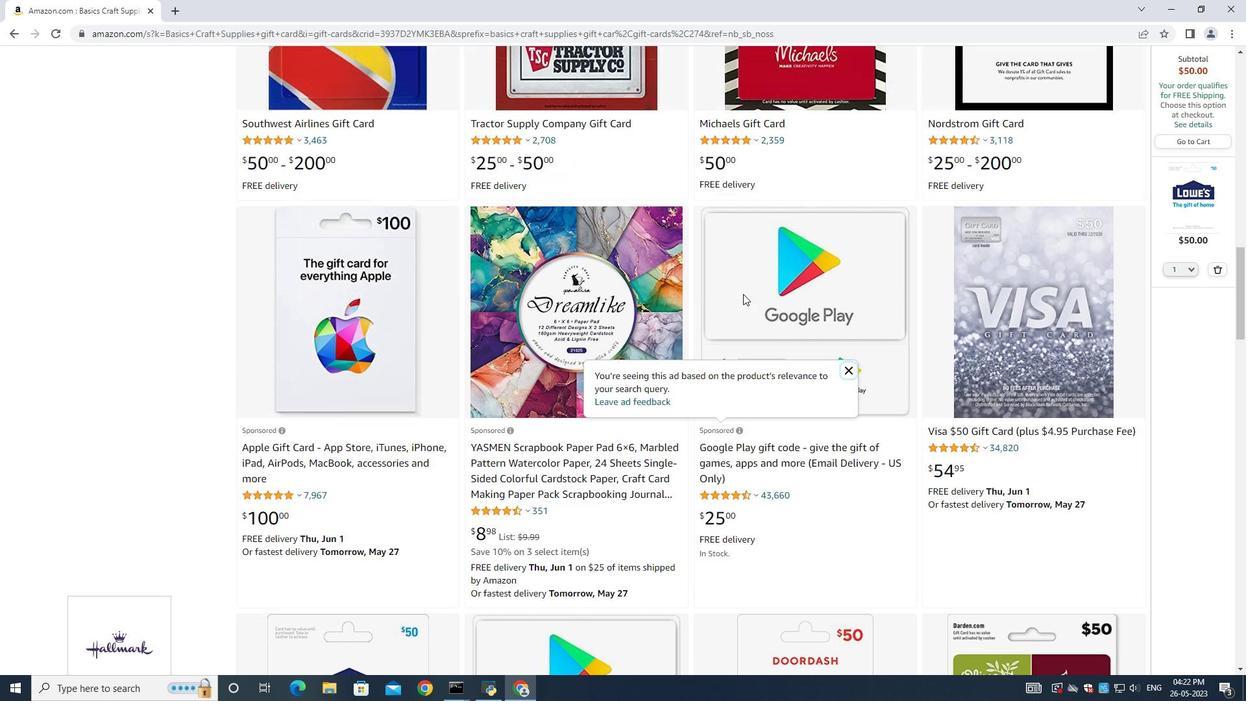 
Action: Mouse scrolled (743, 294) with delta (0, 0)
Screenshot: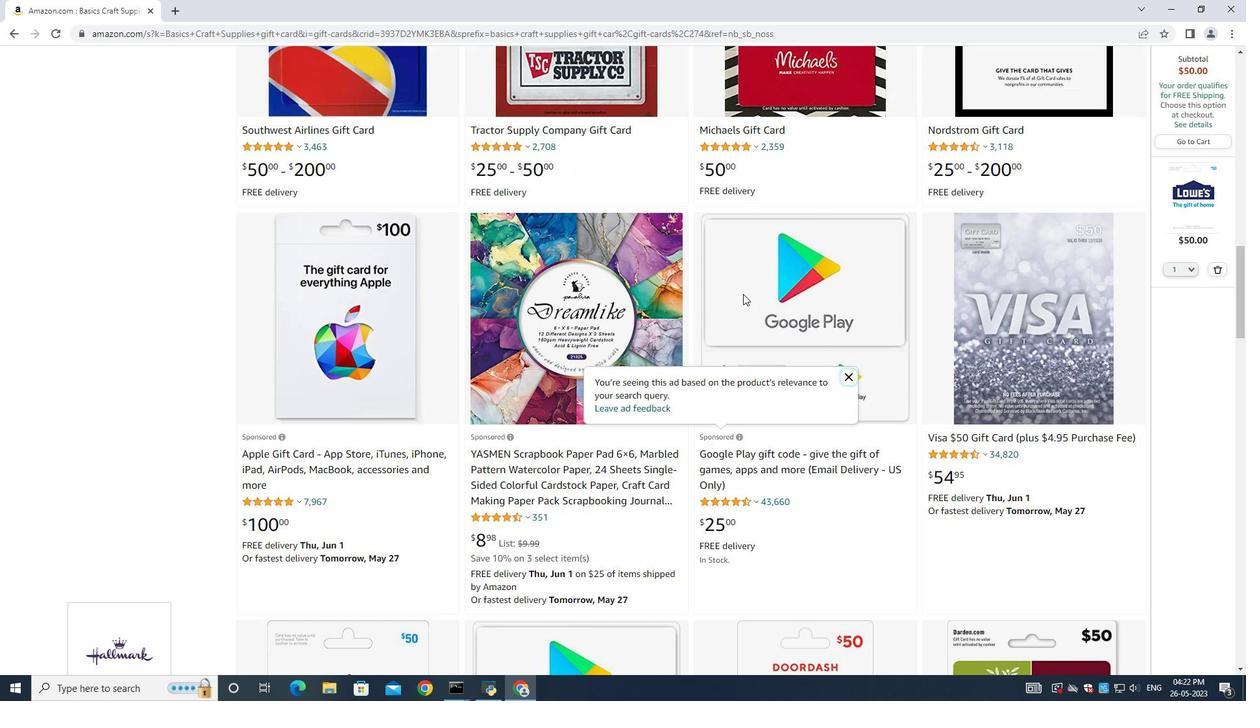 
Action: Mouse moved to (741, 290)
Screenshot: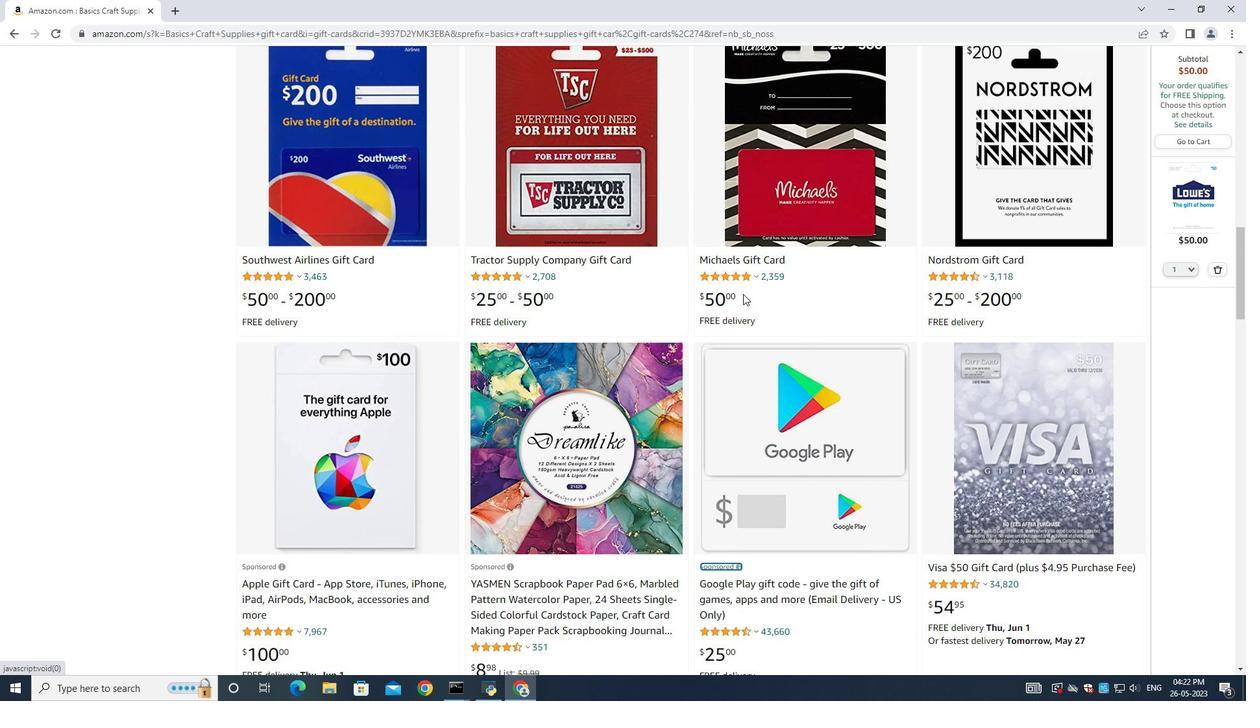 
Action: Mouse scrolled (741, 291) with delta (0, 0)
Screenshot: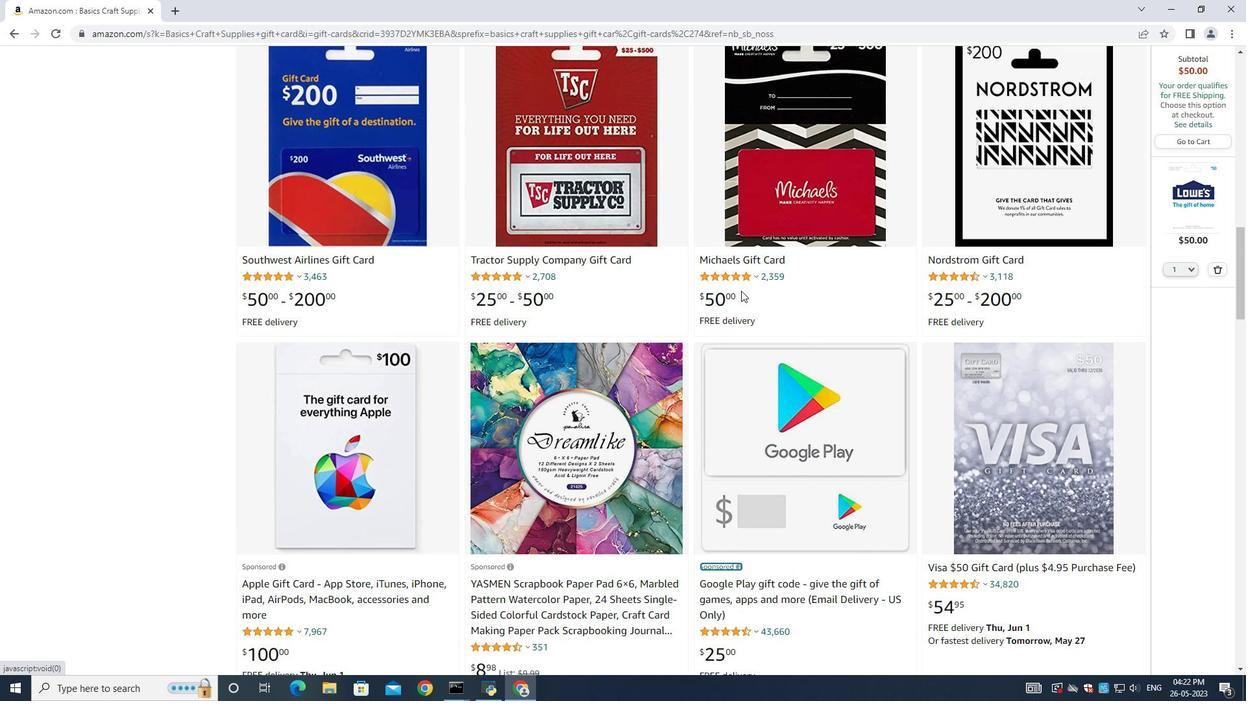 
Action: Mouse scrolled (741, 291) with delta (0, 0)
Screenshot: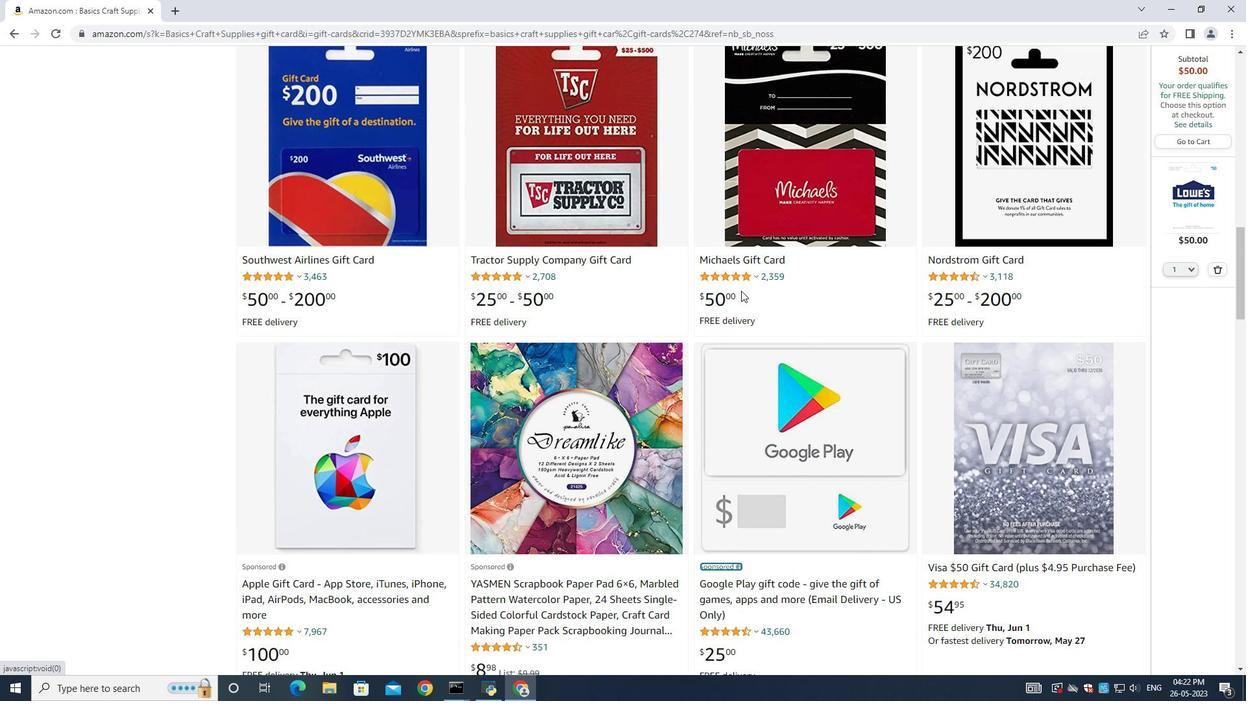 
Action: Mouse scrolled (741, 291) with delta (0, 0)
Screenshot: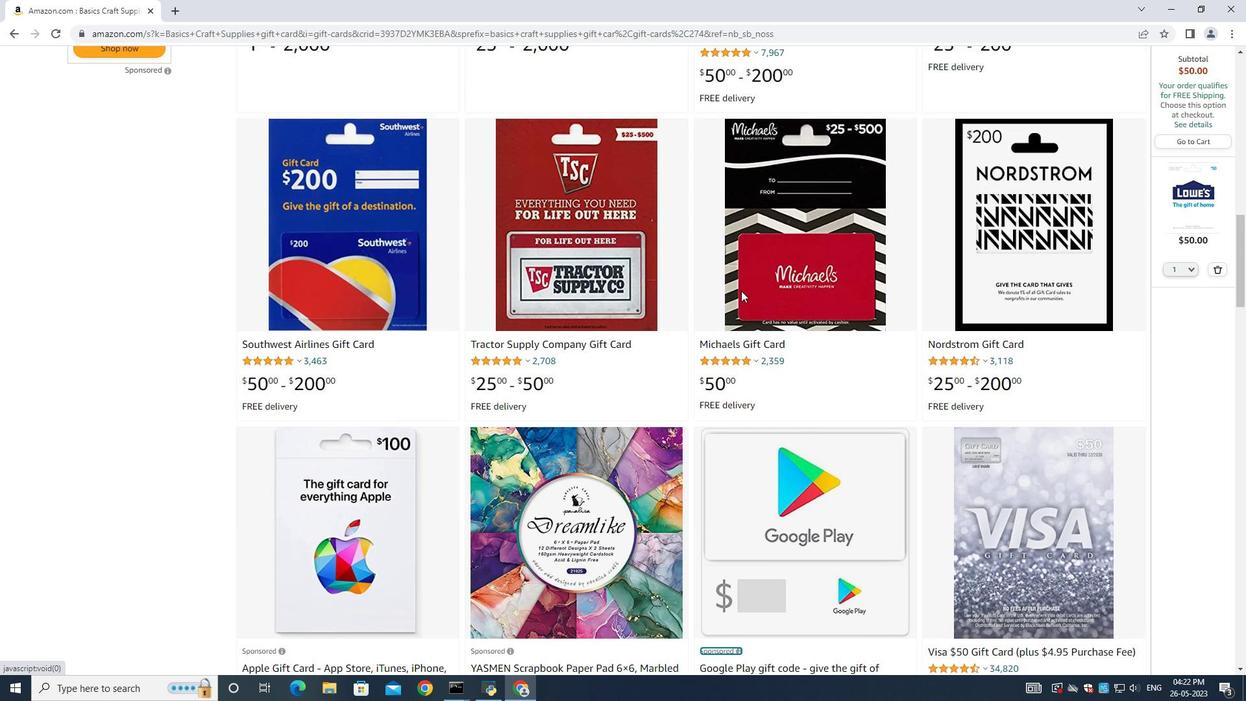 
Action: Mouse scrolled (741, 291) with delta (0, 0)
Screenshot: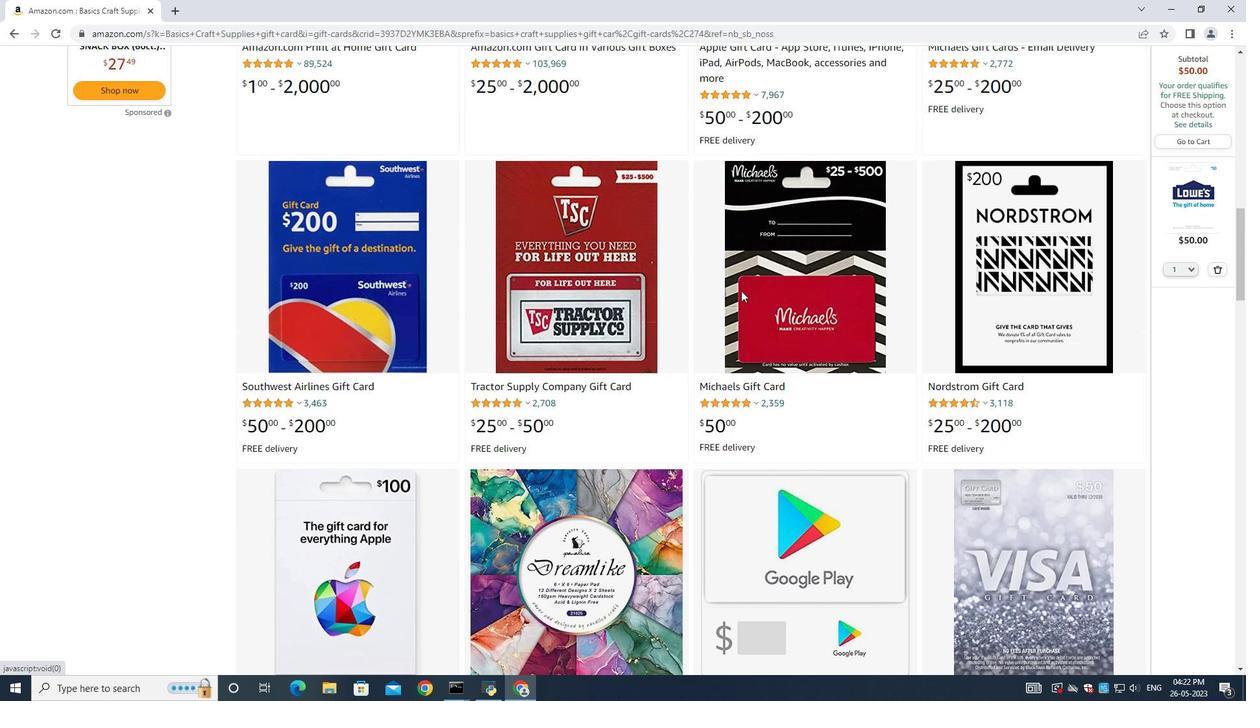 
Action: Mouse scrolled (741, 291) with delta (0, 0)
Screenshot: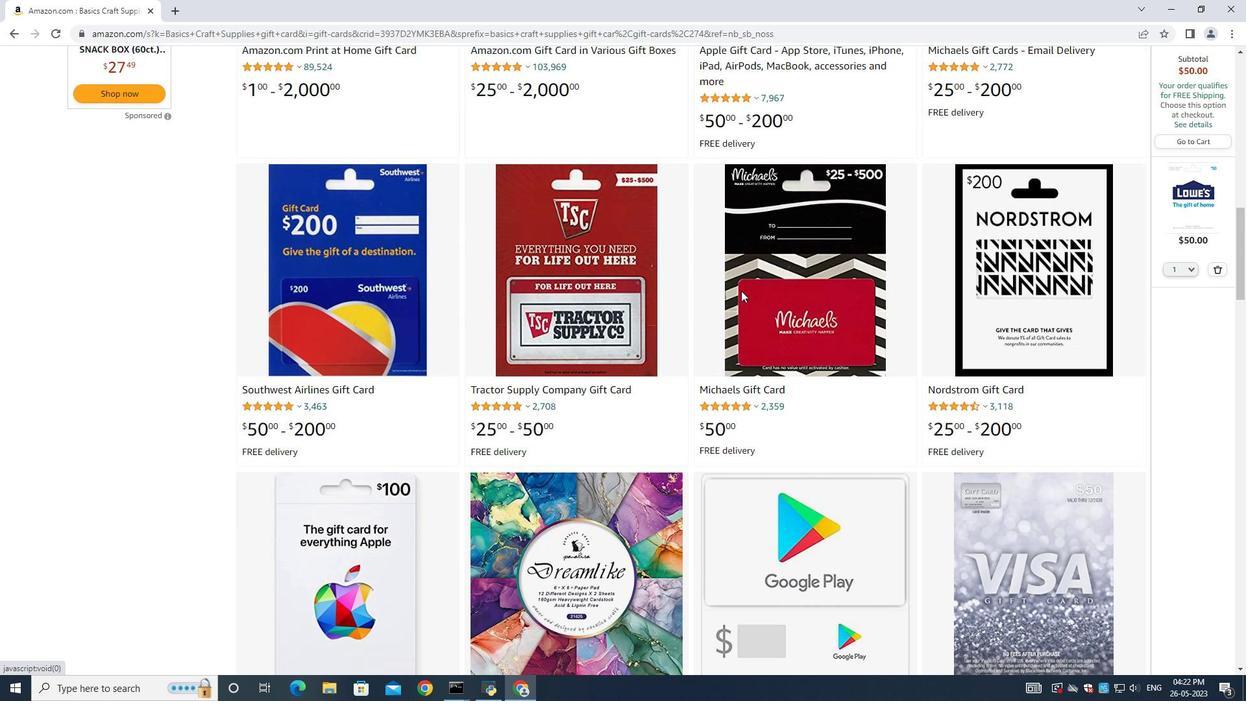 
Action: Mouse moved to (880, 319)
Screenshot: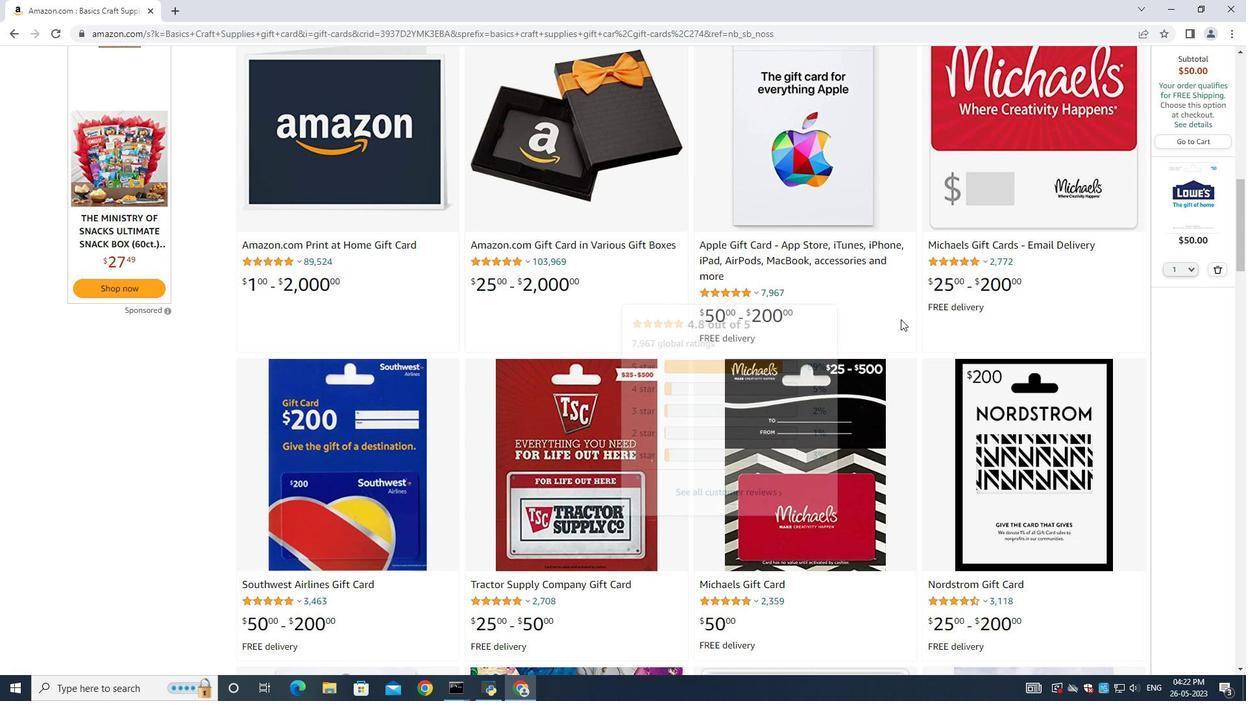 
Action: Mouse scrolled (880, 320) with delta (0, 0)
Screenshot: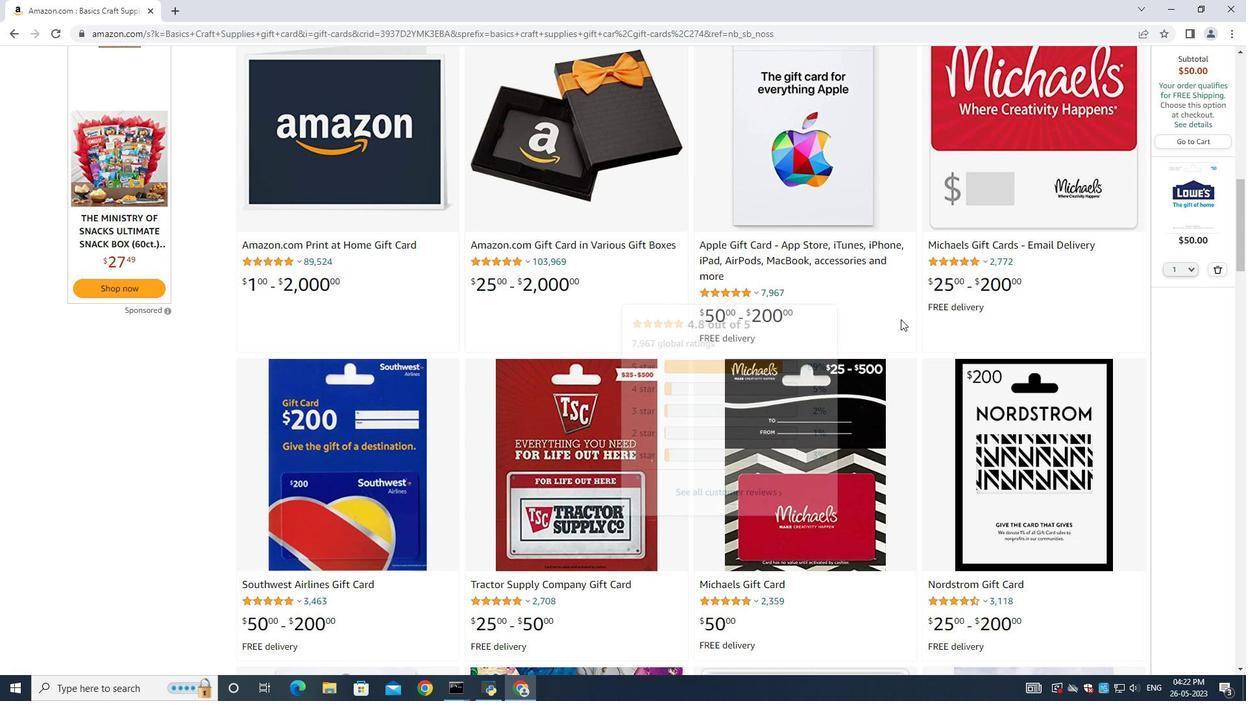 
Action: Mouse moved to (880, 317)
Screenshot: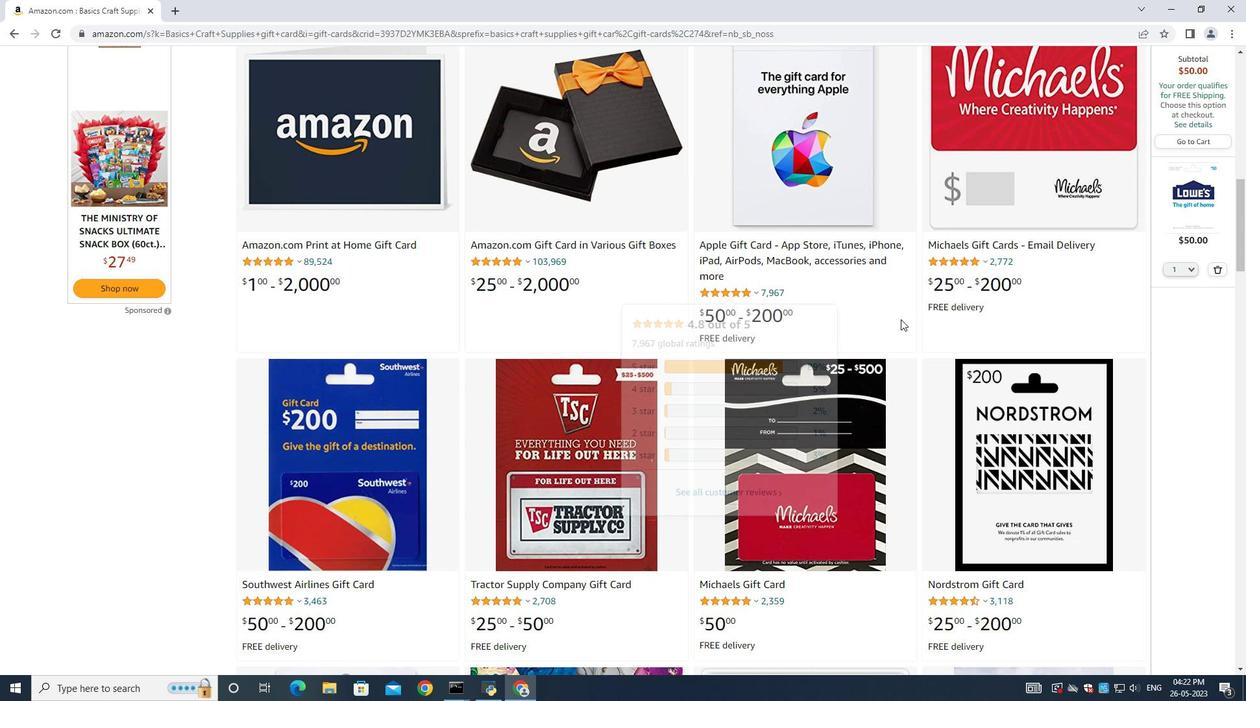 
Action: Mouse scrolled (880, 318) with delta (0, 0)
Screenshot: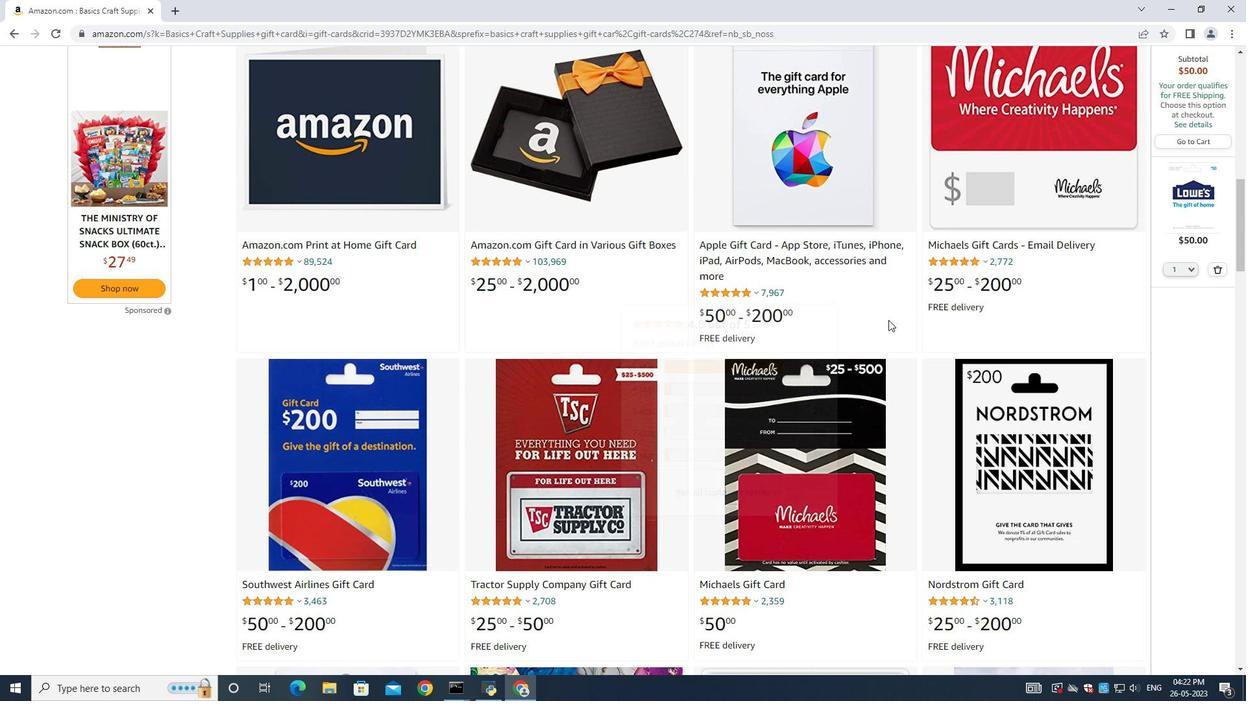 
Action: Mouse moved to (880, 316)
Screenshot: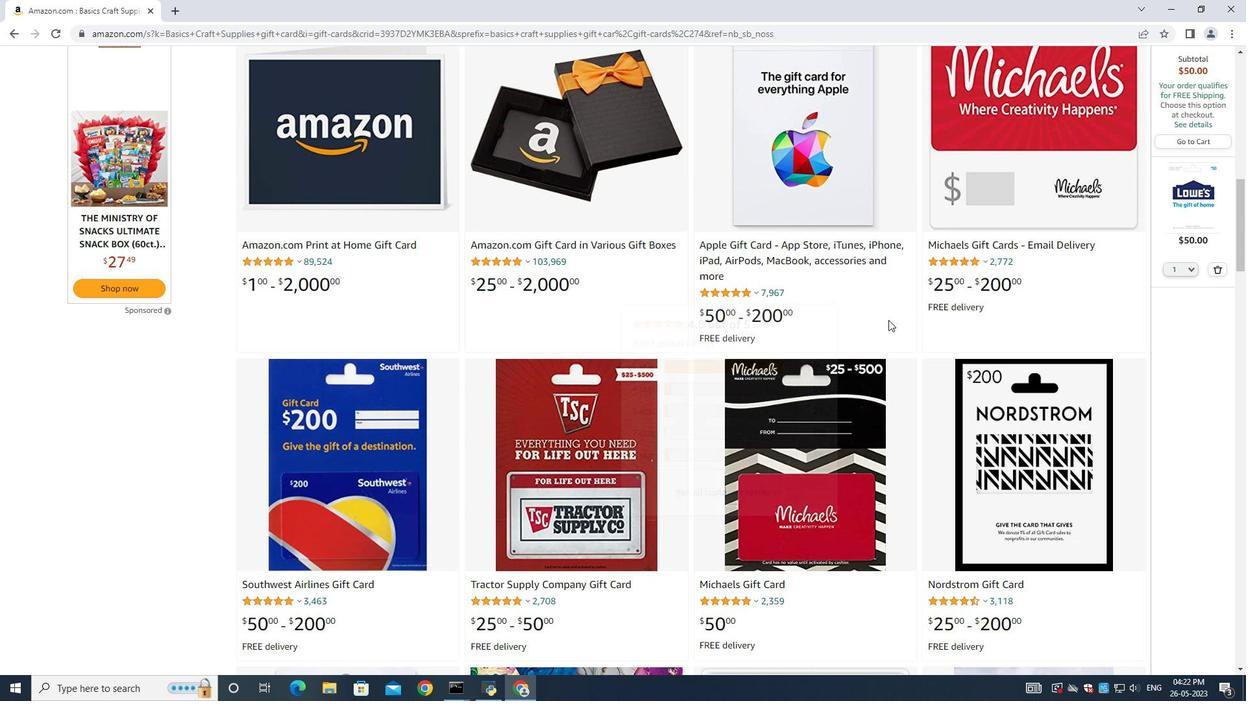 
Action: Mouse scrolled (880, 317) with delta (0, 0)
Screenshot: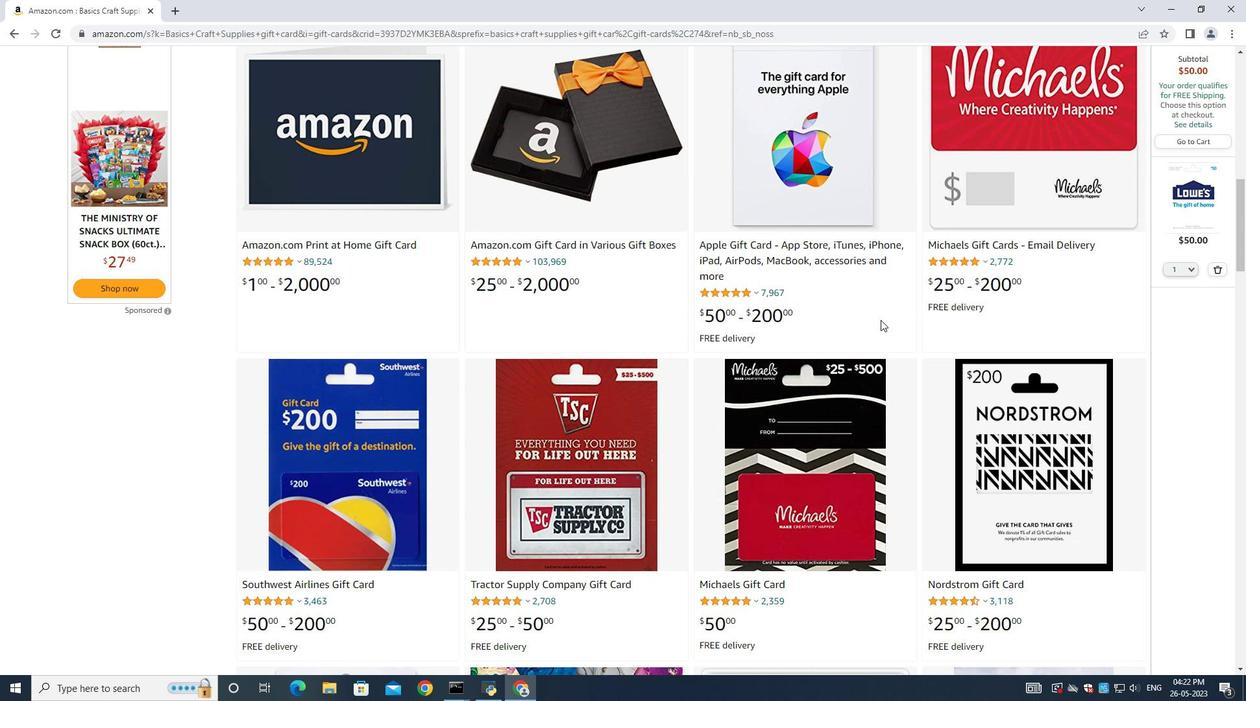 
Action: Mouse moved to (880, 316)
Screenshot: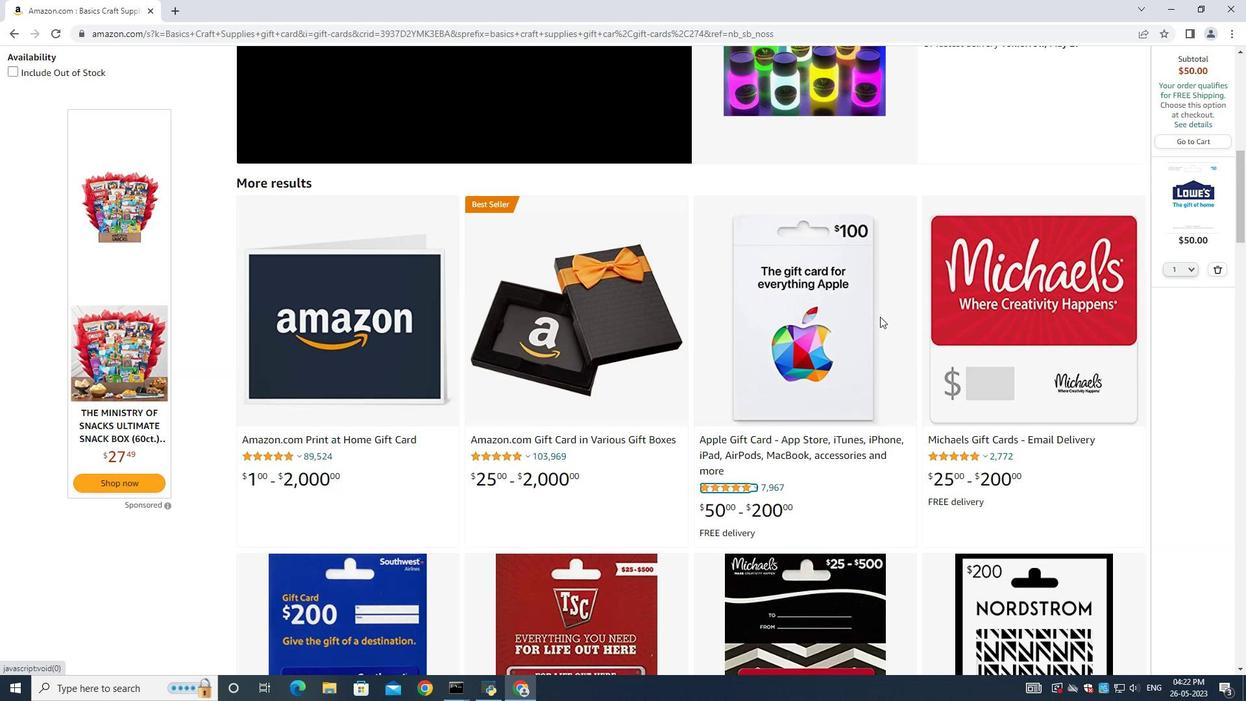 
Action: Mouse scrolled (880, 316) with delta (0, 0)
Screenshot: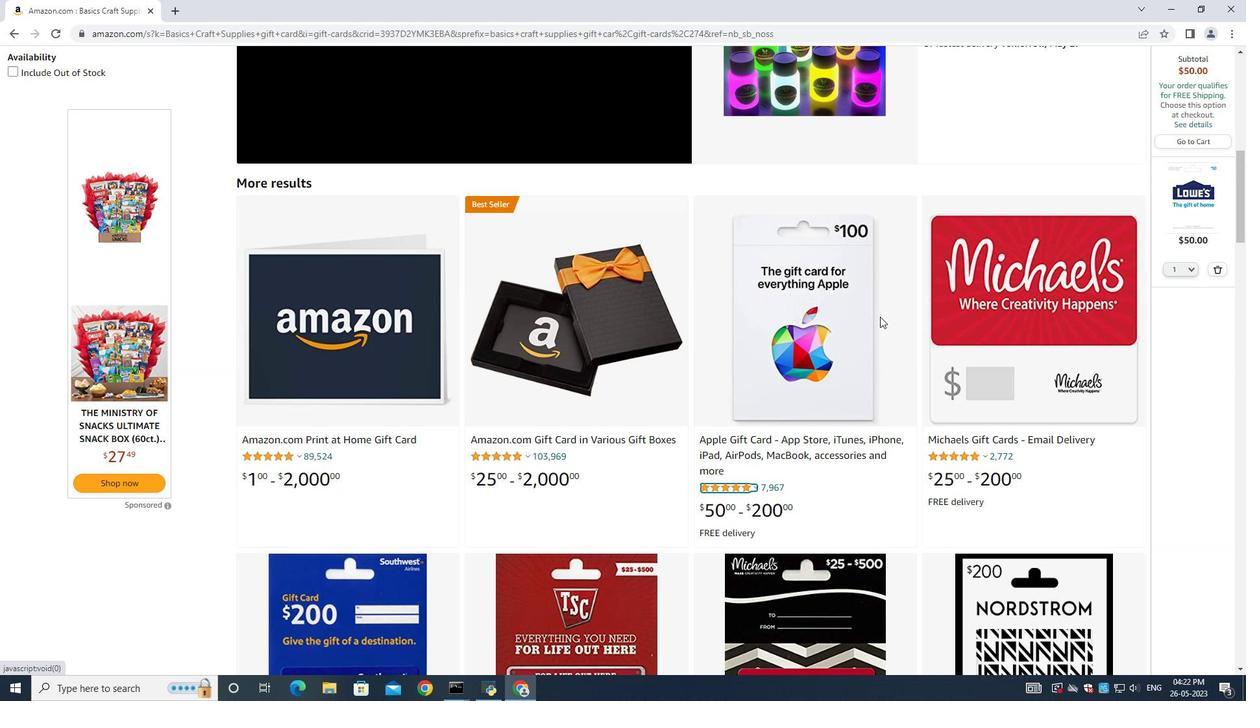 
Action: Mouse scrolled (880, 316) with delta (0, 0)
Screenshot: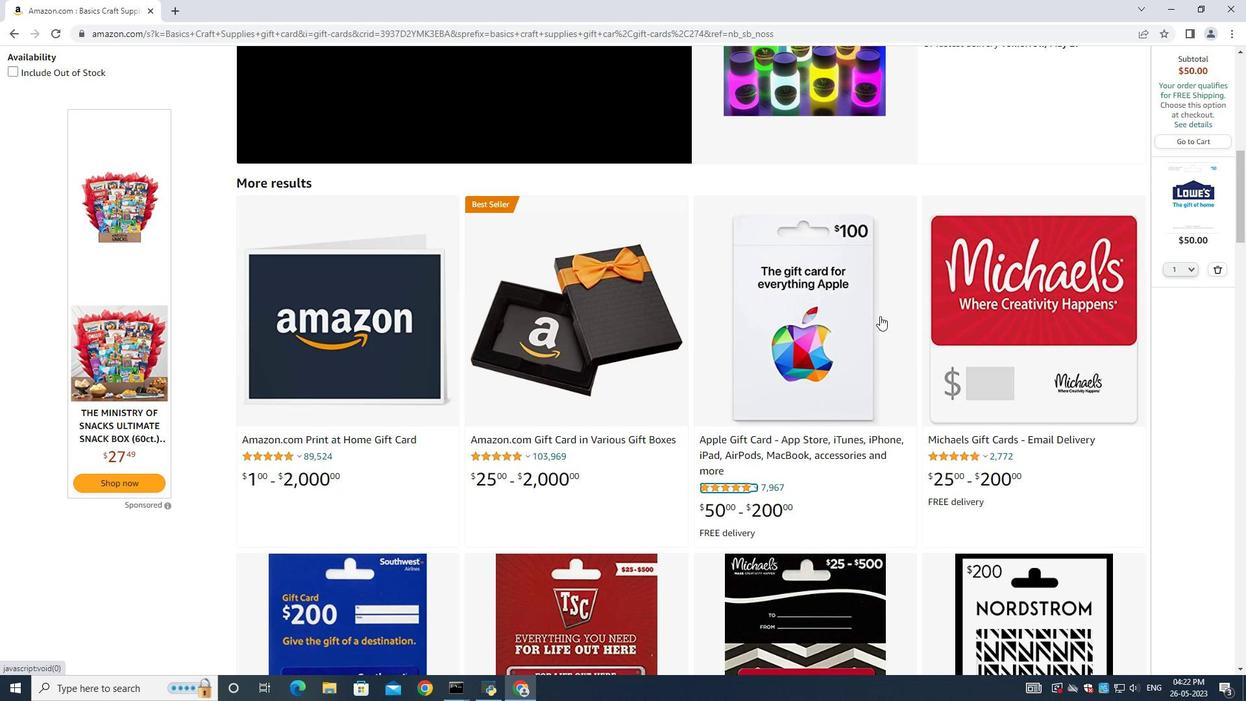 
Action: Mouse scrolled (880, 316) with delta (0, 0)
Screenshot: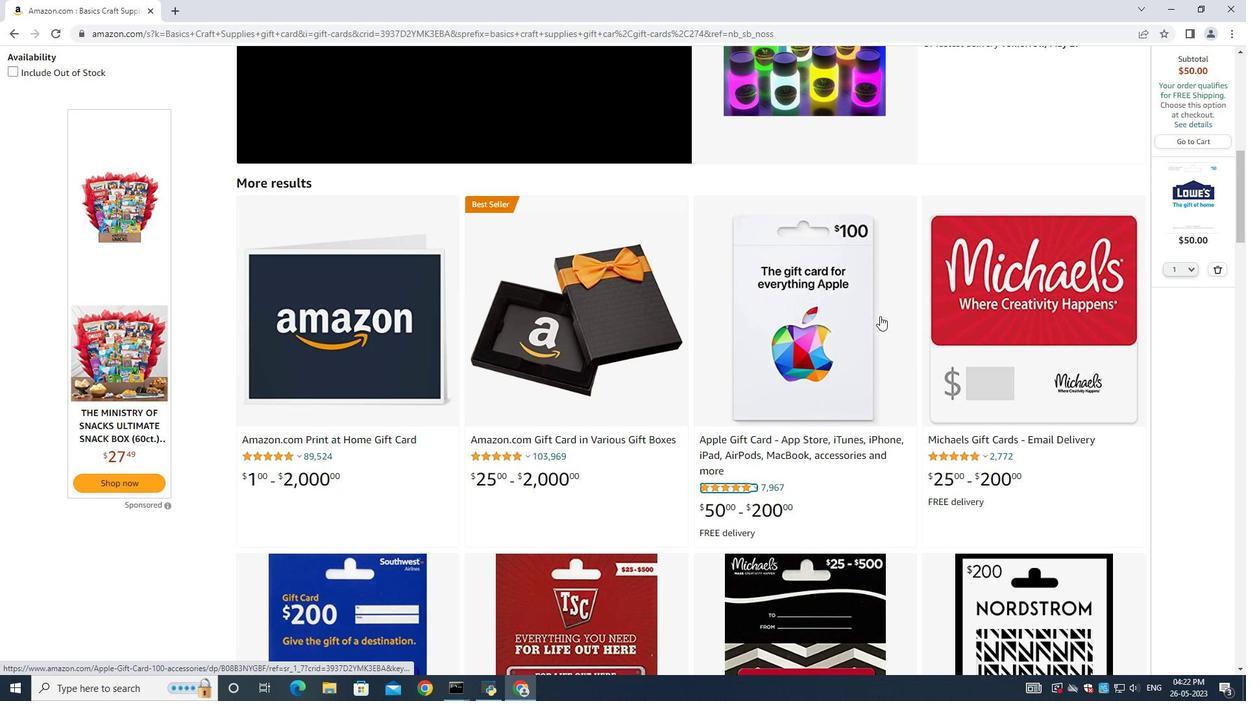 
Action: Mouse scrolled (880, 316) with delta (0, 0)
Screenshot: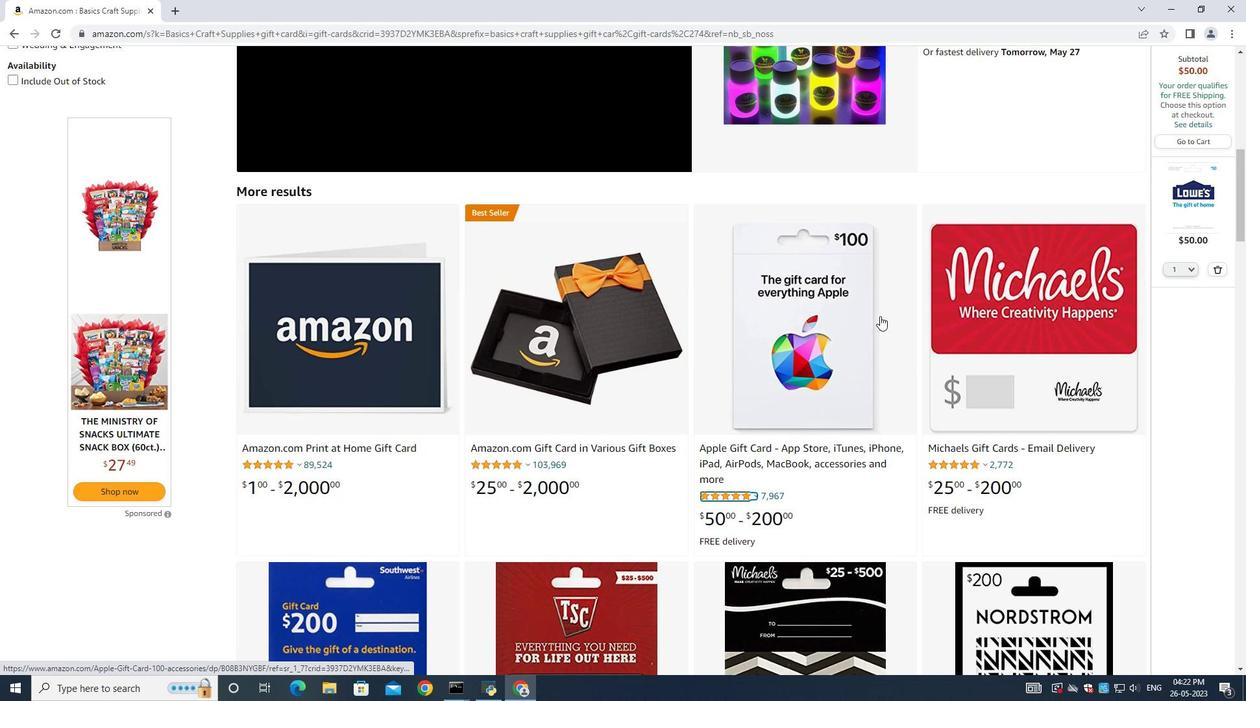 
Action: Mouse scrolled (880, 316) with delta (0, 0)
Screenshot: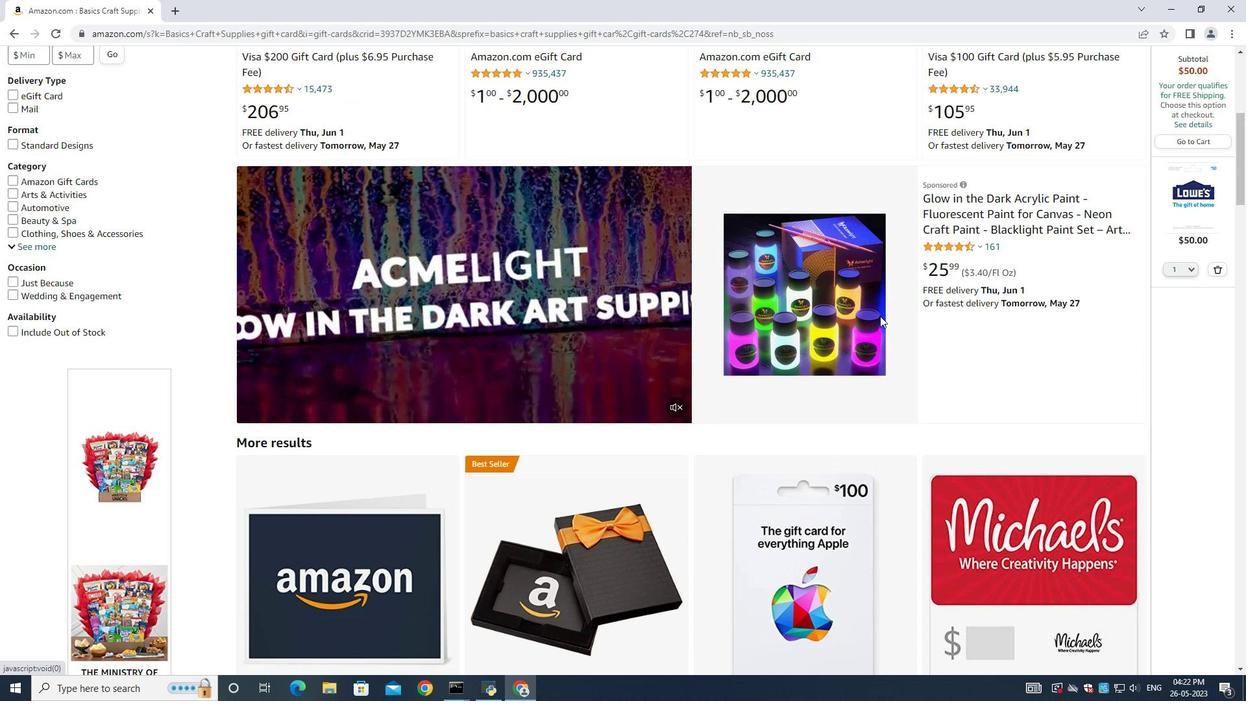 
Action: Mouse scrolled (880, 316) with delta (0, 0)
Screenshot: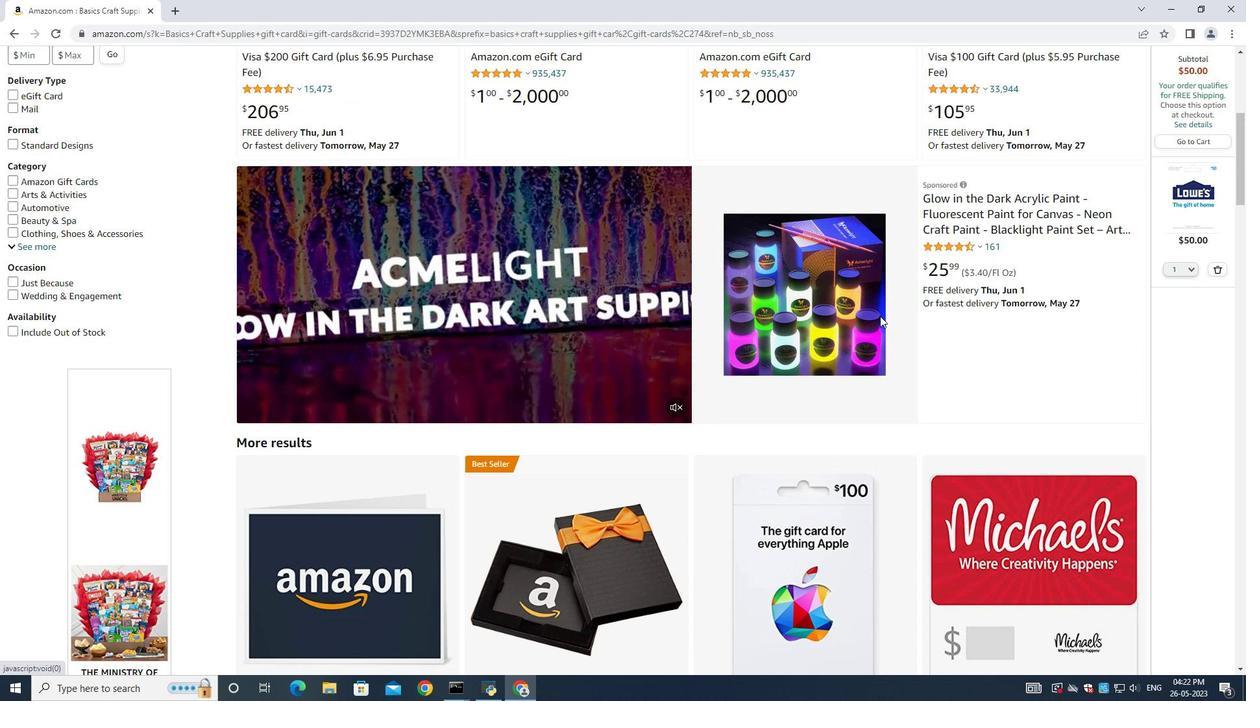 
Action: Mouse scrolled (880, 316) with delta (0, 0)
Screenshot: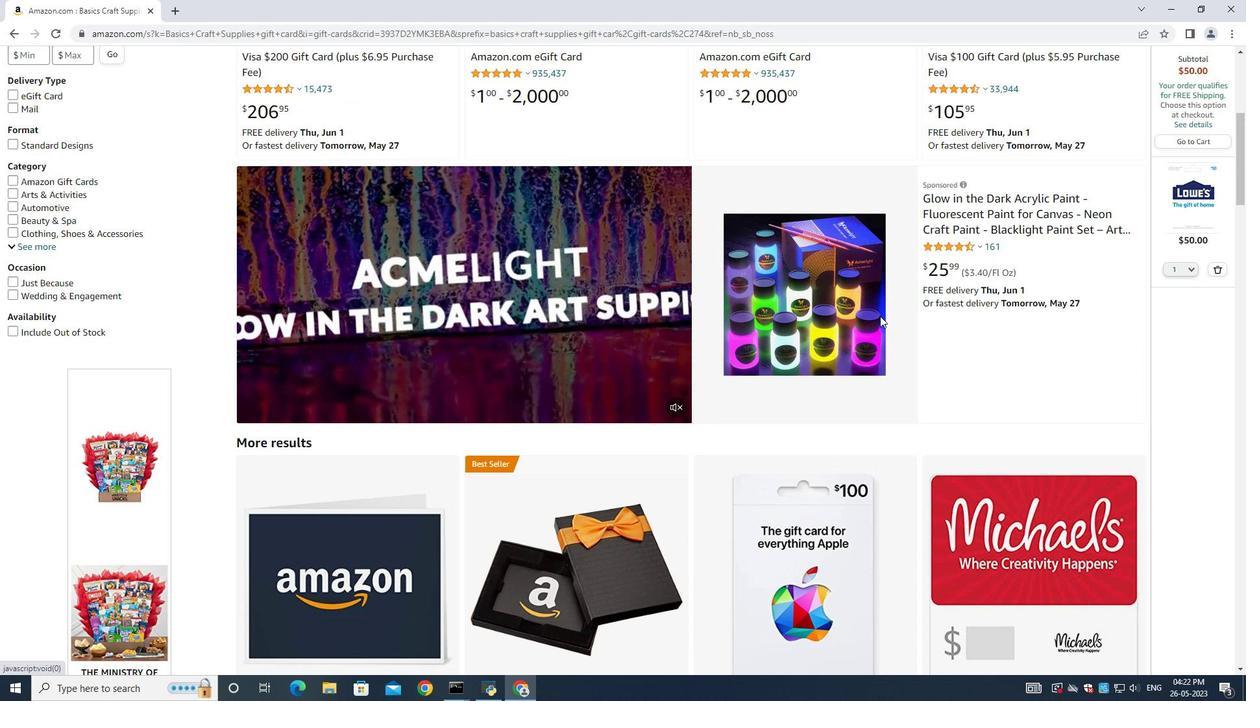 
Action: Mouse scrolled (880, 316) with delta (0, 0)
Screenshot: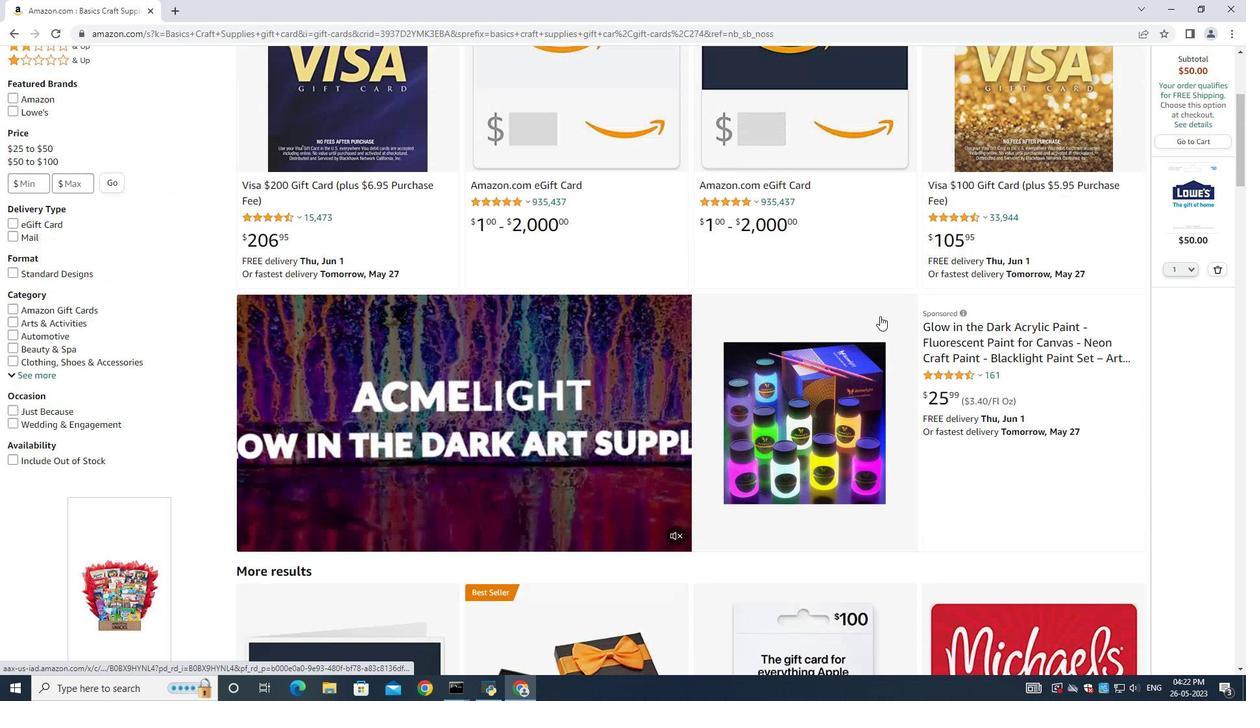 
Action: Mouse scrolled (880, 316) with delta (0, 0)
Screenshot: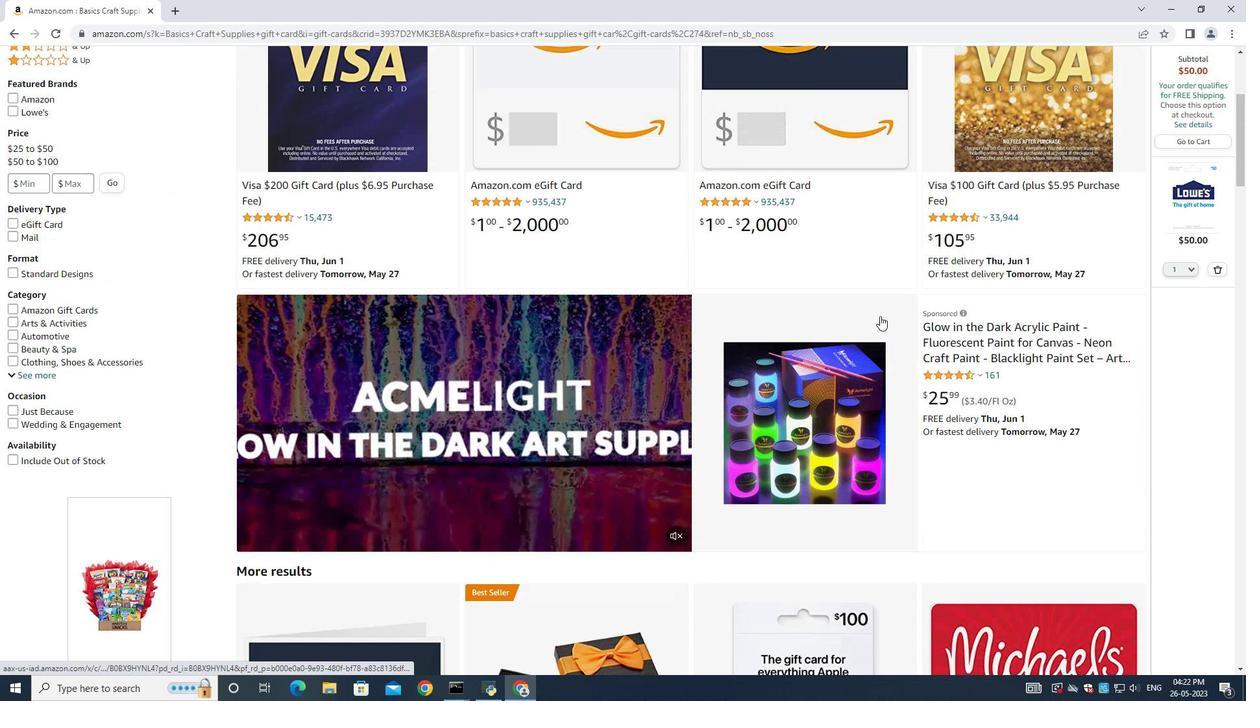 
Action: Mouse moved to (880, 315)
Screenshot: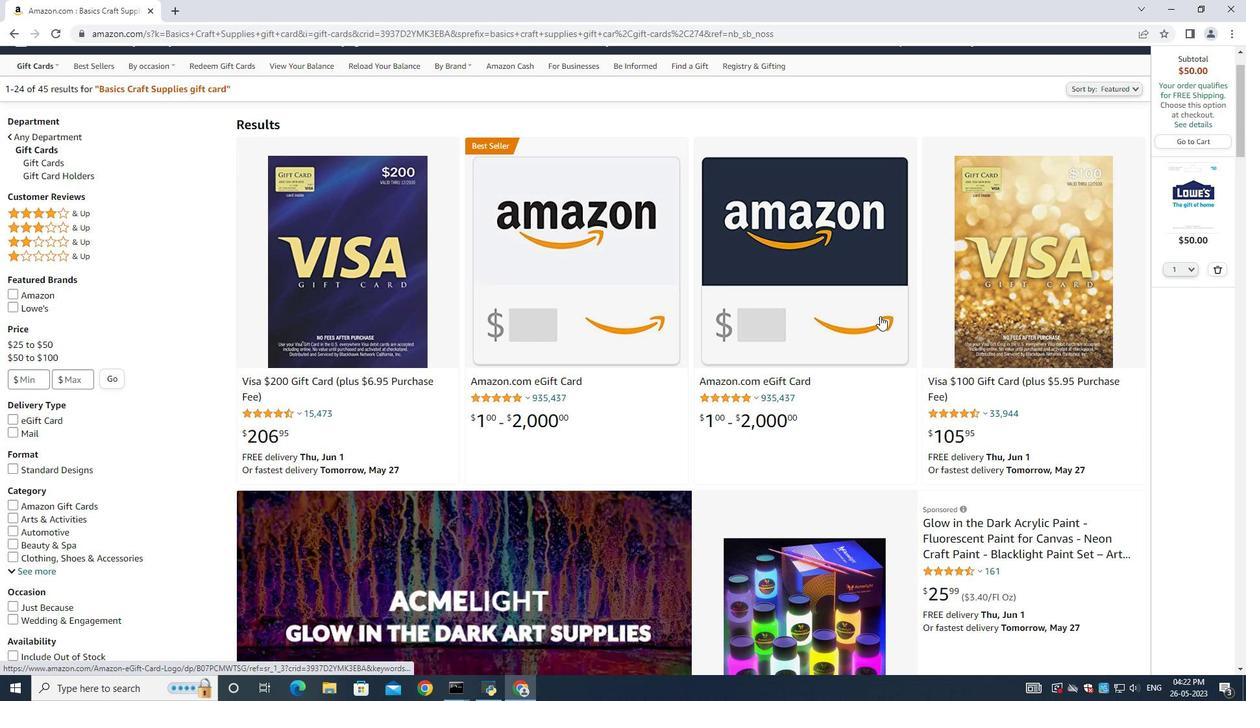 
Action: Mouse scrolled (880, 314) with delta (0, 0)
Screenshot: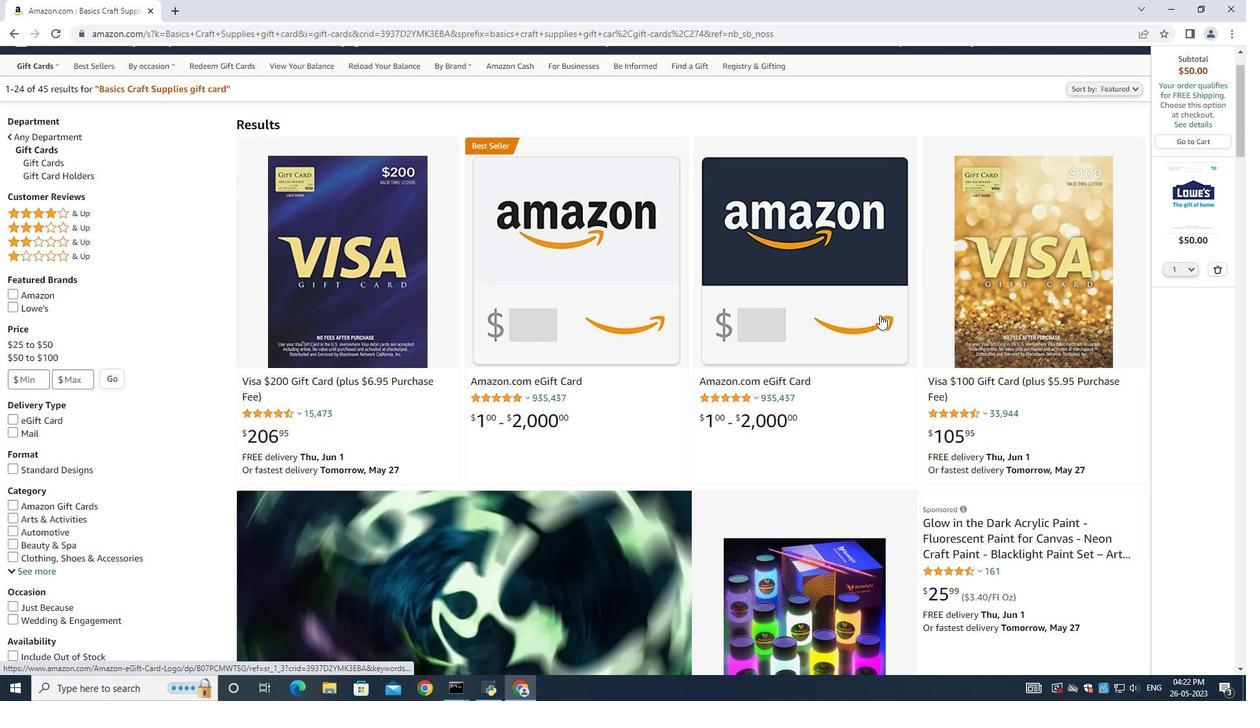 
Action: Mouse scrolled (880, 314) with delta (0, 0)
Screenshot: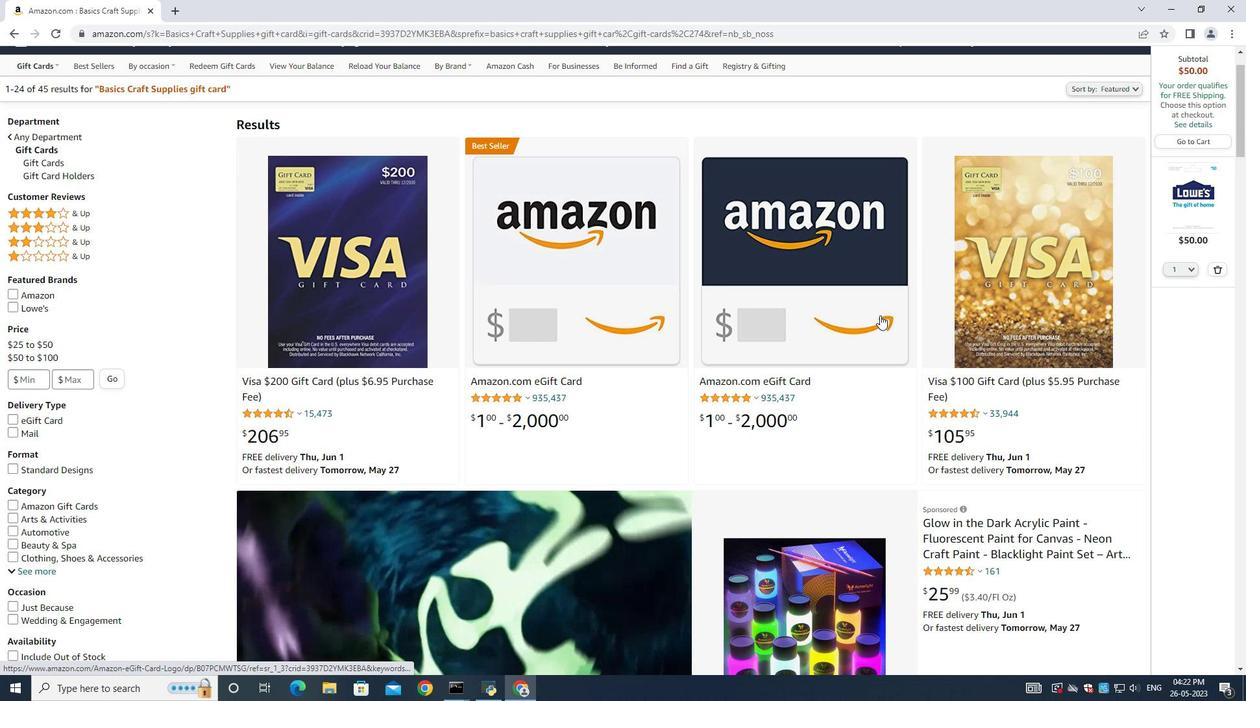 
Action: Mouse scrolled (880, 314) with delta (0, 0)
Screenshot: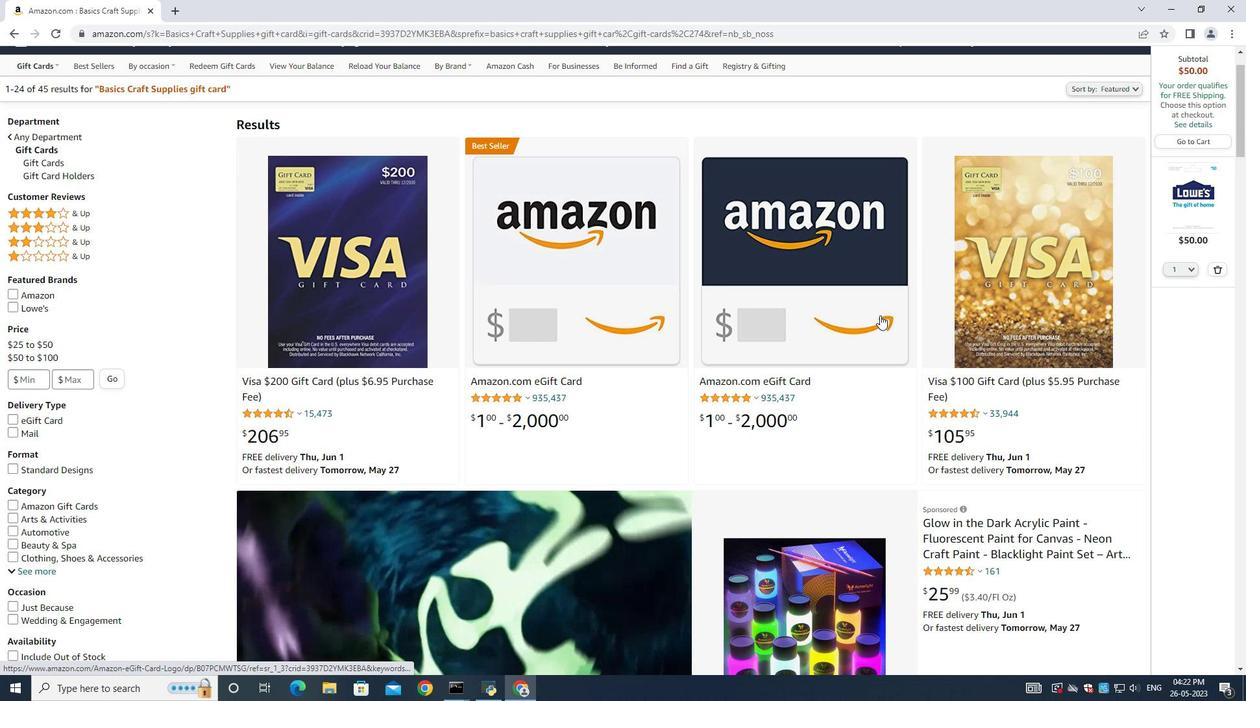 
Action: Mouse scrolled (880, 314) with delta (0, 0)
Screenshot: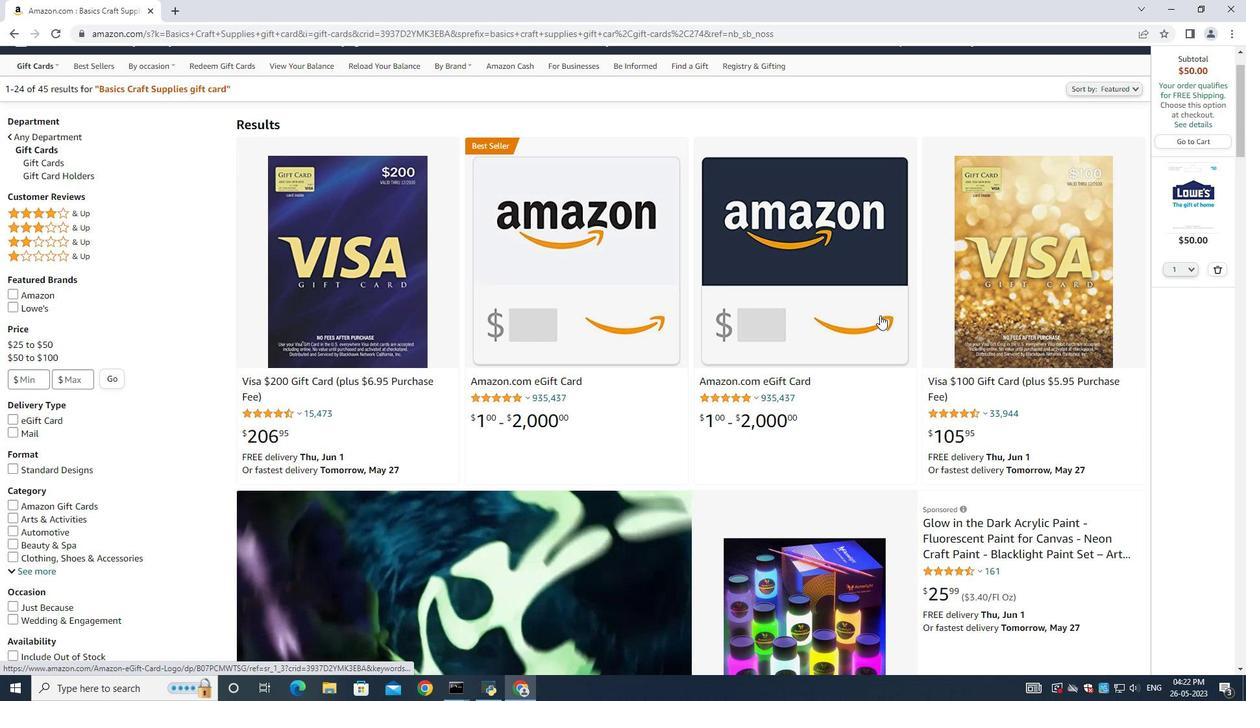 
Action: Mouse scrolled (880, 314) with delta (0, 0)
Screenshot: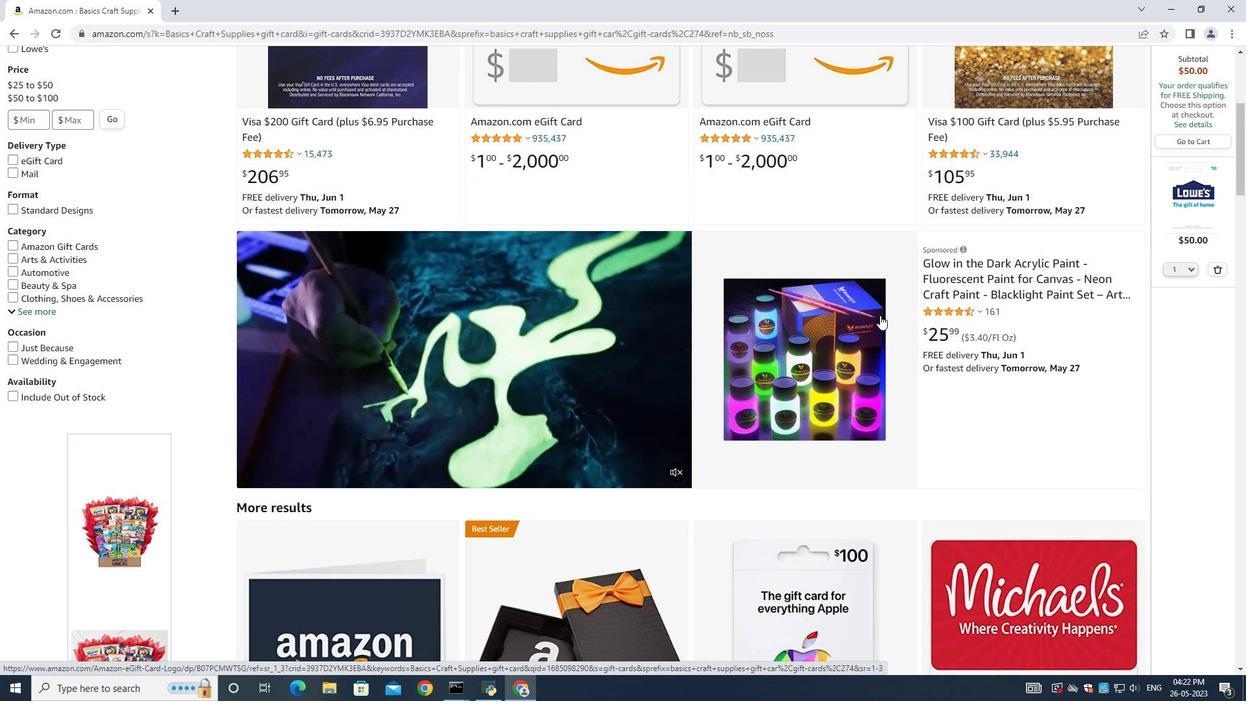 
Action: Mouse scrolled (880, 314) with delta (0, 0)
Screenshot: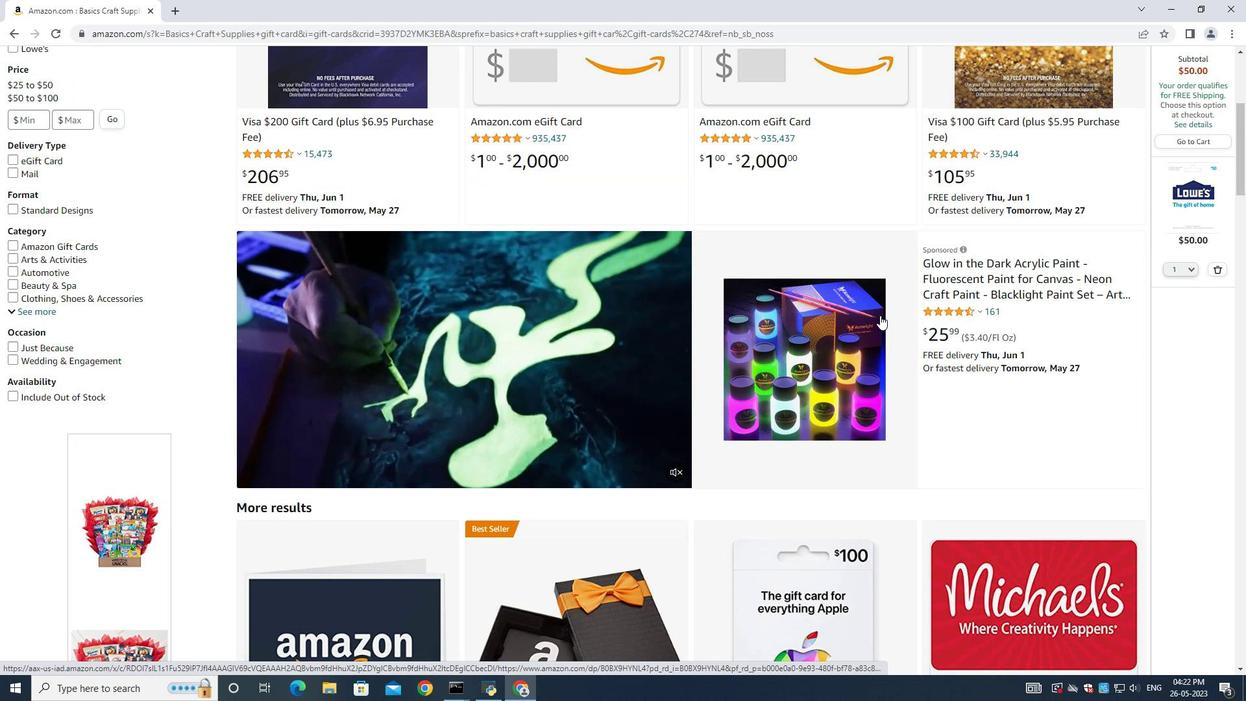 
Action: Mouse scrolled (880, 314) with delta (0, 0)
Screenshot: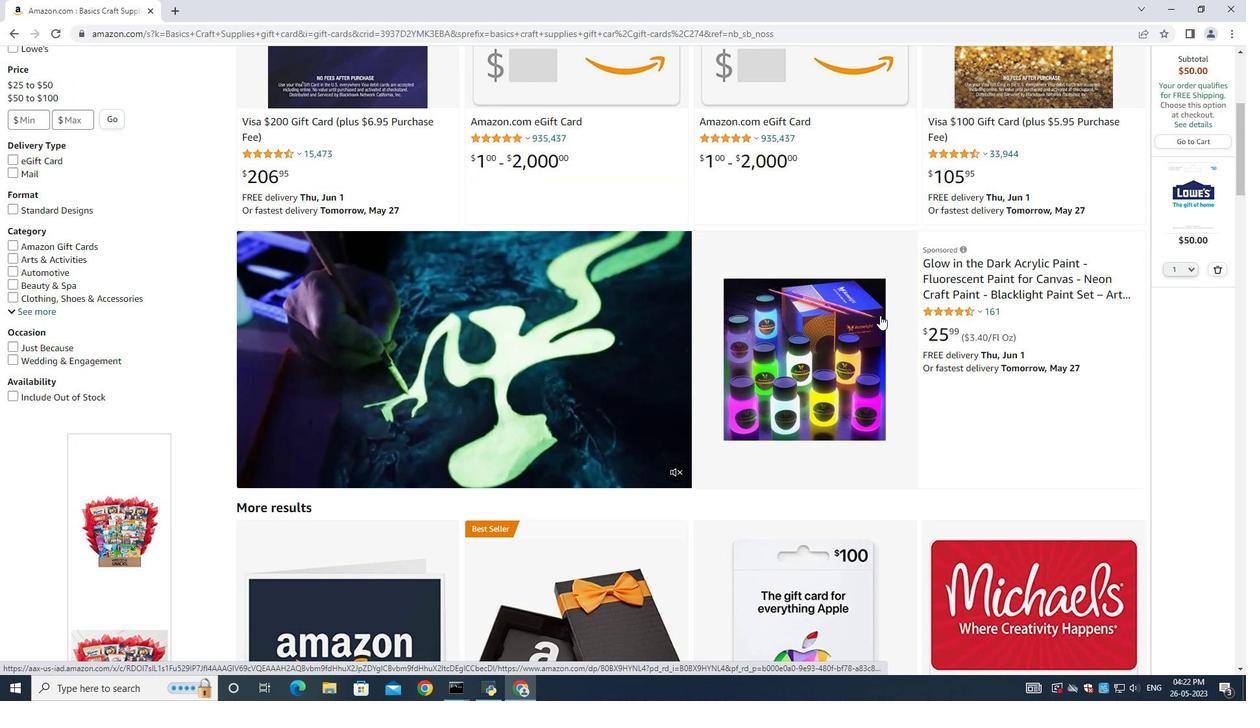
Action: Mouse scrolled (880, 314) with delta (0, 0)
Screenshot: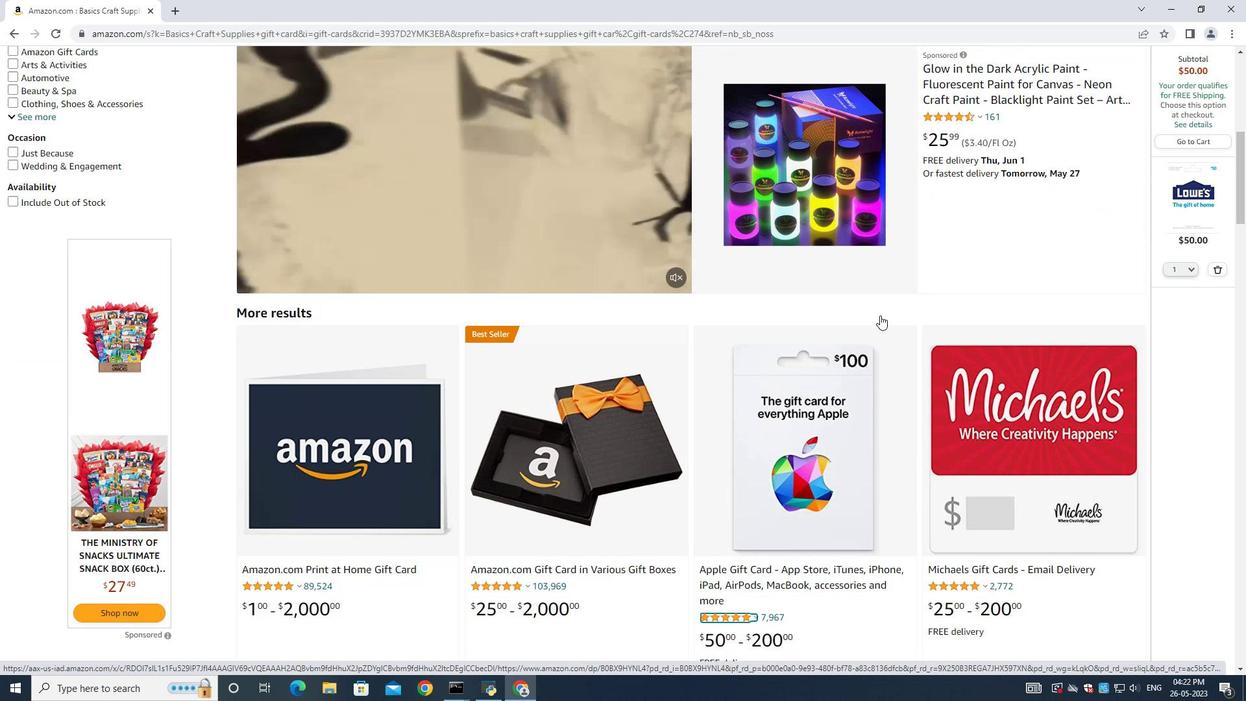 
Action: Mouse scrolled (880, 314) with delta (0, 0)
Screenshot: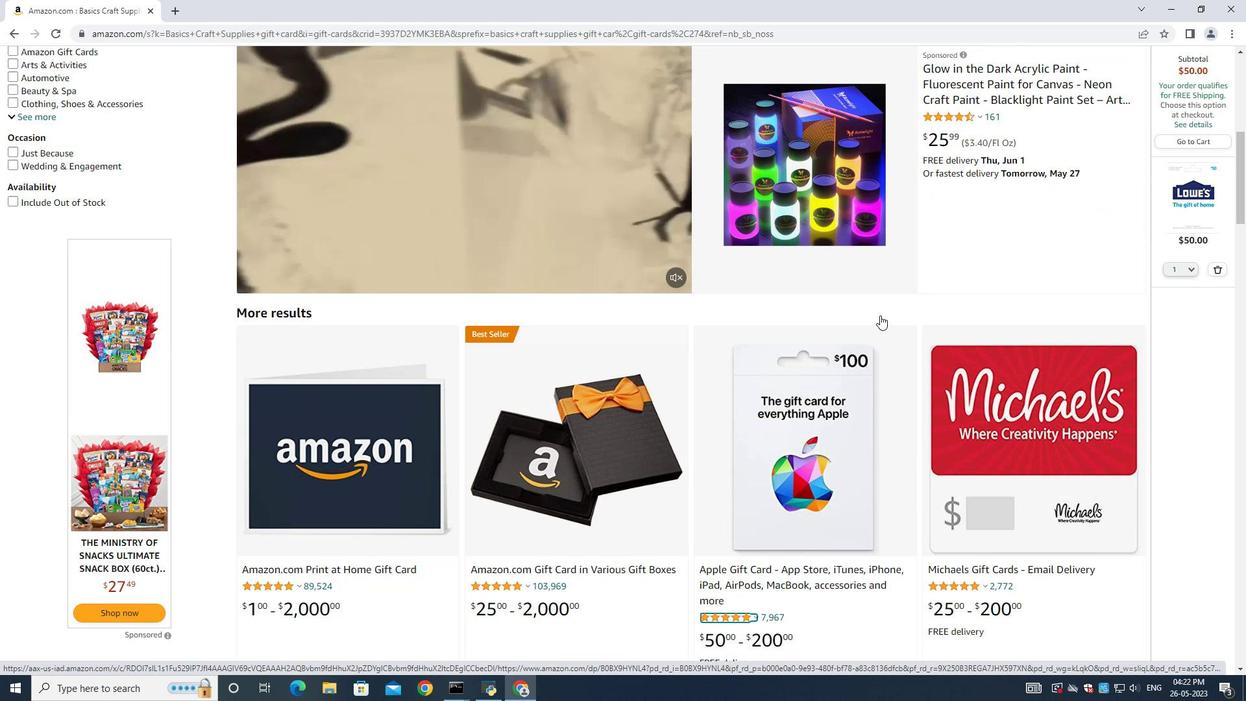 
Action: Mouse scrolled (880, 314) with delta (0, 0)
Screenshot: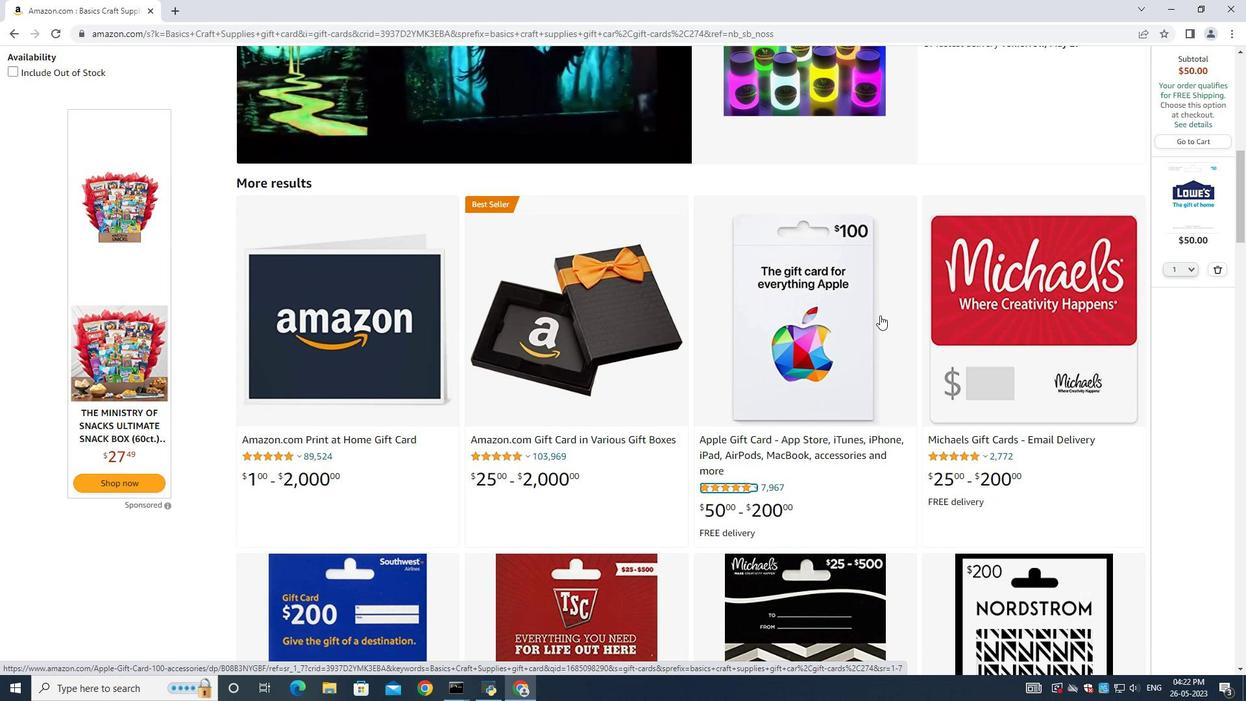 
Action: Mouse scrolled (880, 314) with delta (0, 0)
Screenshot: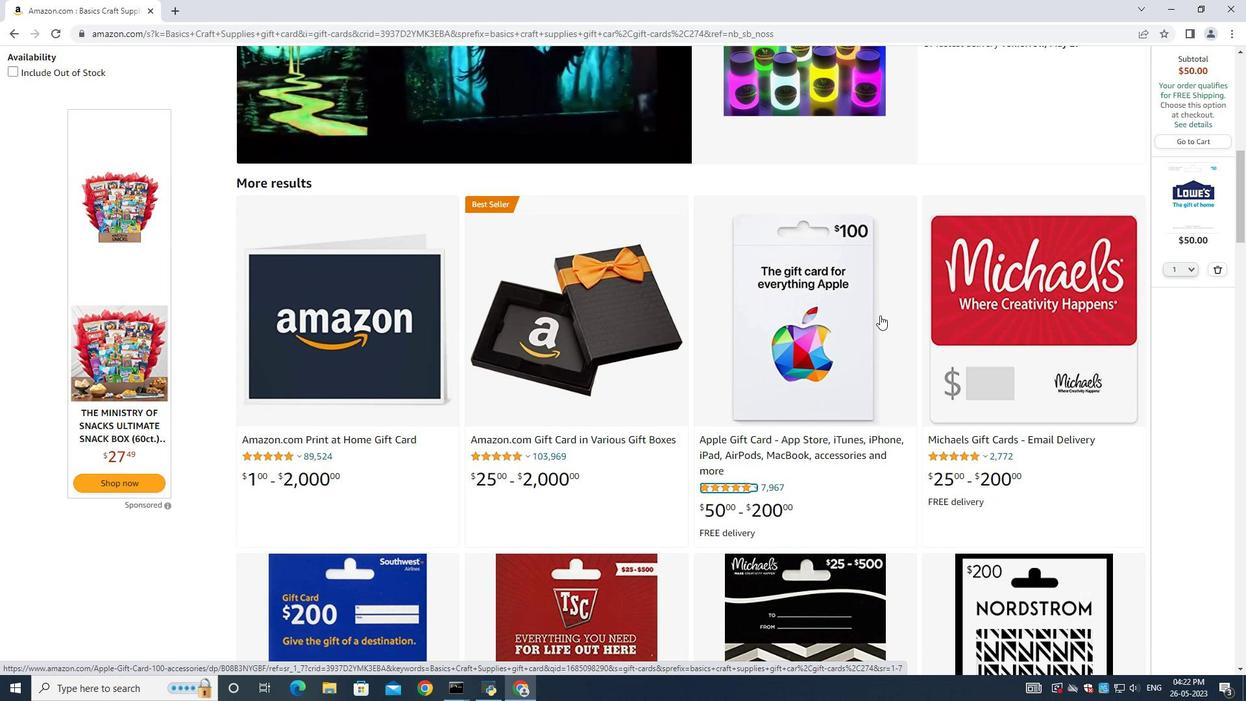 
Action: Mouse scrolled (880, 314) with delta (0, 0)
Screenshot: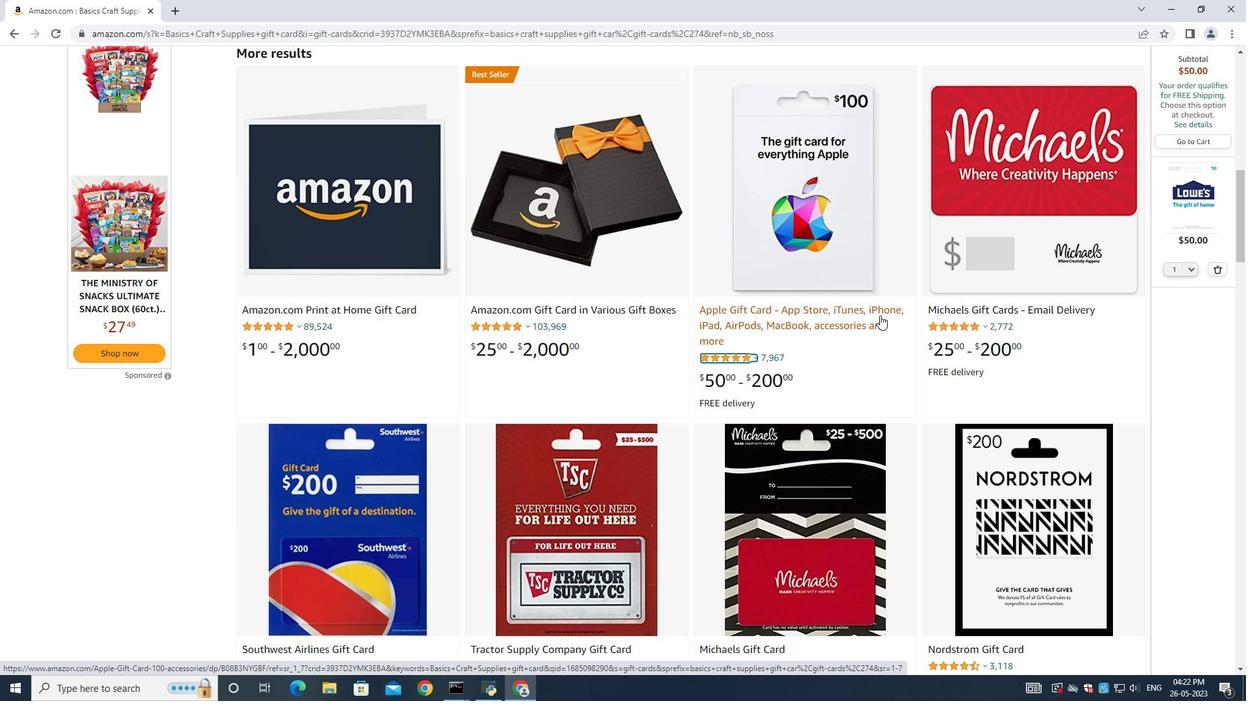 
Action: Mouse scrolled (880, 314) with delta (0, 0)
Screenshot: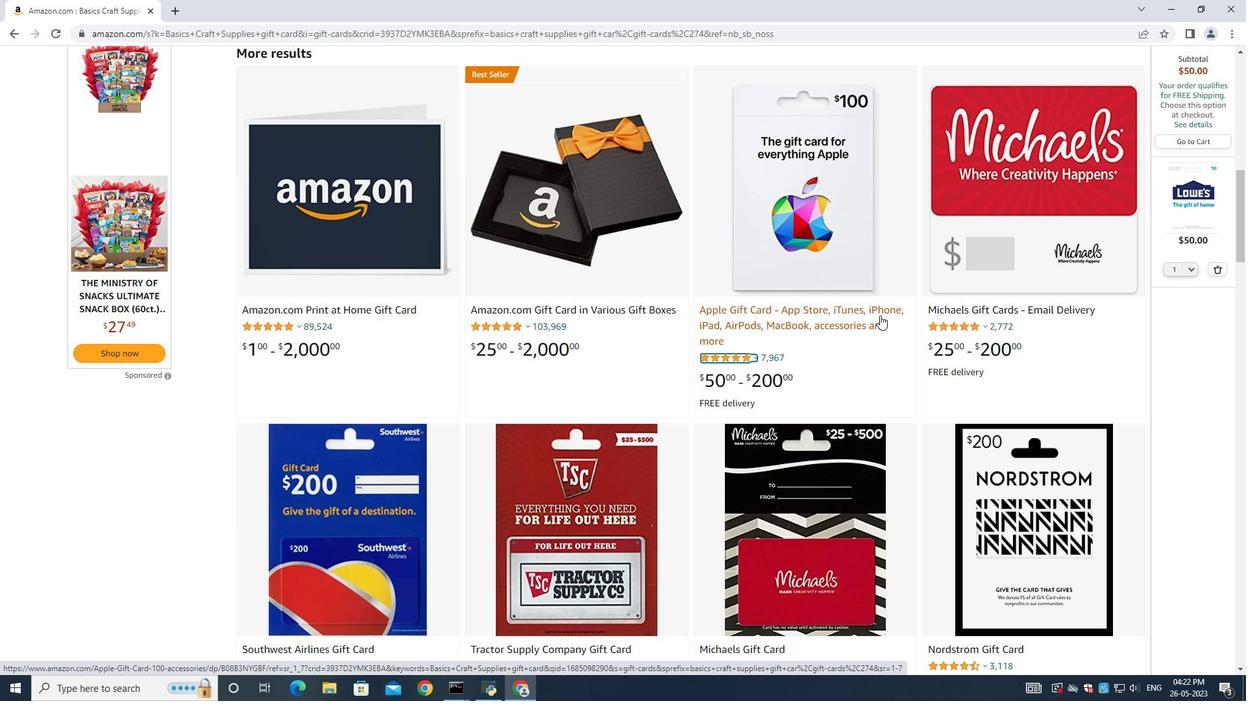 
Action: Mouse scrolled (880, 314) with delta (0, 0)
Screenshot: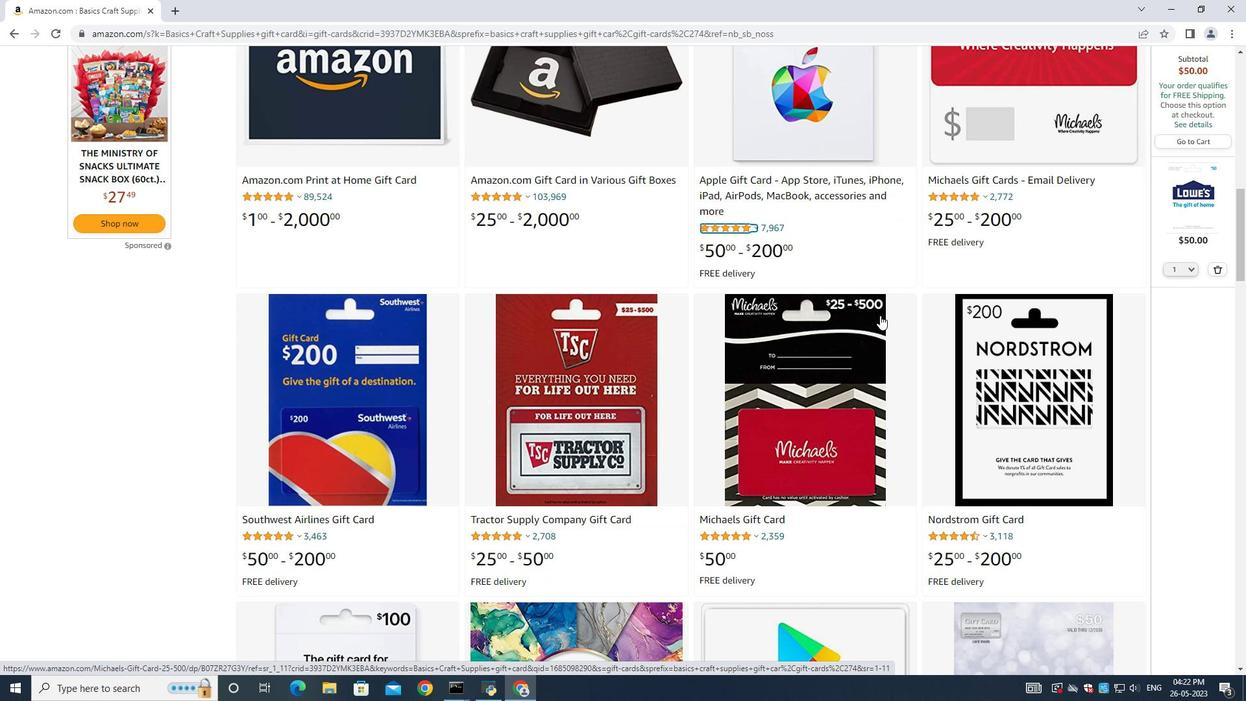 
Action: Mouse scrolled (880, 314) with delta (0, 0)
Screenshot: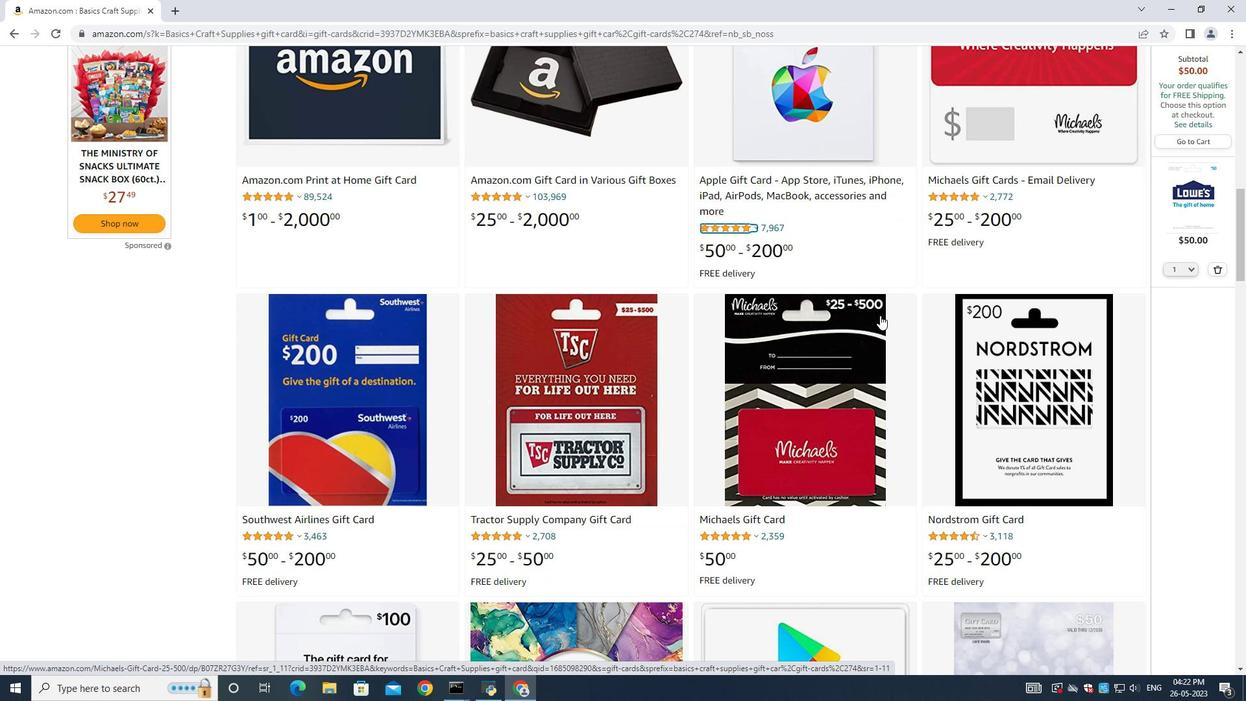 
Action: Mouse scrolled (880, 314) with delta (0, 0)
Screenshot: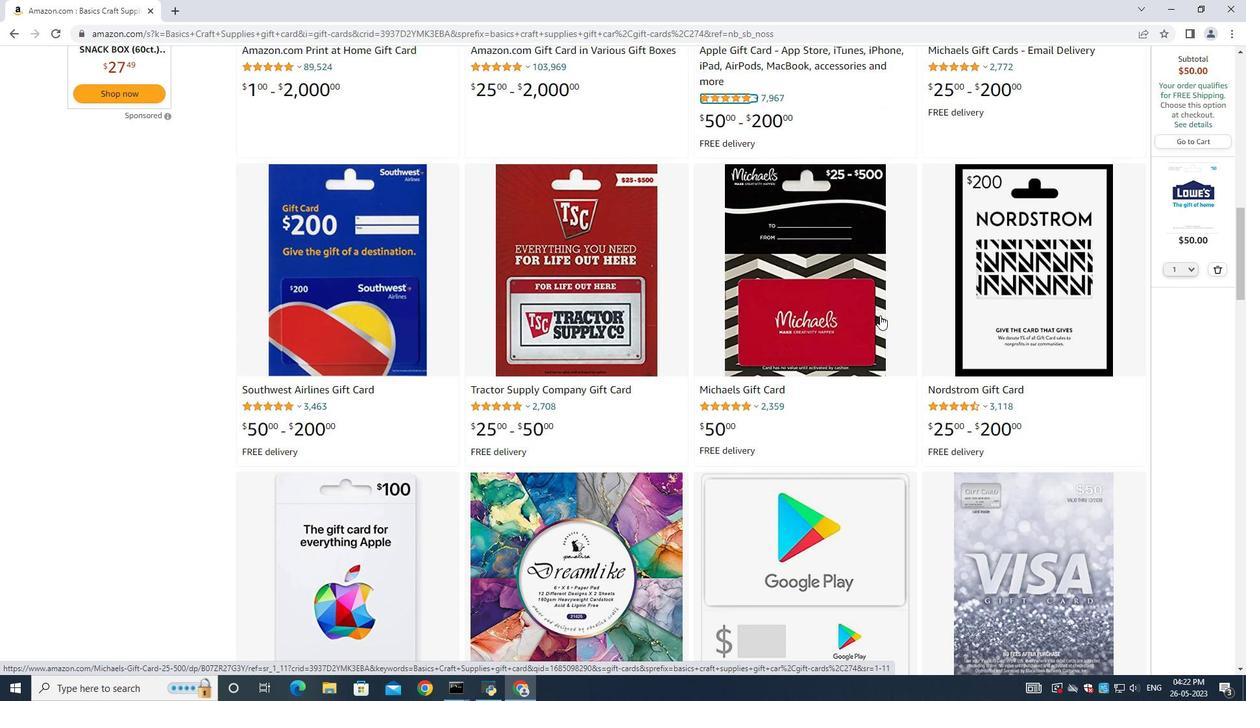 
Action: Mouse scrolled (880, 314) with delta (0, 0)
Screenshot: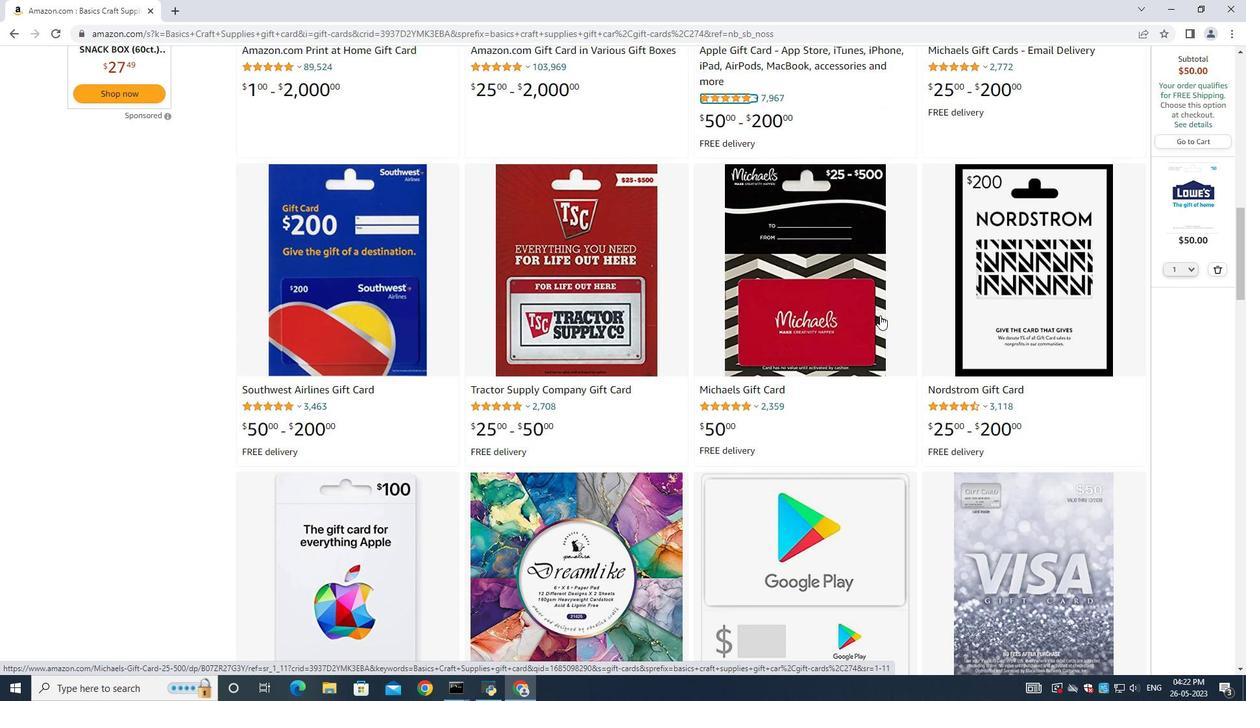 
Action: Mouse scrolled (880, 314) with delta (0, 0)
Screenshot: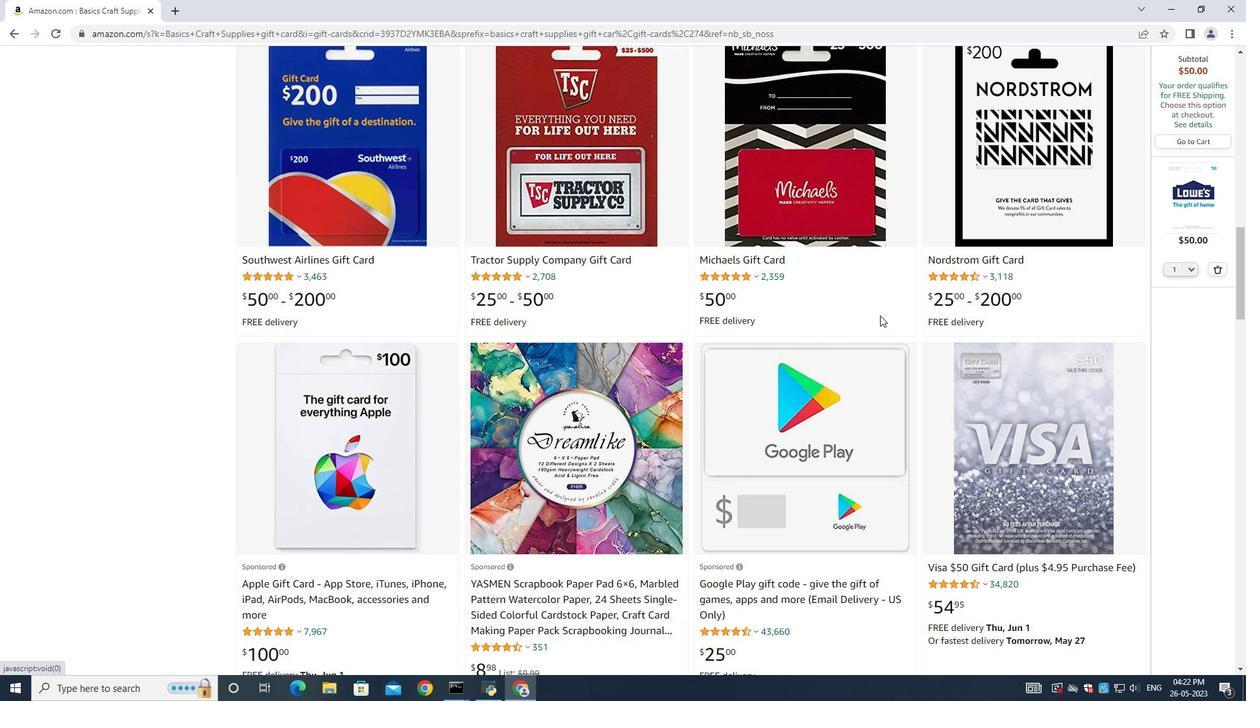 
Action: Mouse moved to (880, 315)
Screenshot: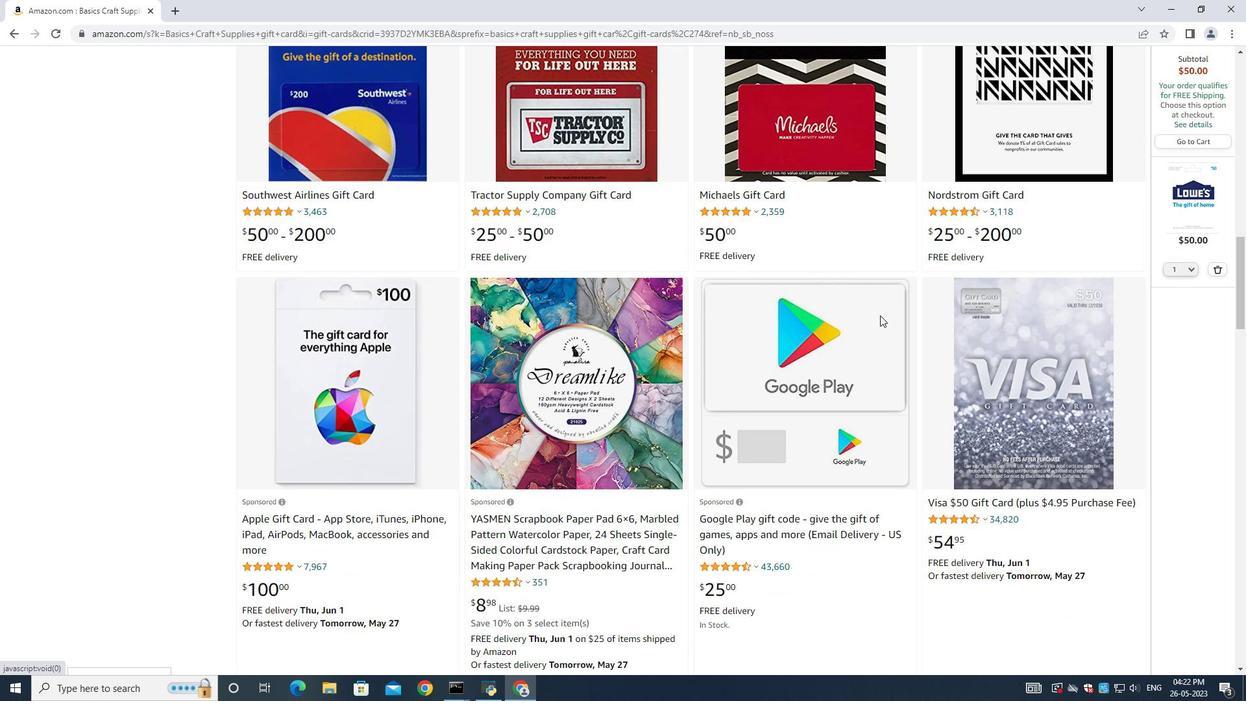 
Action: Mouse scrolled (880, 314) with delta (0, 0)
Screenshot: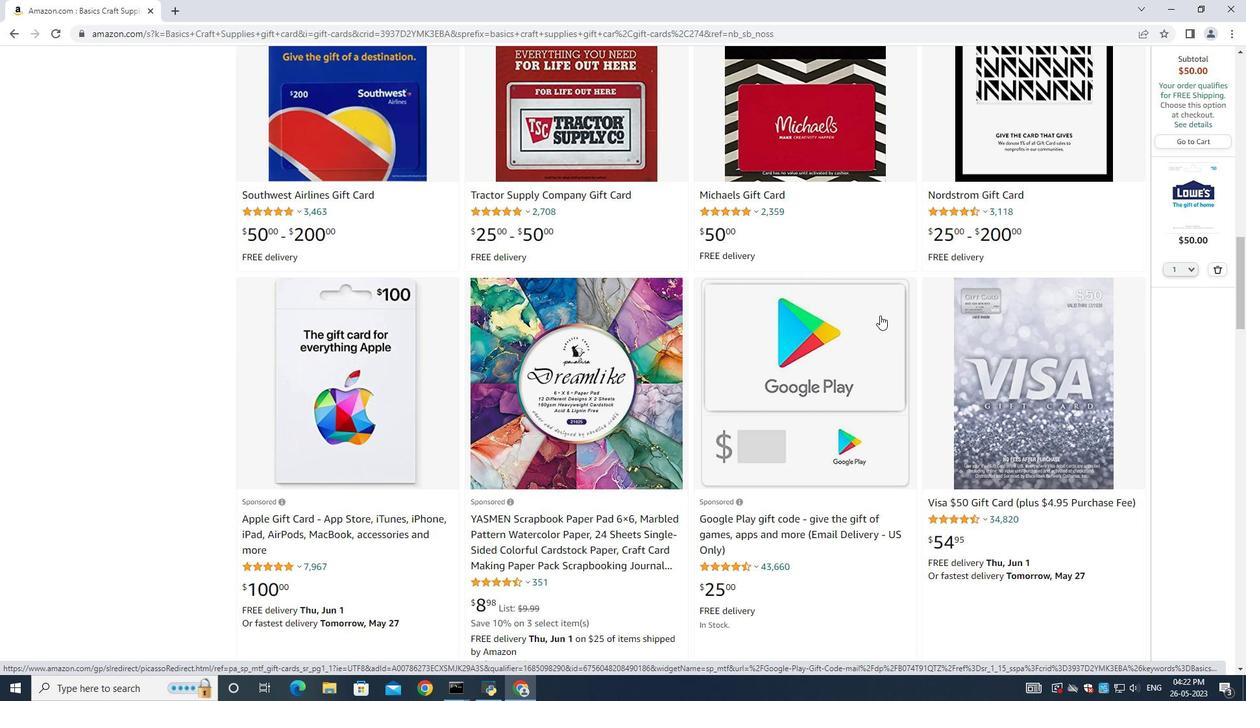 
Action: Mouse scrolled (880, 314) with delta (0, 0)
Screenshot: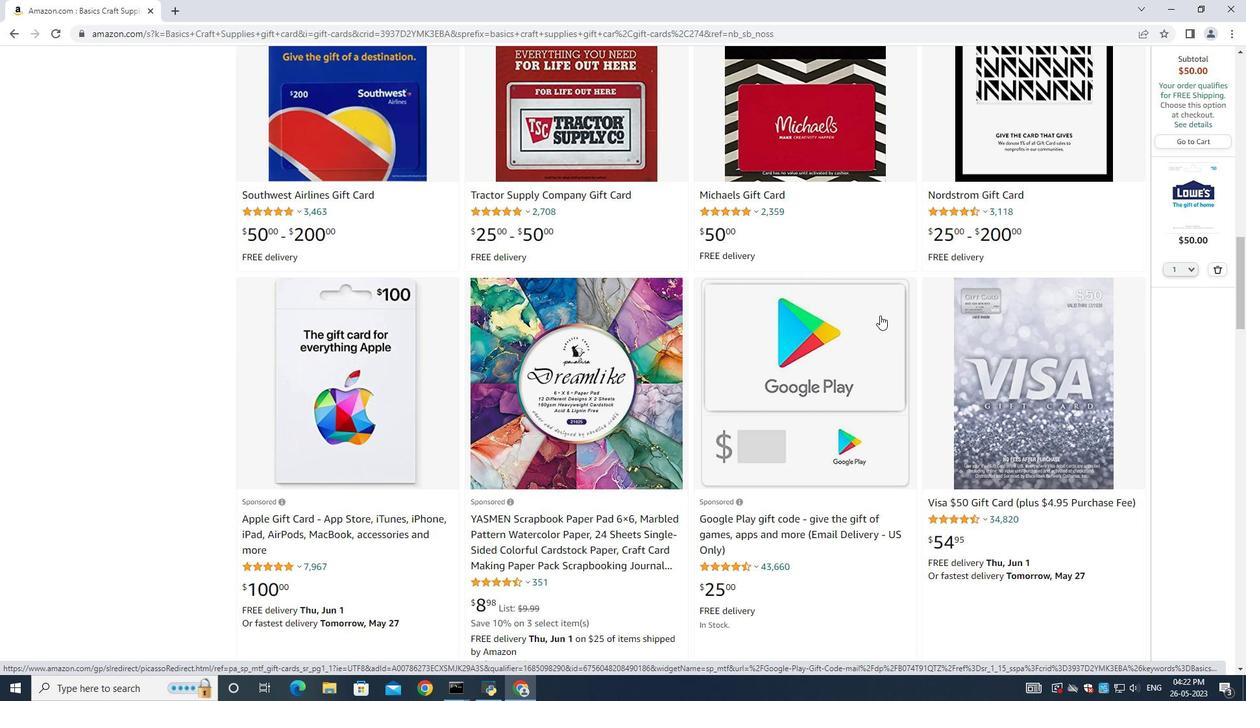 
Action: Mouse scrolled (880, 314) with delta (0, 0)
Screenshot: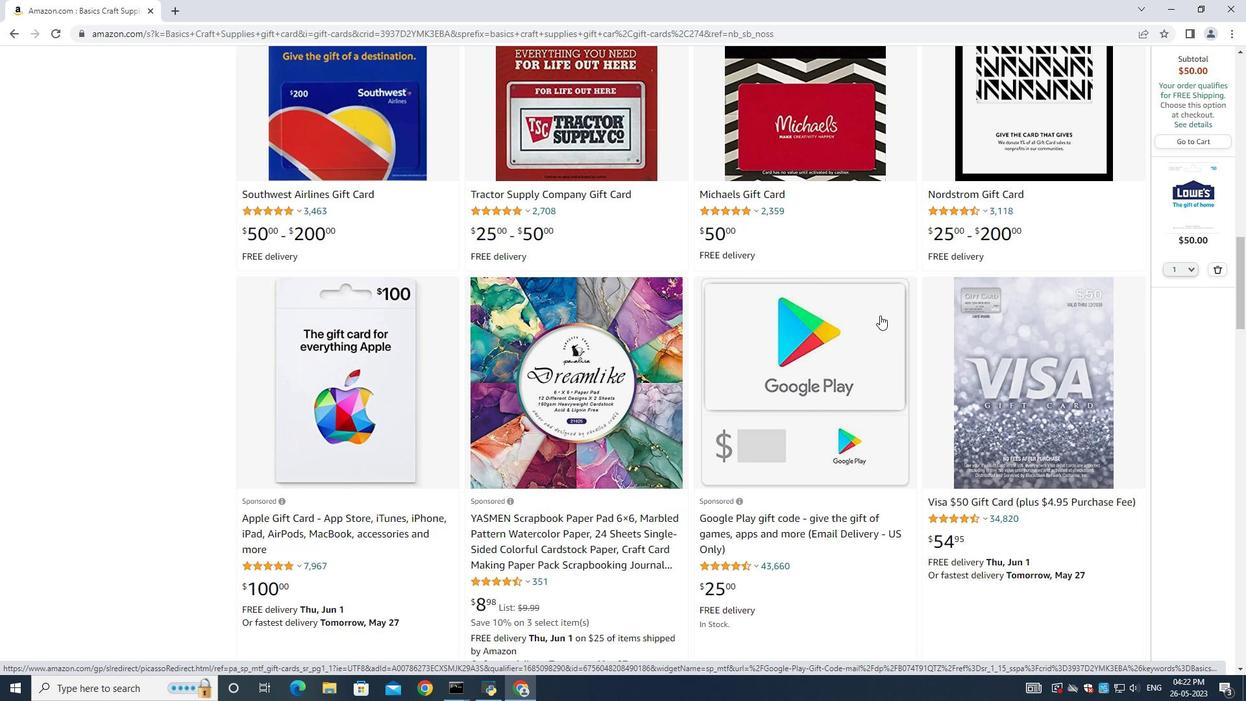 
Action: Mouse scrolled (880, 314) with delta (0, 0)
Screenshot: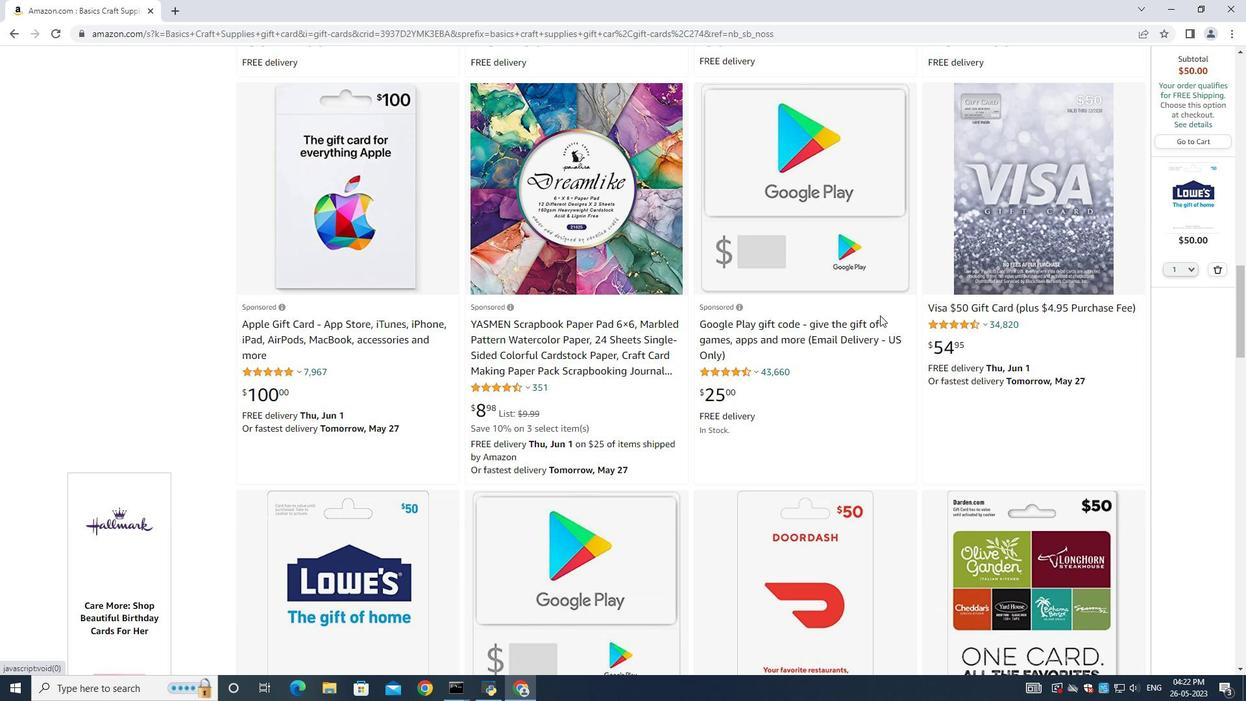 
Action: Mouse scrolled (880, 314) with delta (0, 0)
Screenshot: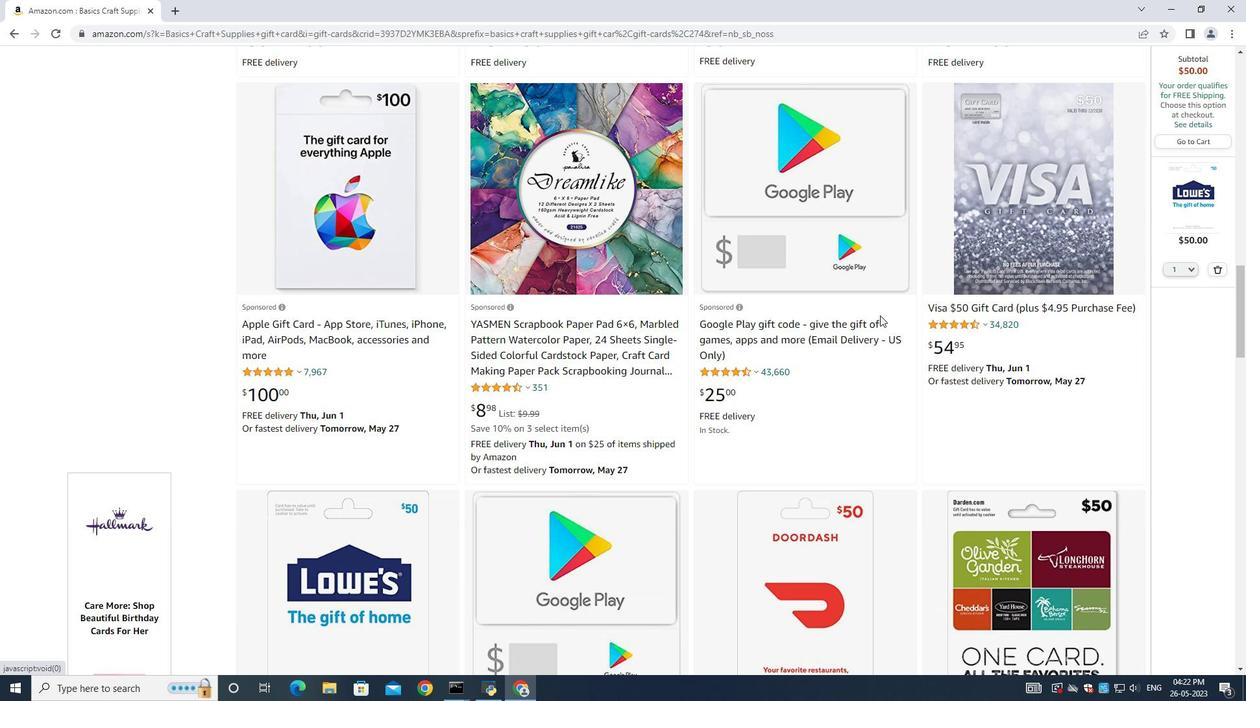 
Action: Mouse scrolled (880, 314) with delta (0, 0)
Screenshot: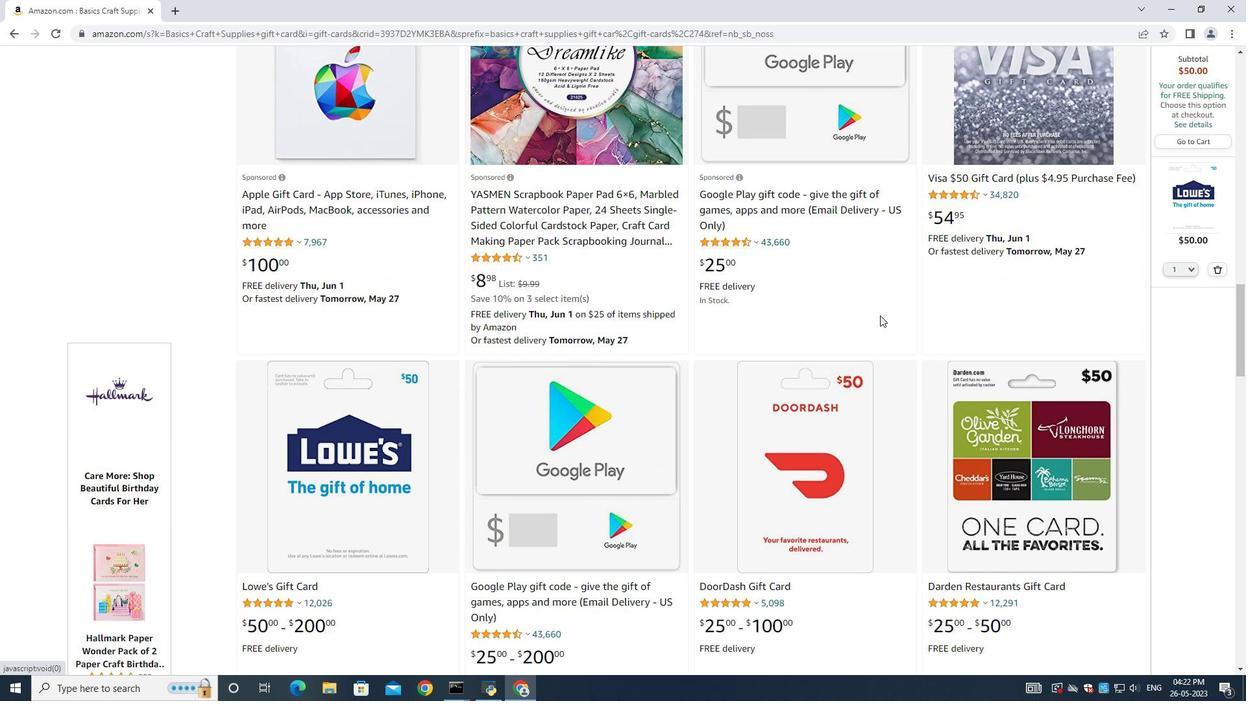 
Action: Mouse scrolled (880, 314) with delta (0, 0)
Screenshot: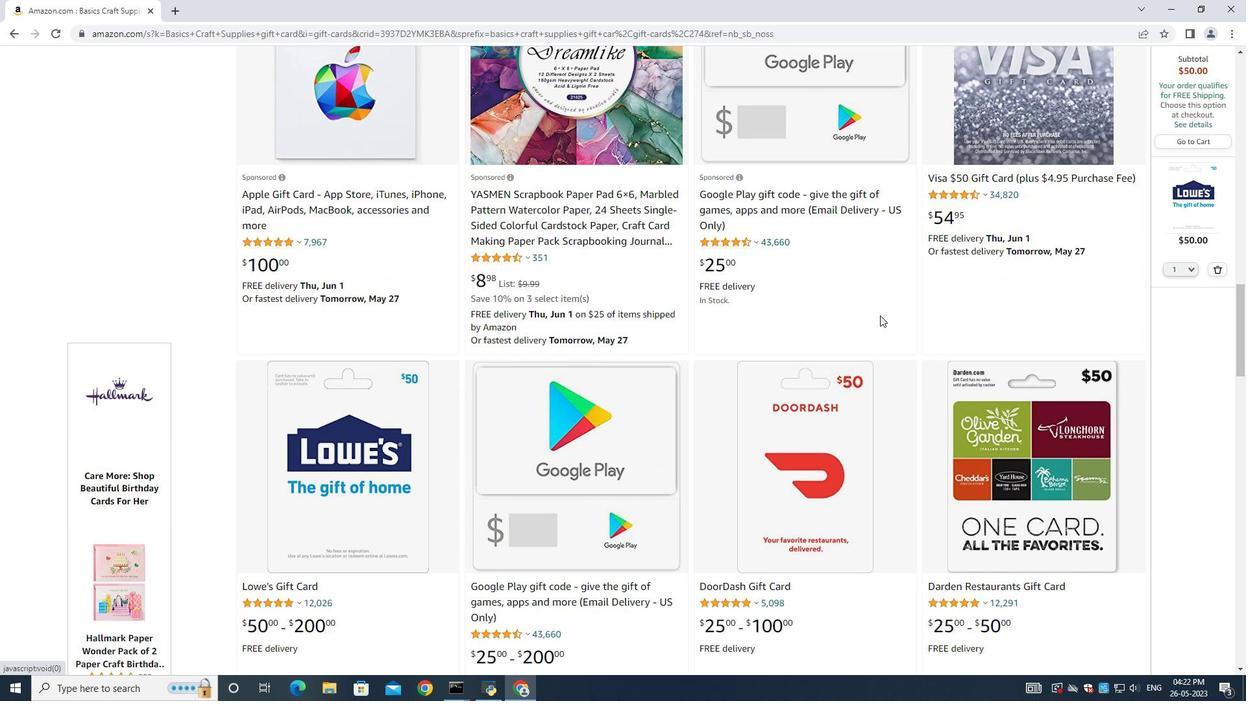 
Action: Mouse scrolled (880, 314) with delta (0, 0)
Screenshot: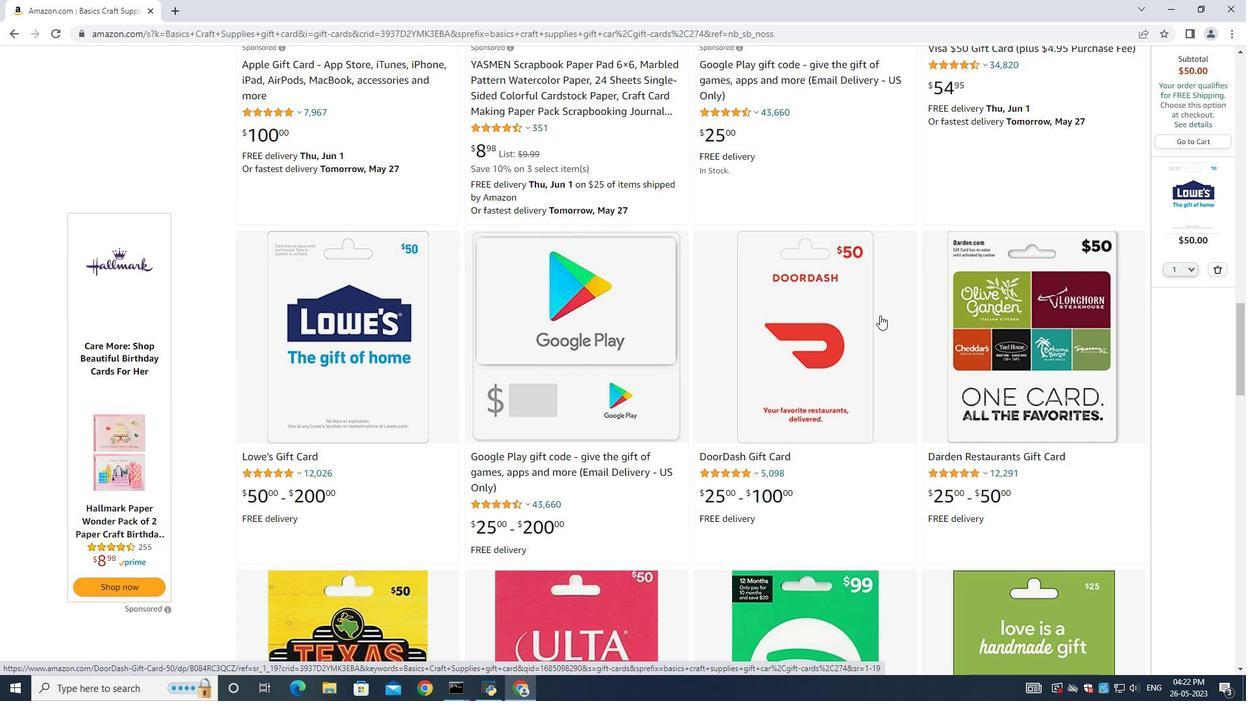 
Action: Mouse scrolled (880, 314) with delta (0, 0)
Screenshot: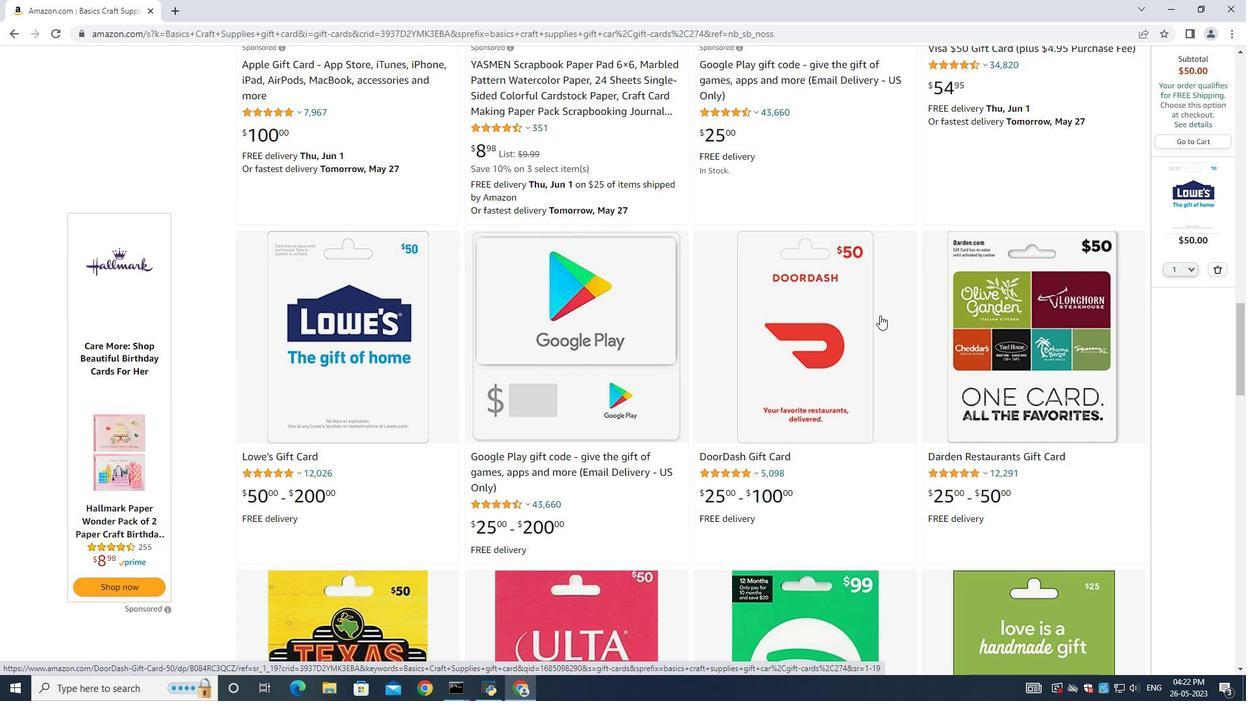 
Action: Mouse scrolled (880, 314) with delta (0, 0)
Screenshot: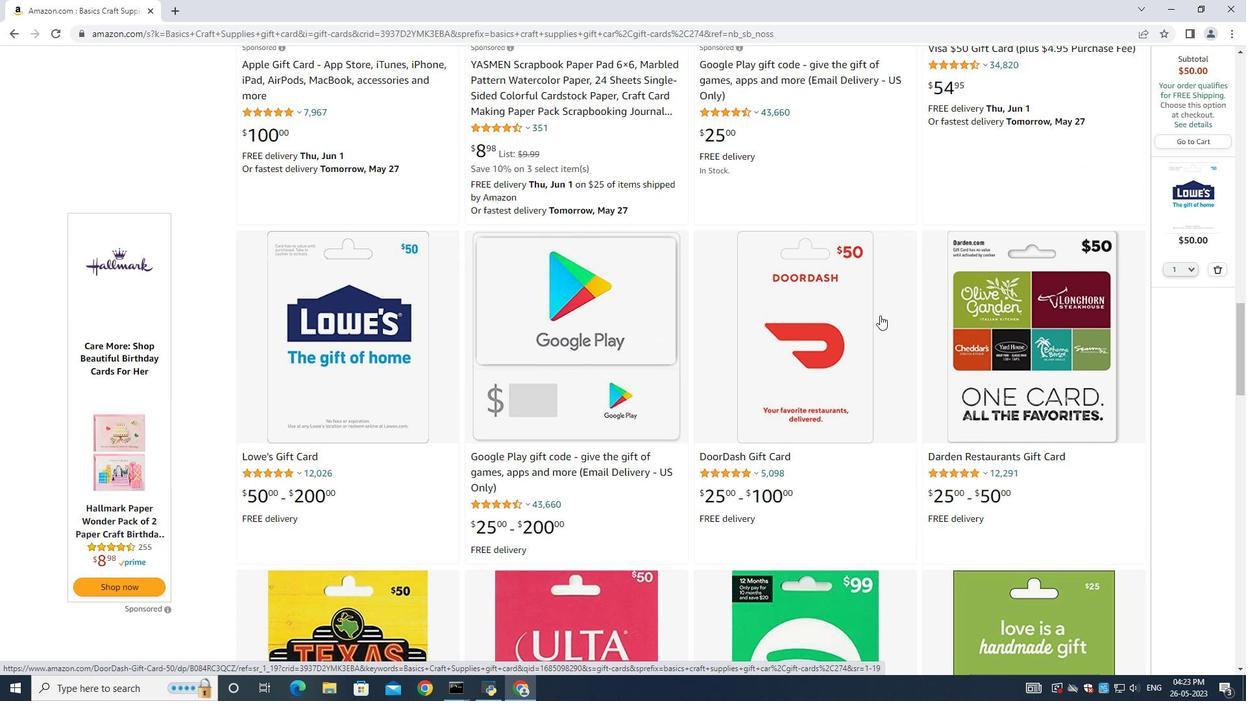 
Action: Mouse scrolled (880, 314) with delta (0, 0)
Screenshot: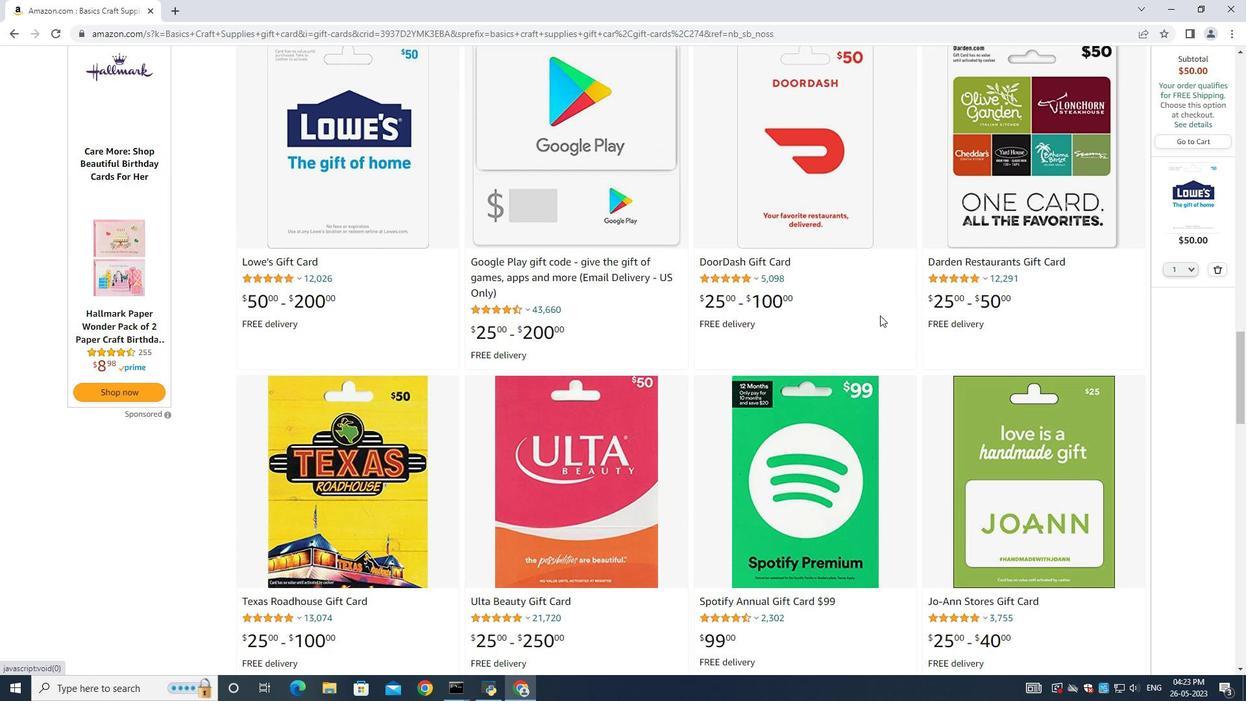 
Action: Mouse scrolled (880, 314) with delta (0, 0)
Screenshot: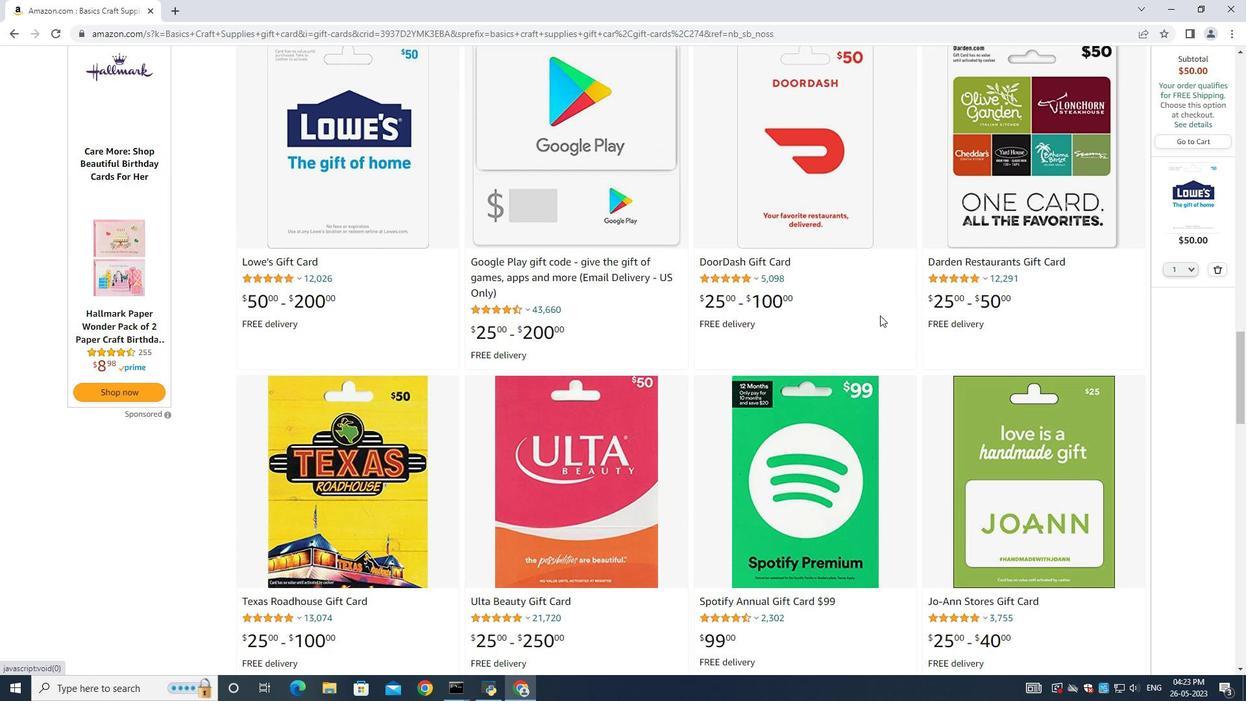 
Action: Mouse scrolled (880, 314) with delta (0, 0)
Screenshot: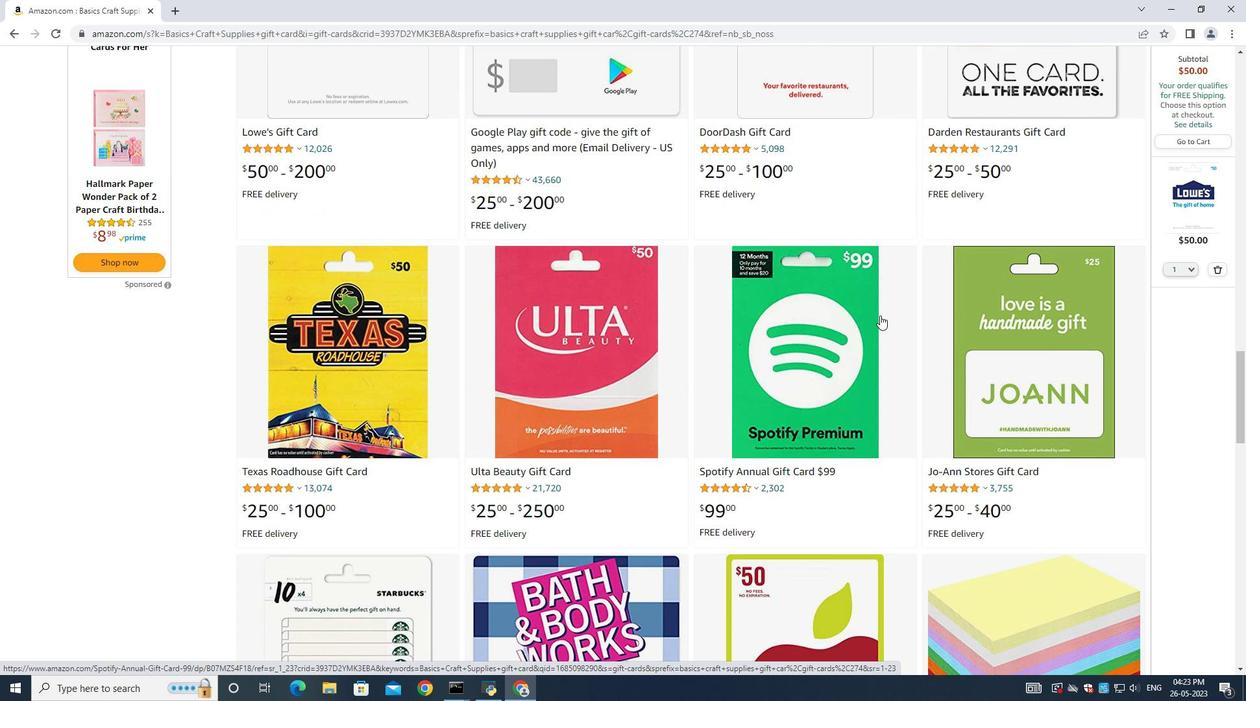 
Action: Mouse scrolled (880, 314) with delta (0, 0)
Screenshot: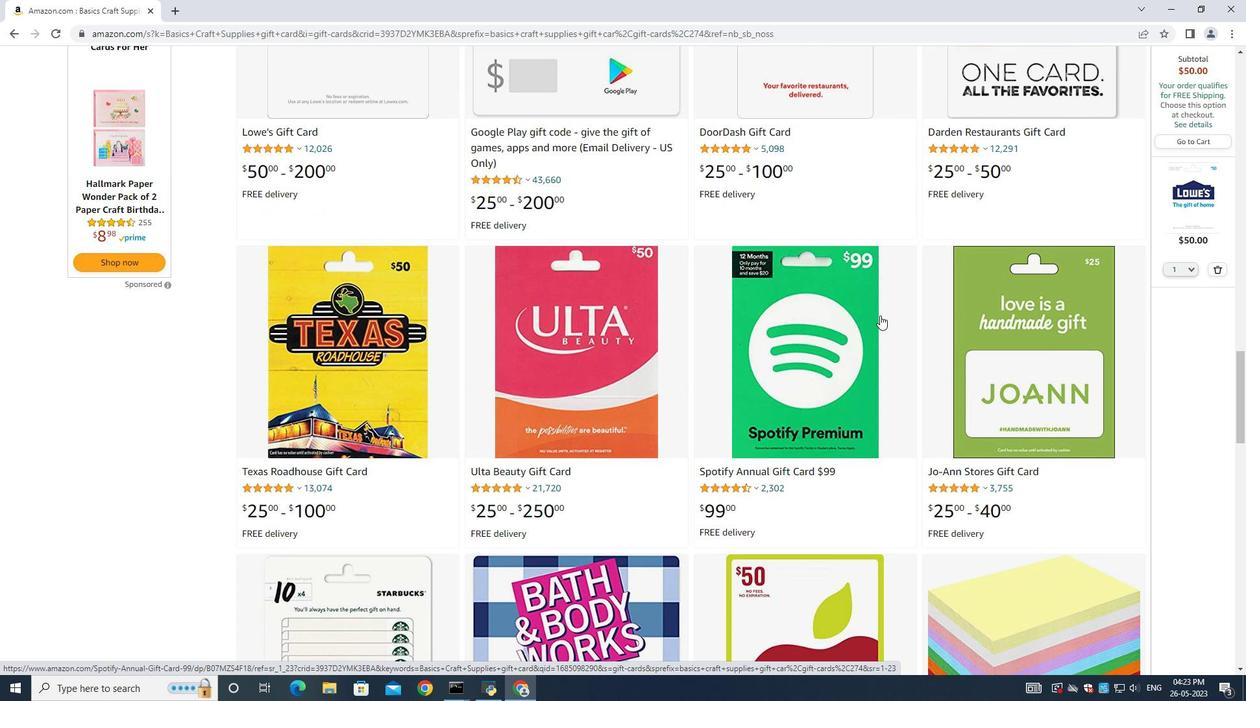 
Action: Mouse scrolled (880, 314) with delta (0, 0)
Screenshot: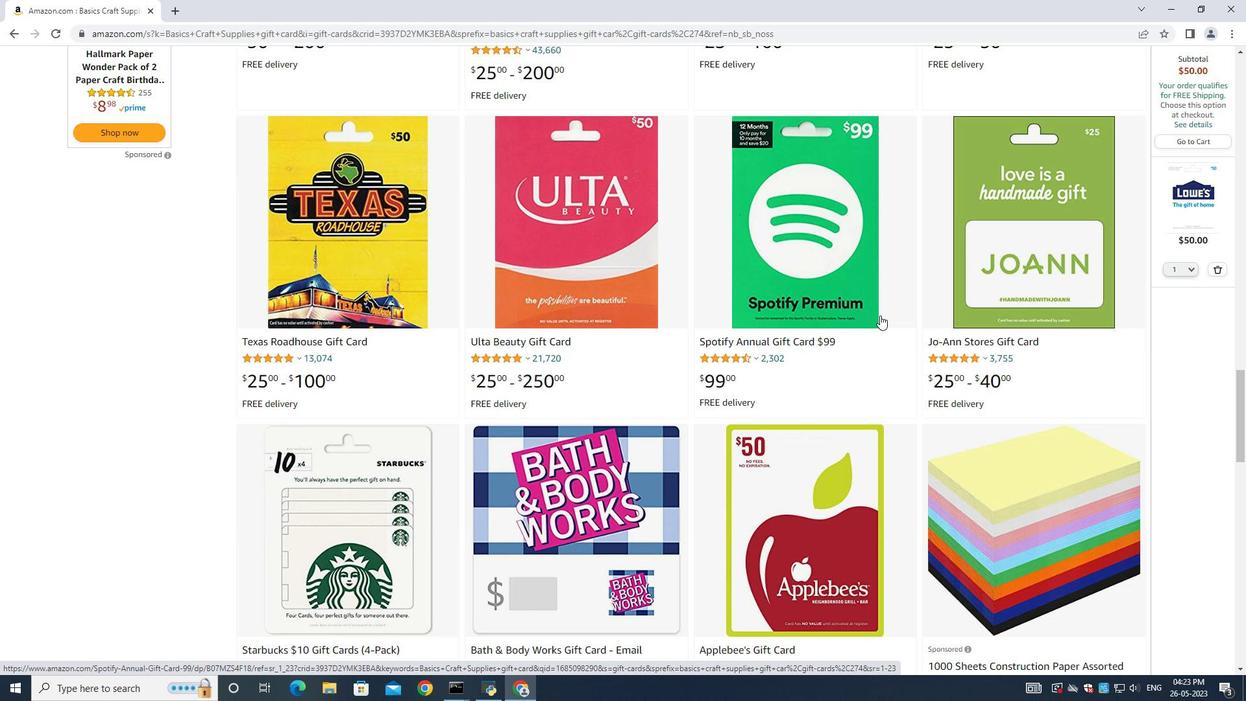 
Action: Mouse scrolled (880, 314) with delta (0, 0)
Screenshot: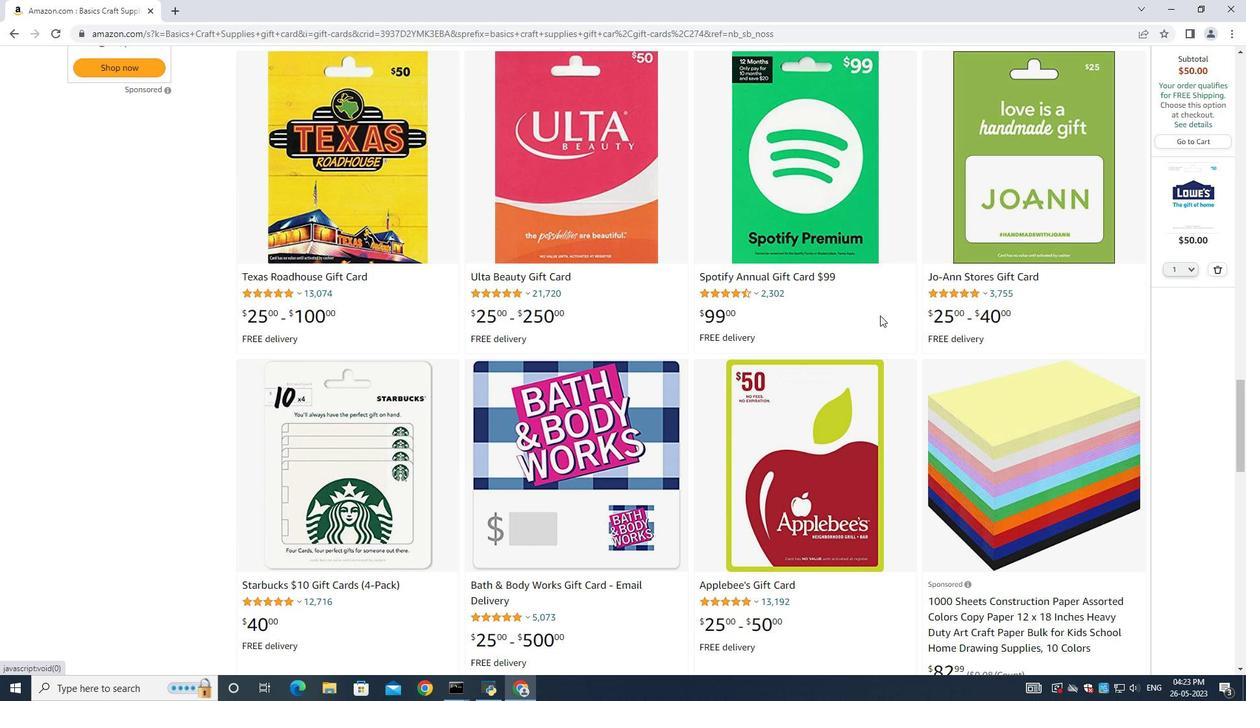 
Action: Mouse scrolled (880, 314) with delta (0, 0)
Screenshot: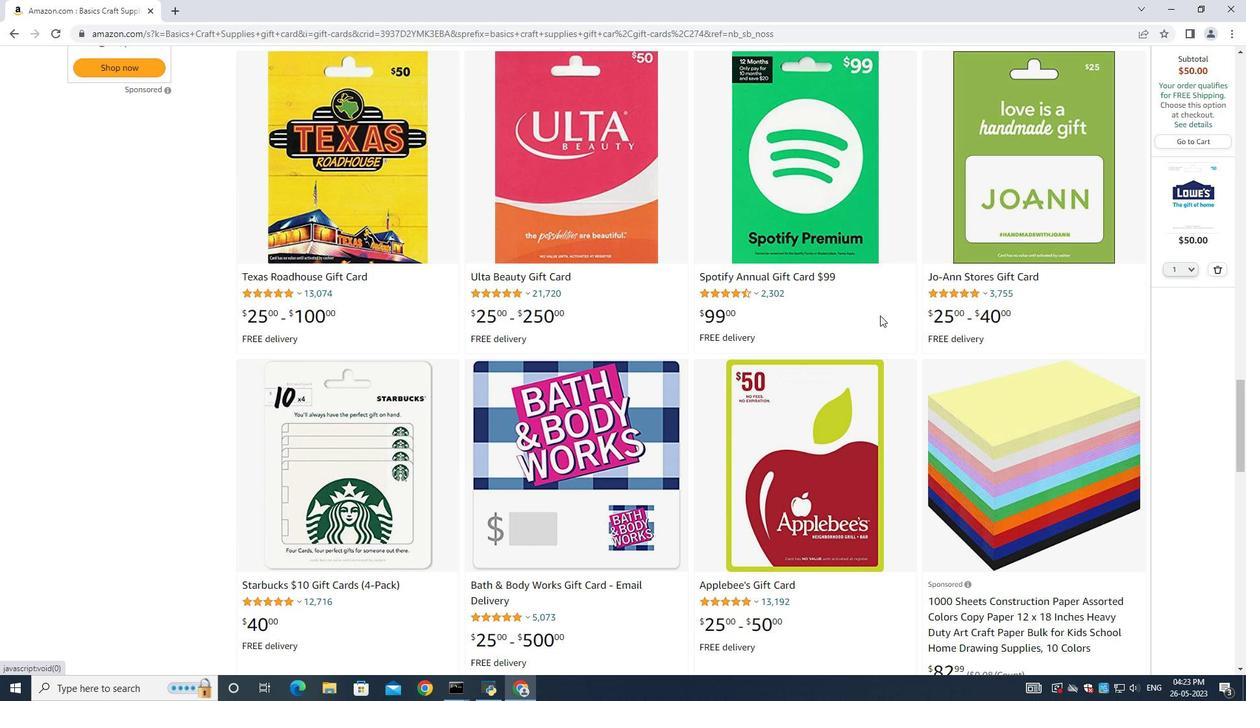 
Action: Mouse scrolled (880, 314) with delta (0, 0)
Screenshot: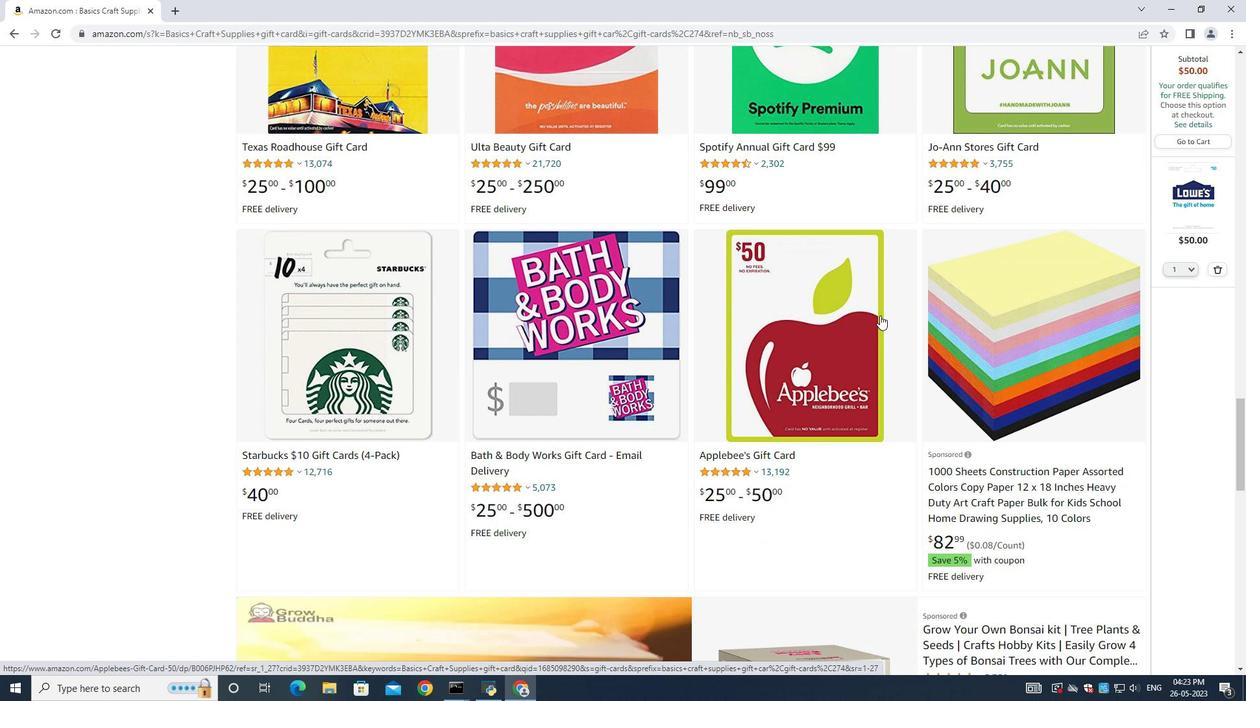 
Action: Mouse scrolled (880, 314) with delta (0, 0)
Screenshot: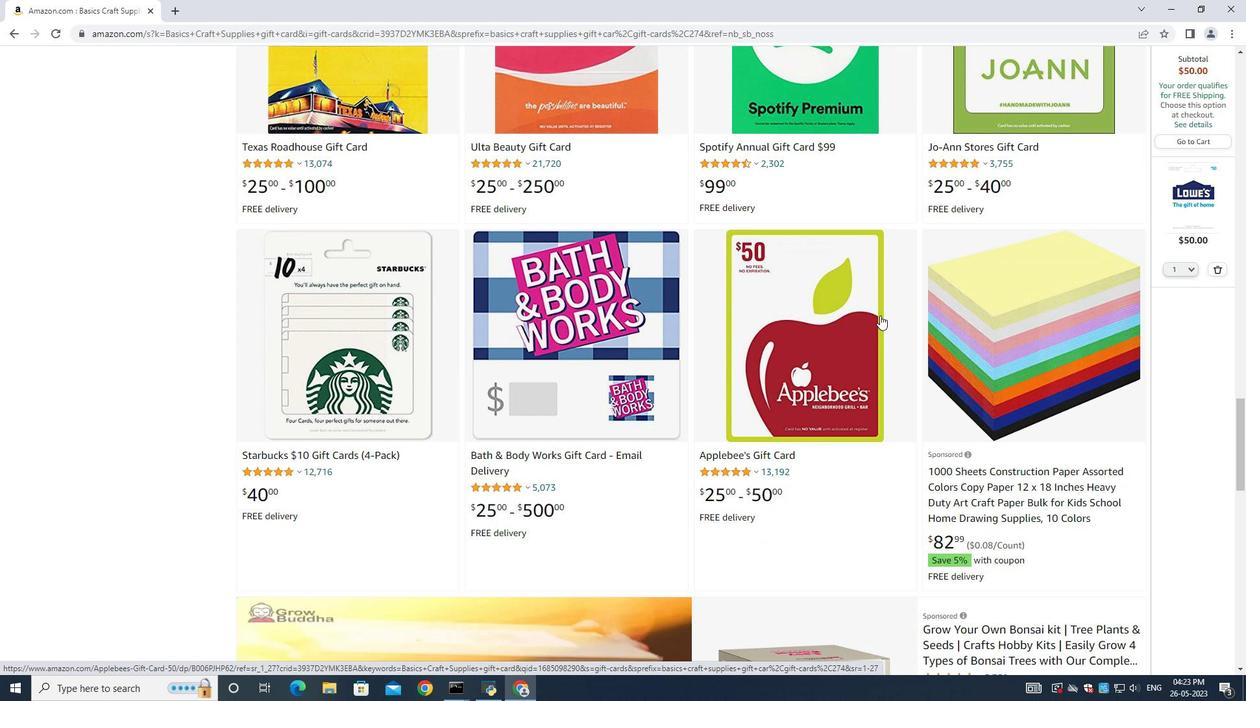
Action: Mouse scrolled (880, 314) with delta (0, 0)
Screenshot: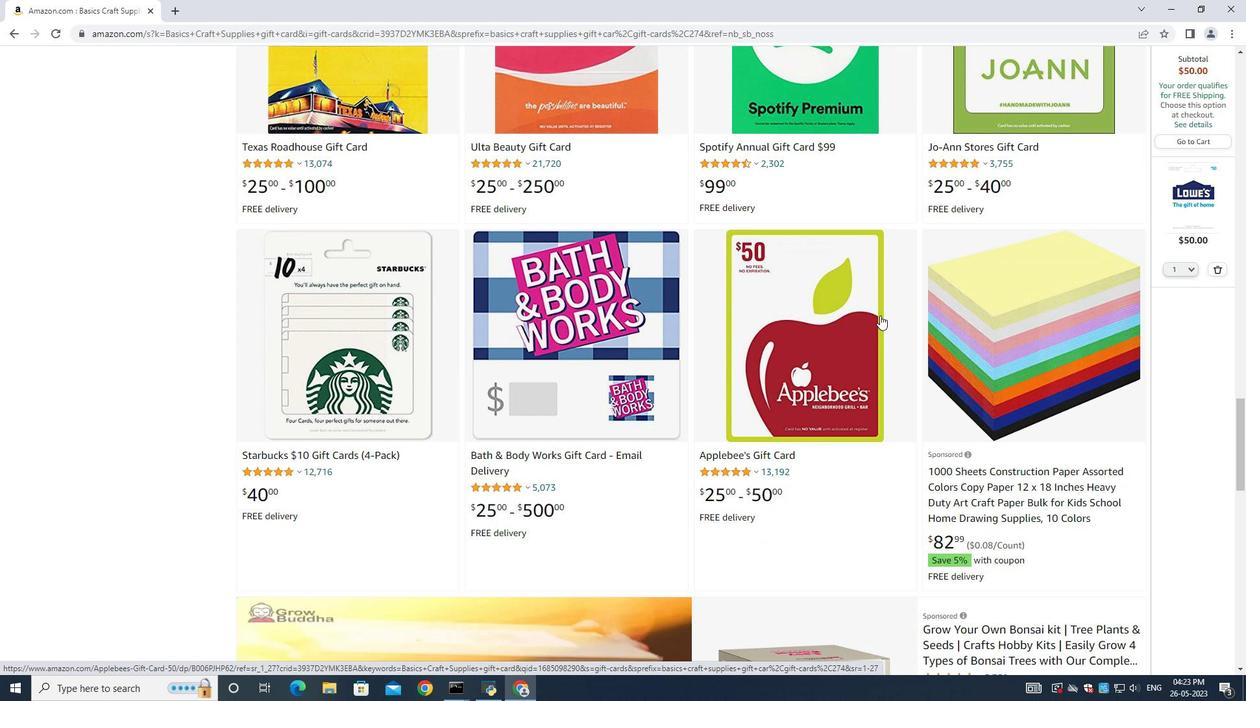 
Action: Mouse scrolled (880, 314) with delta (0, 0)
Screenshot: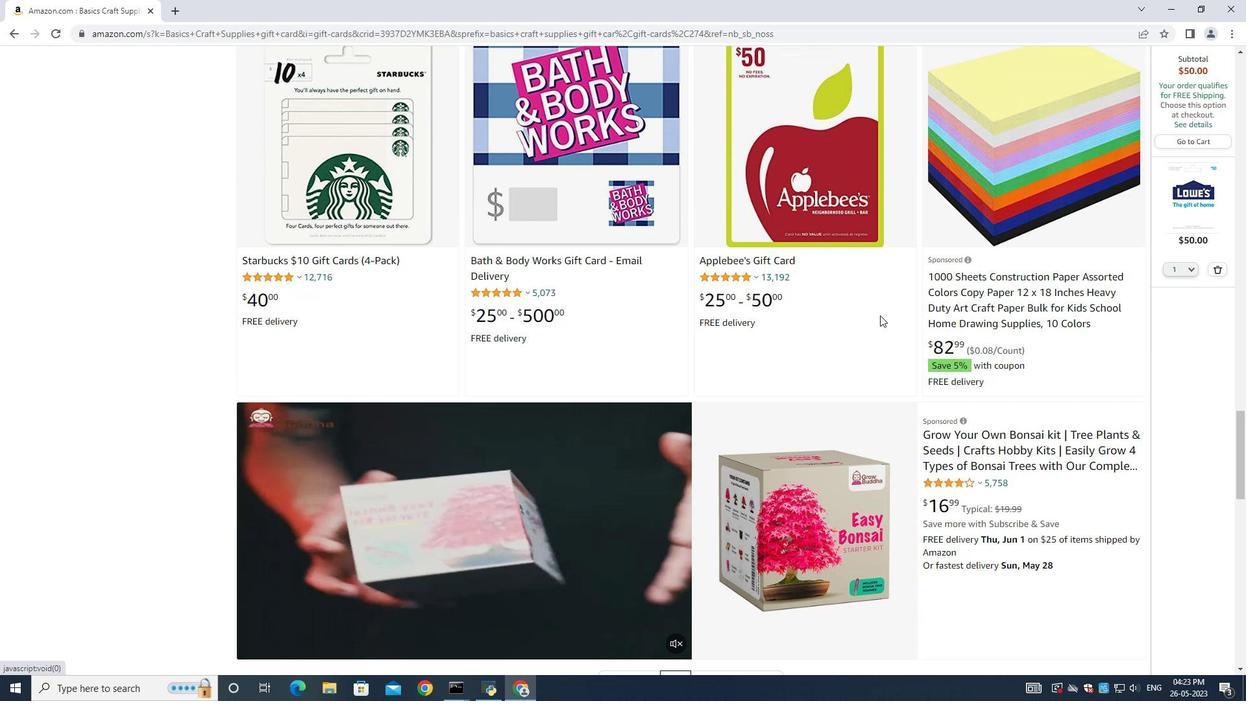 
Action: Mouse scrolled (880, 314) with delta (0, 0)
Screenshot: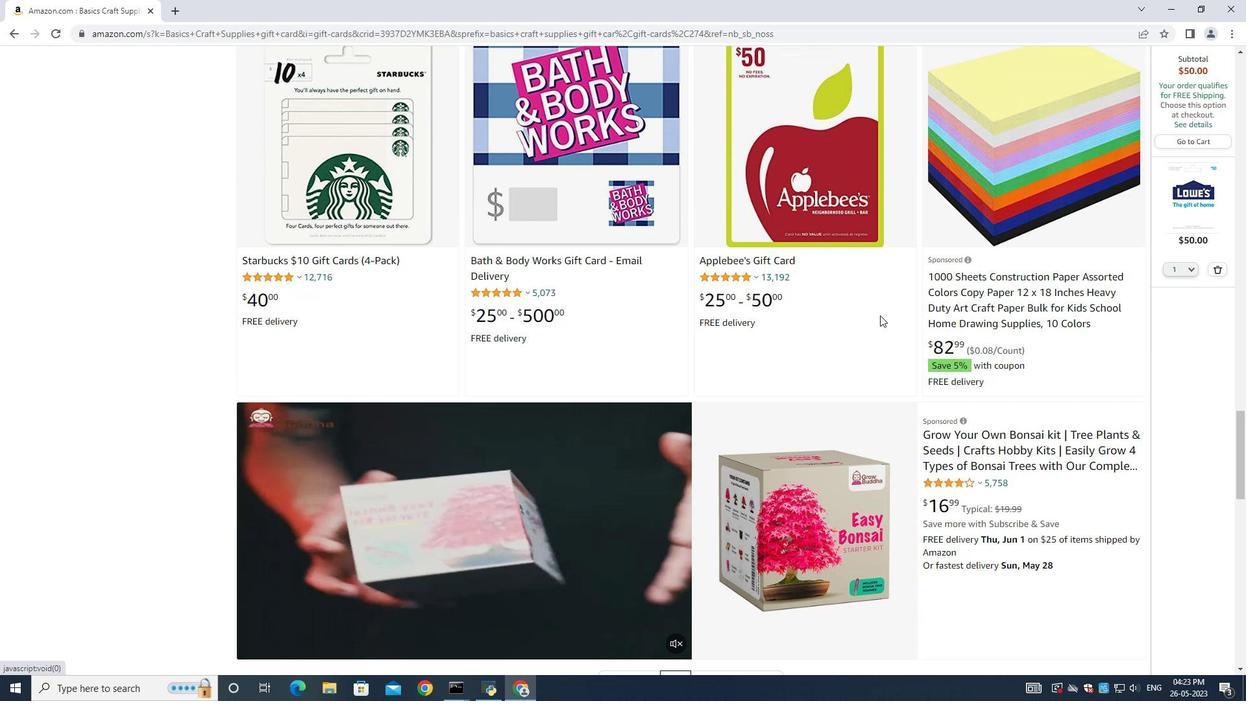 
Action: Mouse scrolled (880, 314) with delta (0, 0)
Screenshot: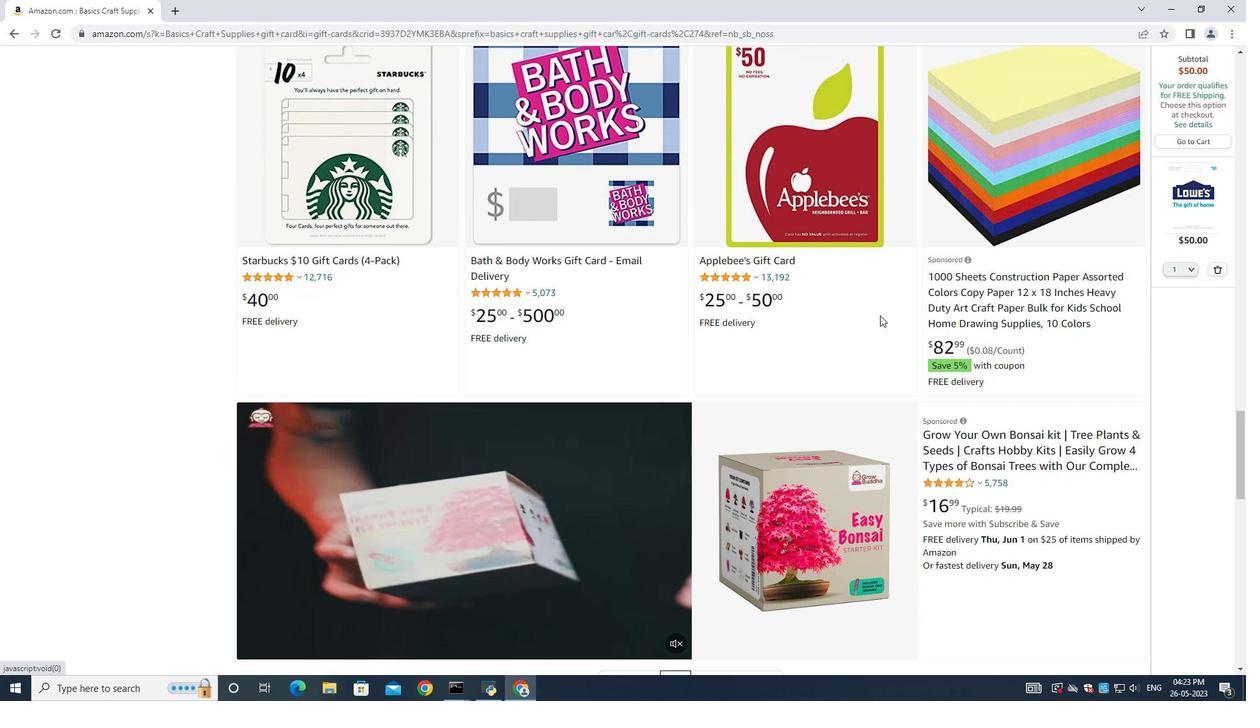 
Action: Mouse moved to (1035, 342)
Screenshot: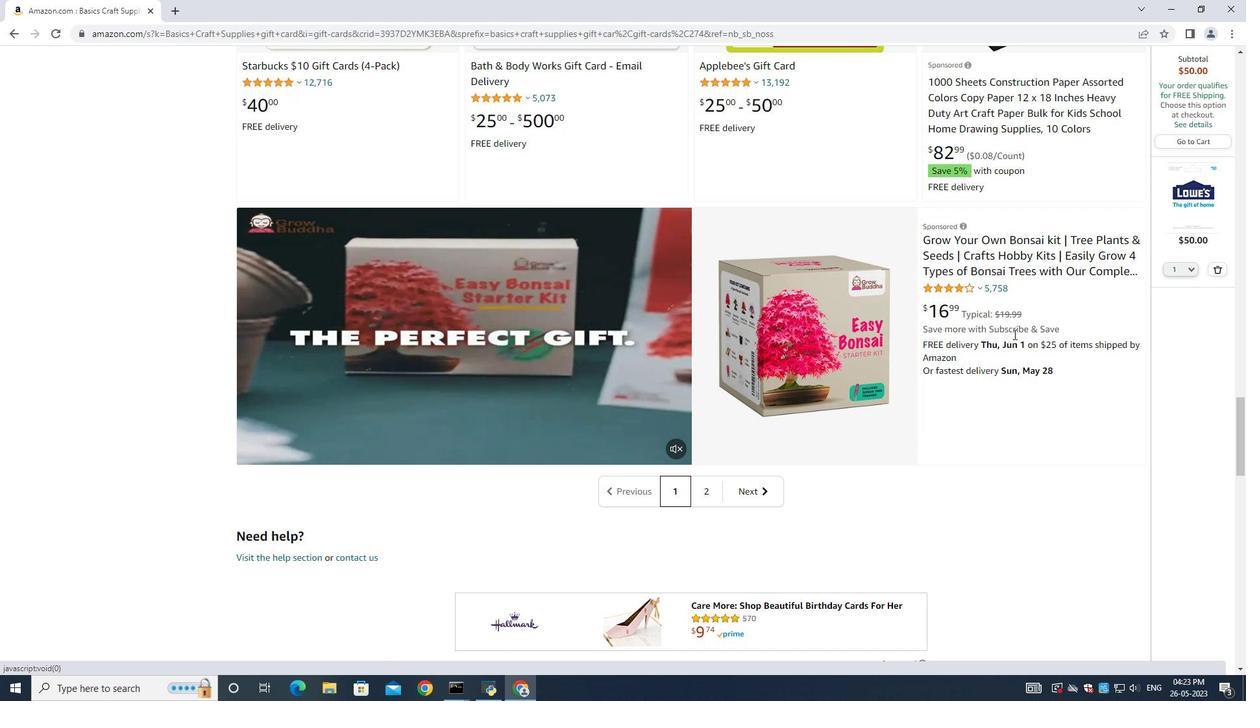 
Action: Mouse scrolled (1035, 342) with delta (0, 0)
Screenshot: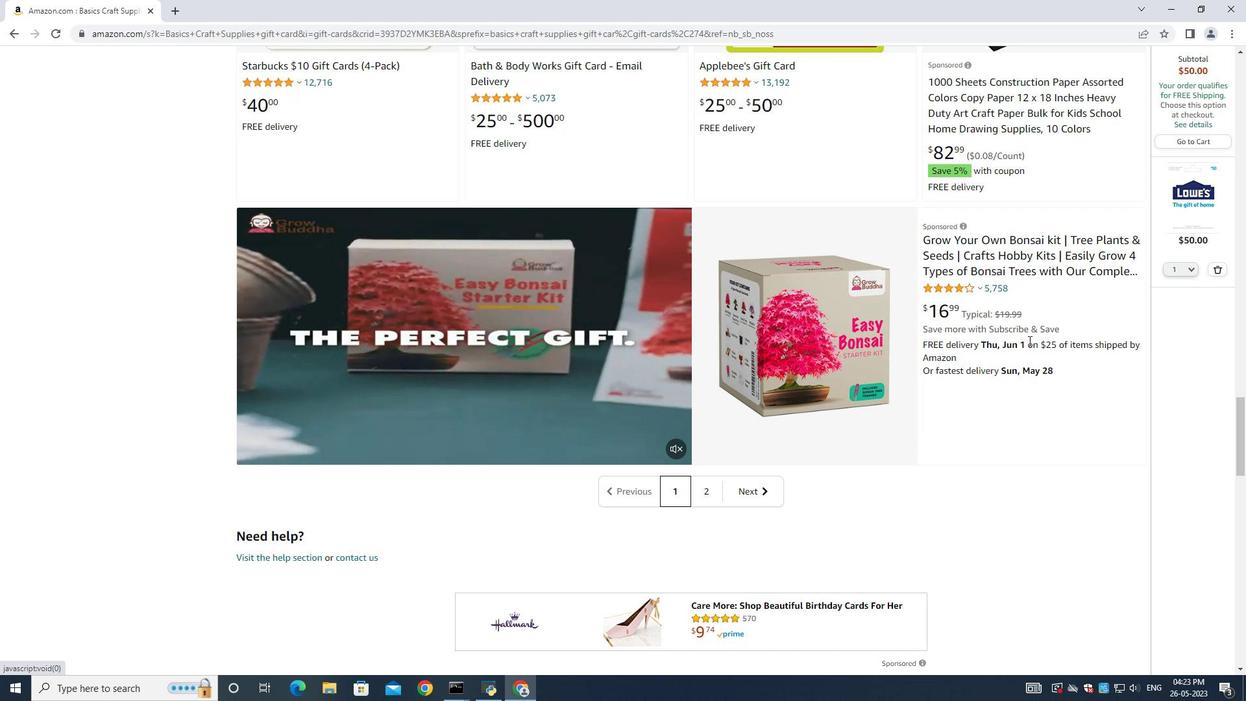 
Action: Mouse scrolled (1035, 342) with delta (0, 0)
Screenshot: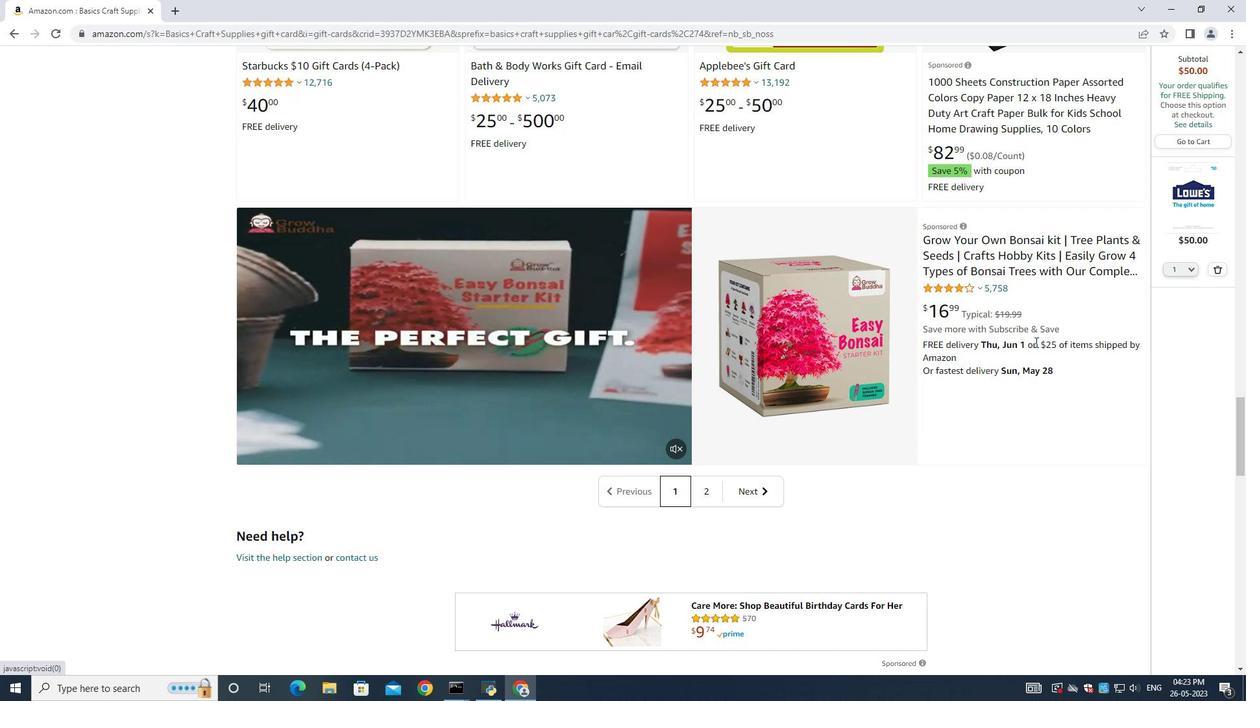 
Action: Mouse scrolled (1035, 342) with delta (0, 0)
Screenshot: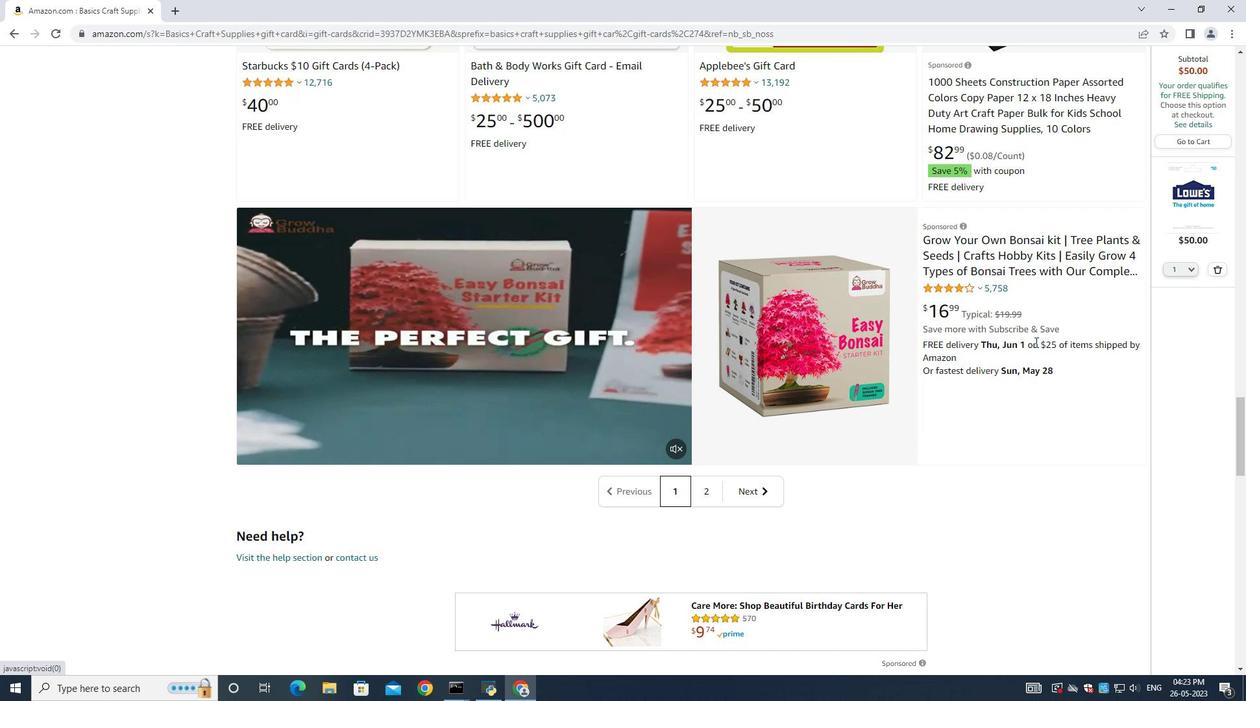 
Action: Mouse scrolled (1035, 342) with delta (0, 0)
Screenshot: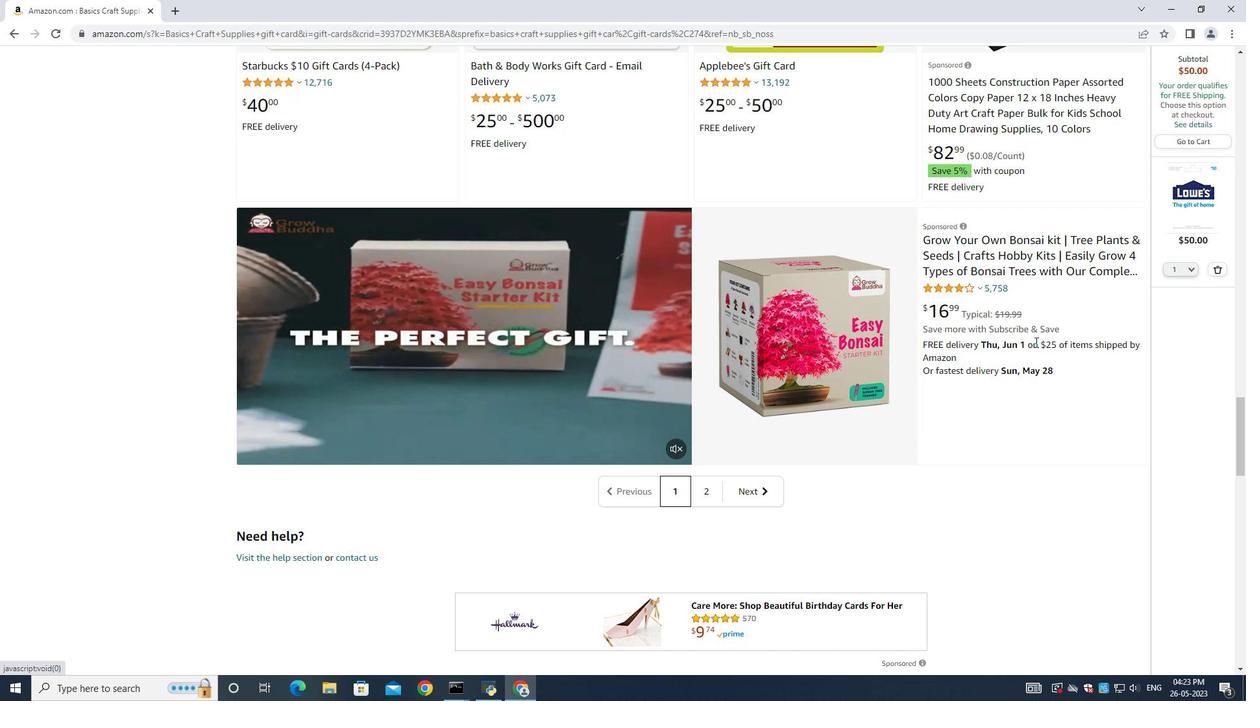 
Action: Mouse moved to (1034, 340)
Screenshot: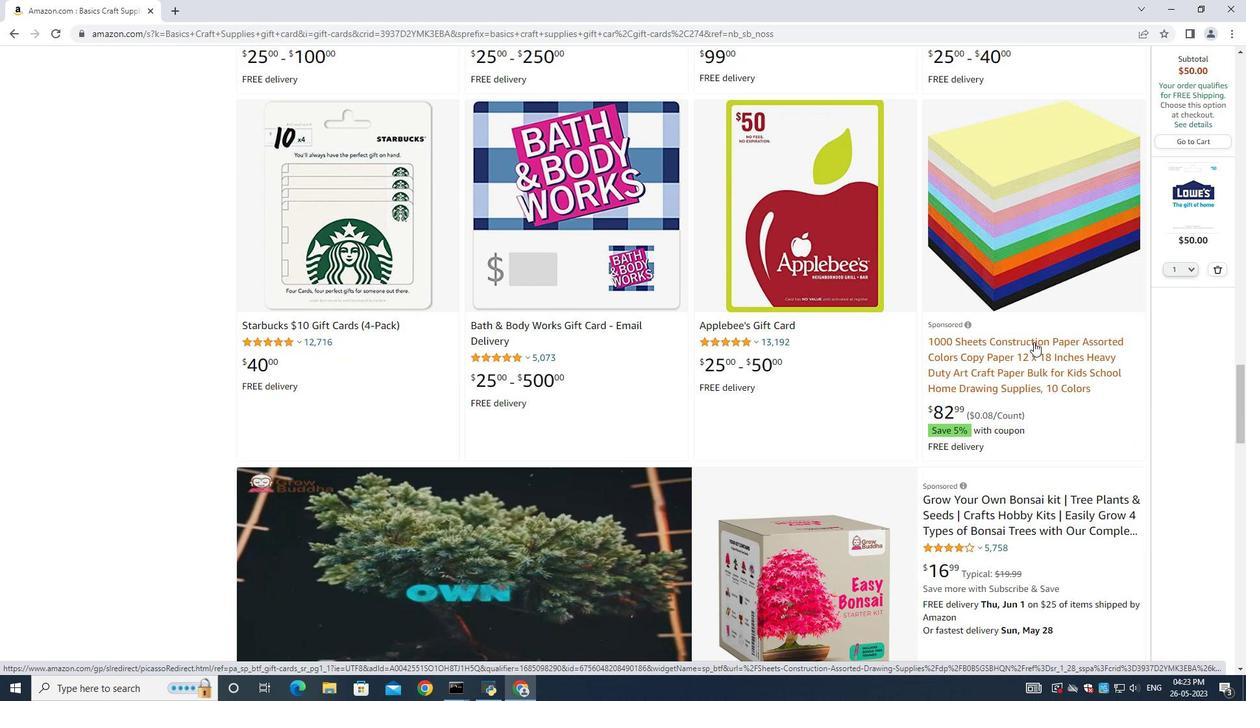 
Action: Mouse scrolled (1034, 341) with delta (0, 0)
Screenshot: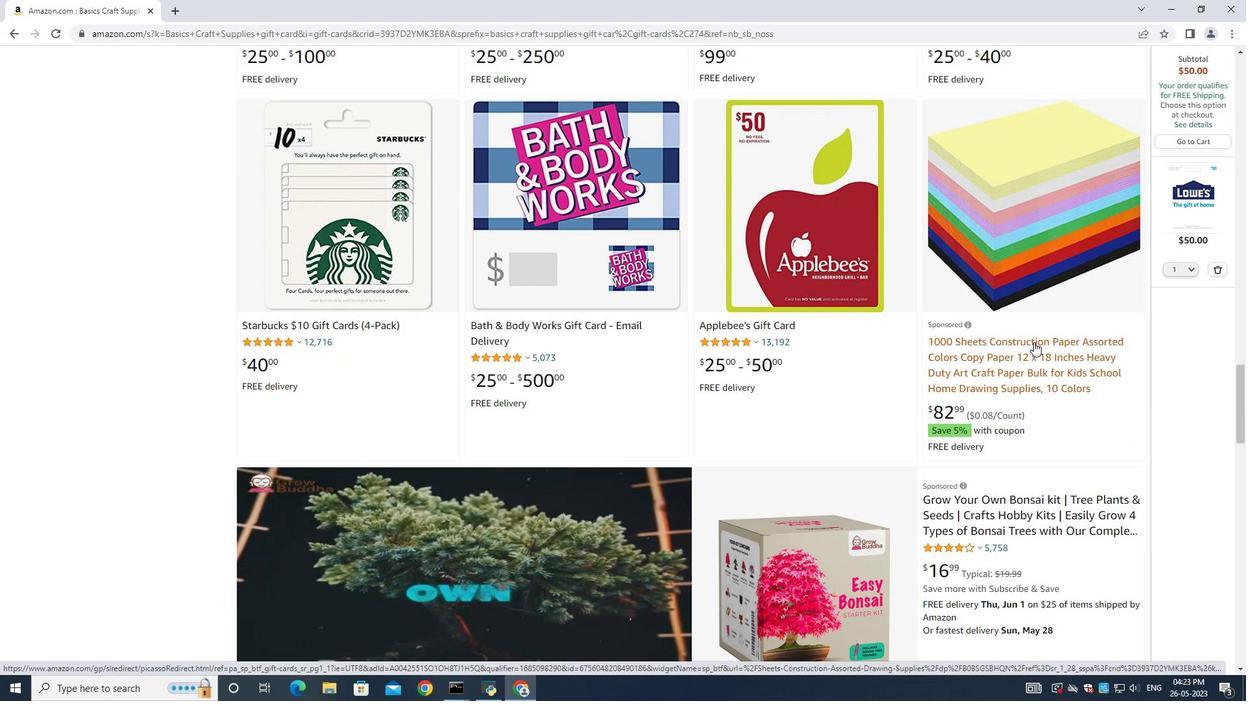 
Action: Mouse scrolled (1034, 341) with delta (0, 0)
Screenshot: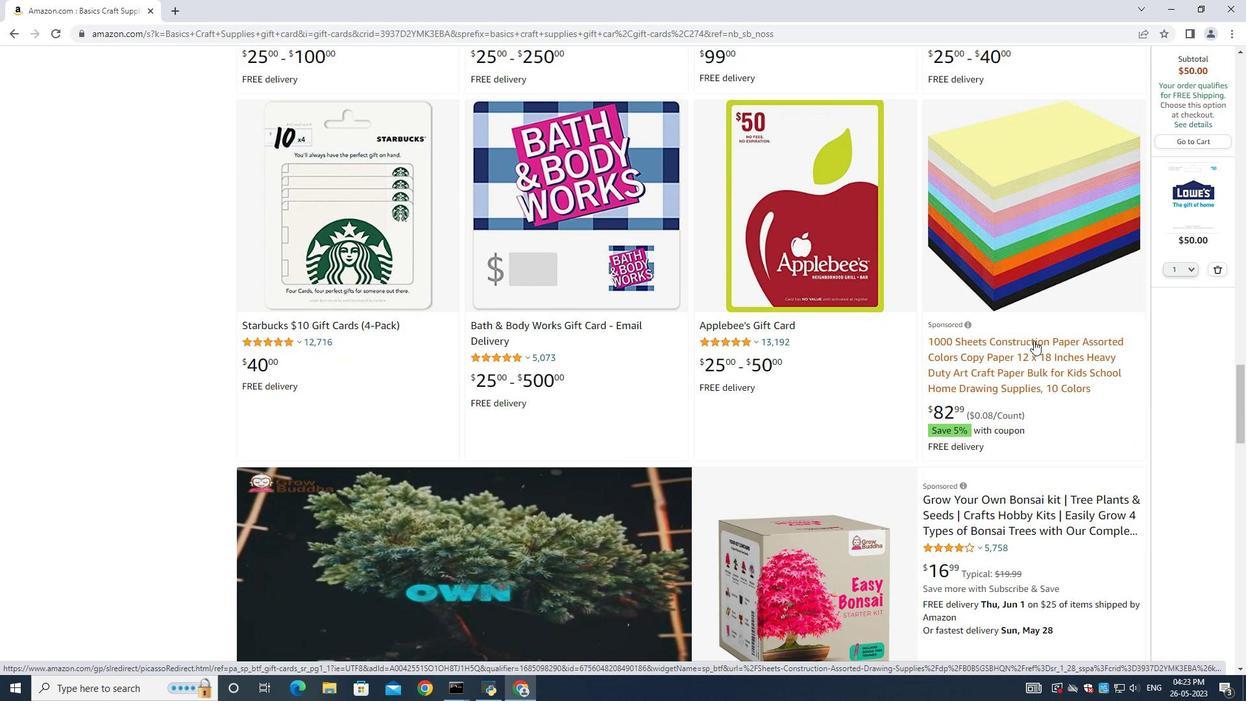 
Action: Mouse scrolled (1034, 341) with delta (0, 0)
Screenshot: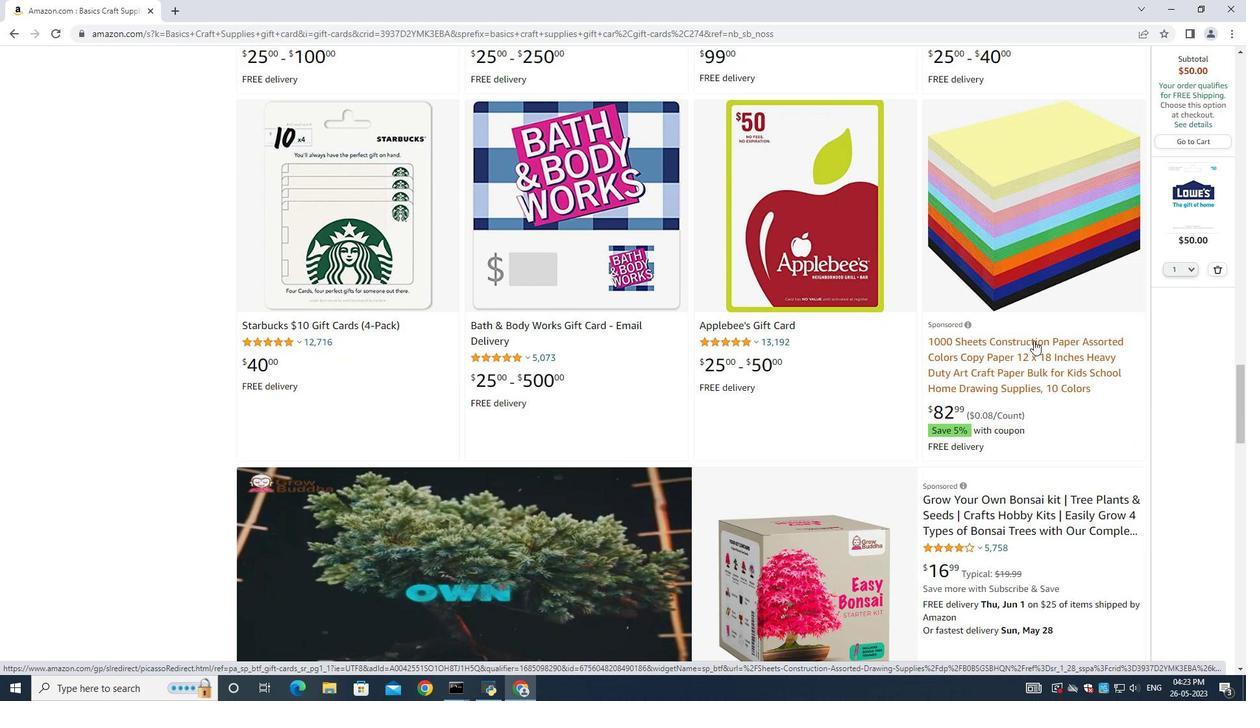 
Action: Mouse moved to (1034, 338)
Screenshot: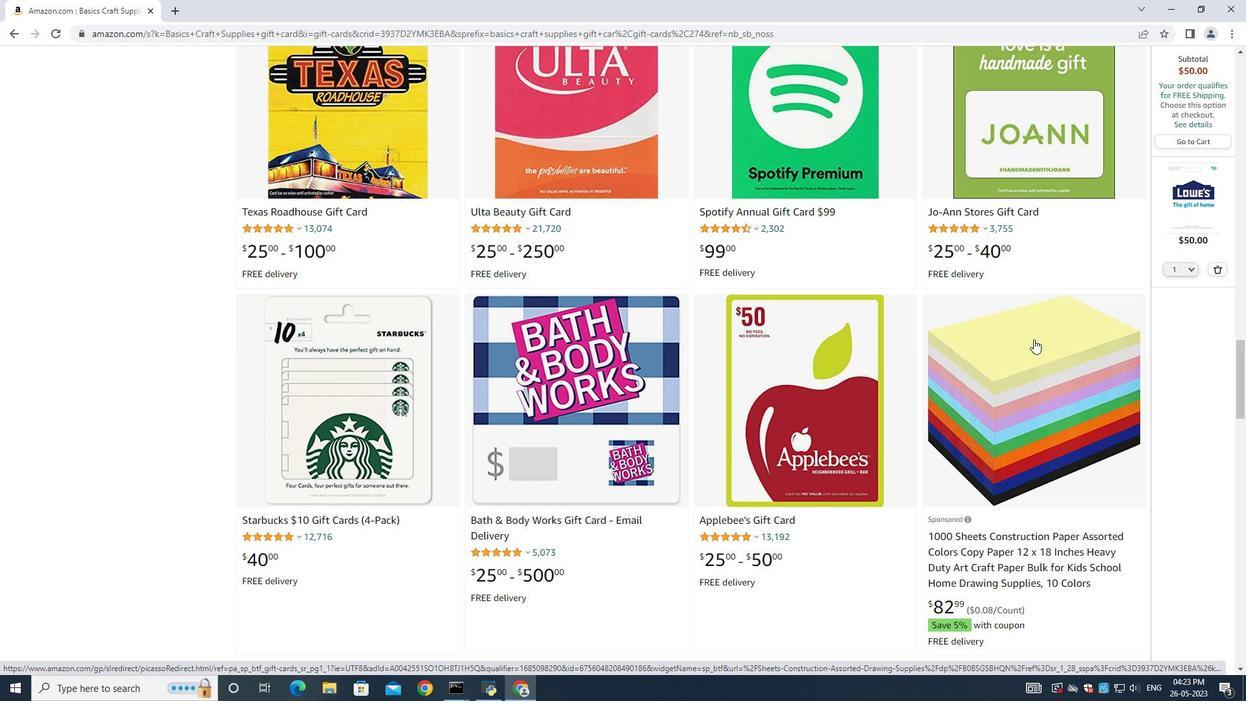 
Action: Mouse scrolled (1034, 339) with delta (0, 0)
Screenshot: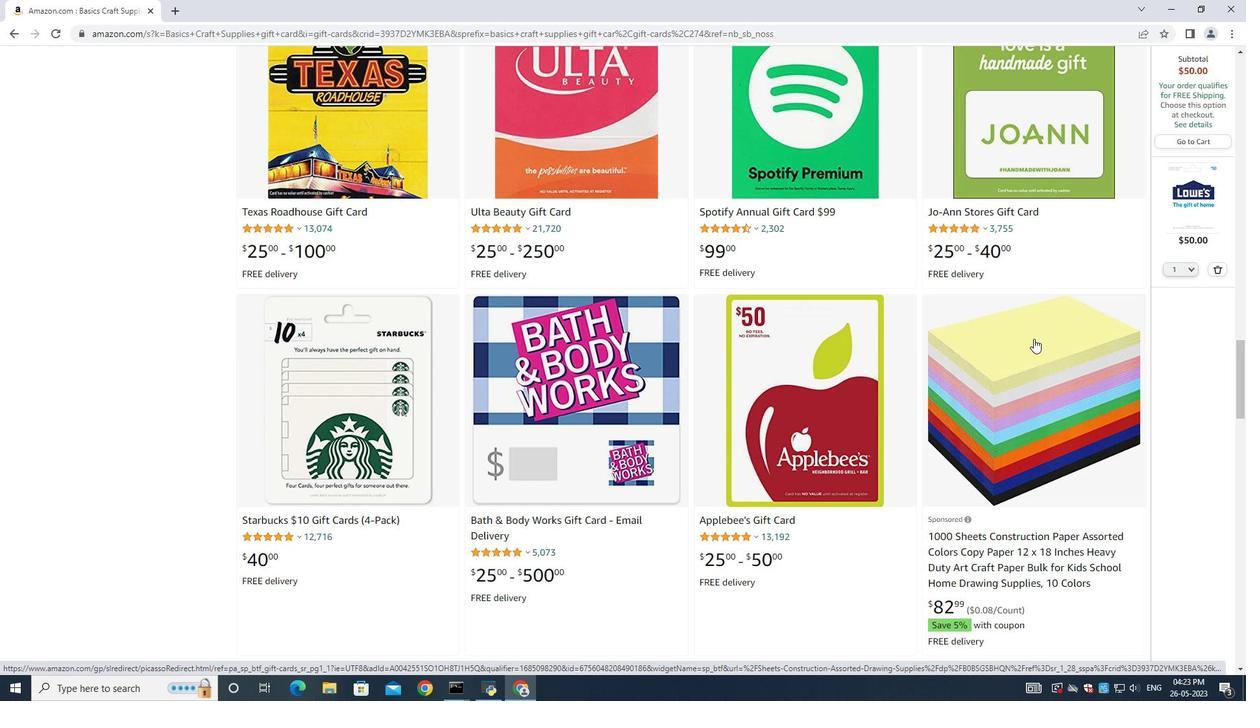 
Action: Mouse scrolled (1034, 339) with delta (0, 0)
Screenshot: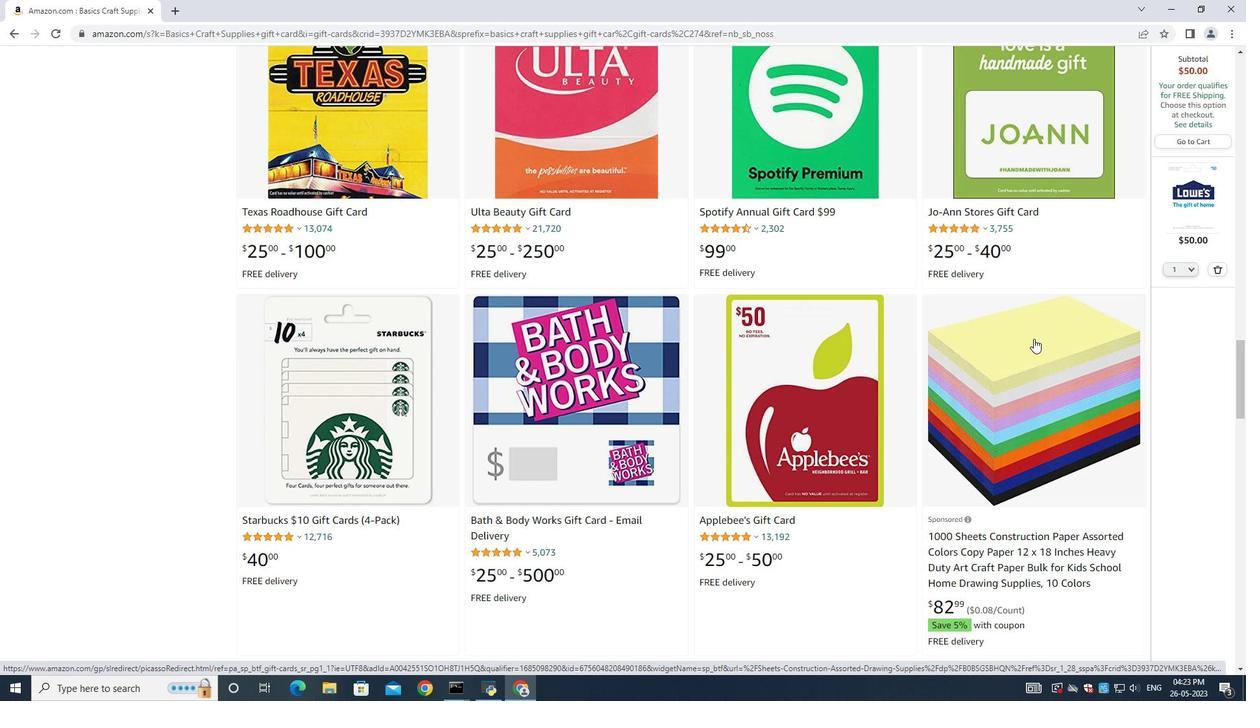 
Action: Mouse scrolled (1034, 339) with delta (0, 0)
Screenshot: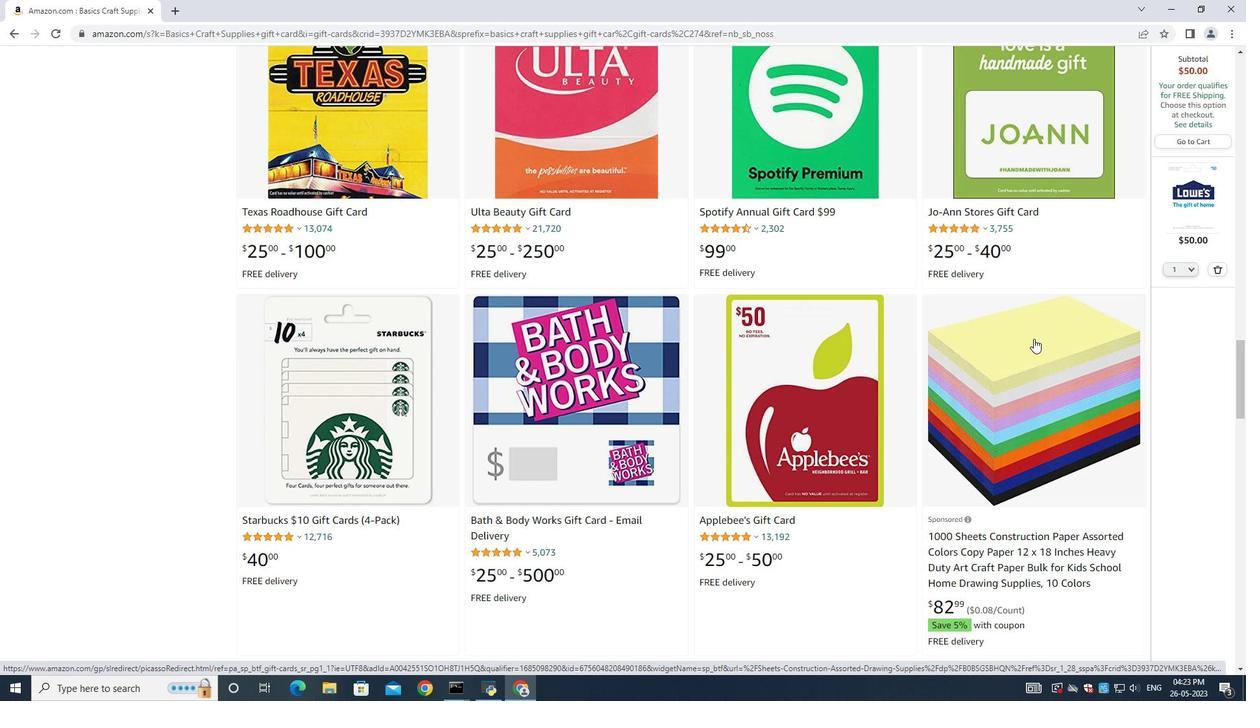 
Action: Mouse moved to (1034, 338)
Screenshot: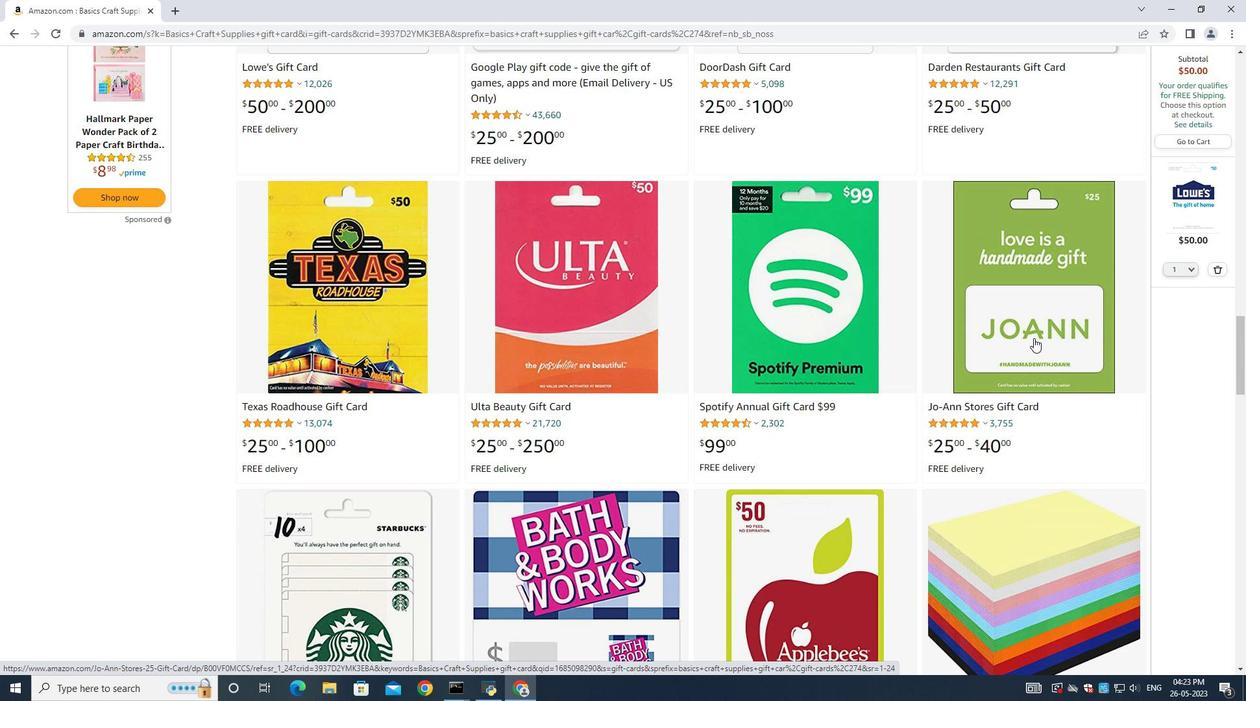 
Action: Mouse scrolled (1034, 338) with delta (0, 0)
Screenshot: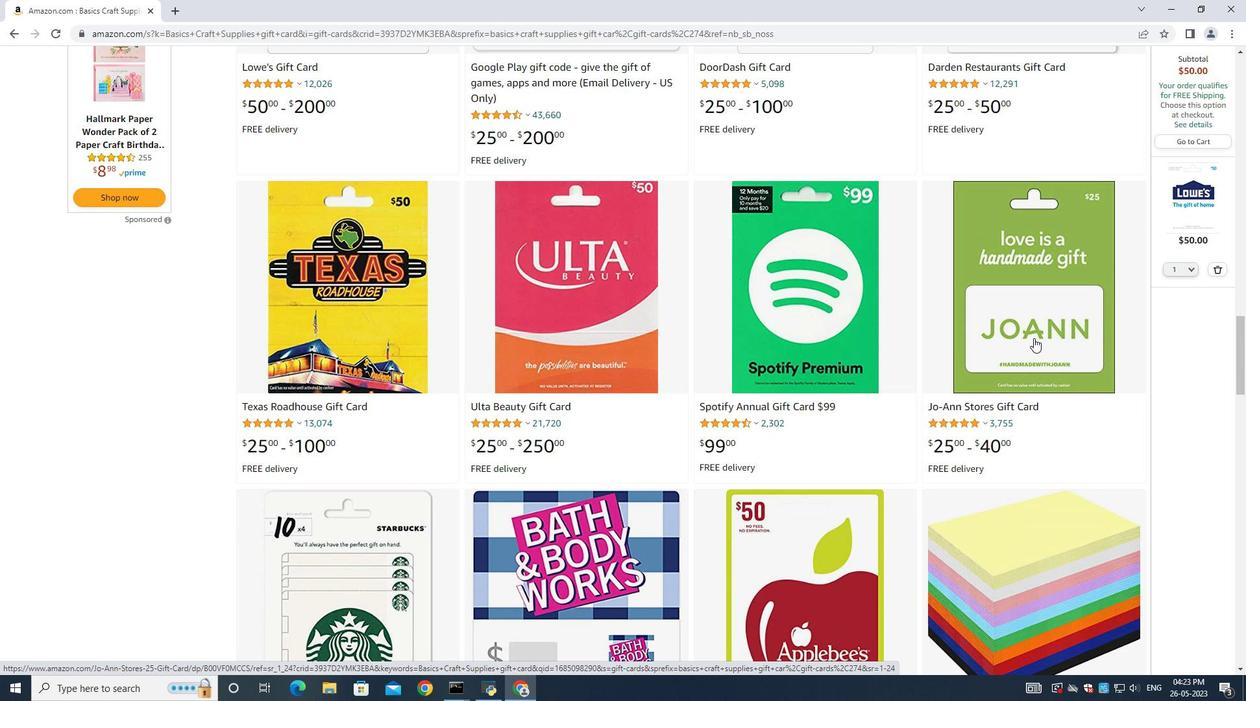 
Action: Mouse scrolled (1034, 338) with delta (0, 0)
Screenshot: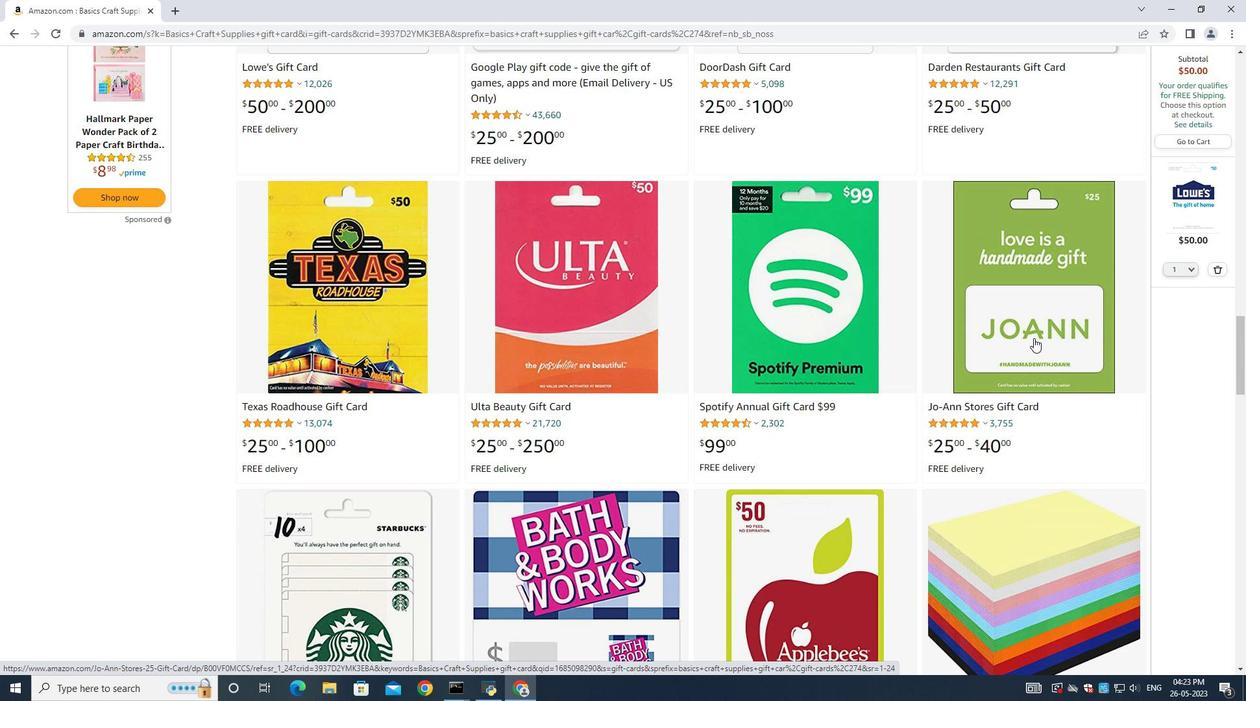 
Action: Mouse scrolled (1034, 338) with delta (0, 0)
Screenshot: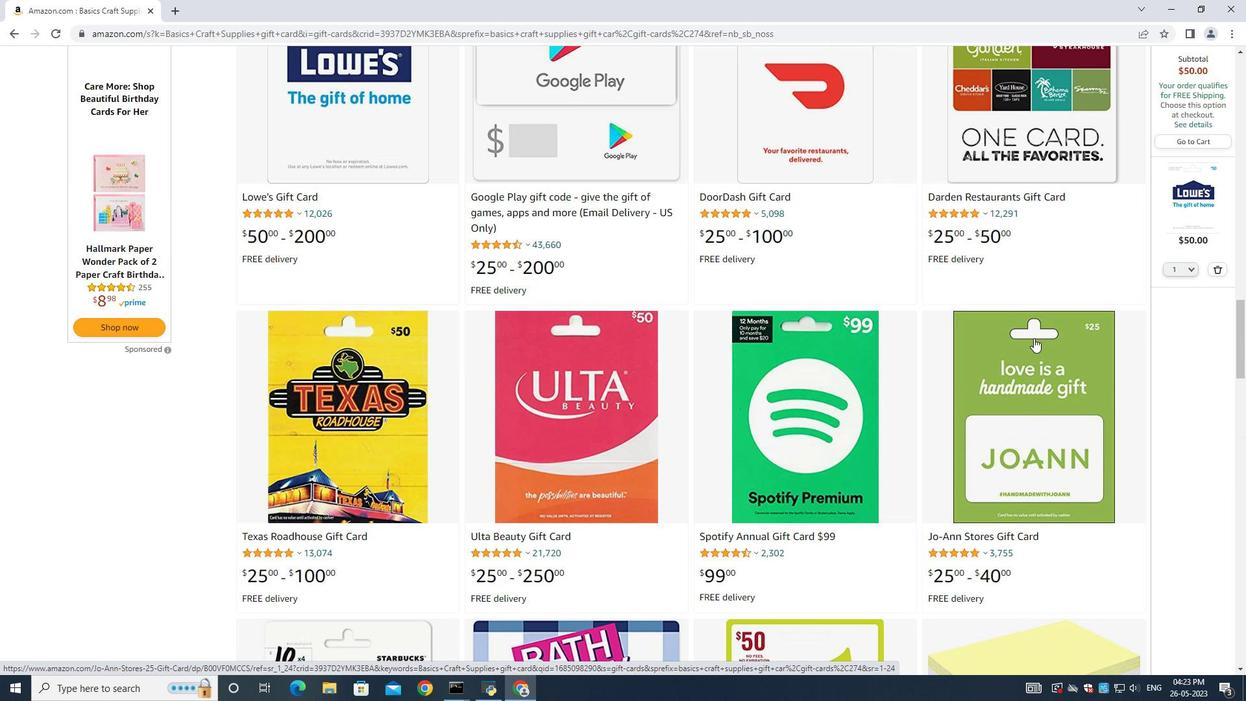 
Action: Mouse moved to (1034, 338)
Screenshot: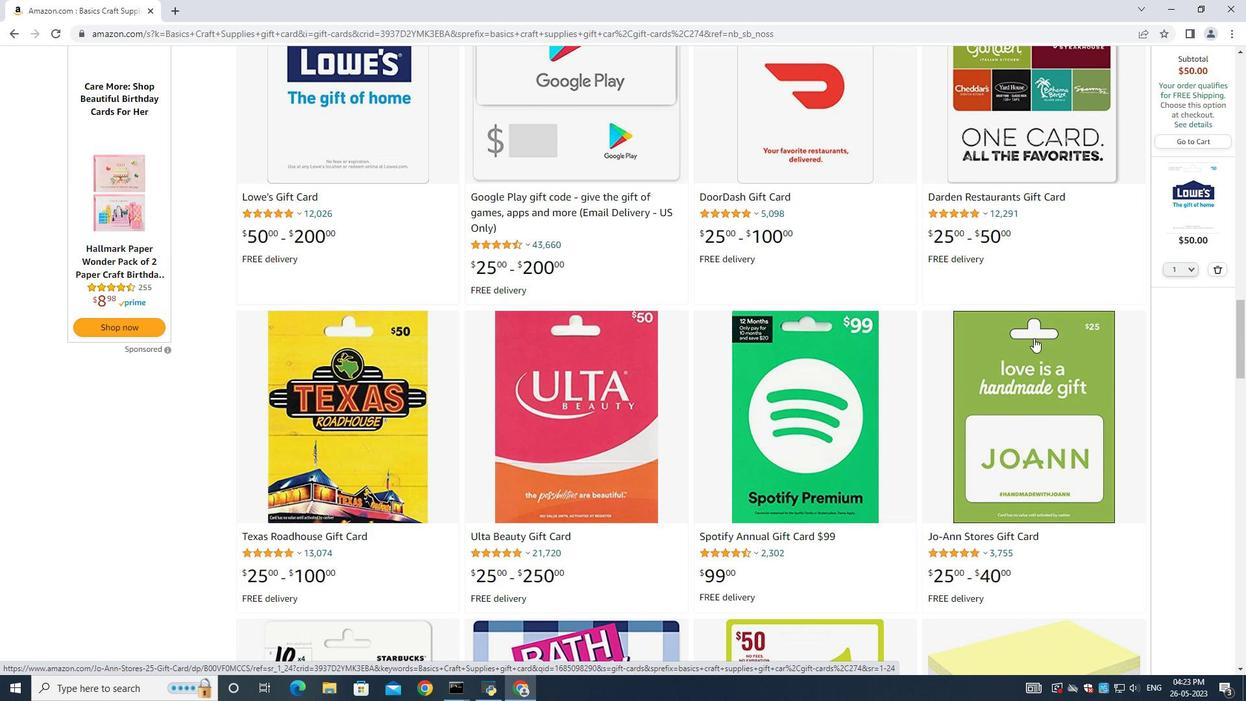 
Action: Mouse scrolled (1034, 338) with delta (0, 0)
Screenshot: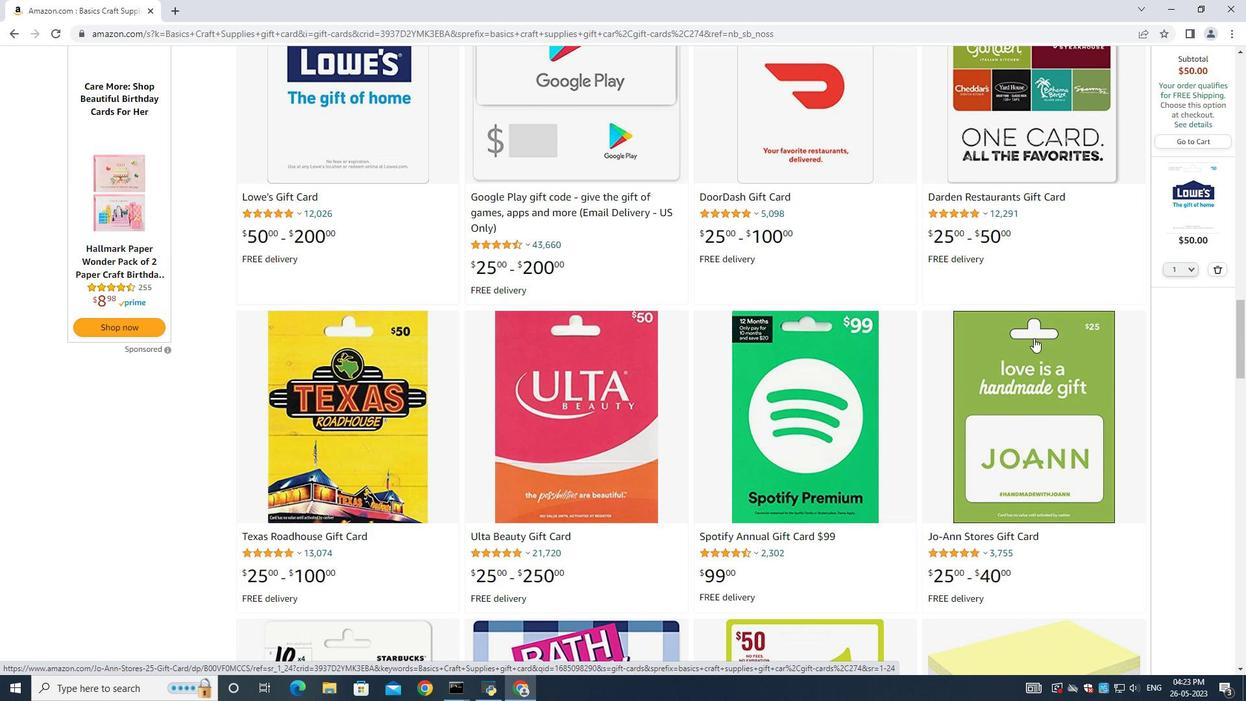 
Action: Mouse moved to (1034, 338)
Screenshot: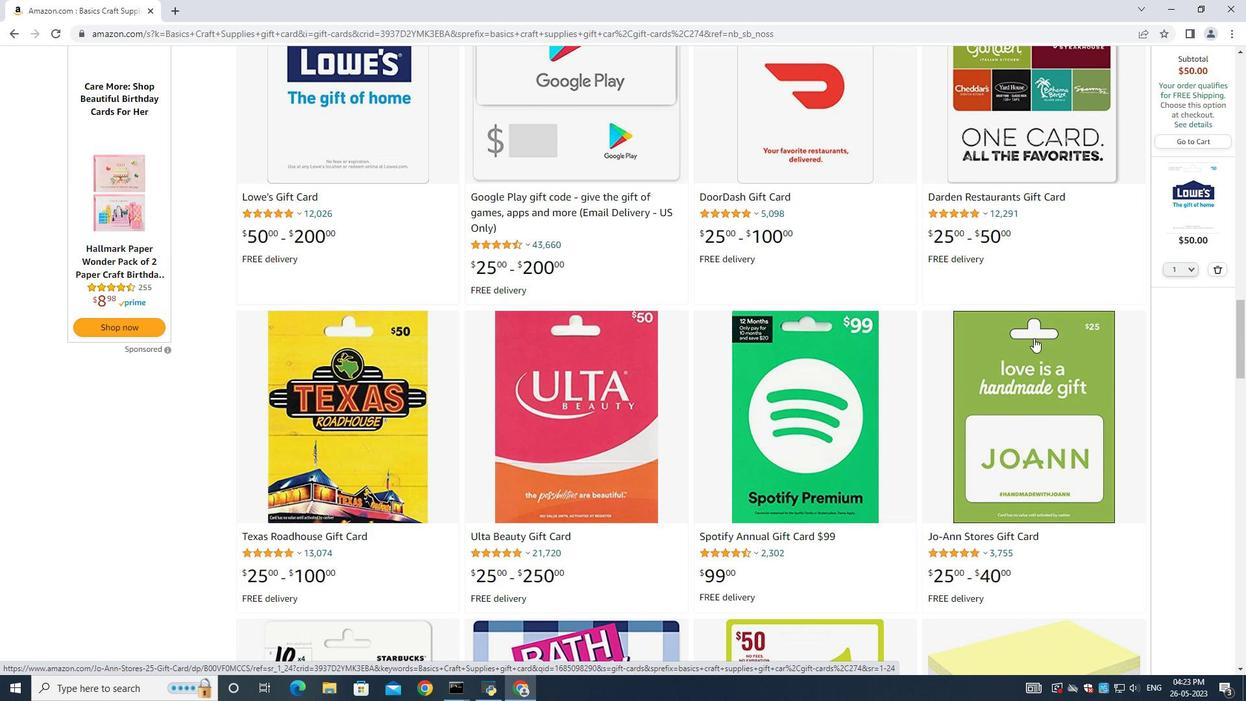
Action: Mouse scrolled (1034, 338) with delta (0, 0)
Screenshot: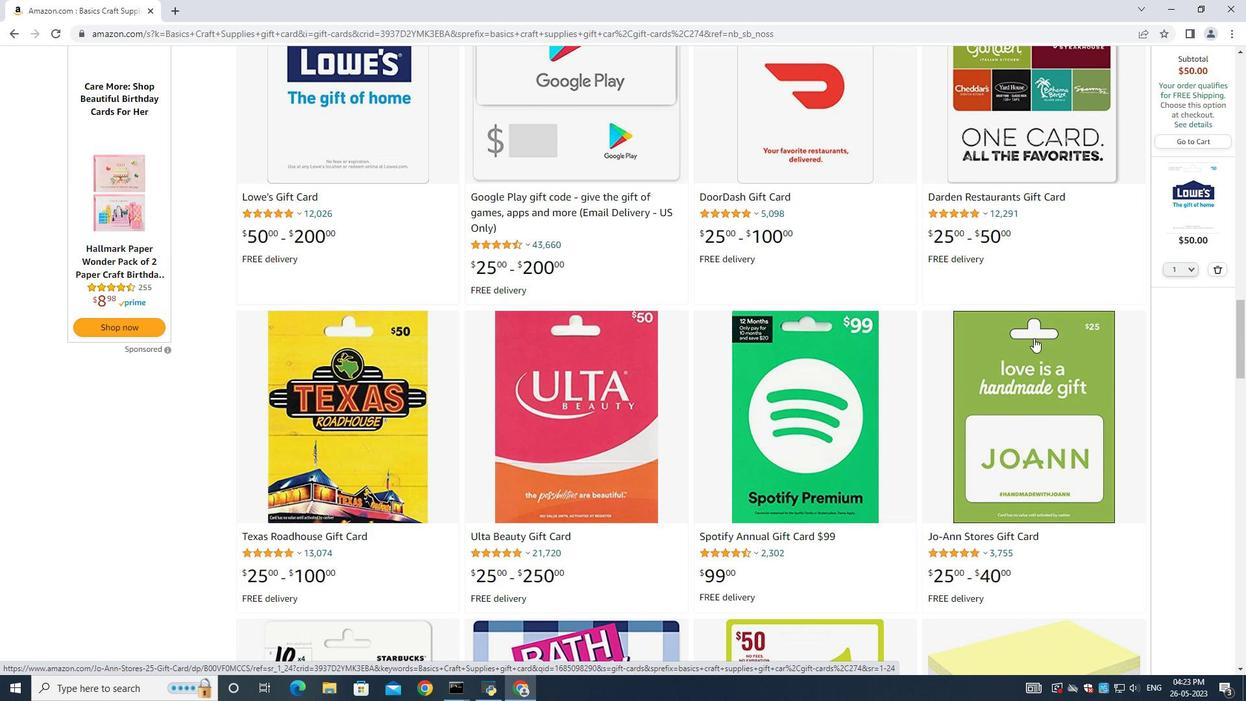 
Action: Mouse scrolled (1034, 338) with delta (0, 0)
Screenshot: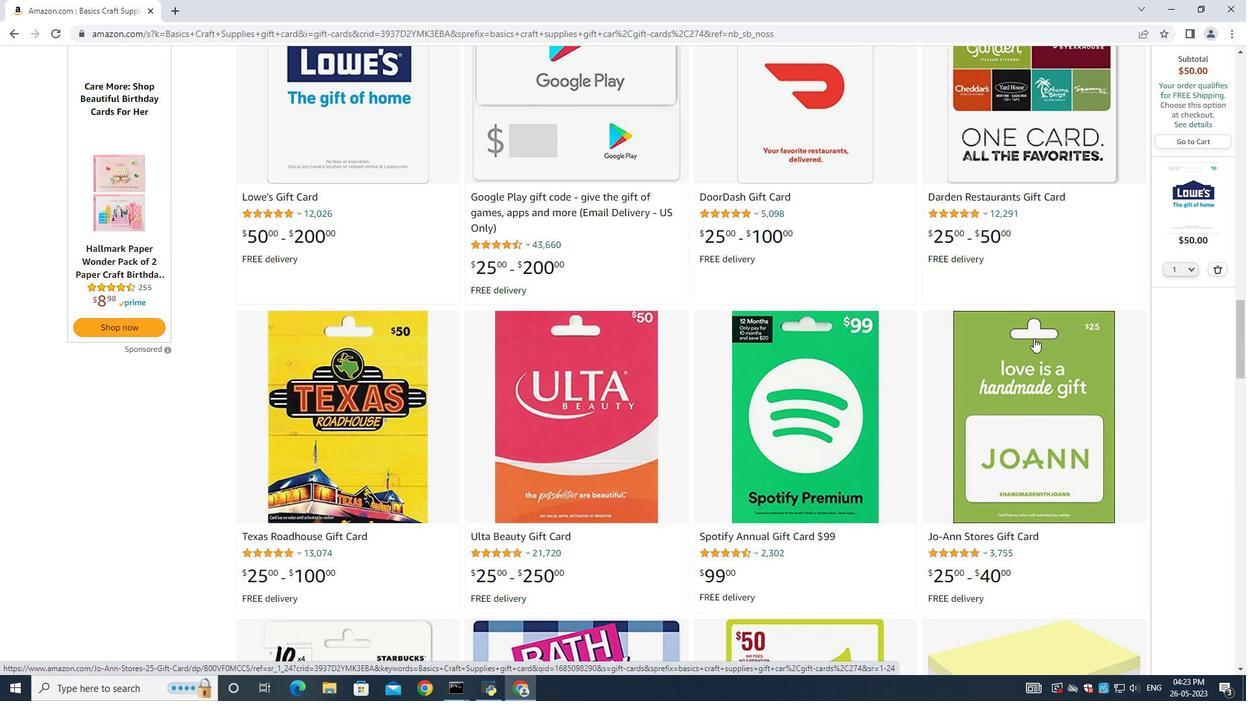 
Action: Mouse moved to (1034, 338)
Screenshot: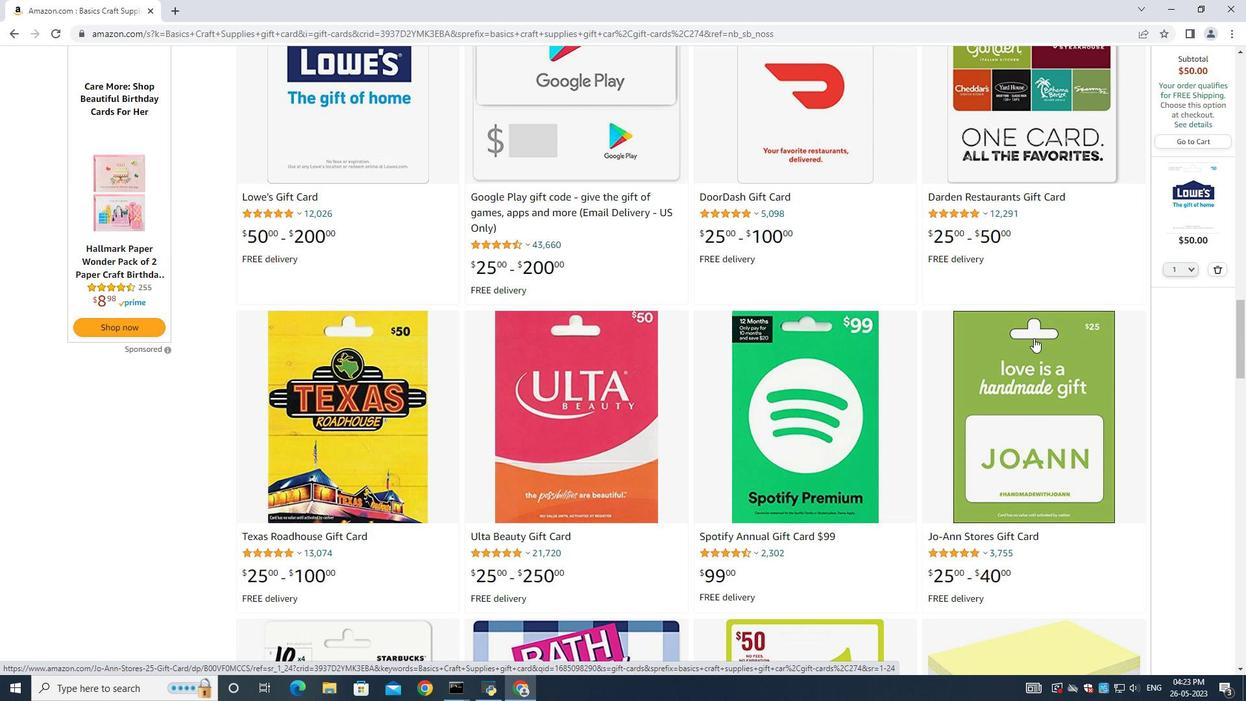 
Action: Mouse scrolled (1034, 338) with delta (0, 0)
Screenshot: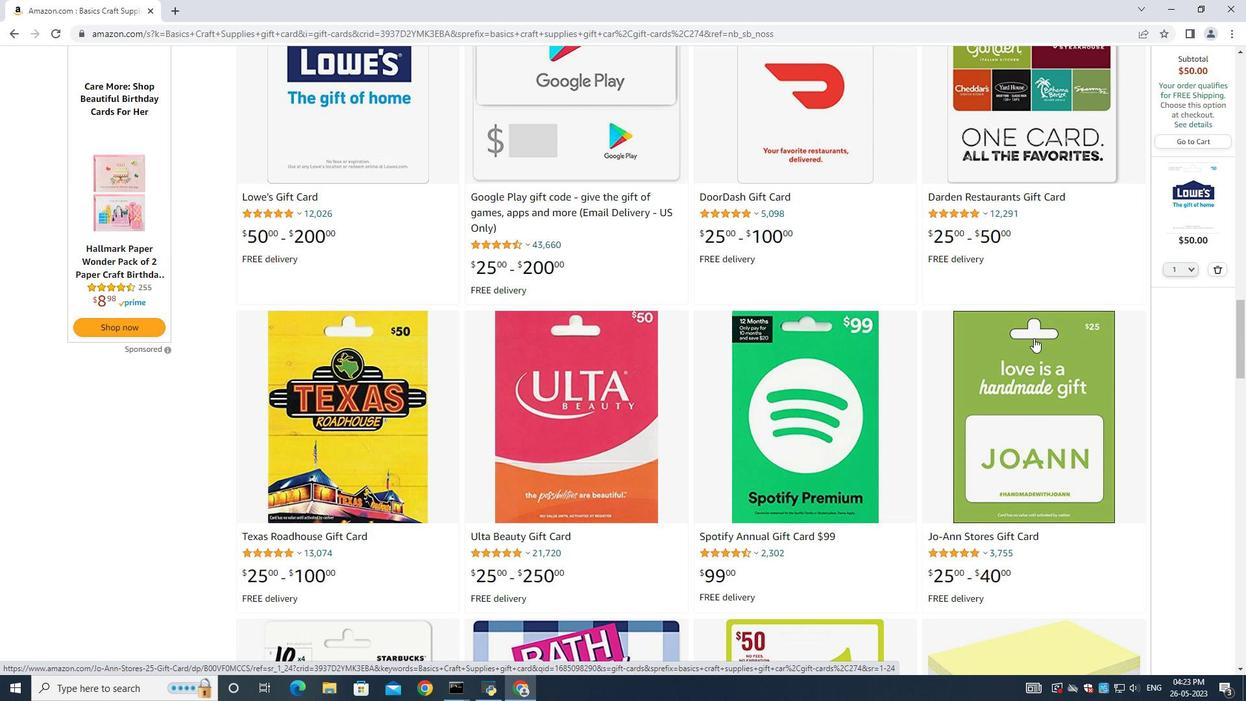 
Action: Mouse scrolled (1034, 338) with delta (0, 0)
Screenshot: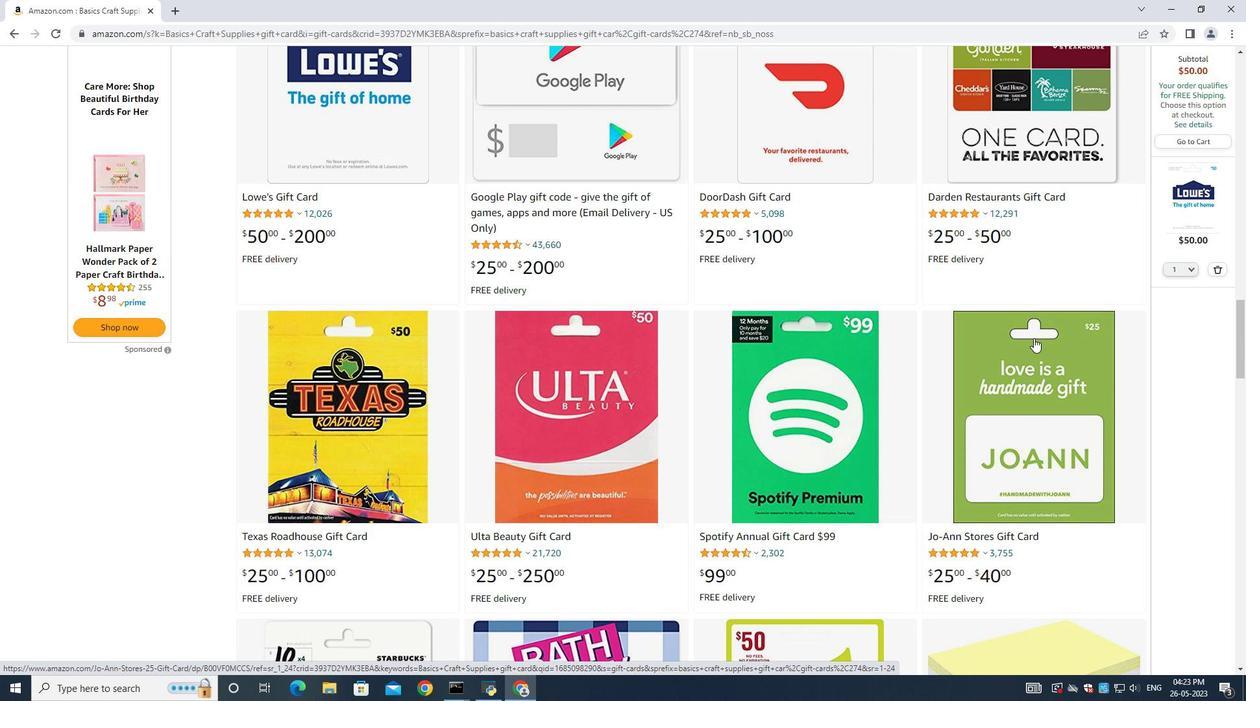 
Action: Mouse moved to (406, 344)
Screenshot: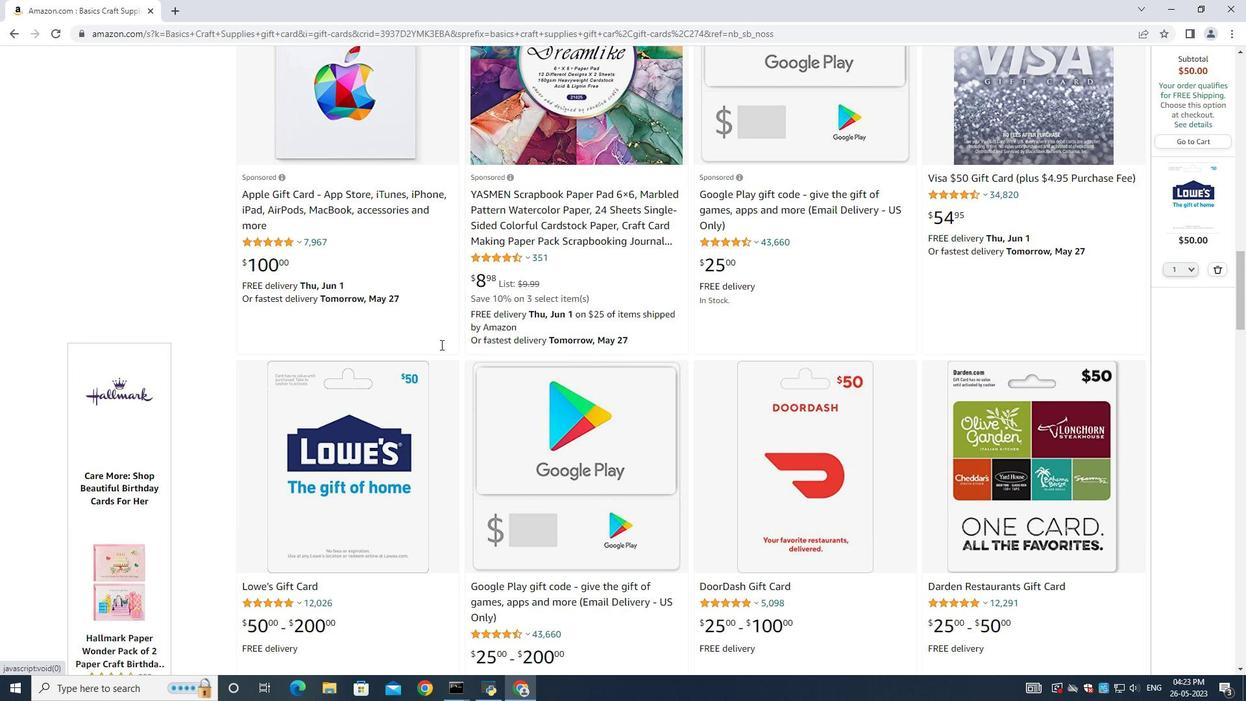 
Action: Mouse scrolled (406, 344) with delta (0, 0)
